 Task: For heading Use Lexend with pink colour.  font size for heading24,  'Change the font style of data to'Lexend and font size to 16,  Change the alignment of both headline & data to Align center.  In the sheet  Budget Tracking Toolbook
Action: Mouse moved to (71, 205)
Screenshot: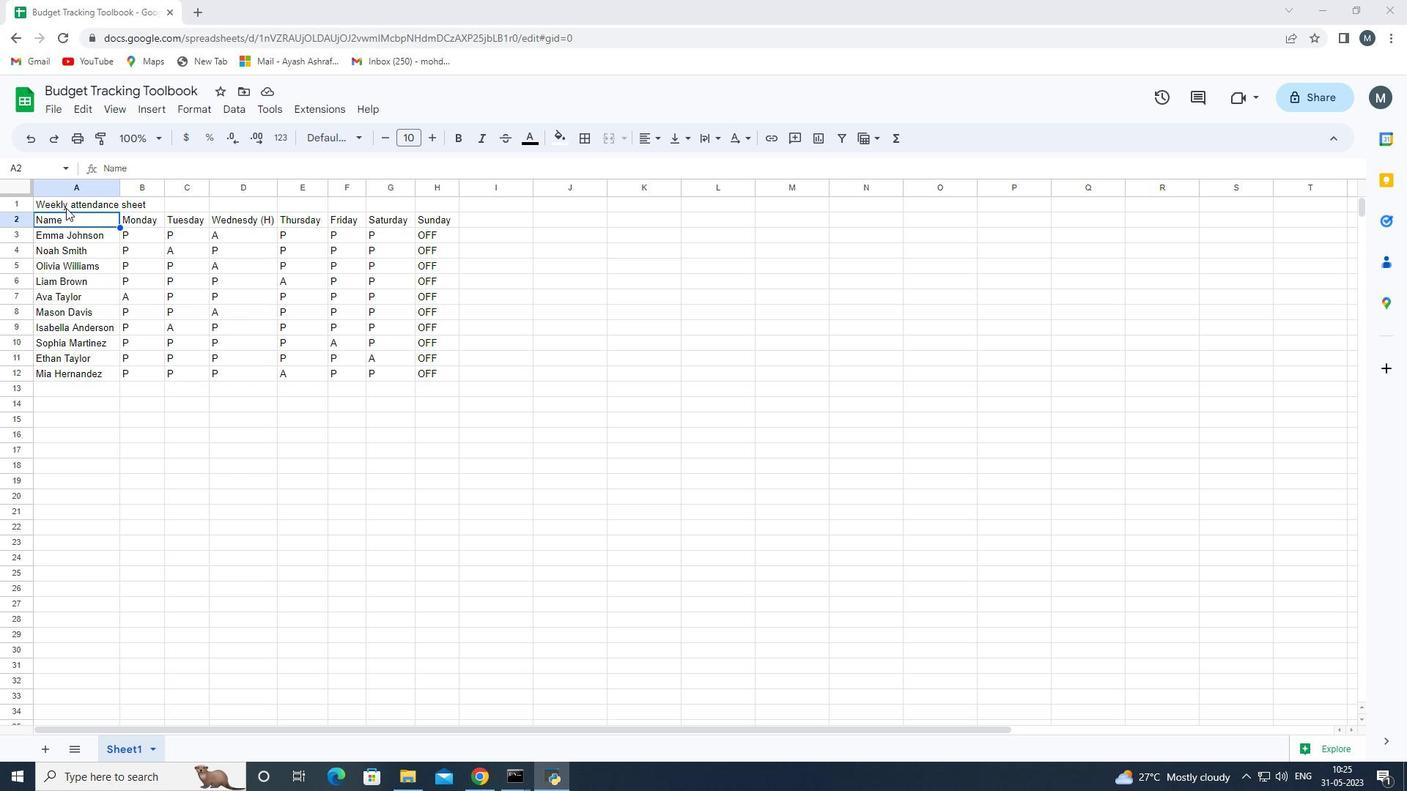 
Action: Mouse pressed left at (71, 205)
Screenshot: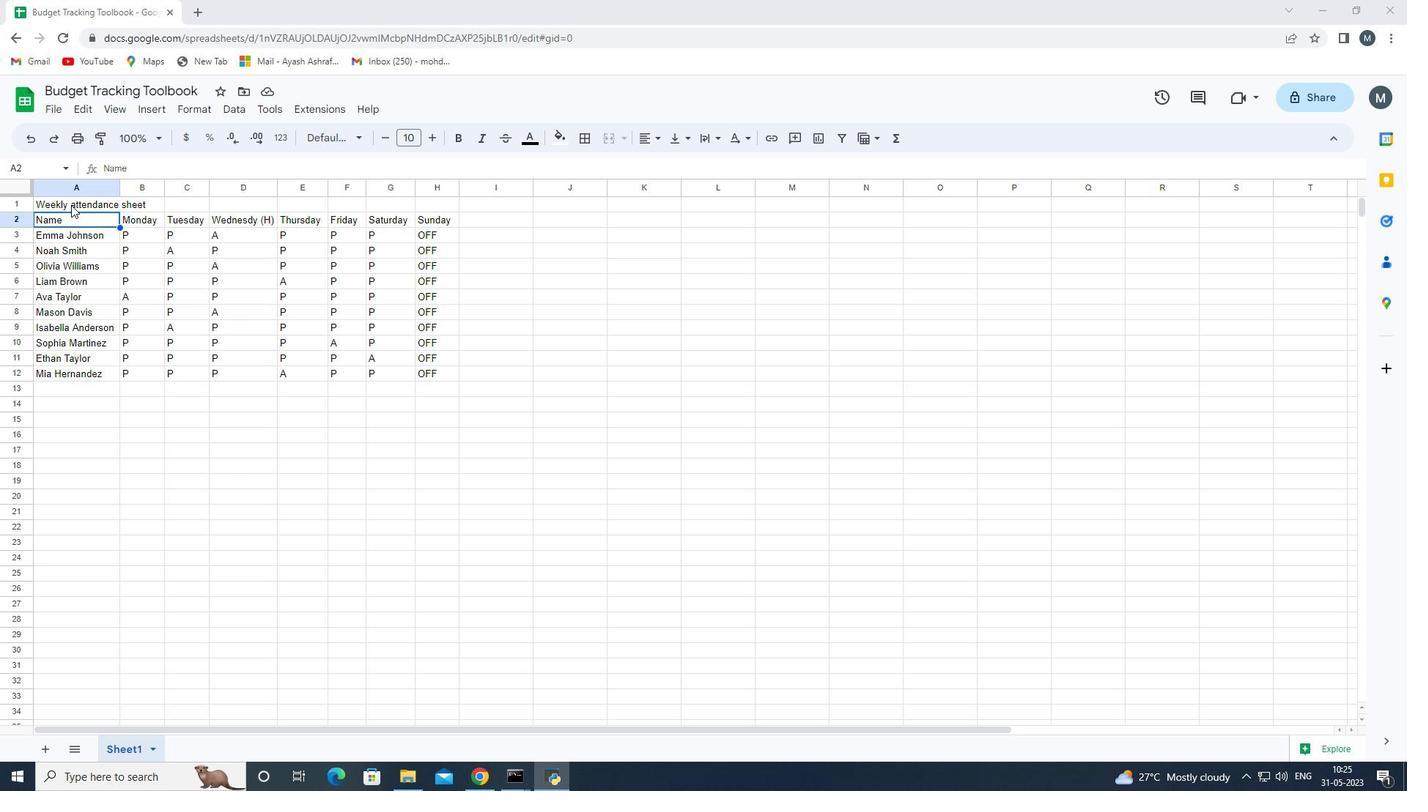 
Action: Mouse pressed left at (71, 205)
Screenshot: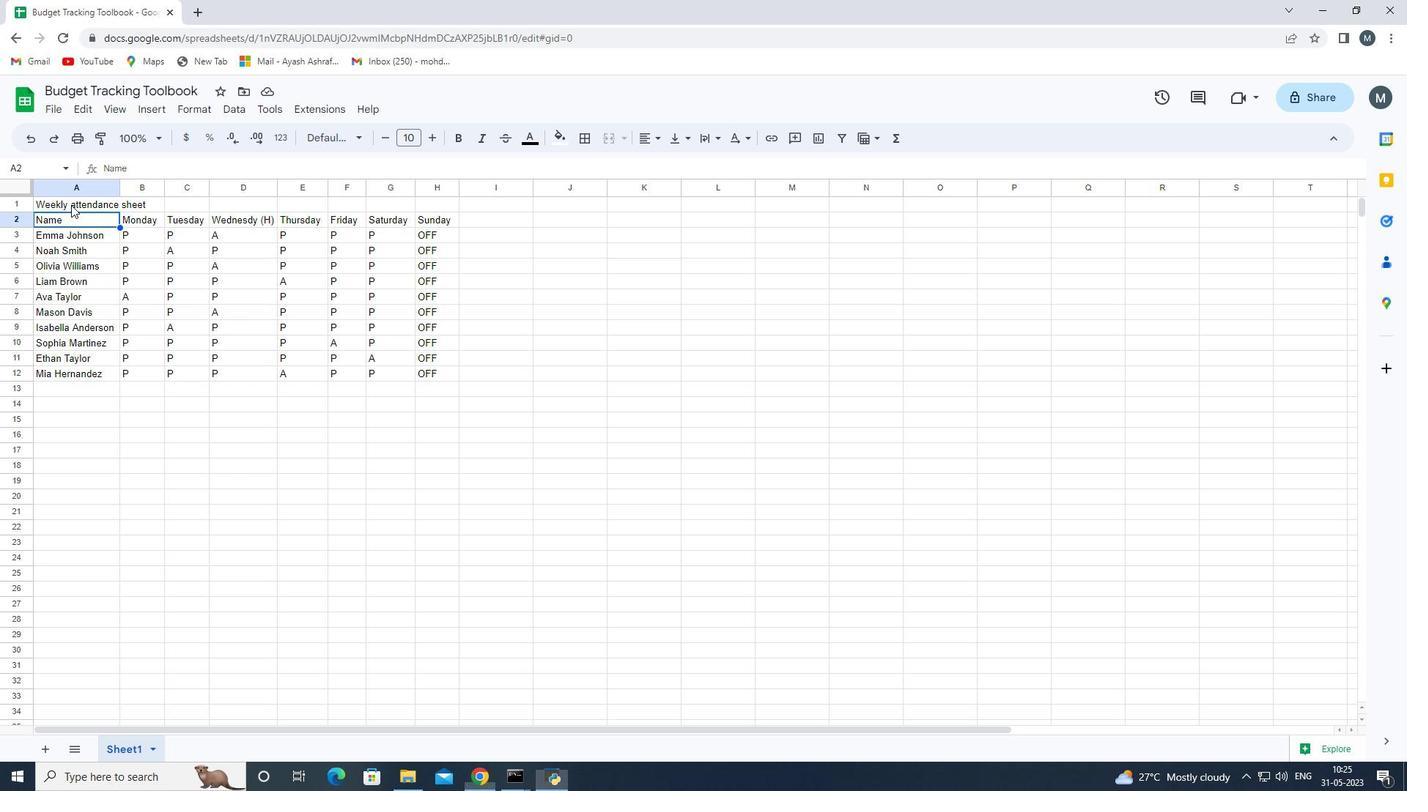 
Action: Mouse moved to (140, 211)
Screenshot: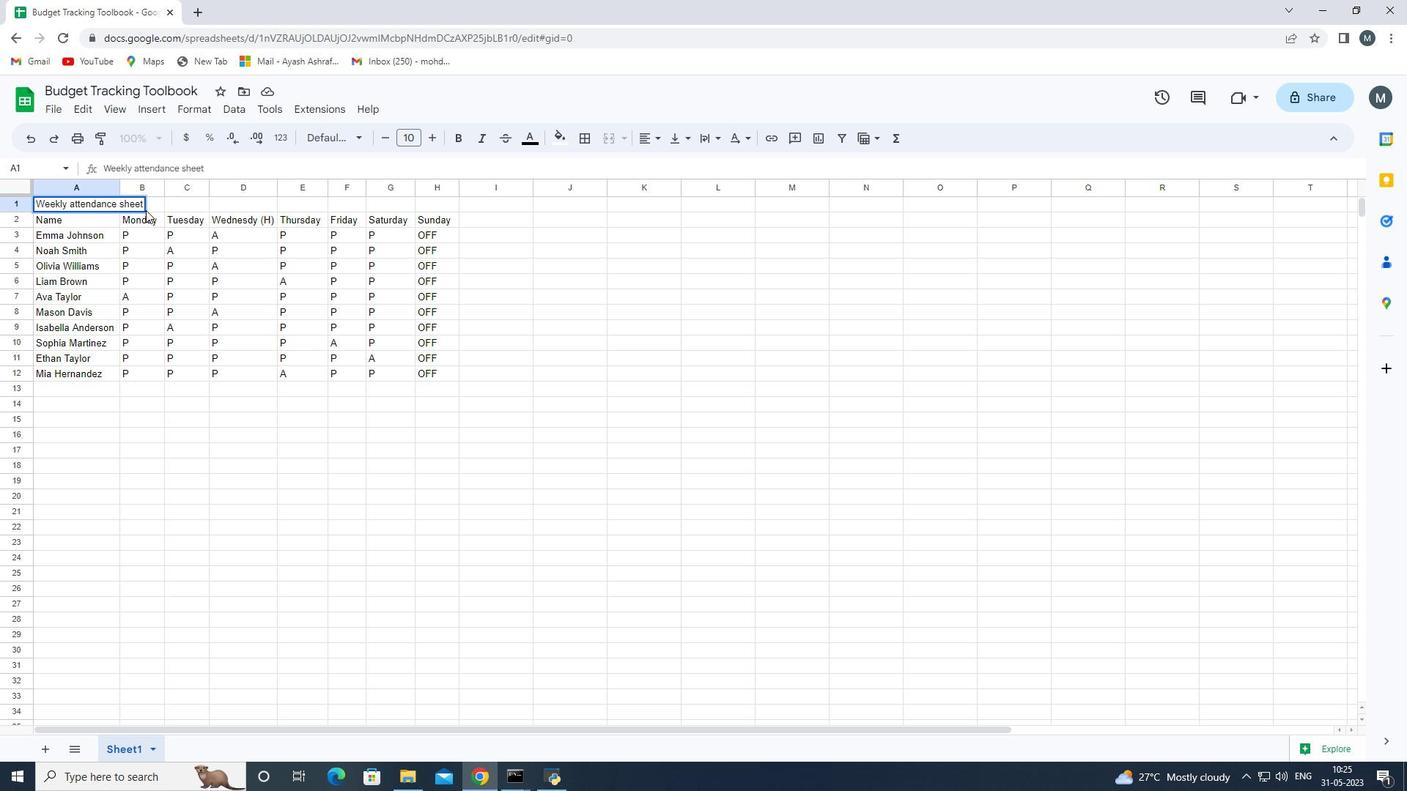 
Action: Key pressed <Key.shift_r><Key.shift_r><Key.shift_r><Key.right><Key.right>
Screenshot: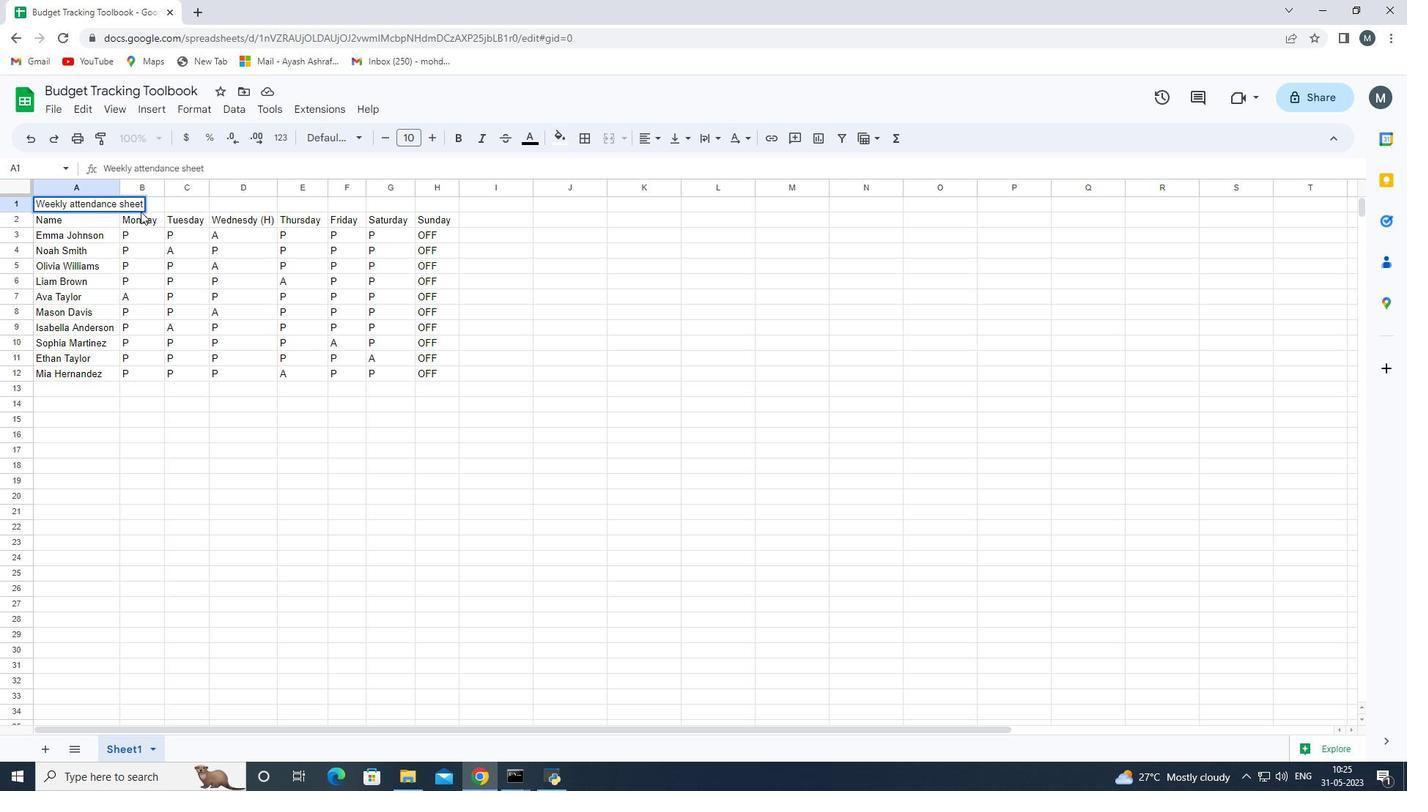 
Action: Mouse moved to (133, 202)
Screenshot: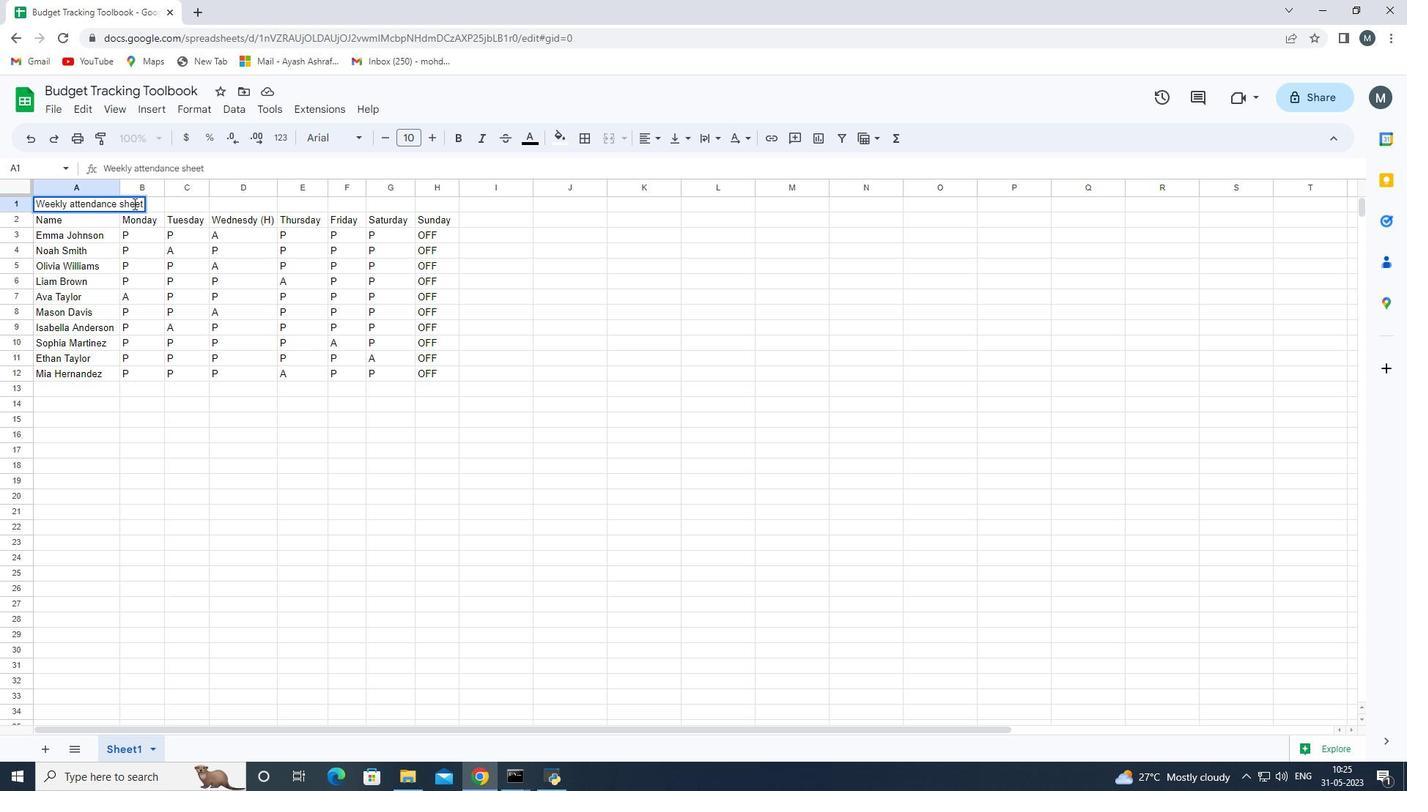 
Action: Mouse pressed left at (133, 202)
Screenshot: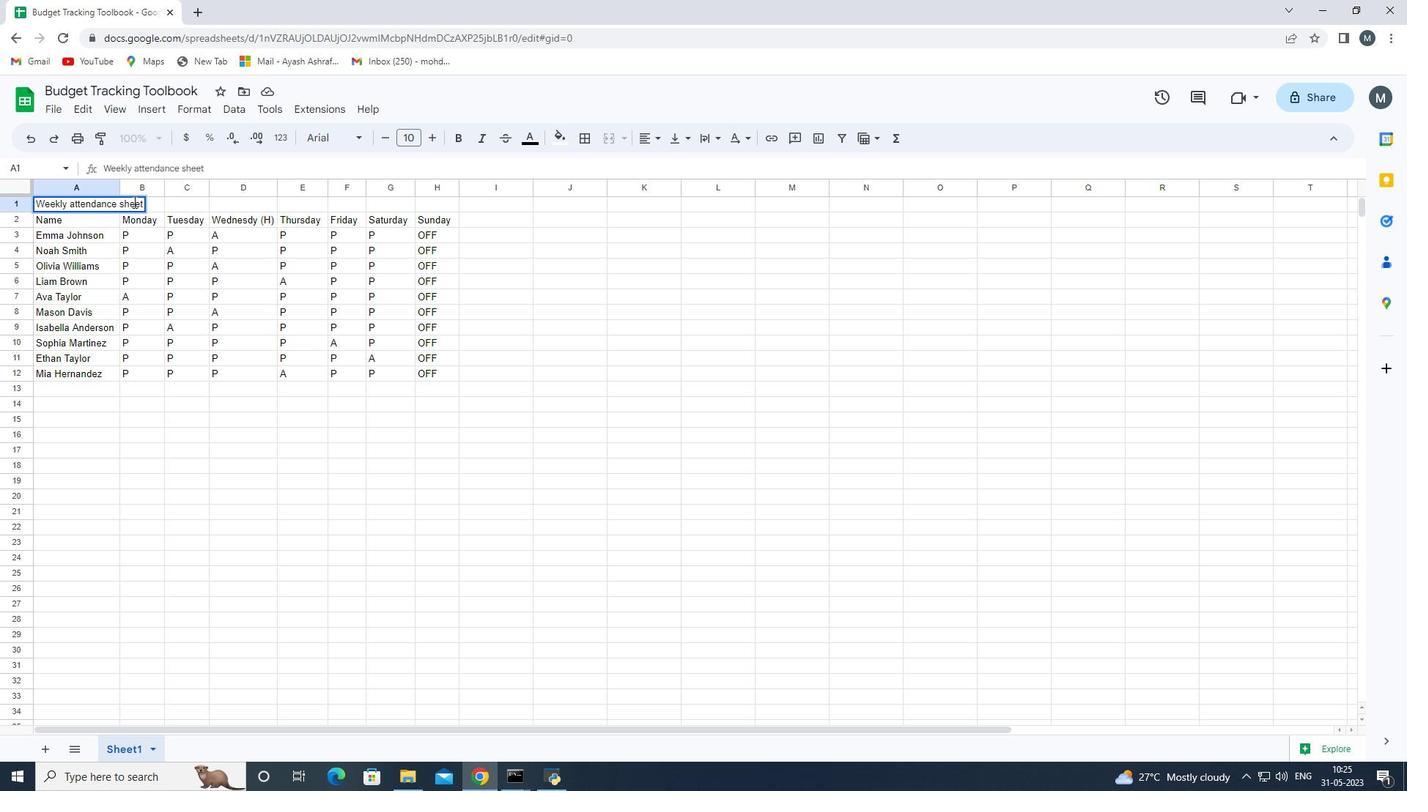 
Action: Mouse pressed left at (133, 202)
Screenshot: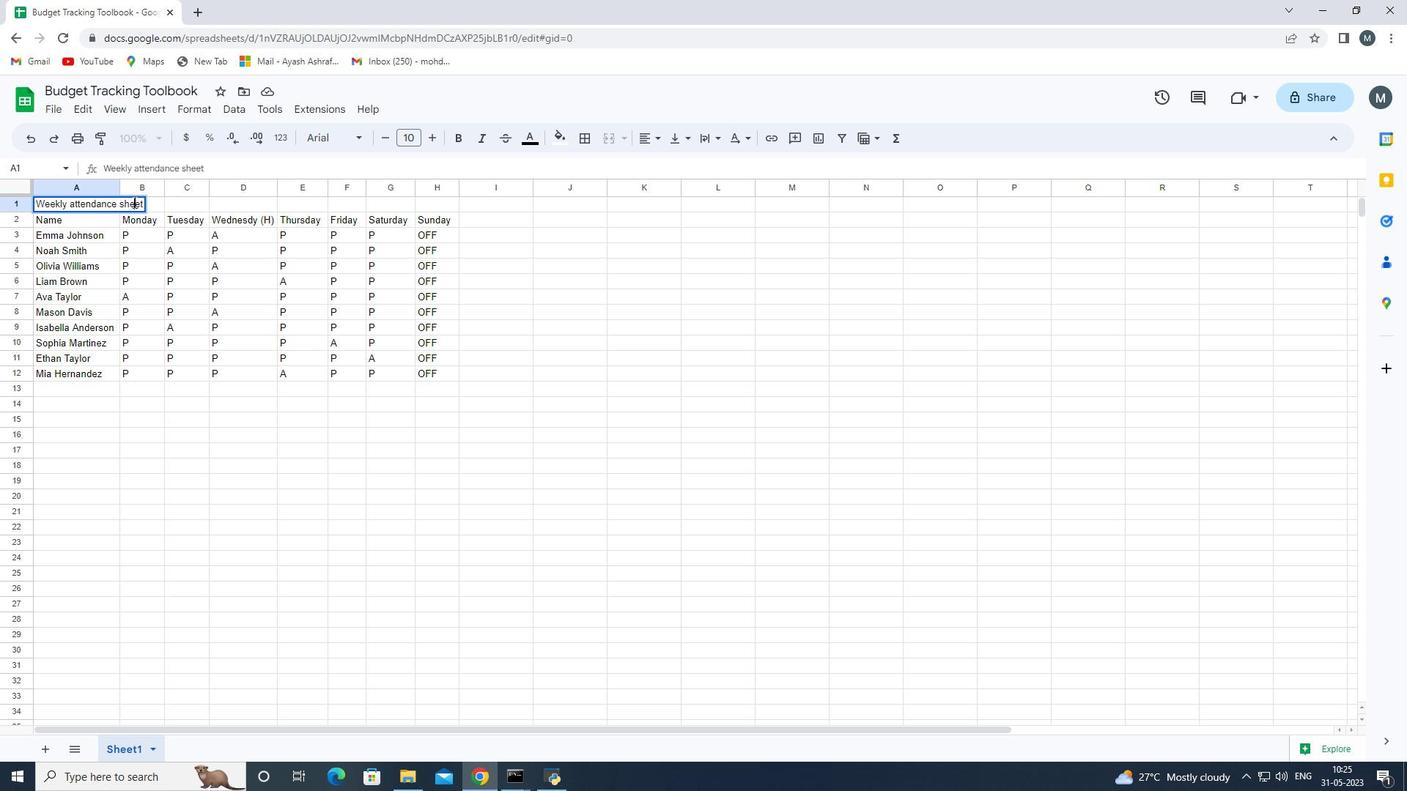 
Action: Mouse pressed left at (133, 202)
Screenshot: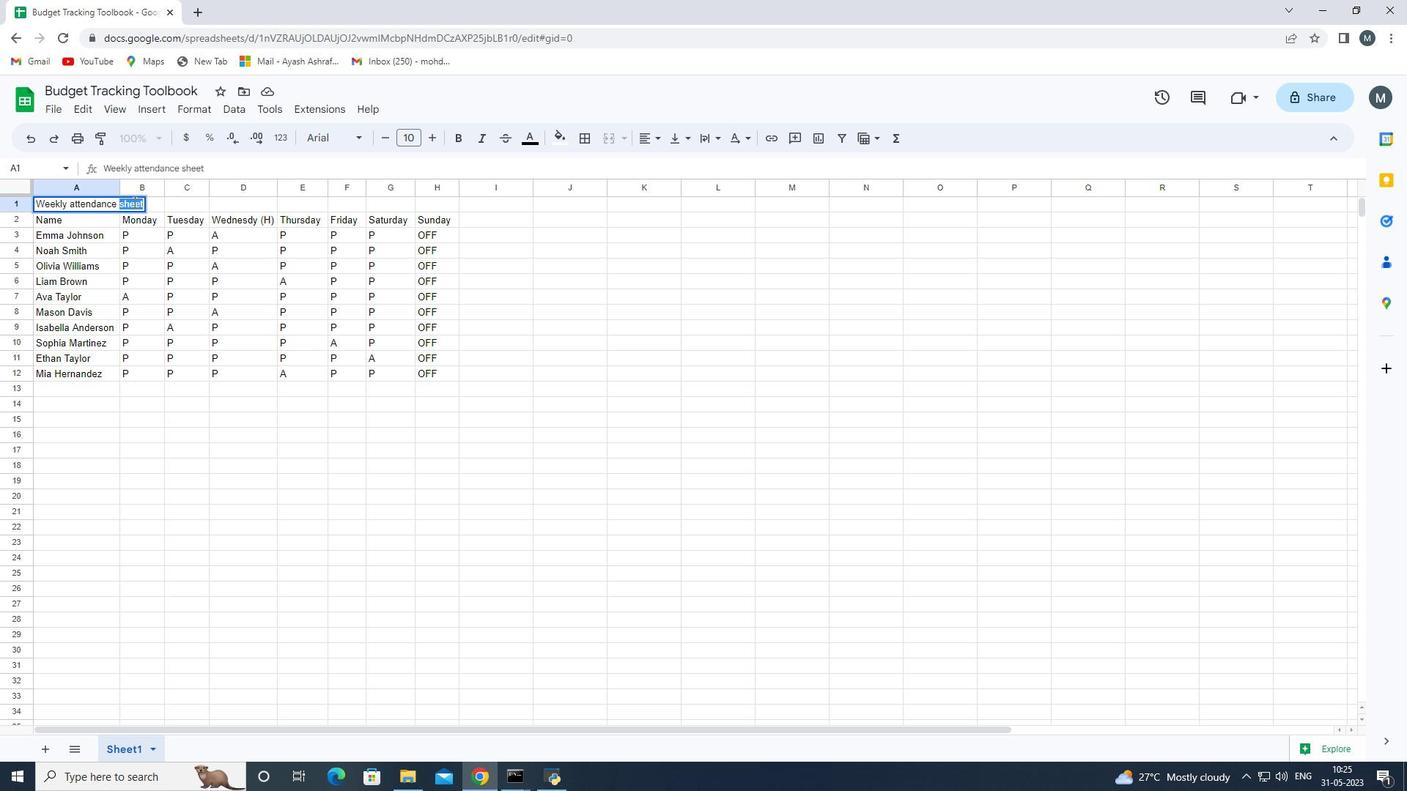 
Action: Key pressed <Key.shift_r><Key.right><Key.right>
Screenshot: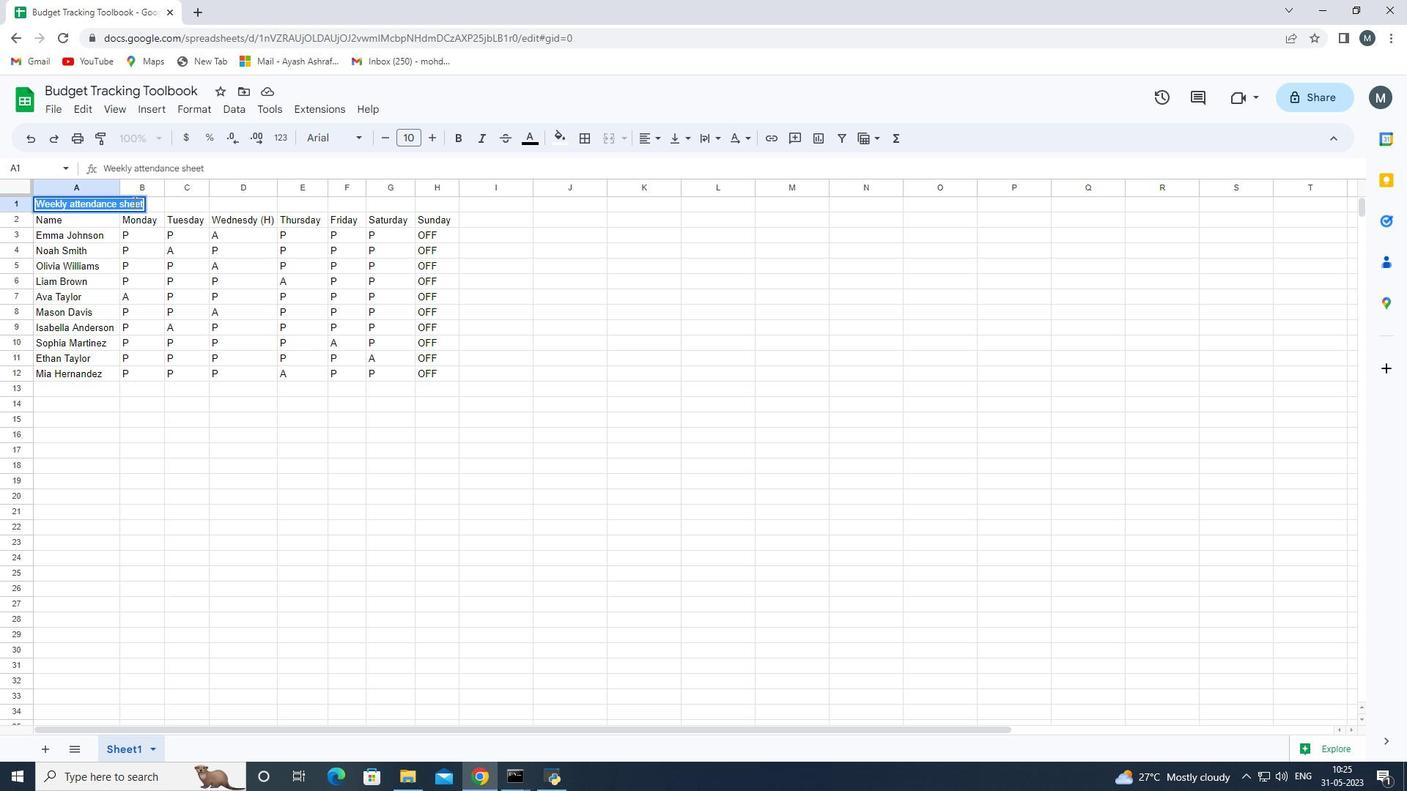 
Action: Mouse moved to (162, 211)
Screenshot: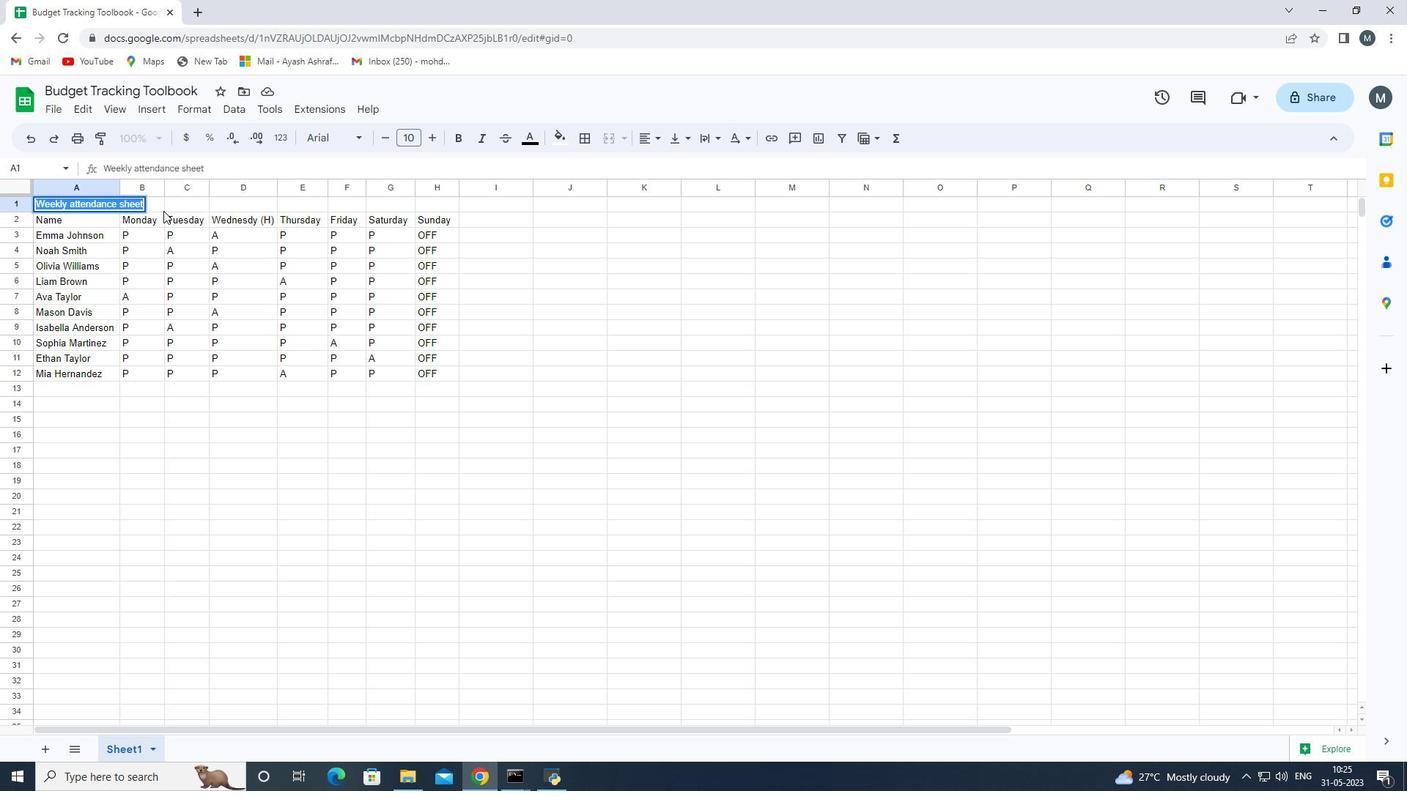 
Action: Mouse pressed left at (162, 211)
Screenshot: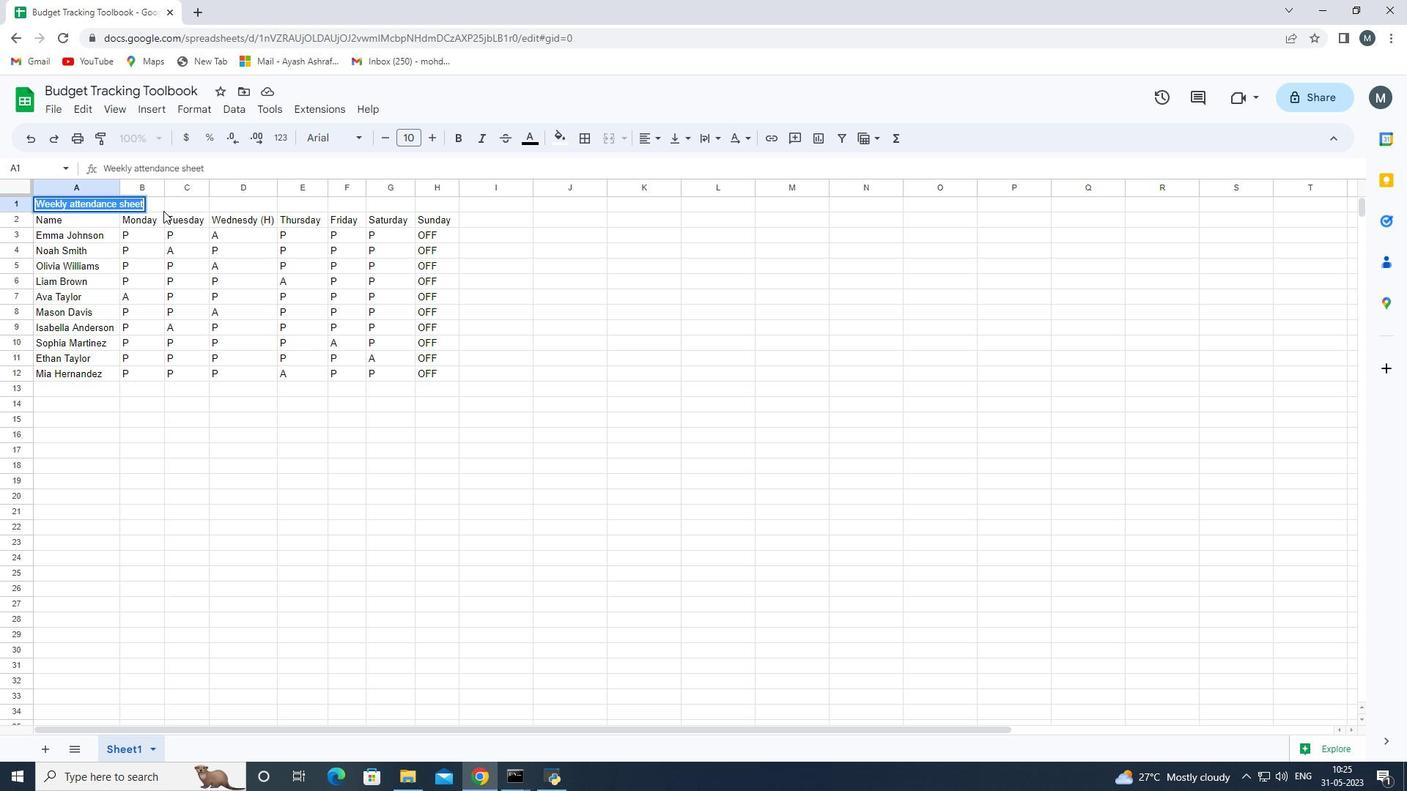 
Action: Mouse moved to (19, 203)
Screenshot: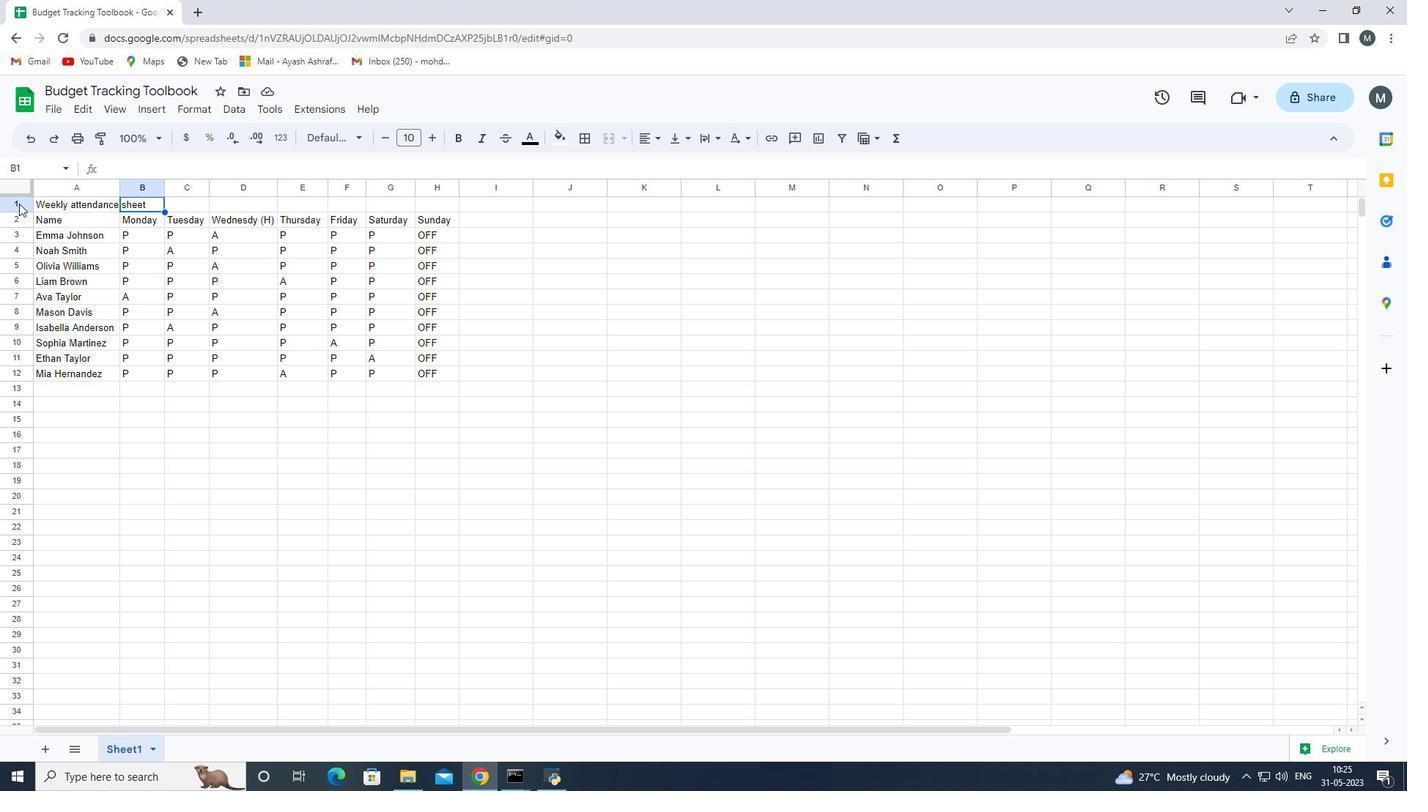 
Action: Mouse pressed left at (19, 203)
Screenshot: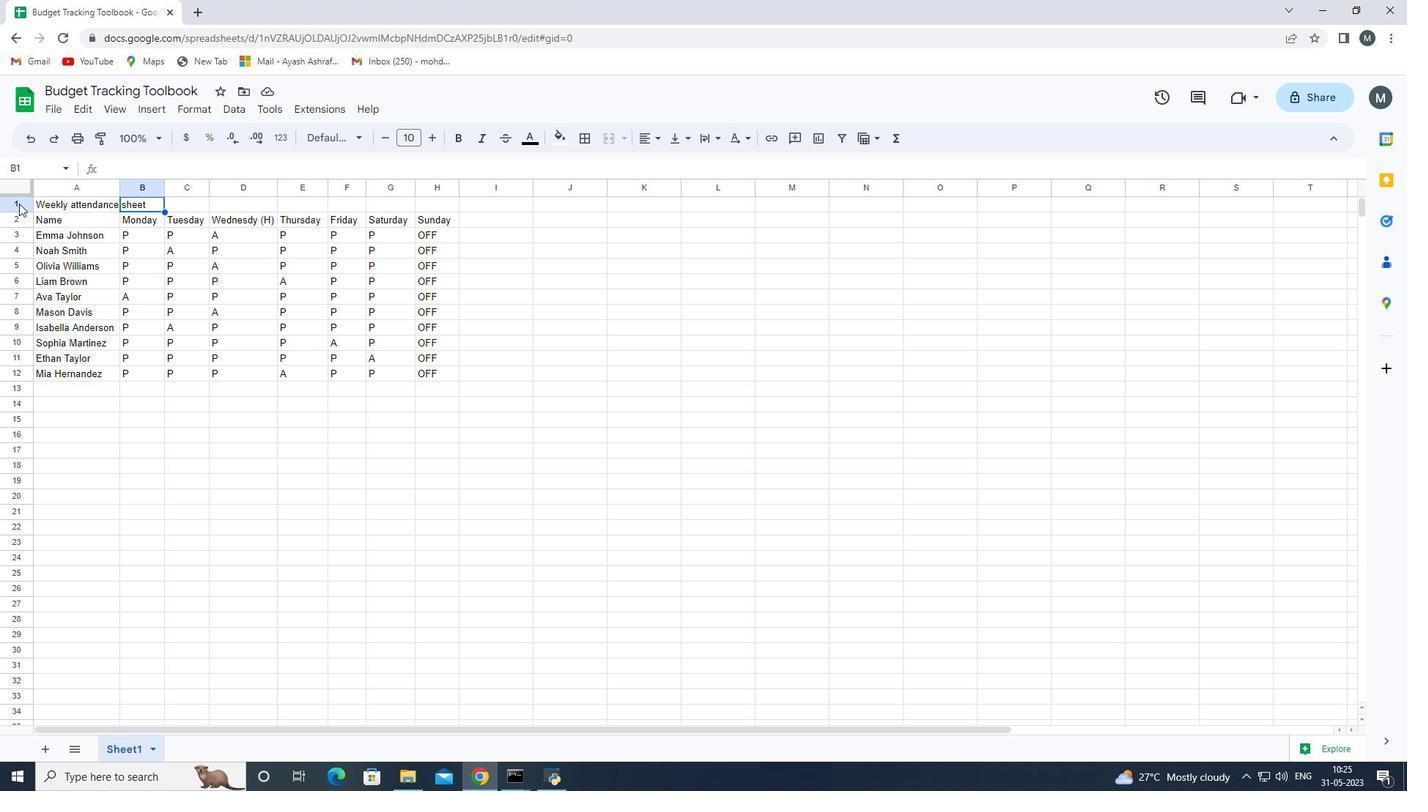 
Action: Mouse moved to (465, 208)
Screenshot: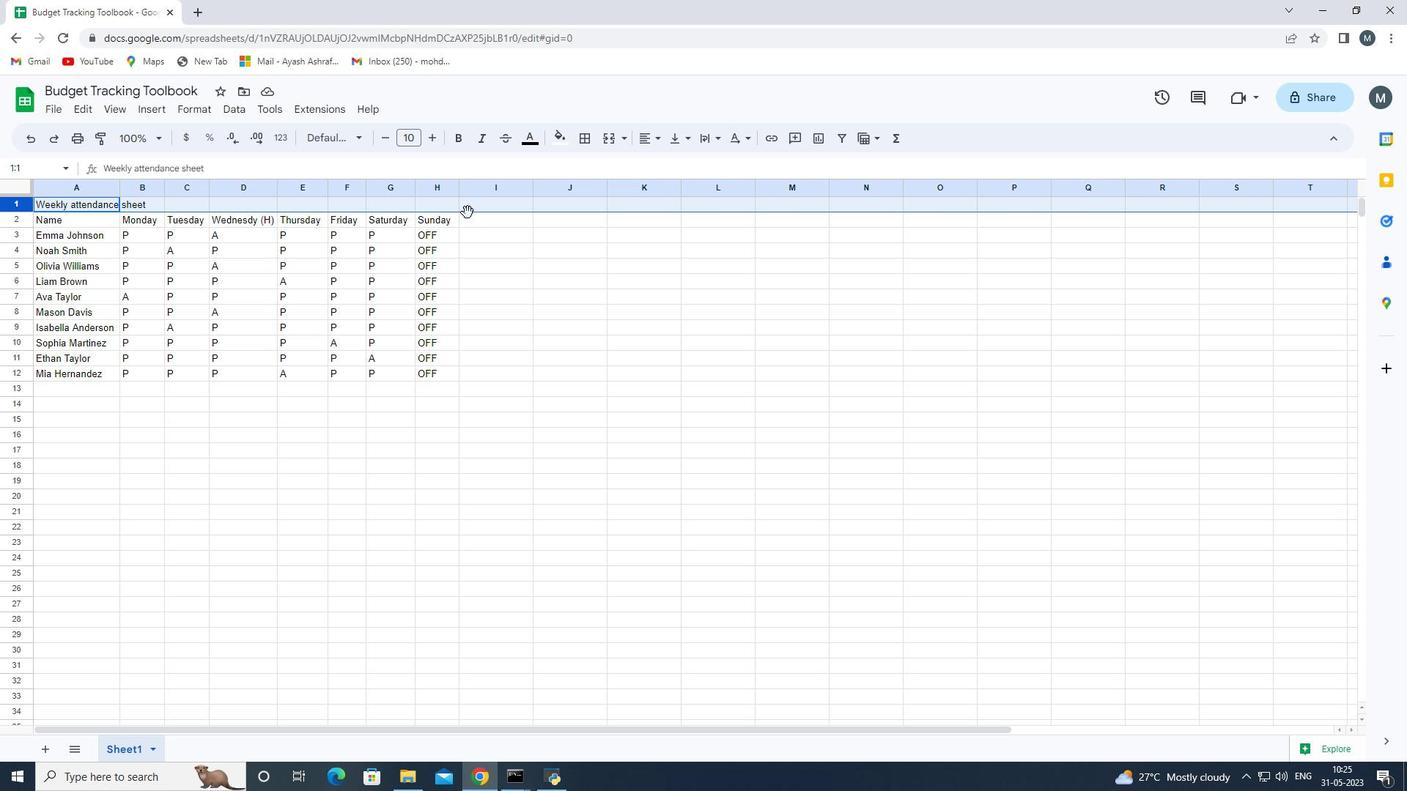 
Action: Mouse pressed left at (465, 208)
Screenshot: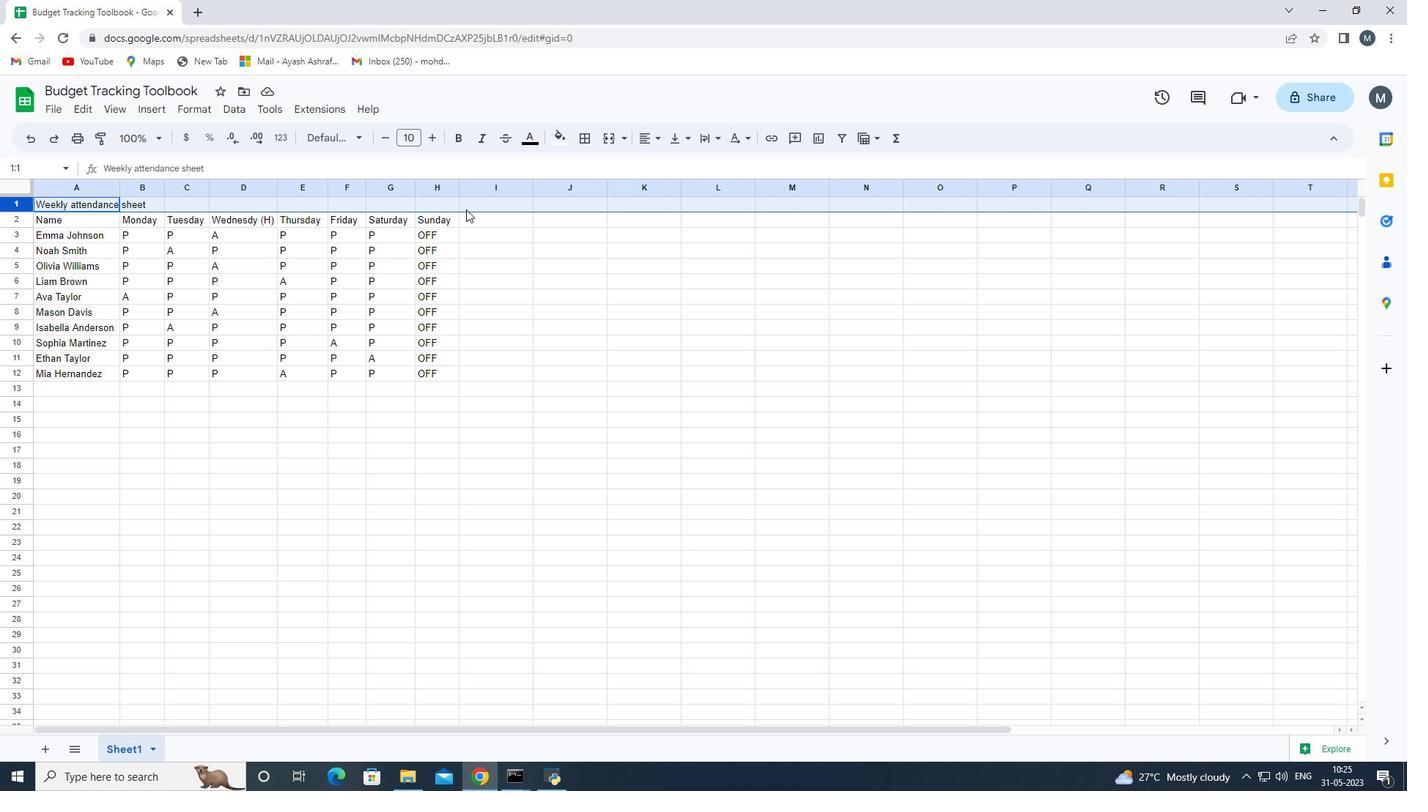 
Action: Mouse moved to (52, 204)
Screenshot: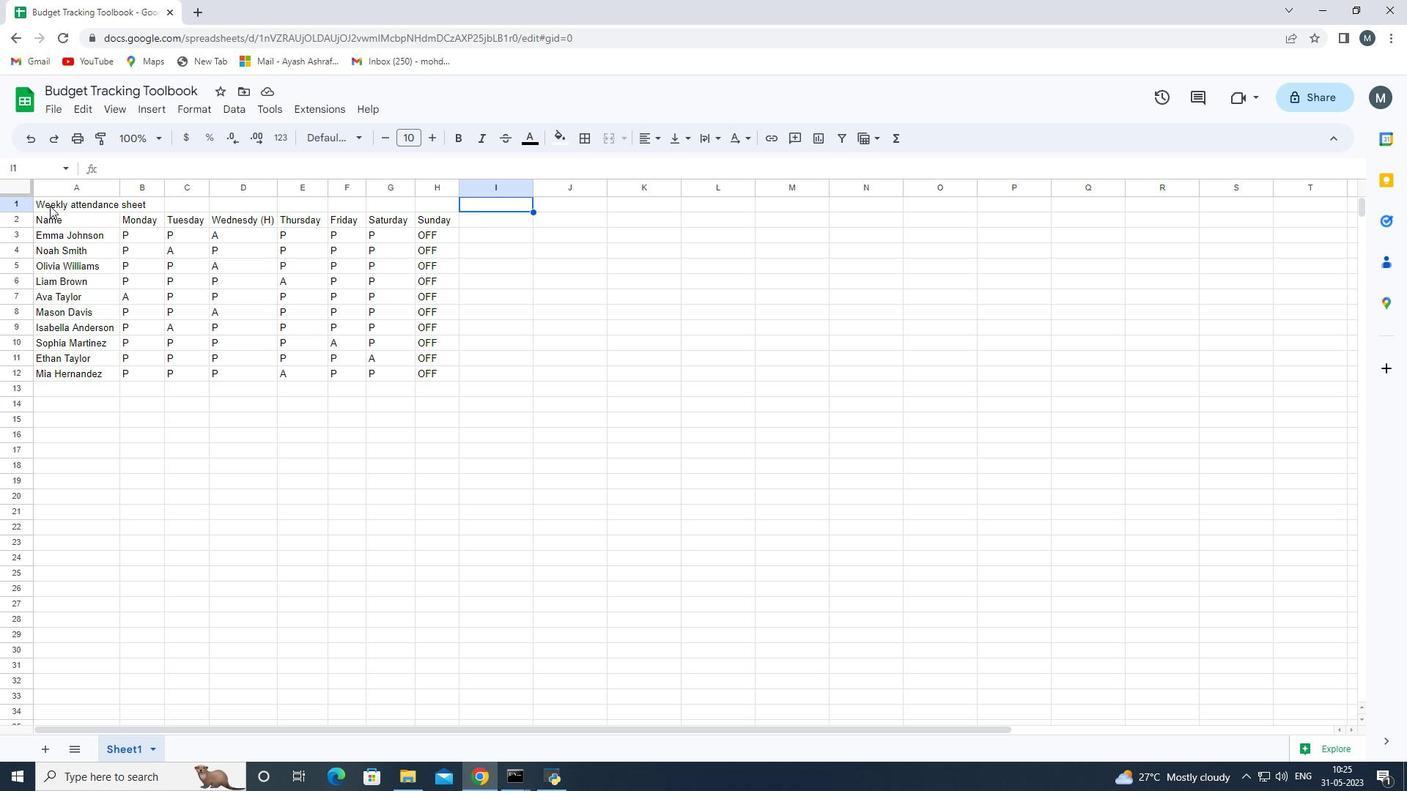 
Action: Mouse pressed left at (52, 204)
Screenshot: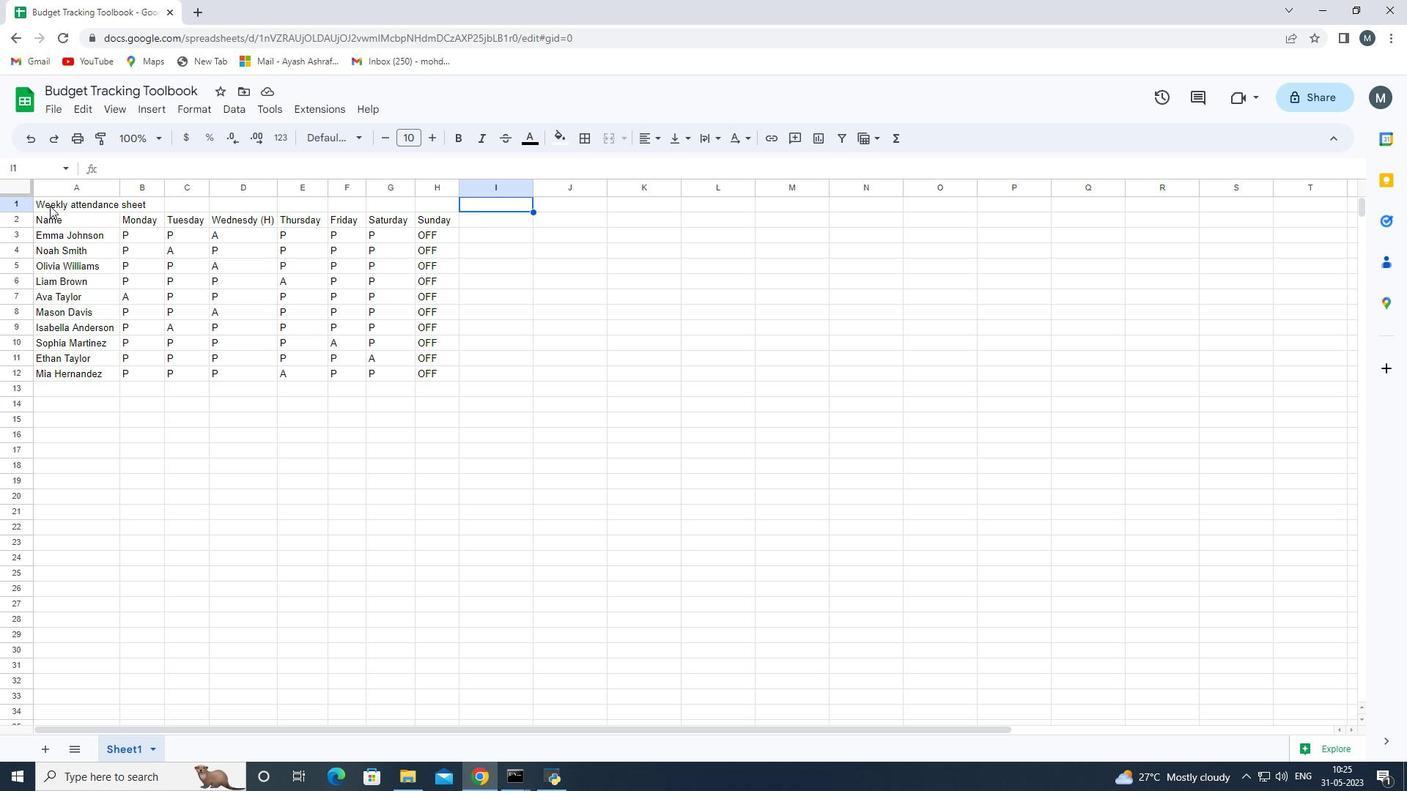 
Action: Mouse moved to (53, 203)
Screenshot: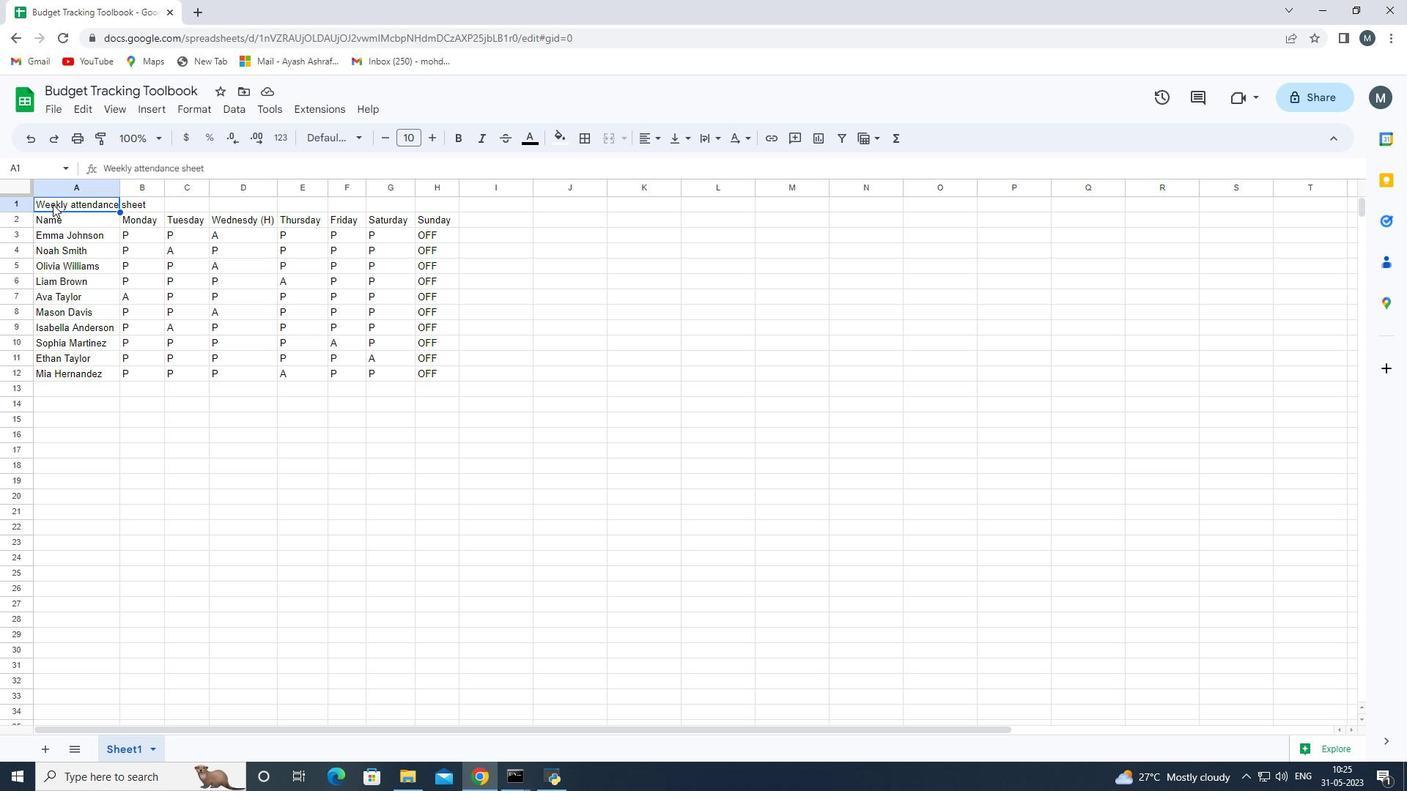 
Action: Key pressed <Key.shift_r>
Screenshot: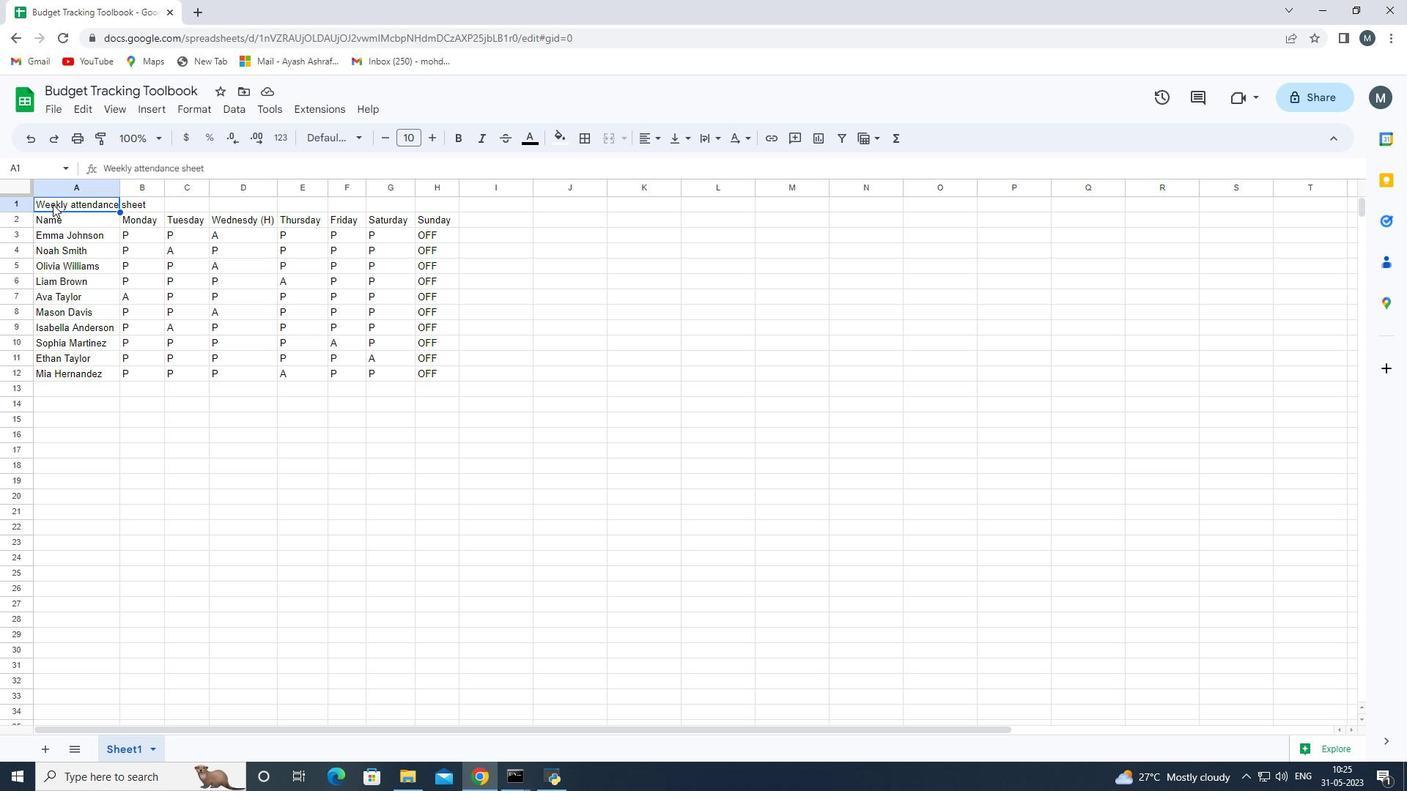 
Action: Mouse moved to (54, 203)
Screenshot: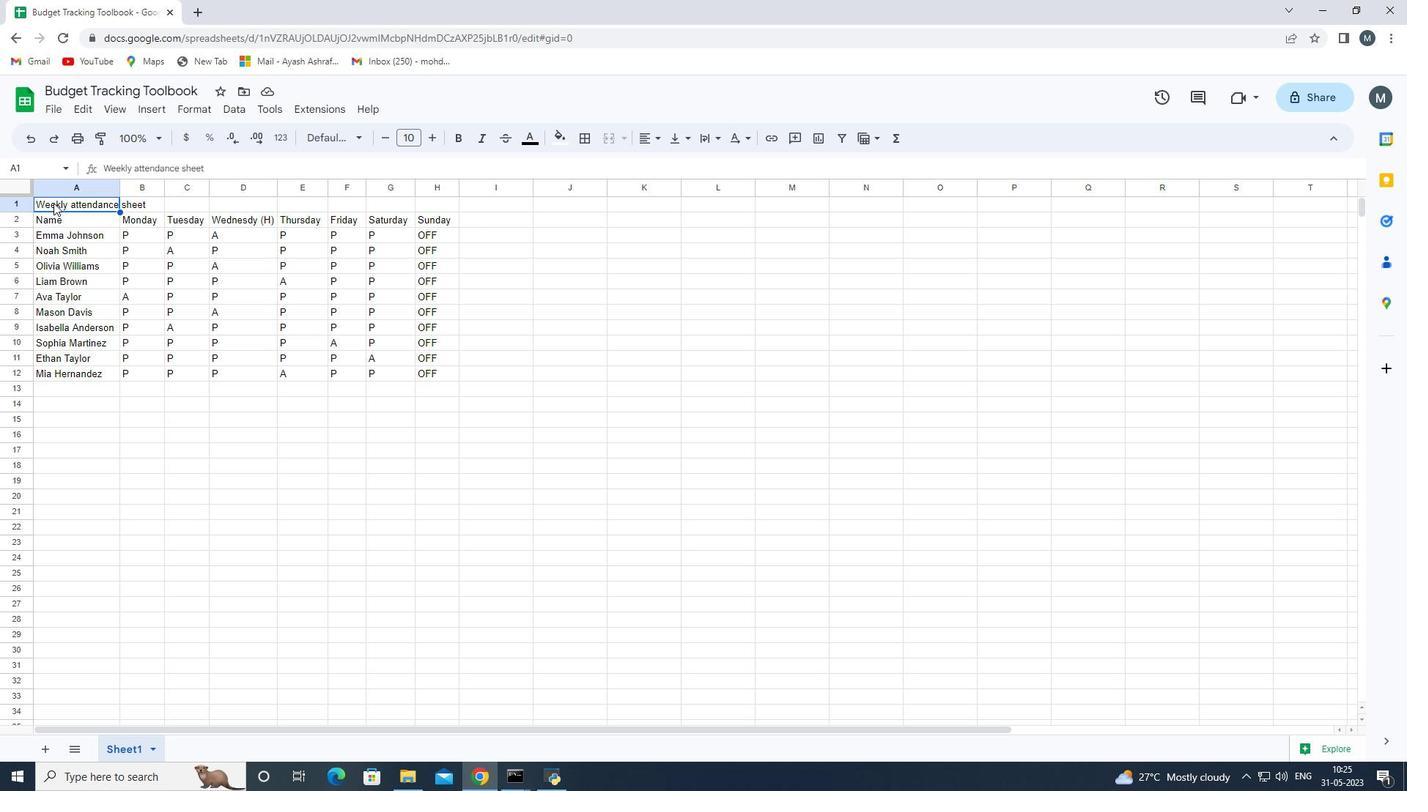 
Action: Key pressed <Key.shift_r><Key.shift_r><Key.shift_r><Key.shift_r><Key.shift_r><Key.shift_r><Key.right>
Screenshot: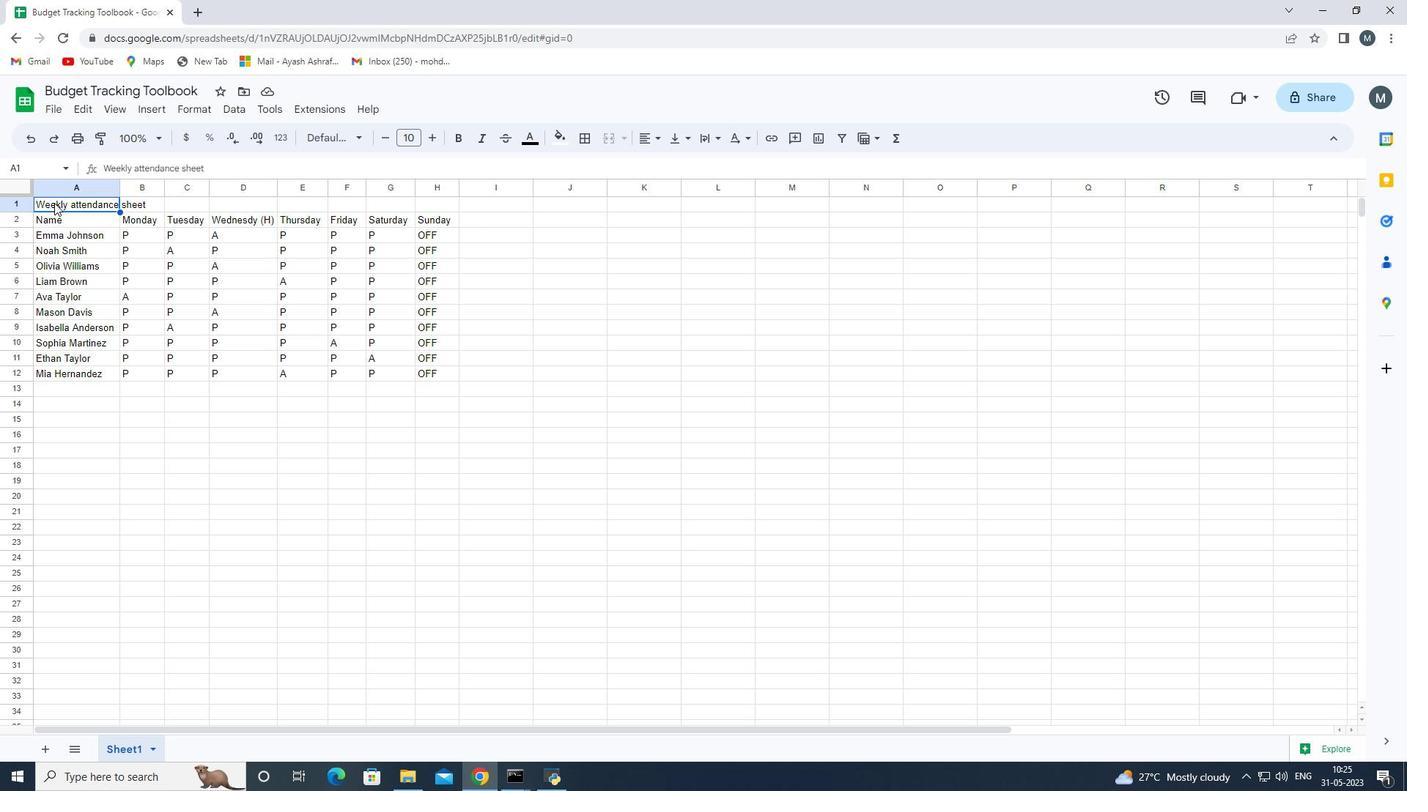 
Action: Mouse moved to (54, 202)
Screenshot: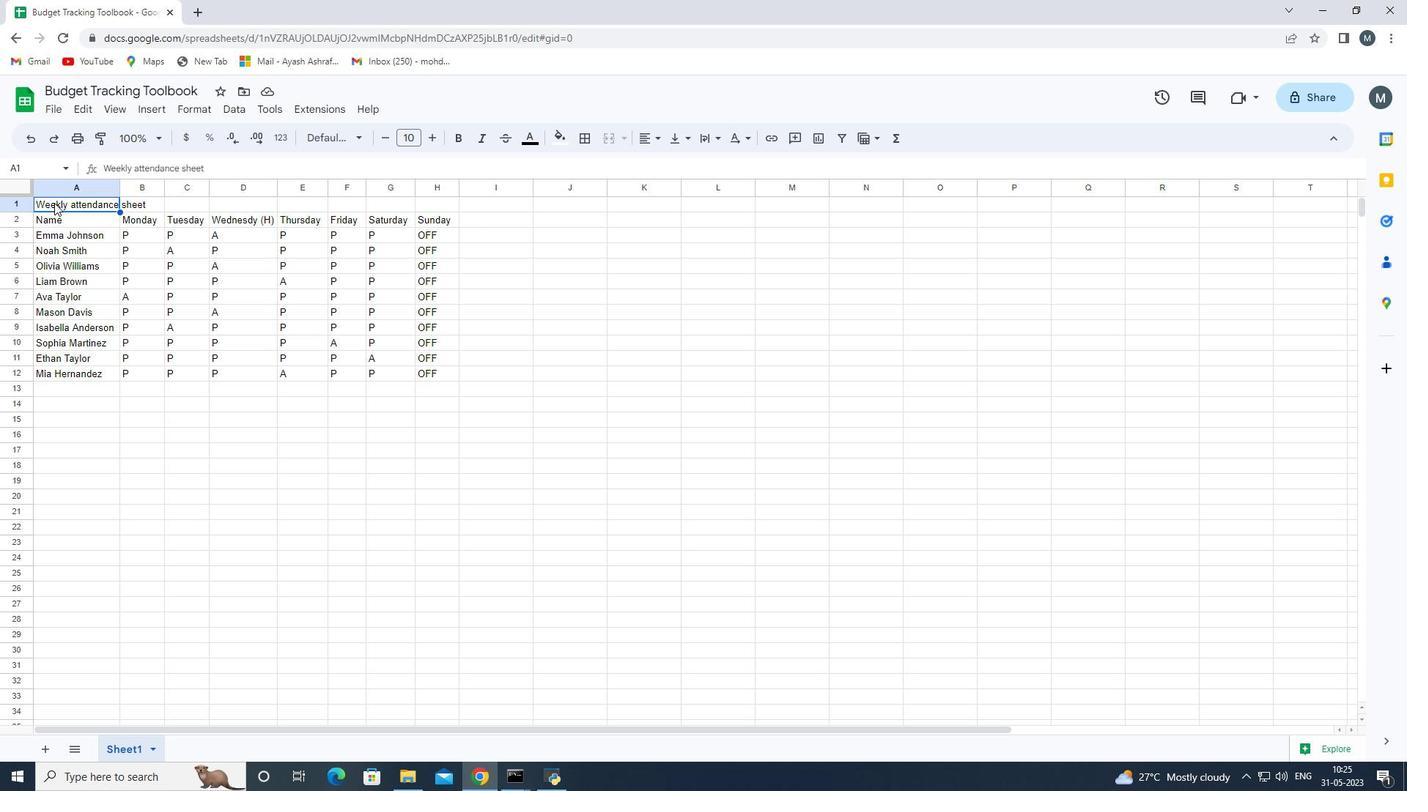 
Action: Key pressed <Key.right><Key.right>
Screenshot: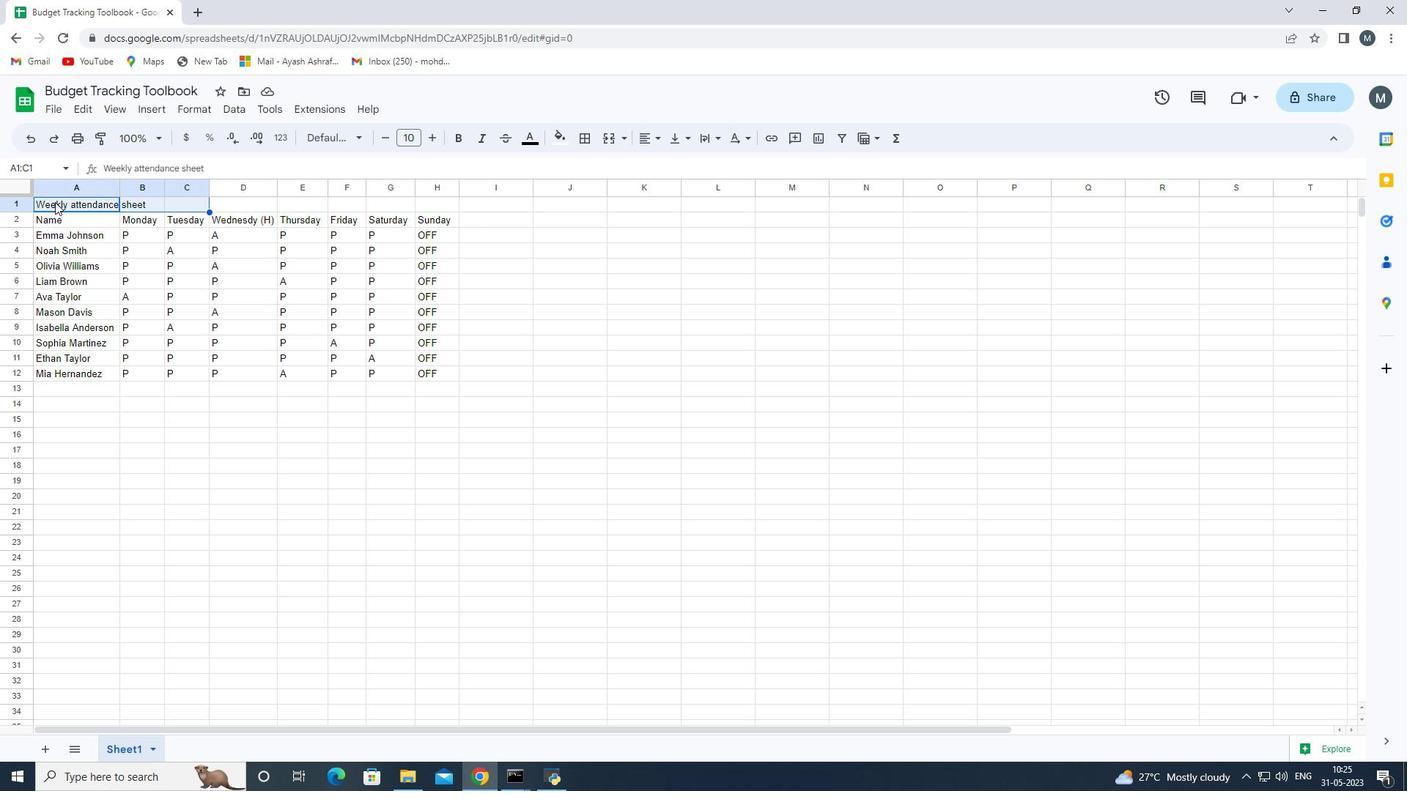 
Action: Mouse moved to (68, 203)
Screenshot: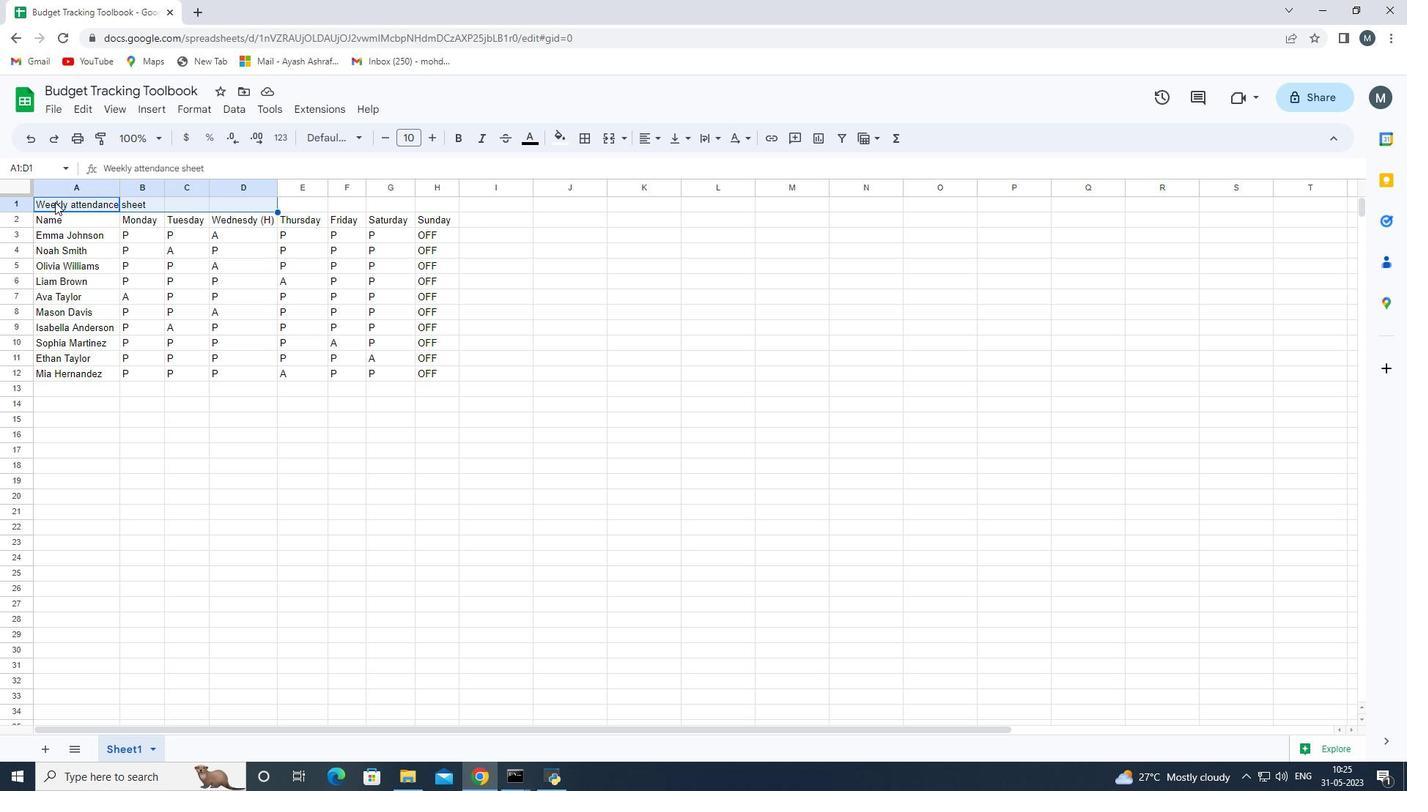 
Action: Key pressed <Key.right><Key.right><Key.right><Key.right>
Screenshot: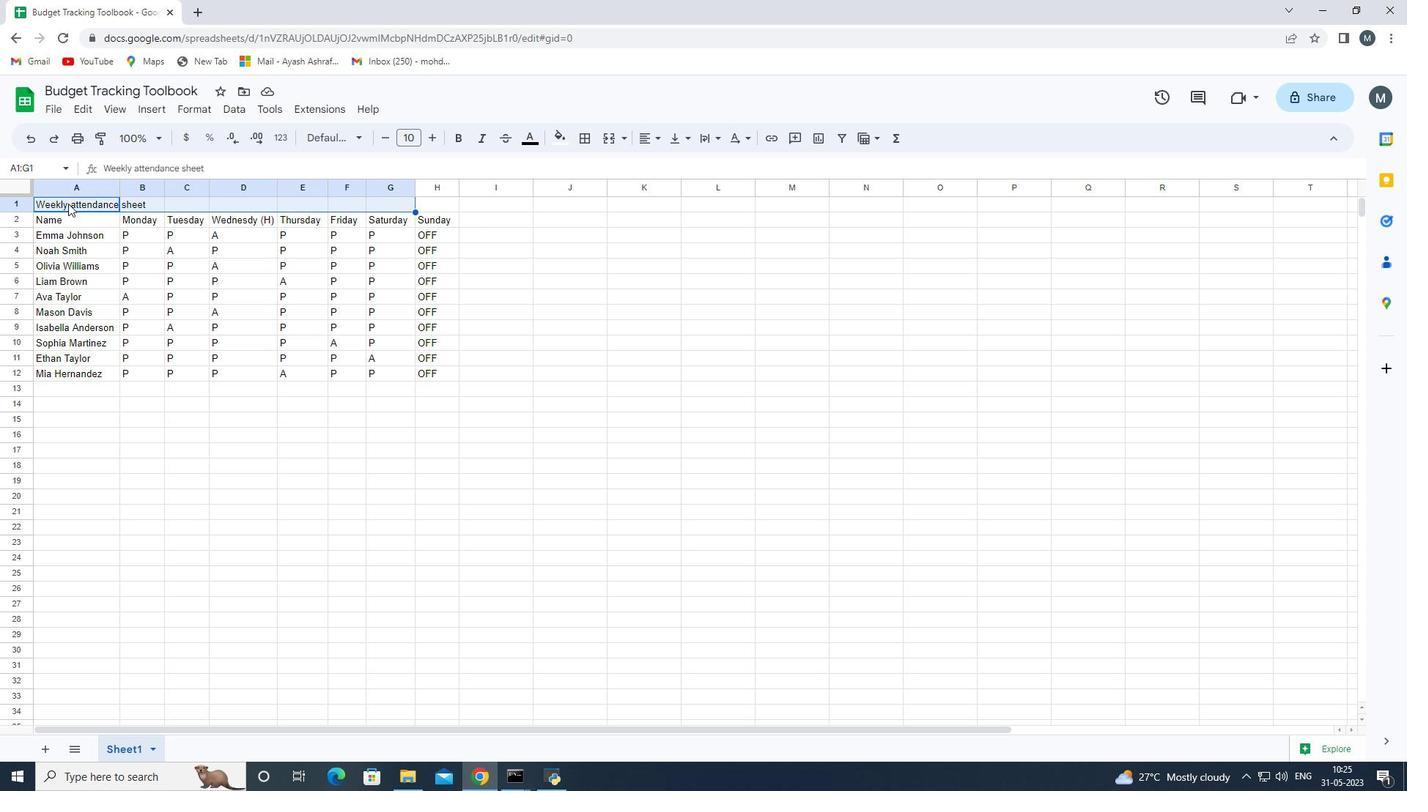 
Action: Mouse moved to (612, 143)
Screenshot: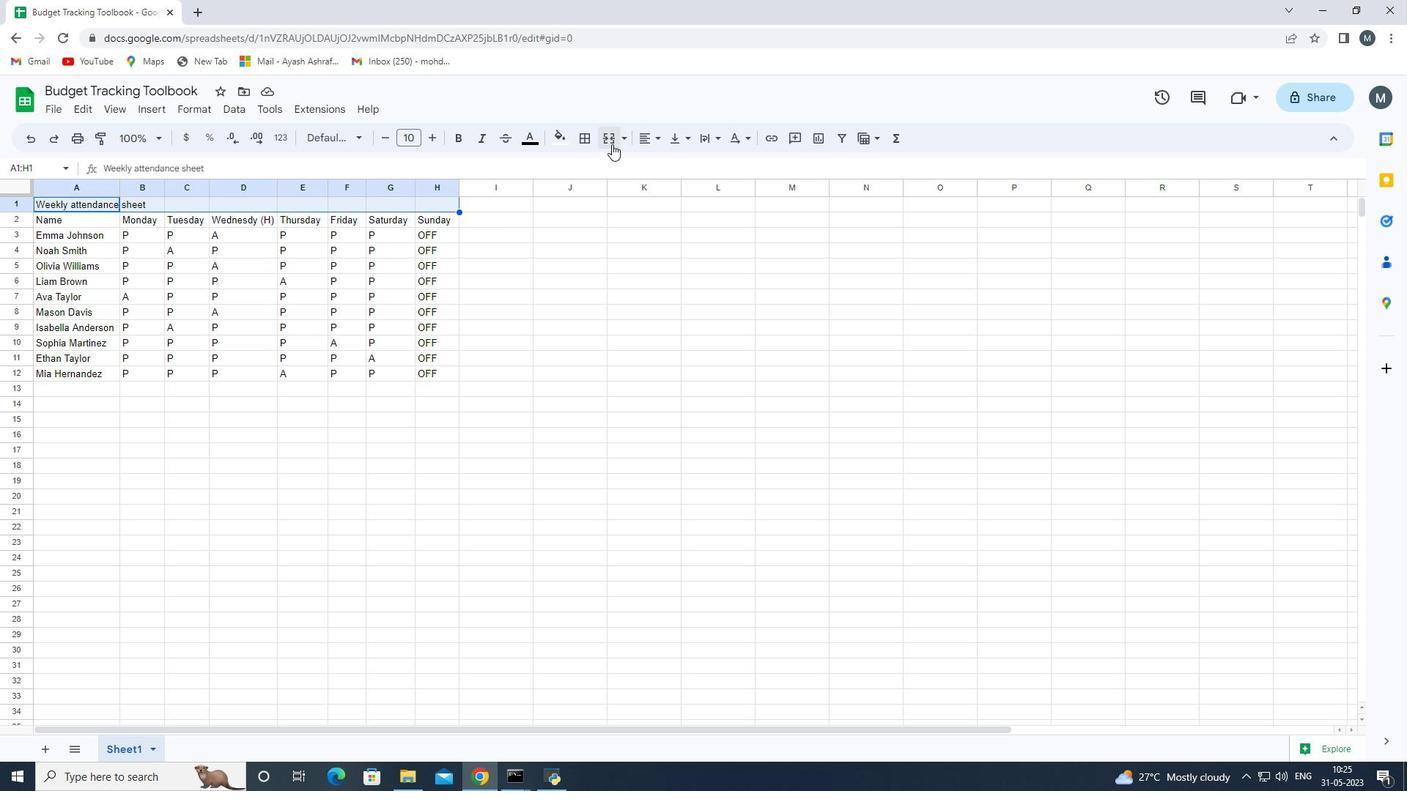 
Action: Mouse pressed left at (612, 143)
Screenshot: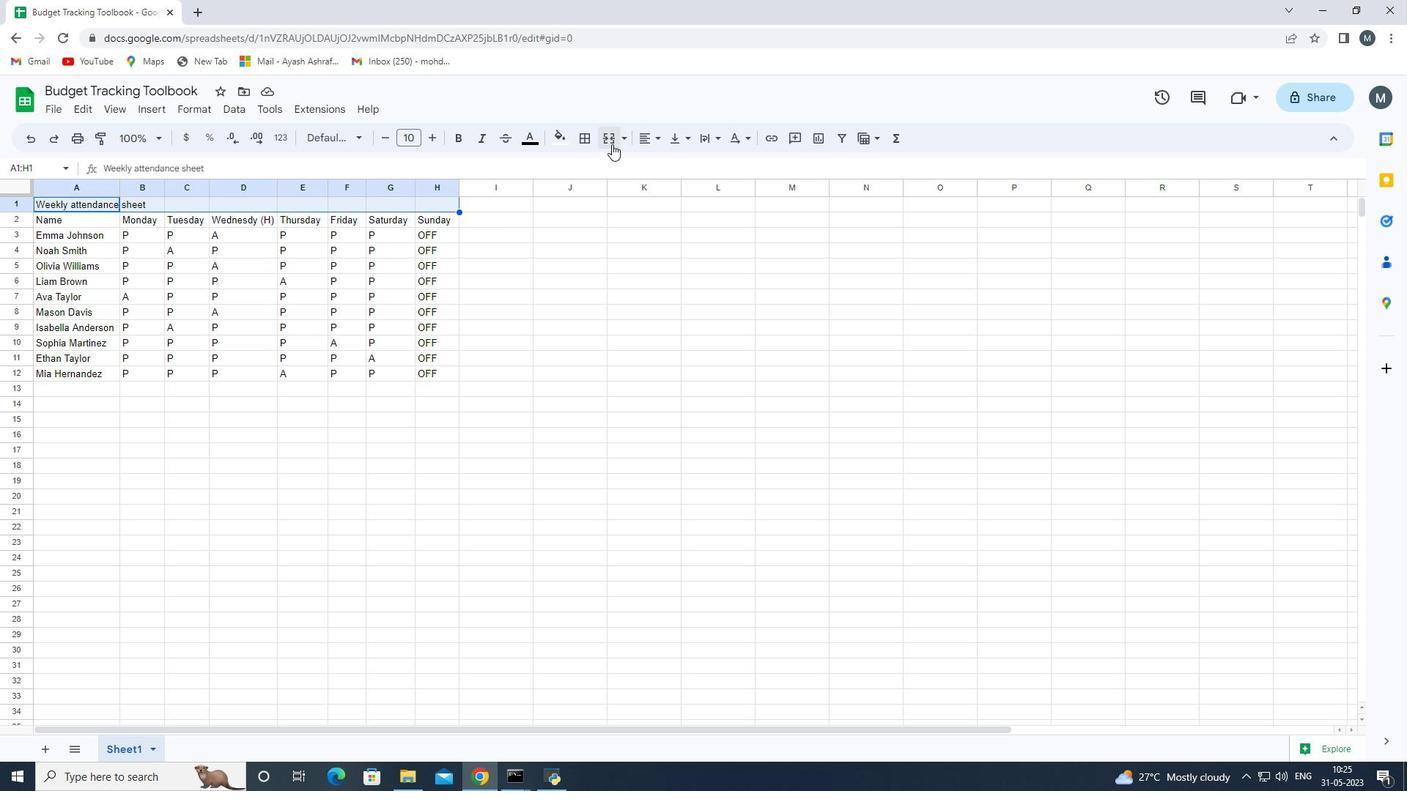 
Action: Mouse moved to (232, 479)
Screenshot: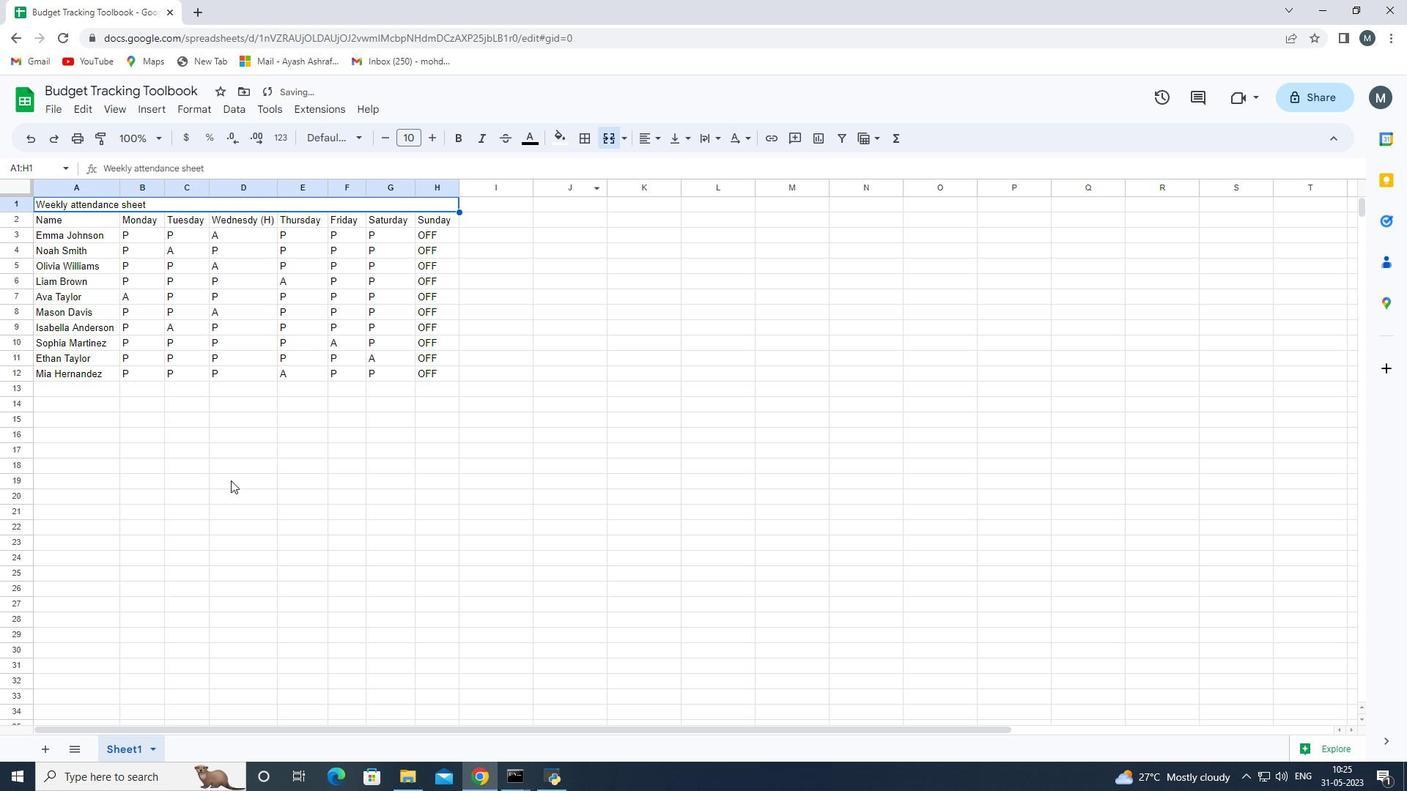 
Action: Mouse pressed left at (232, 479)
Screenshot: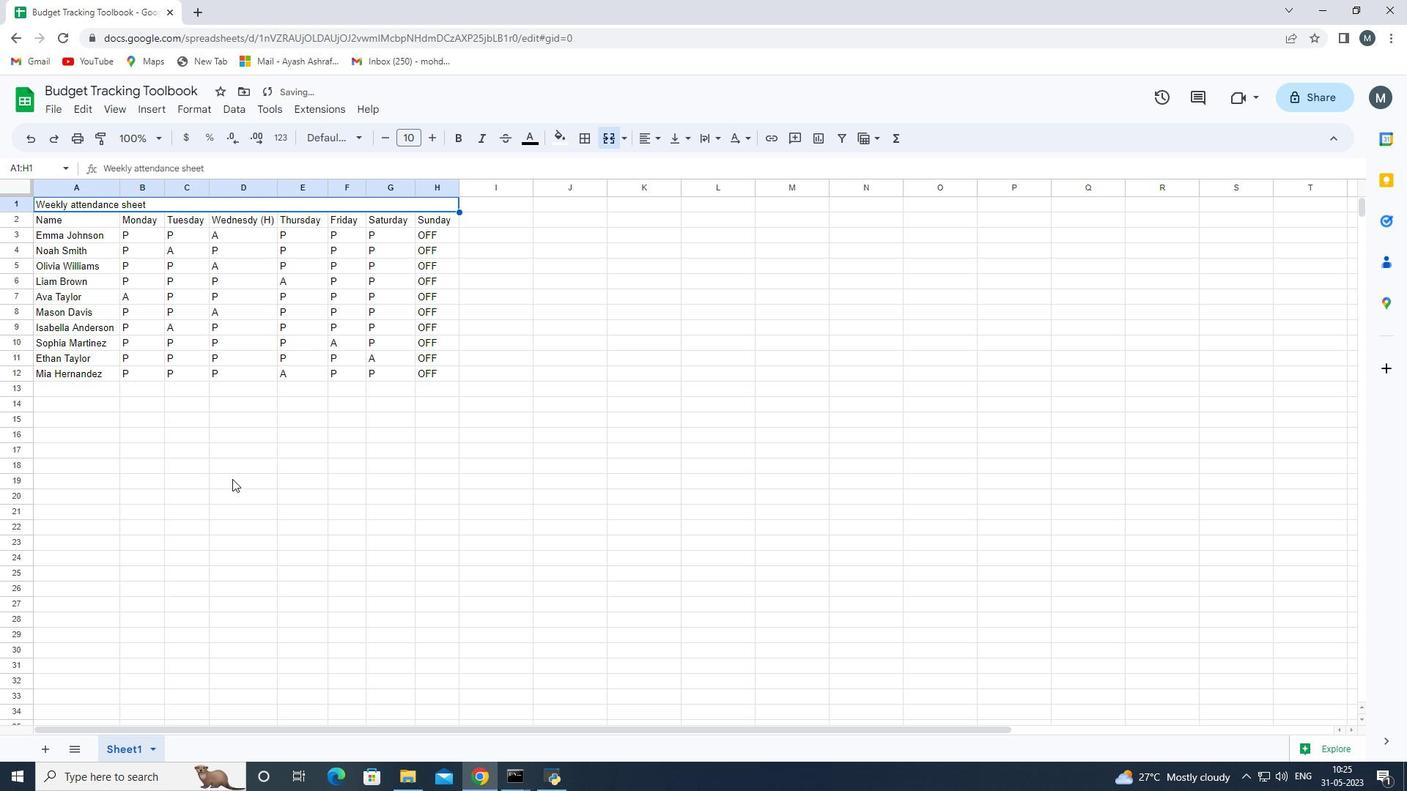 
Action: Mouse moved to (92, 205)
Screenshot: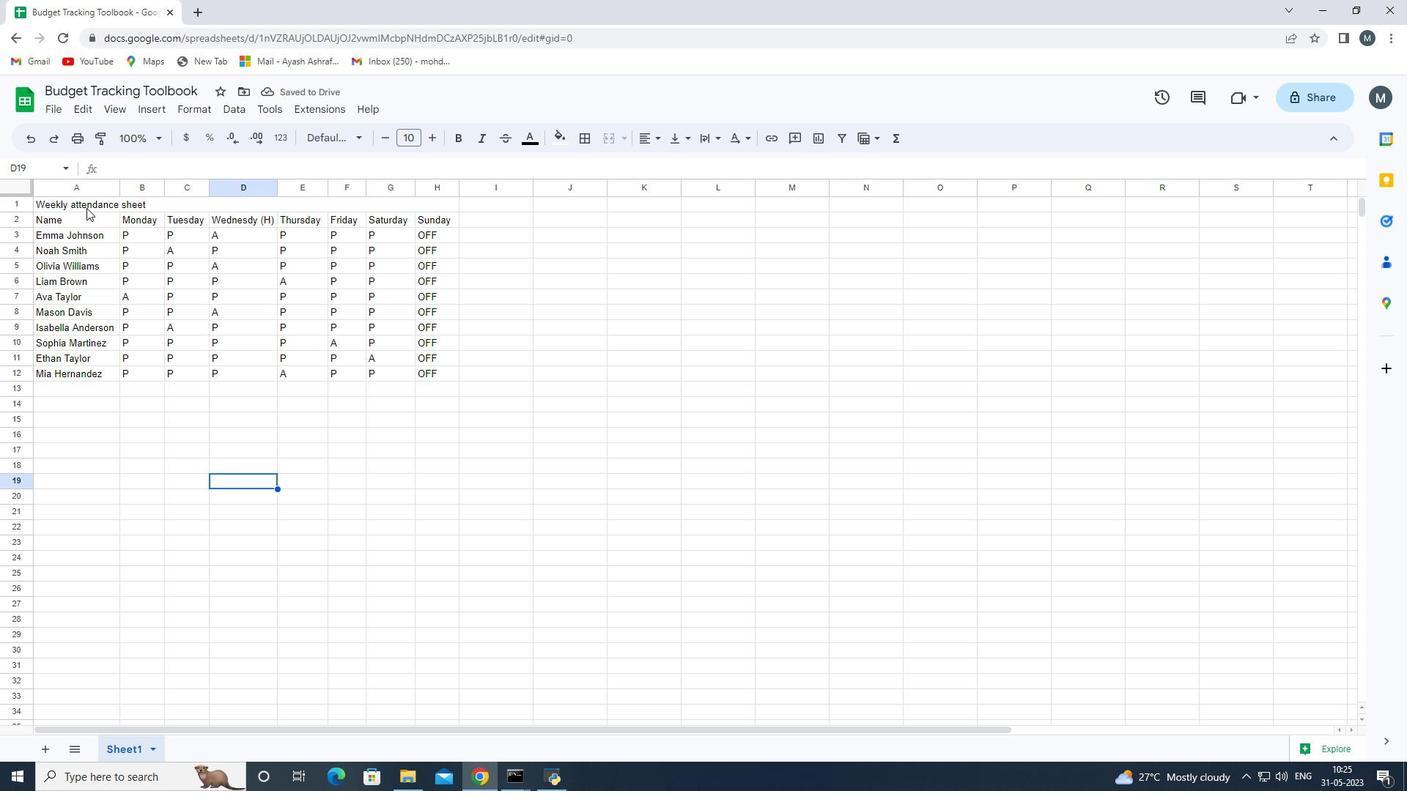 
Action: Mouse pressed left at (92, 205)
Screenshot: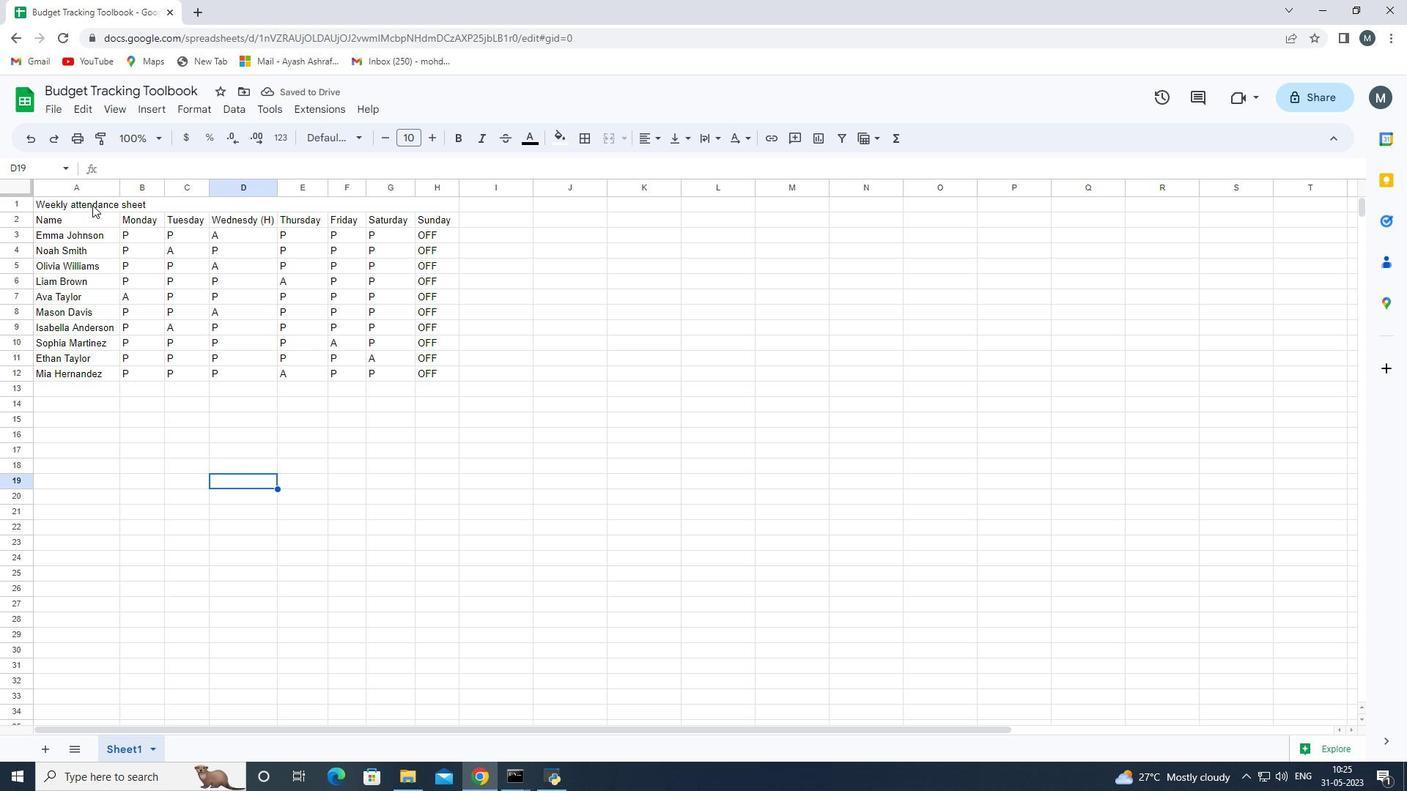 
Action: Mouse pressed left at (92, 205)
Screenshot: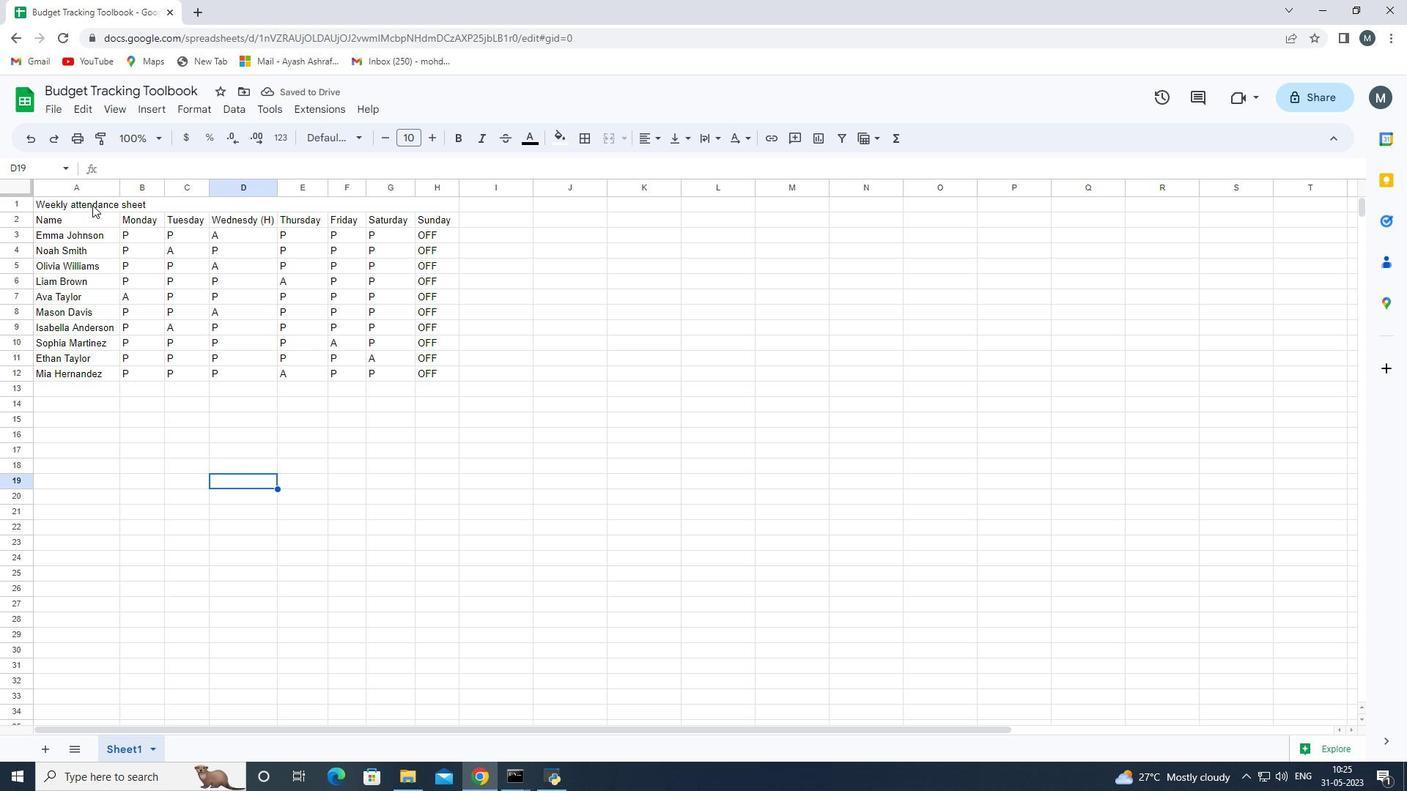 
Action: Mouse moved to (356, 138)
Screenshot: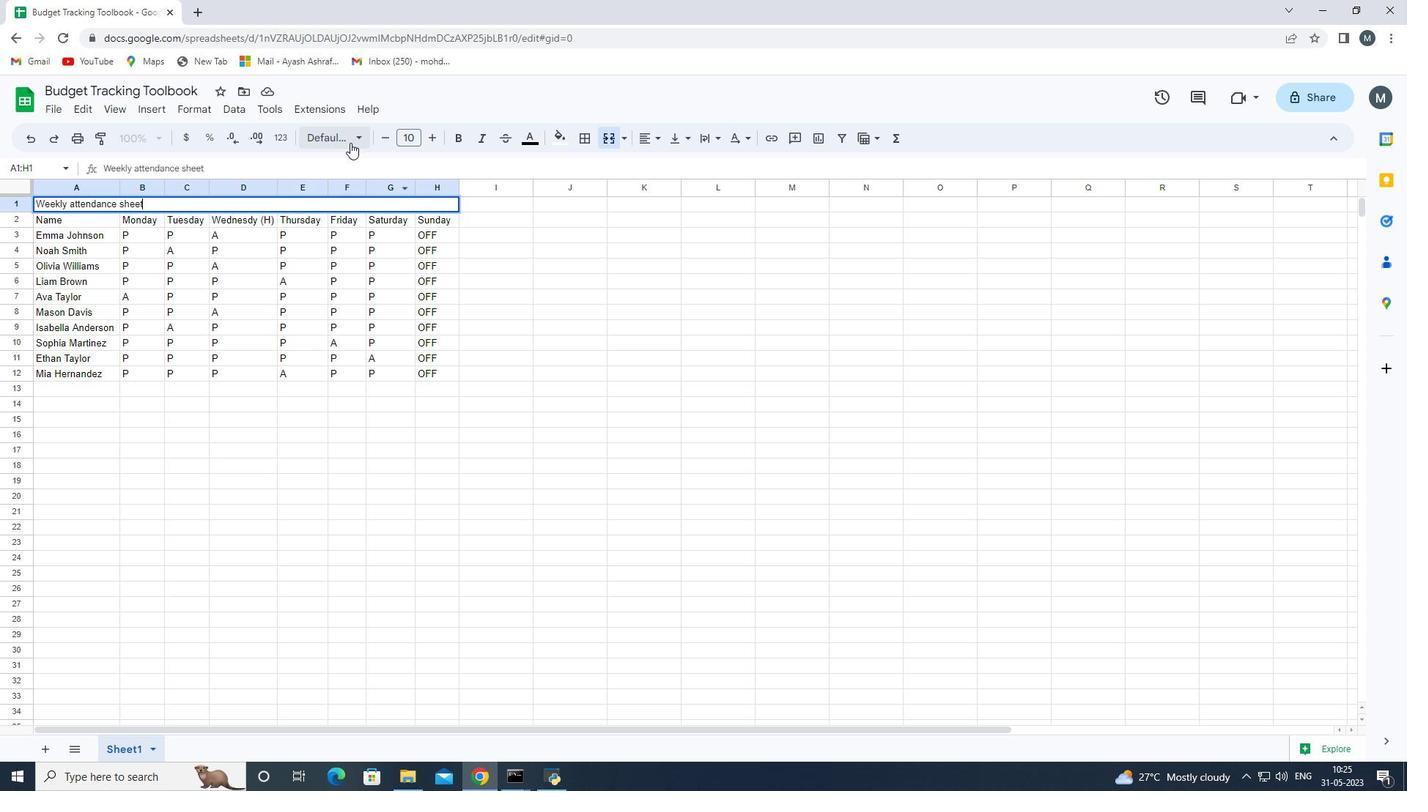 
Action: Mouse pressed left at (356, 138)
Screenshot: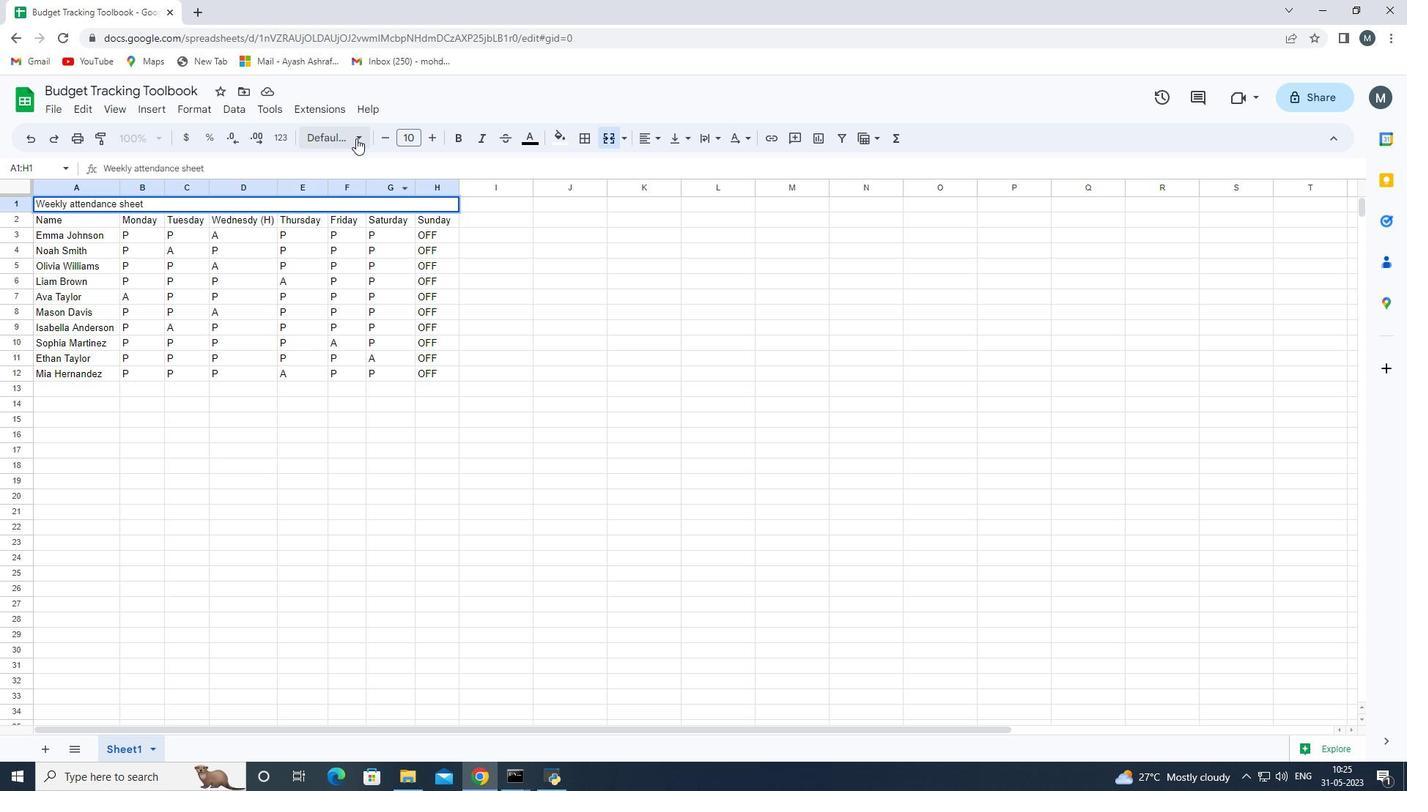
Action: Mouse moved to (383, 401)
Screenshot: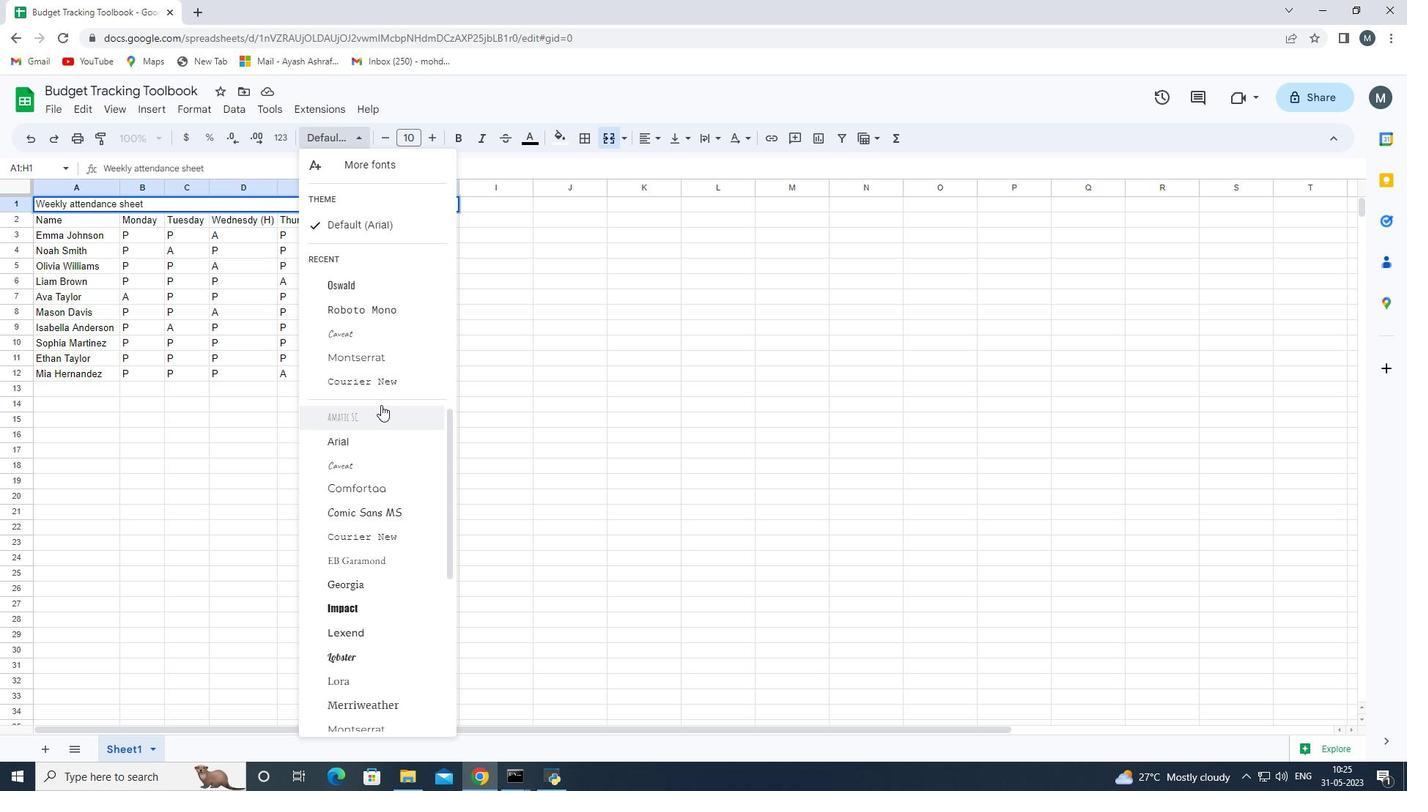 
Action: Mouse scrolled (383, 400) with delta (0, 0)
Screenshot: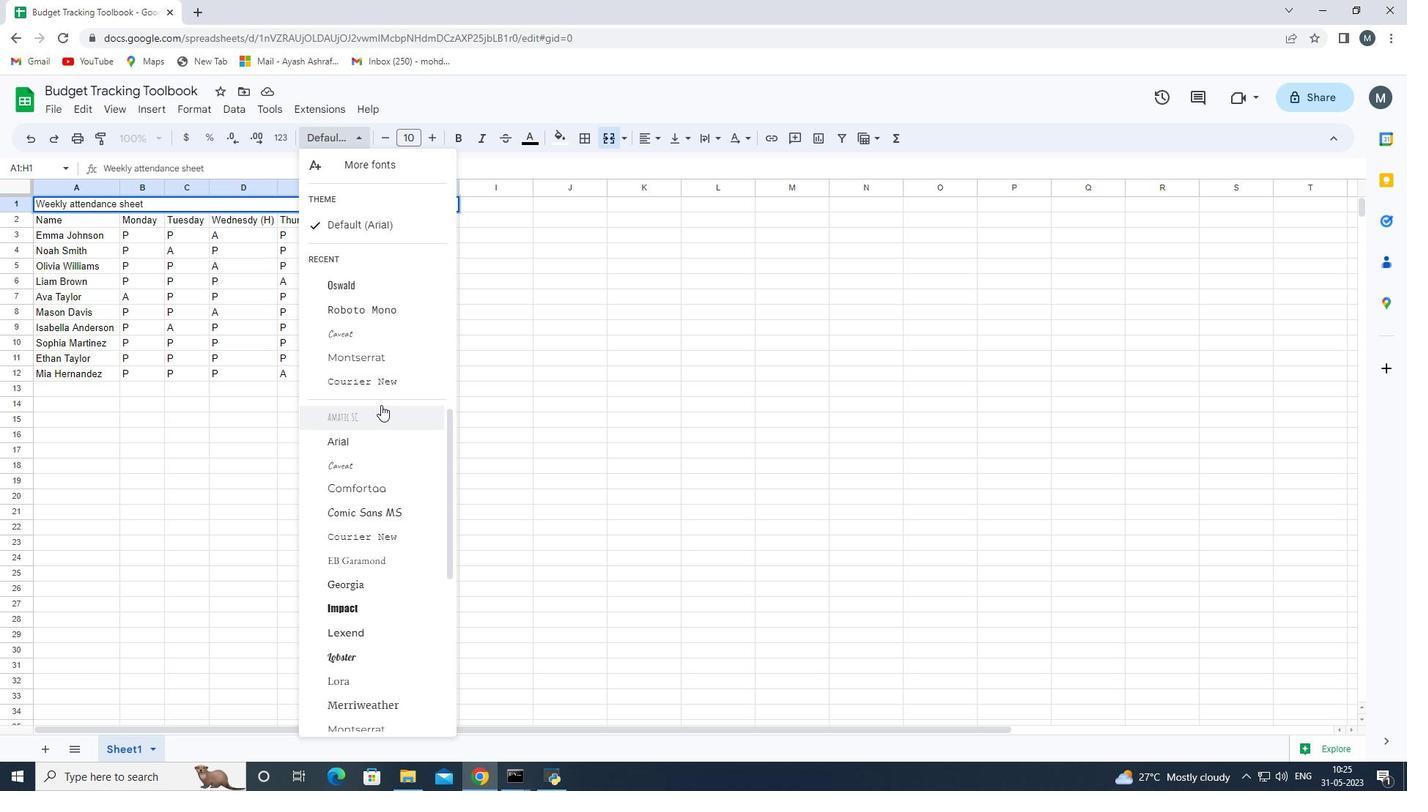
Action: Mouse scrolled (383, 400) with delta (0, 0)
Screenshot: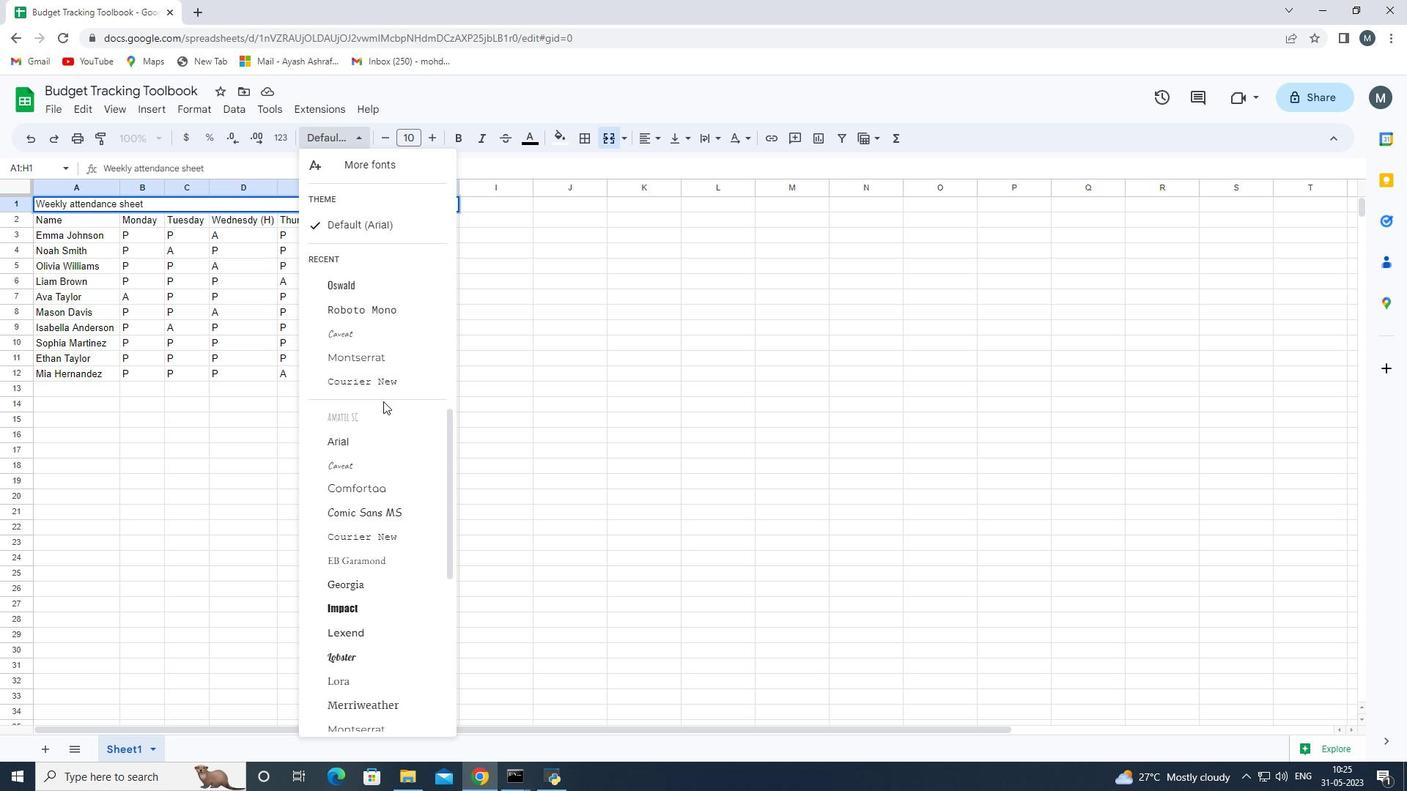 
Action: Mouse moved to (381, 477)
Screenshot: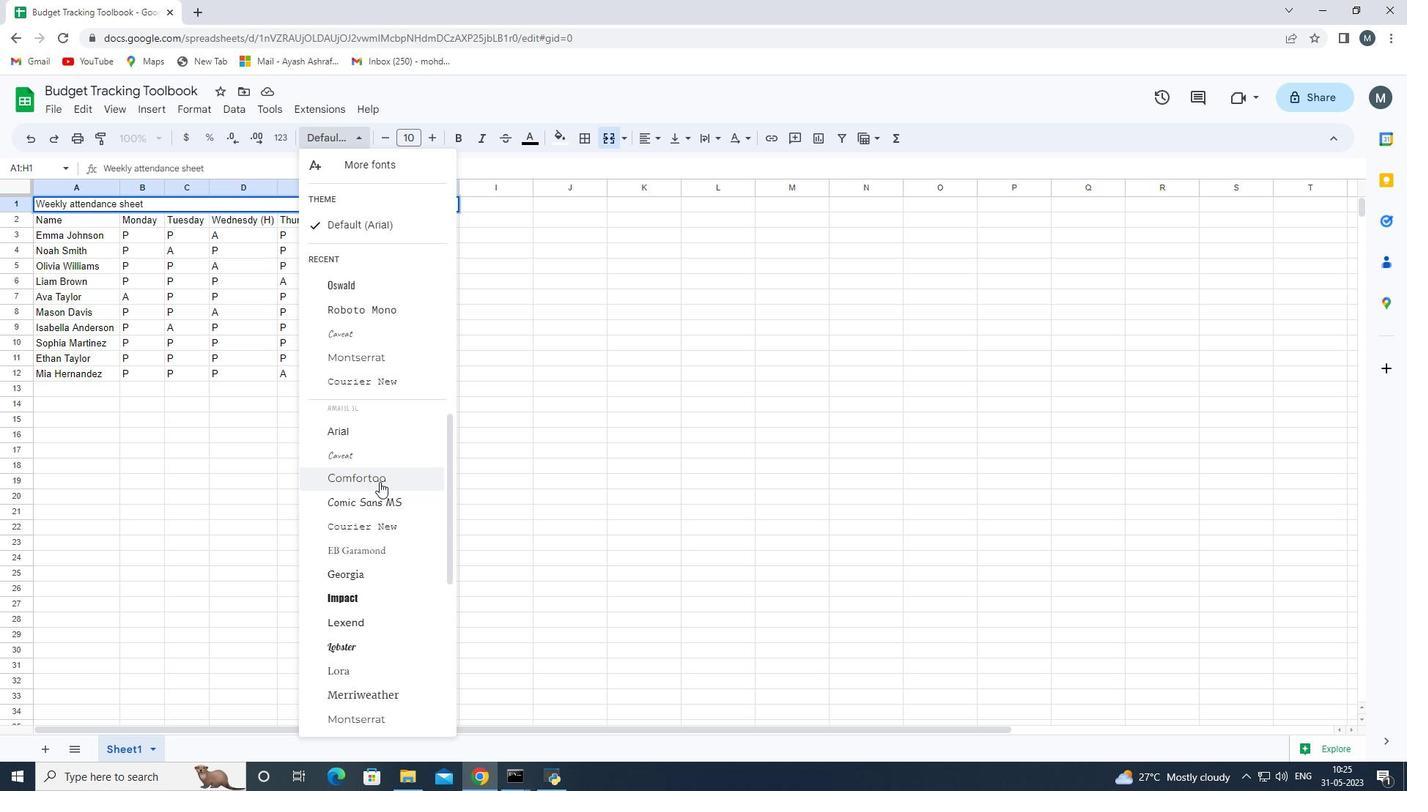 
Action: Mouse scrolled (381, 476) with delta (0, 0)
Screenshot: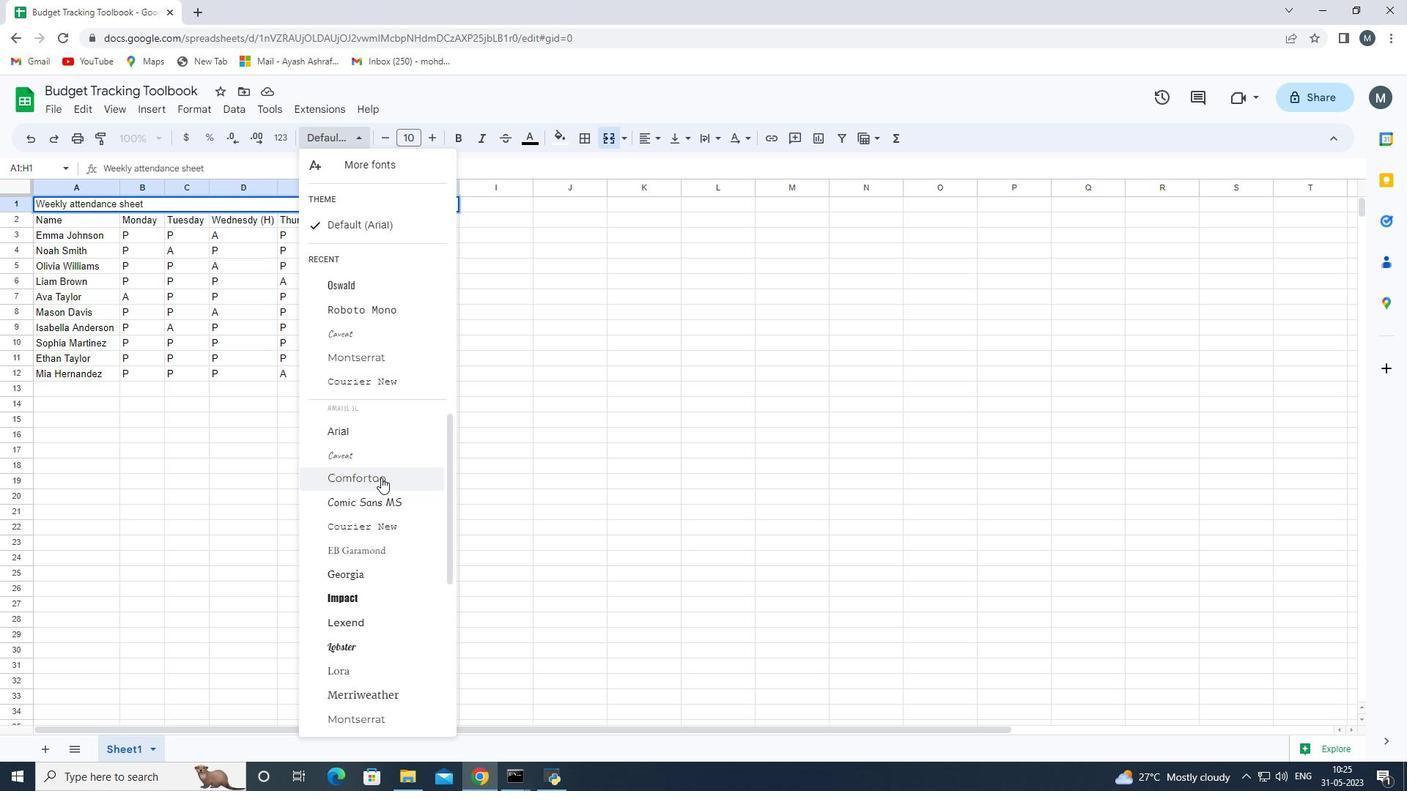 
Action: Mouse moved to (378, 482)
Screenshot: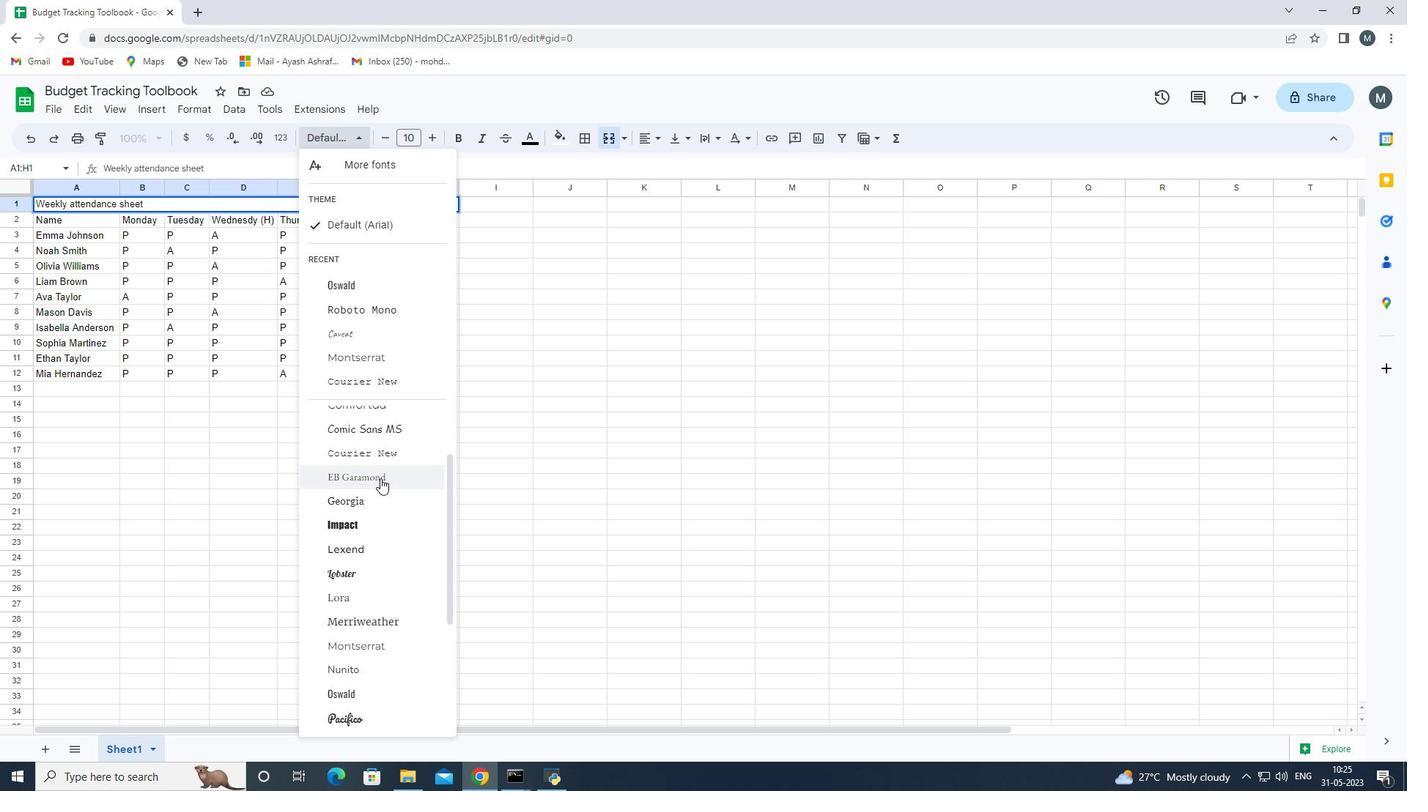 
Action: Mouse scrolled (378, 481) with delta (0, 0)
Screenshot: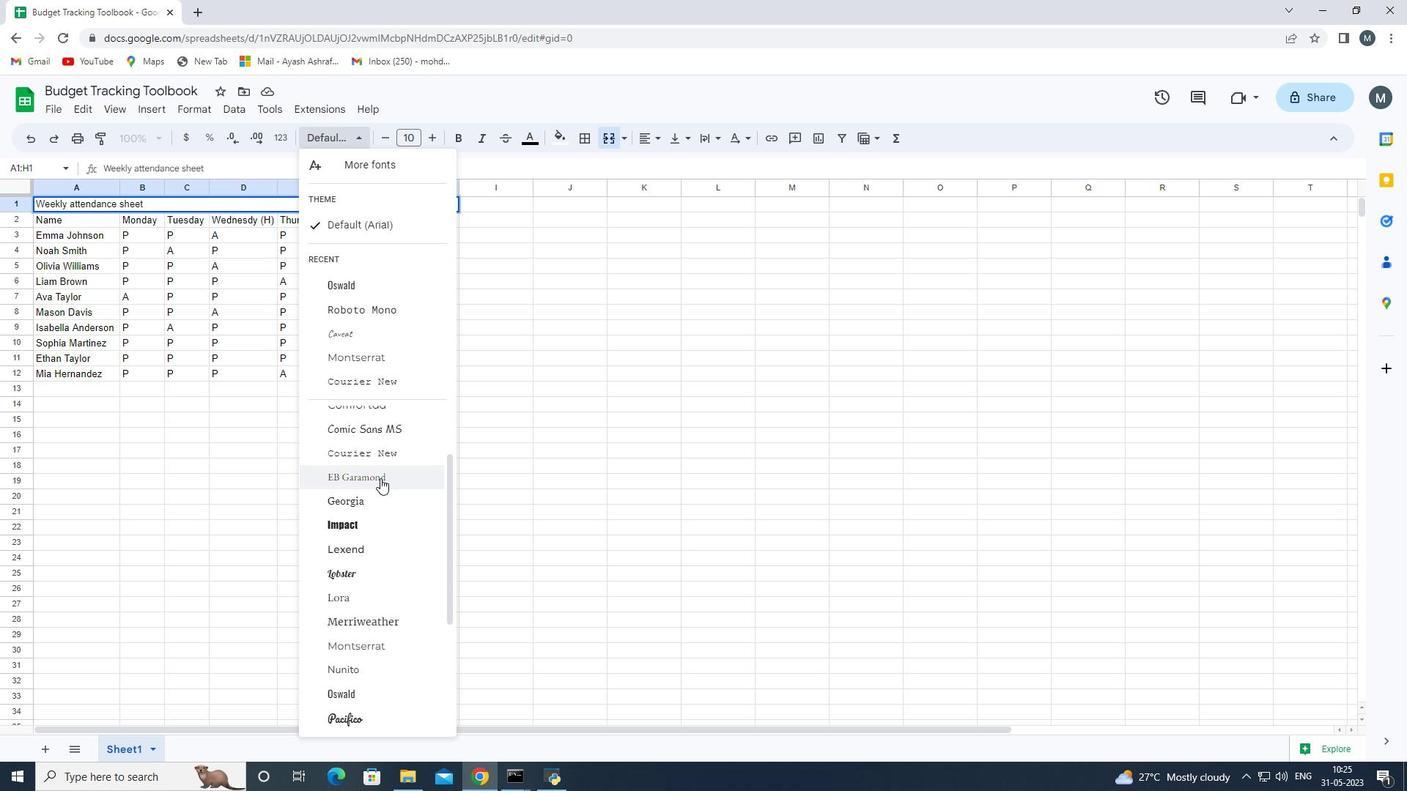 
Action: Mouse moved to (376, 488)
Screenshot: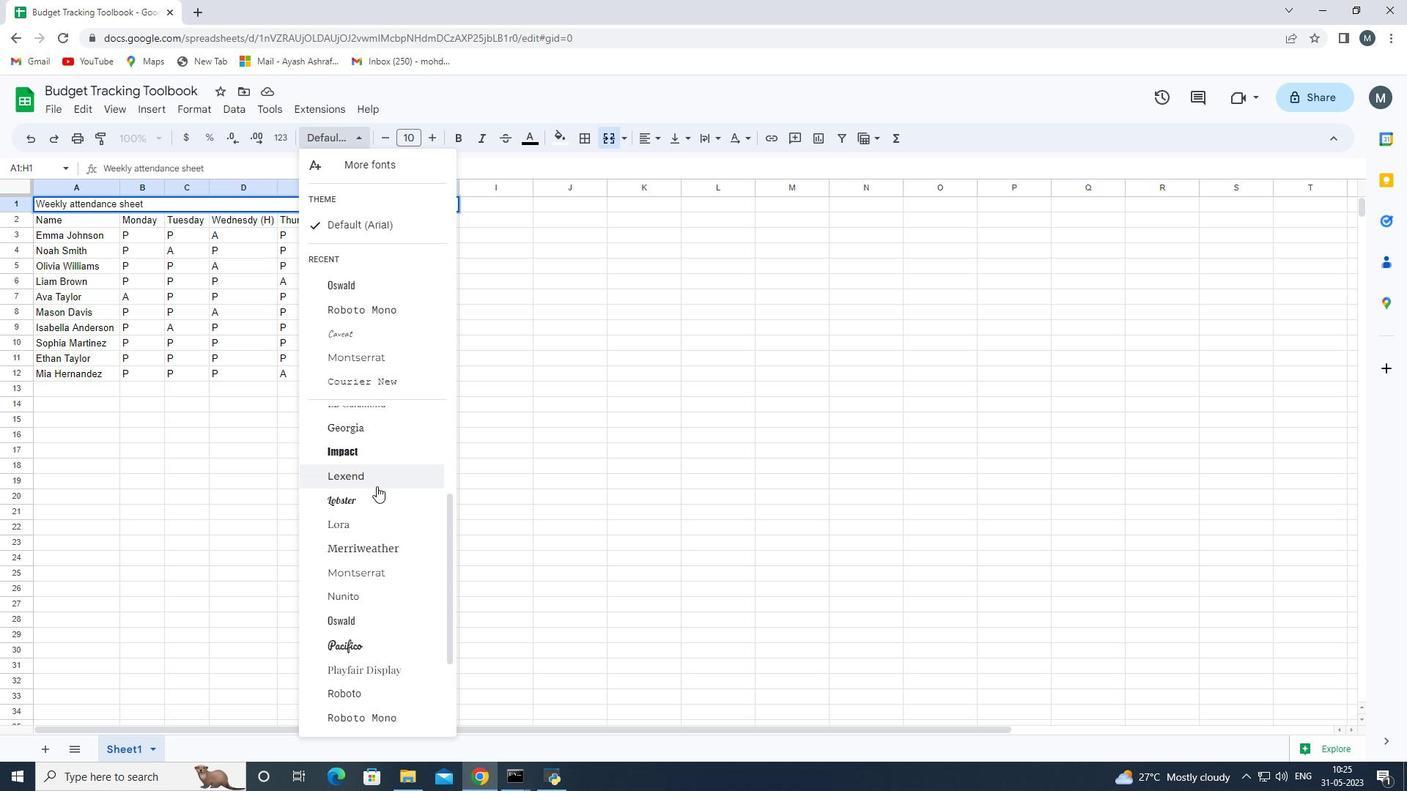 
Action: Mouse scrolled (376, 487) with delta (0, 0)
Screenshot: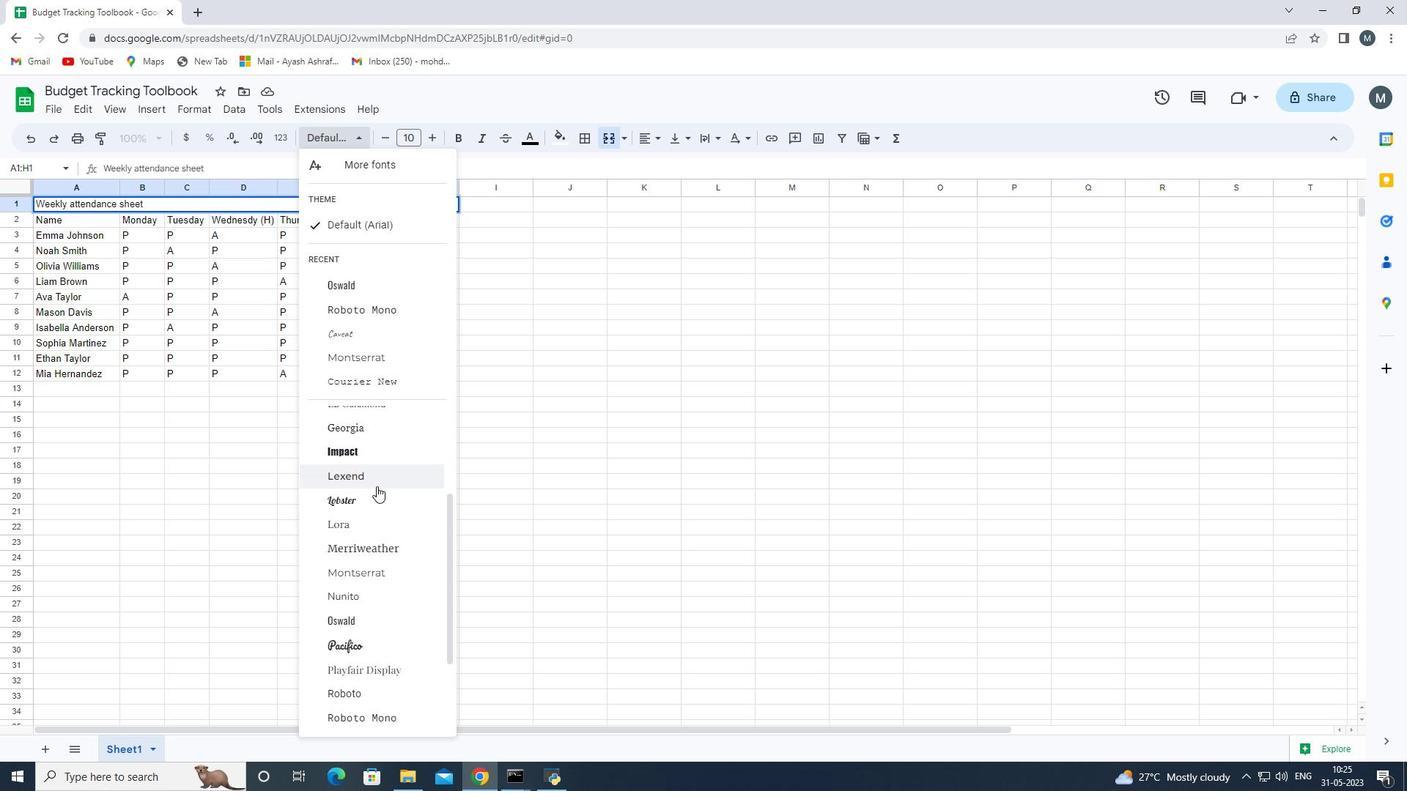 
Action: Mouse moved to (376, 491)
Screenshot: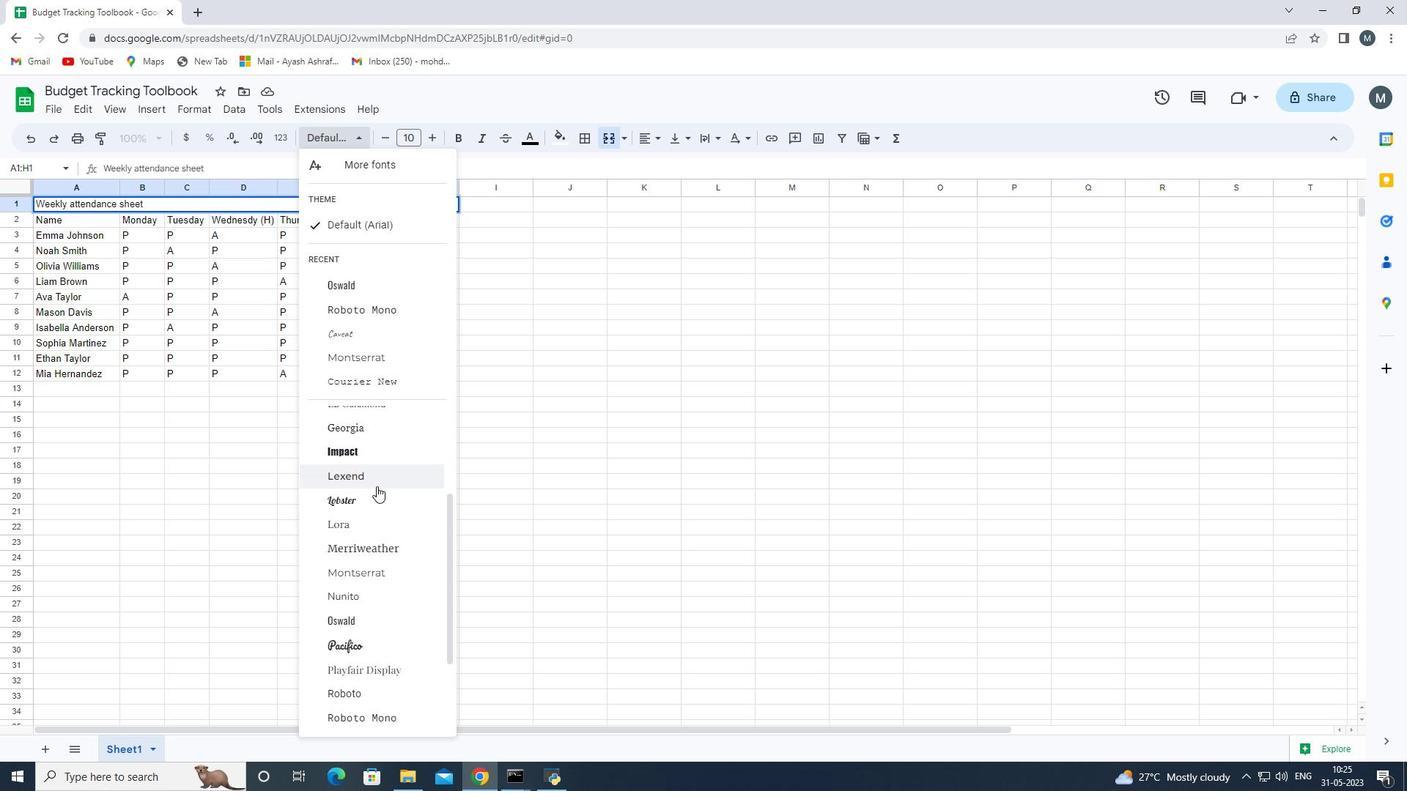 
Action: Mouse scrolled (376, 491) with delta (0, 0)
Screenshot: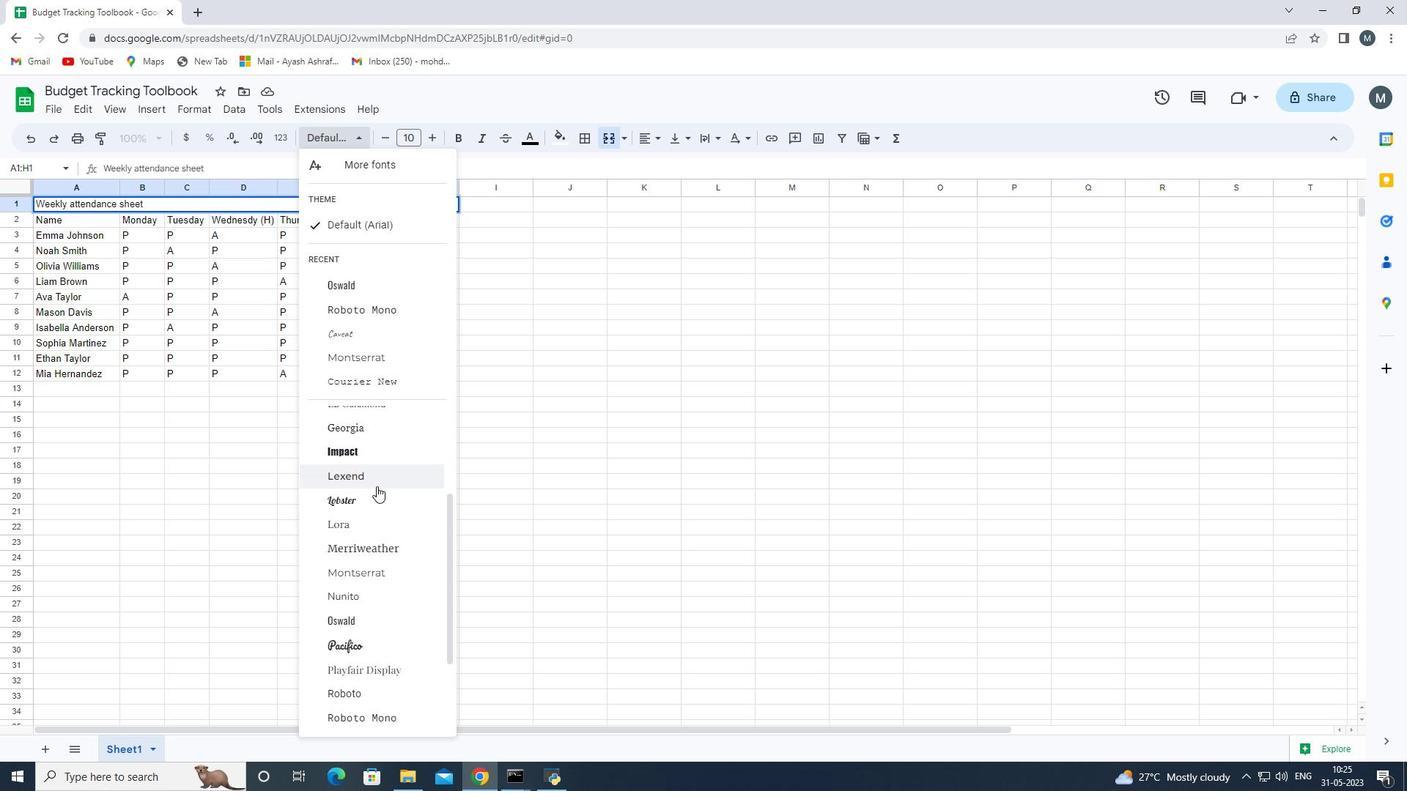 
Action: Mouse moved to (376, 497)
Screenshot: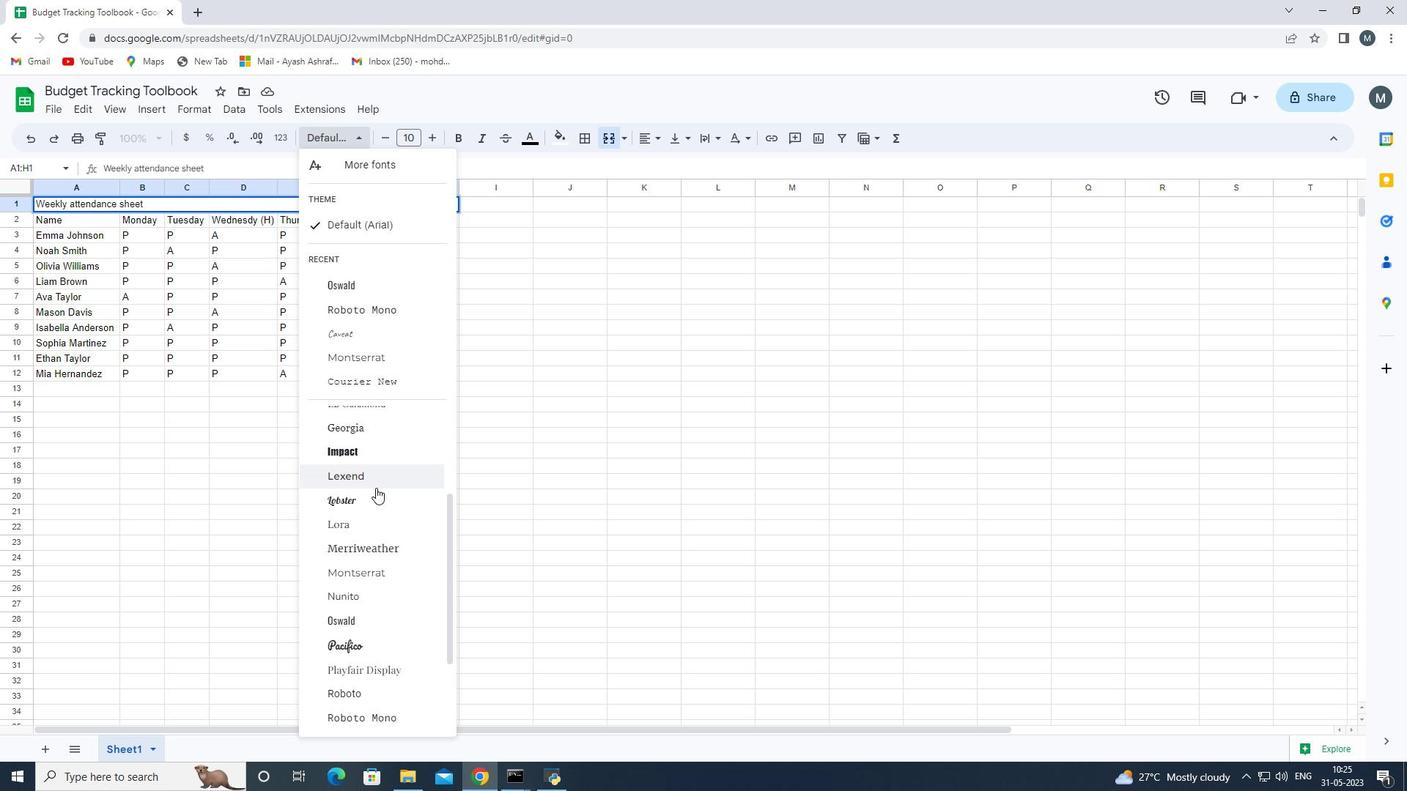 
Action: Mouse scrolled (376, 497) with delta (0, 0)
Screenshot: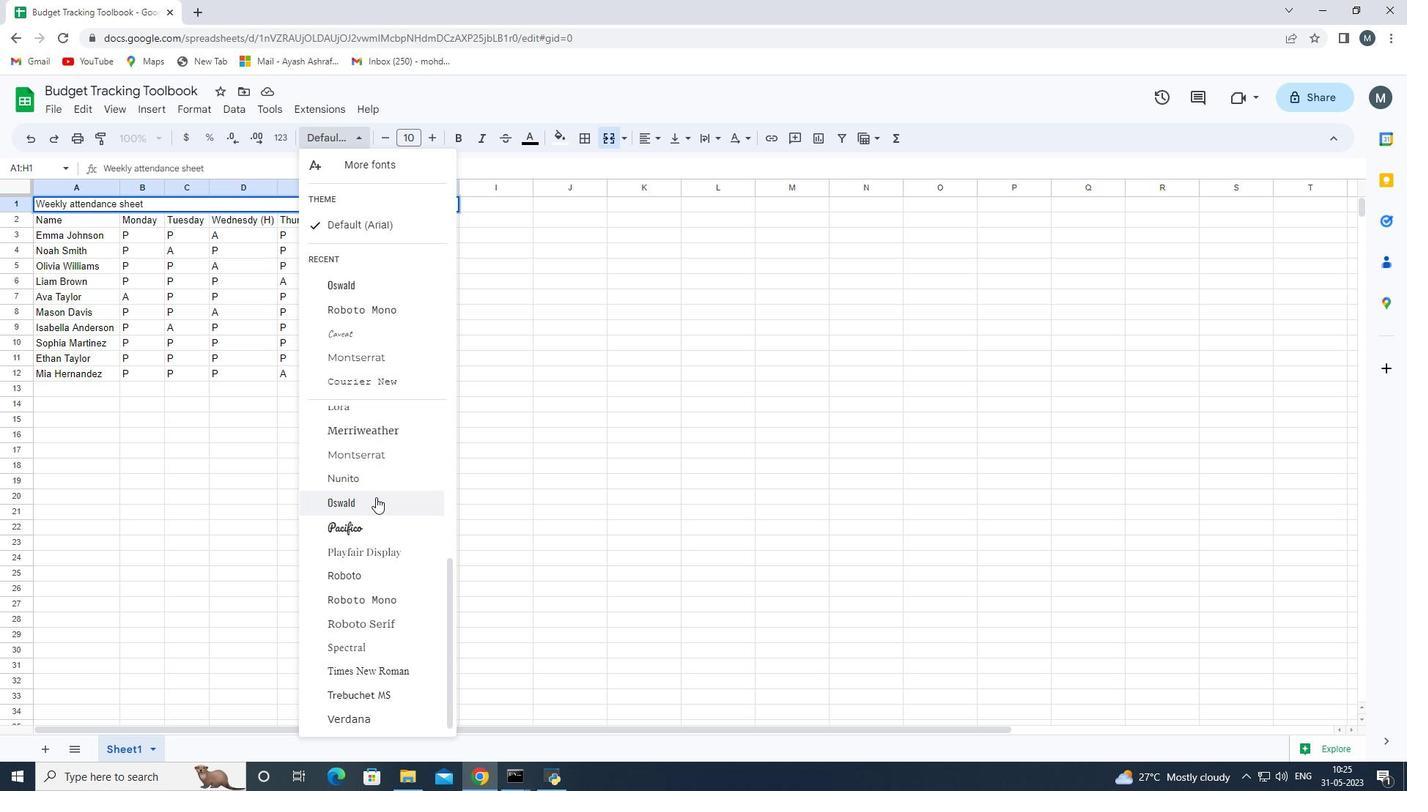 
Action: Mouse moved to (387, 497)
Screenshot: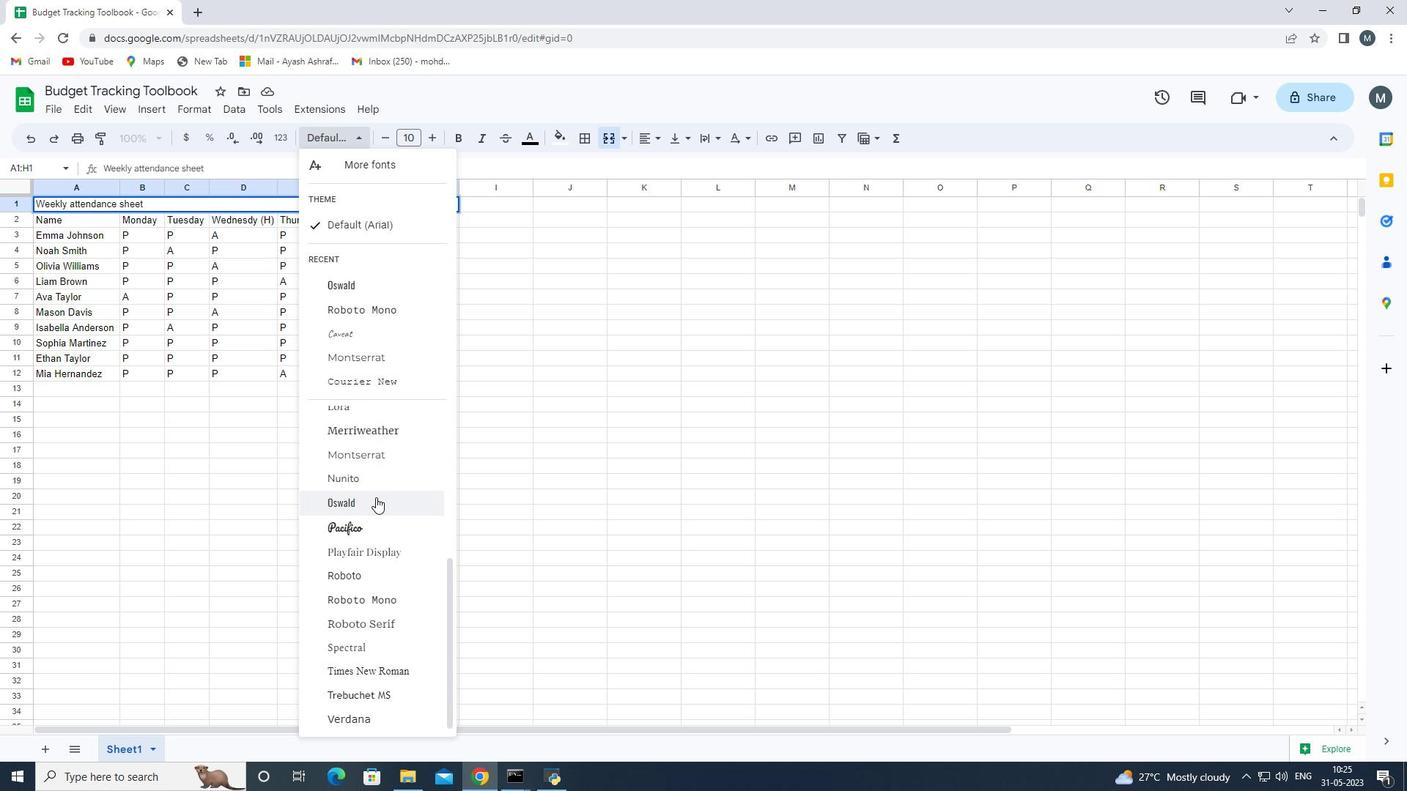
Action: Mouse scrolled (387, 496) with delta (0, 0)
Screenshot: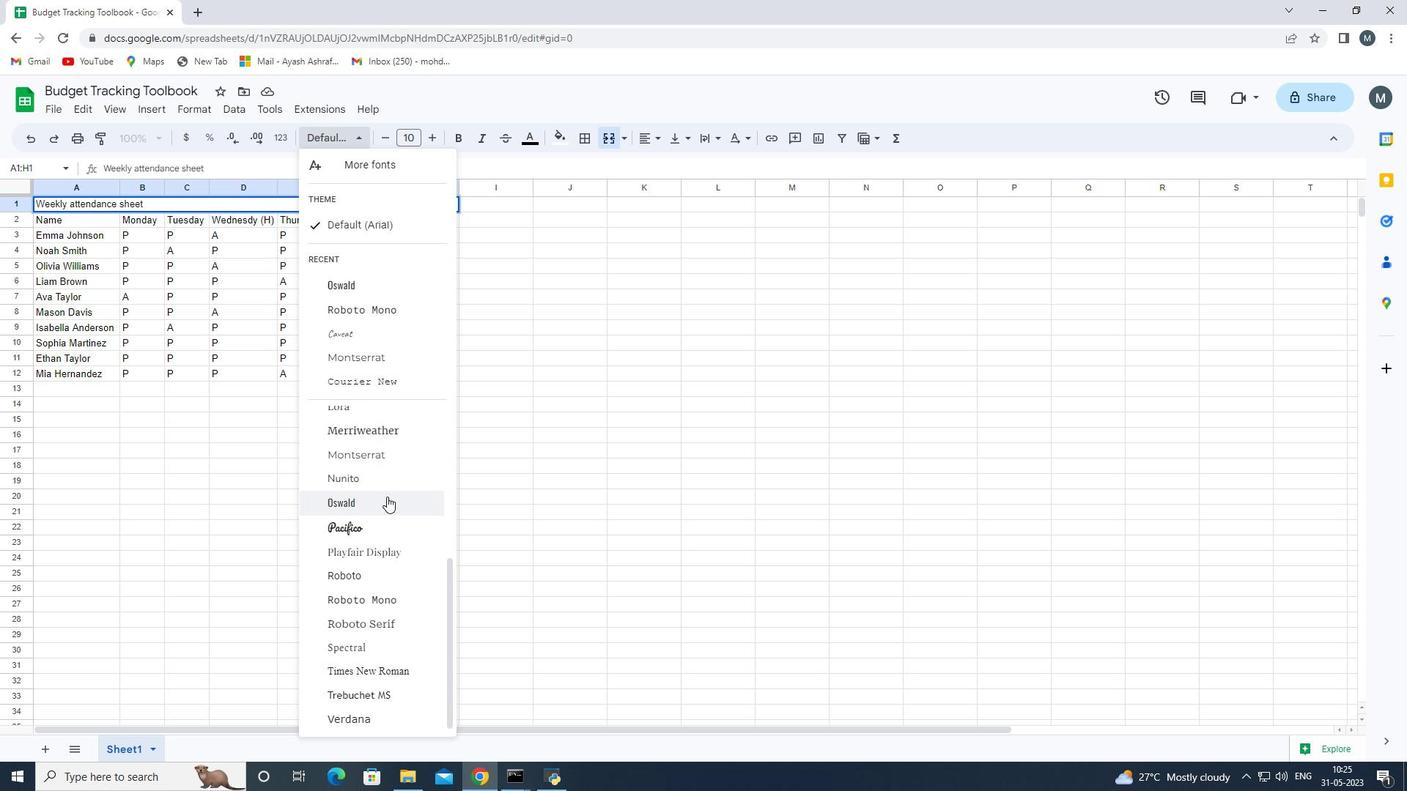 
Action: Mouse scrolled (387, 496) with delta (0, 0)
Screenshot: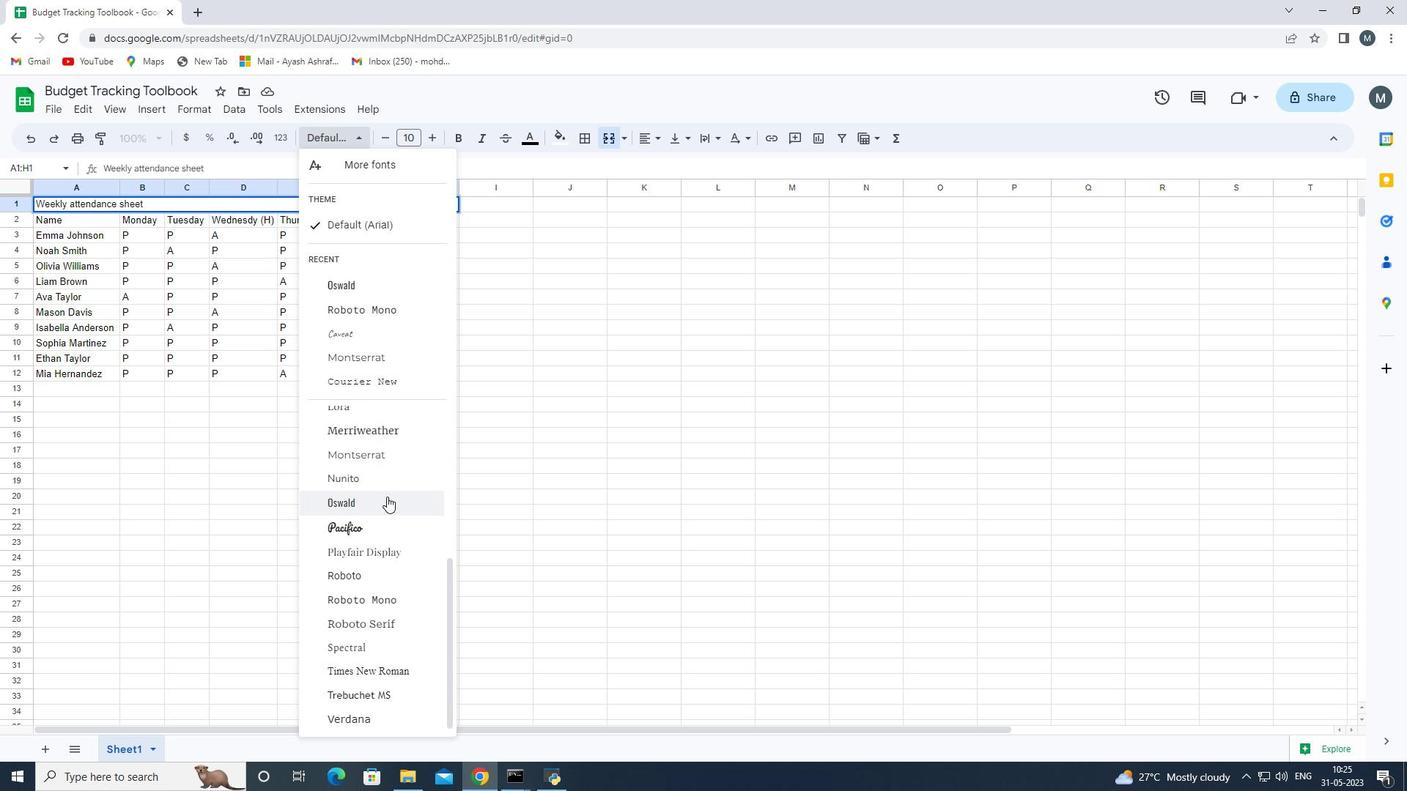 
Action: Mouse scrolled (387, 496) with delta (0, 0)
Screenshot: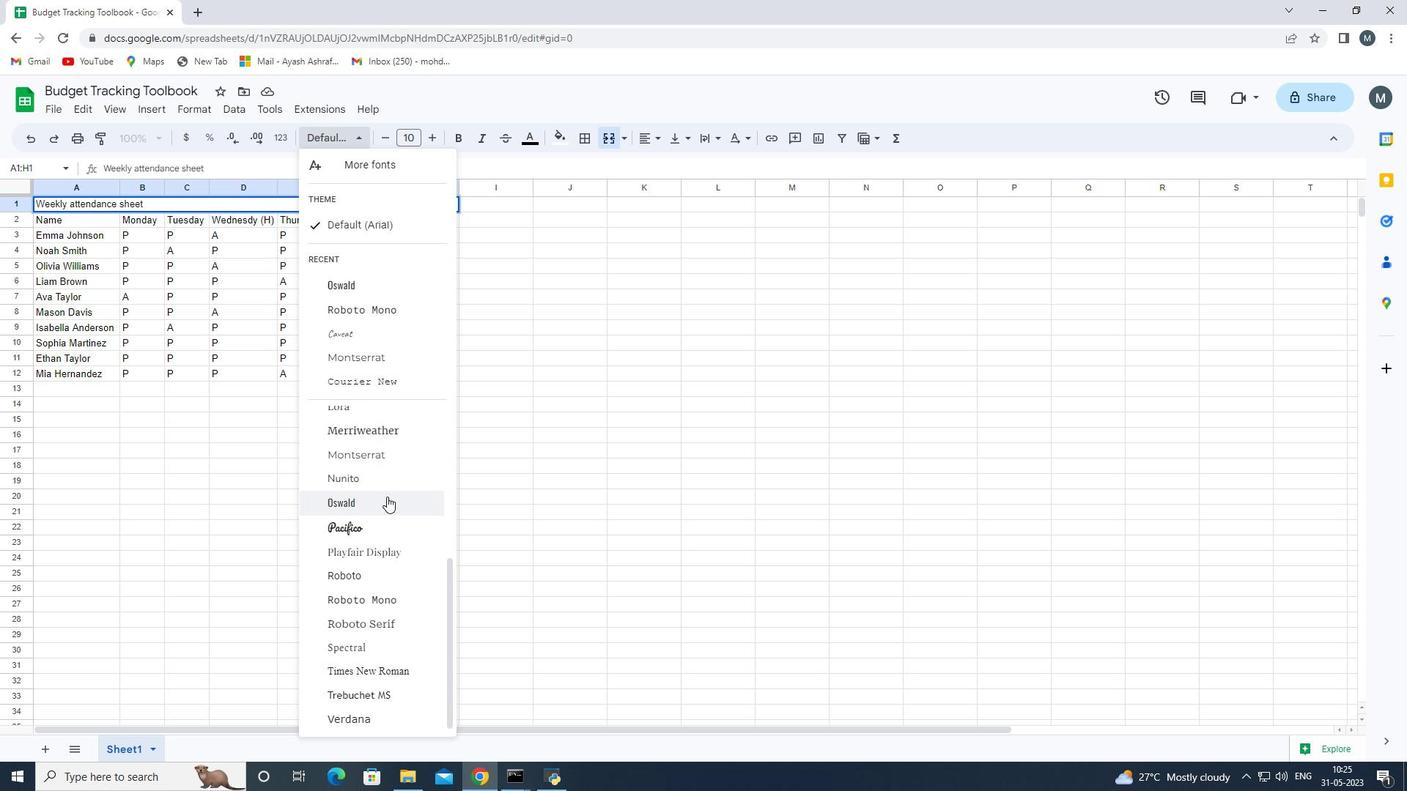 
Action: Mouse moved to (387, 544)
Screenshot: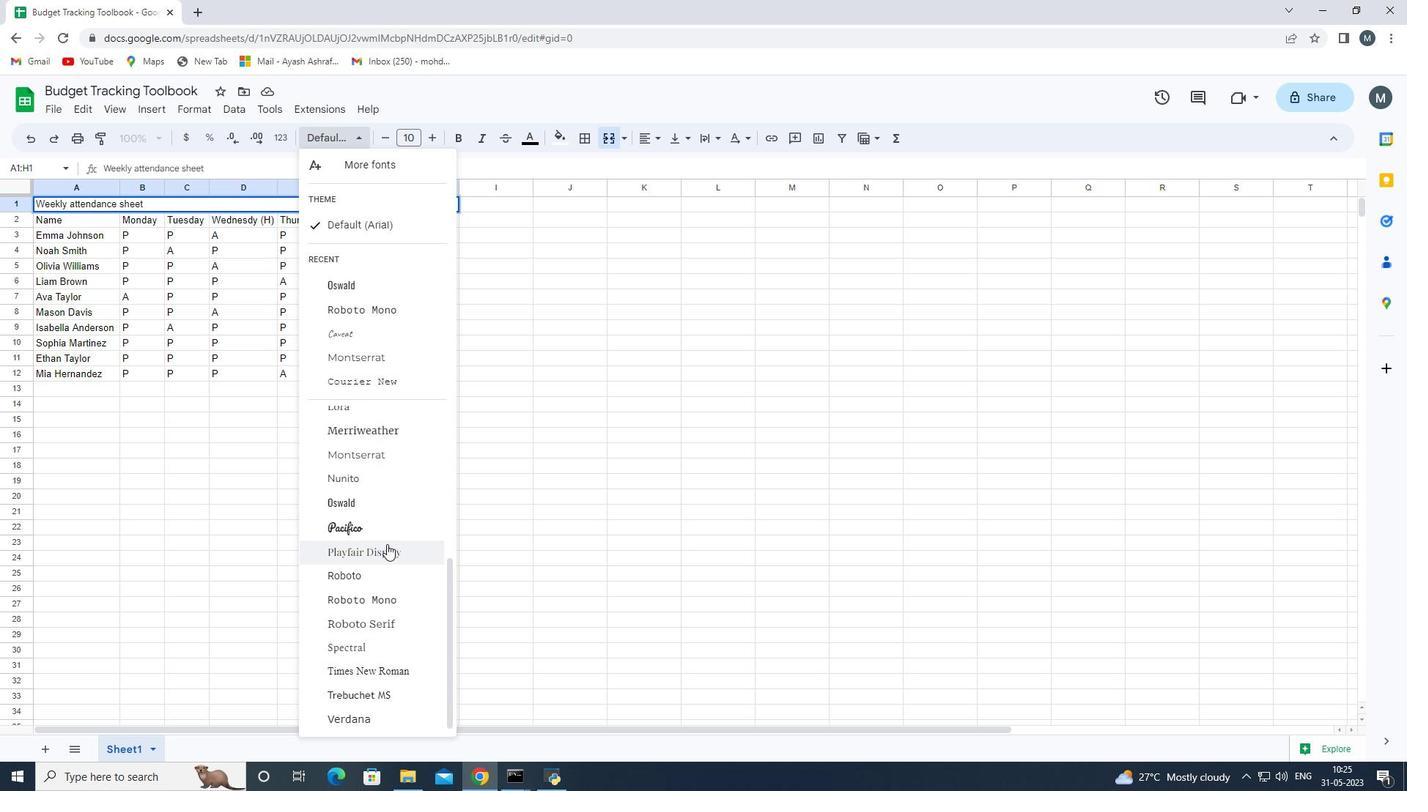 
Action: Mouse scrolled (387, 545) with delta (0, 0)
Screenshot: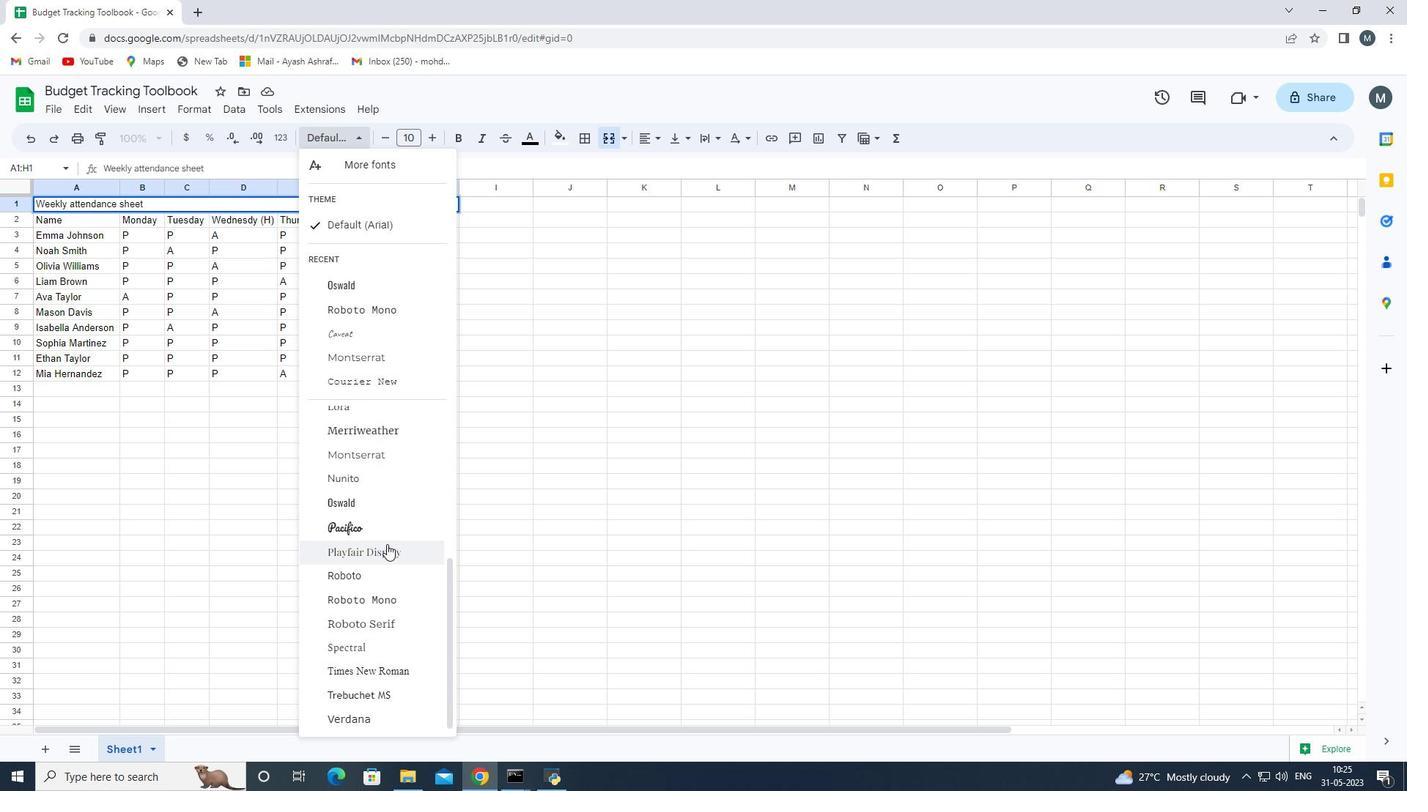 
Action: Mouse scrolled (387, 545) with delta (0, 0)
Screenshot: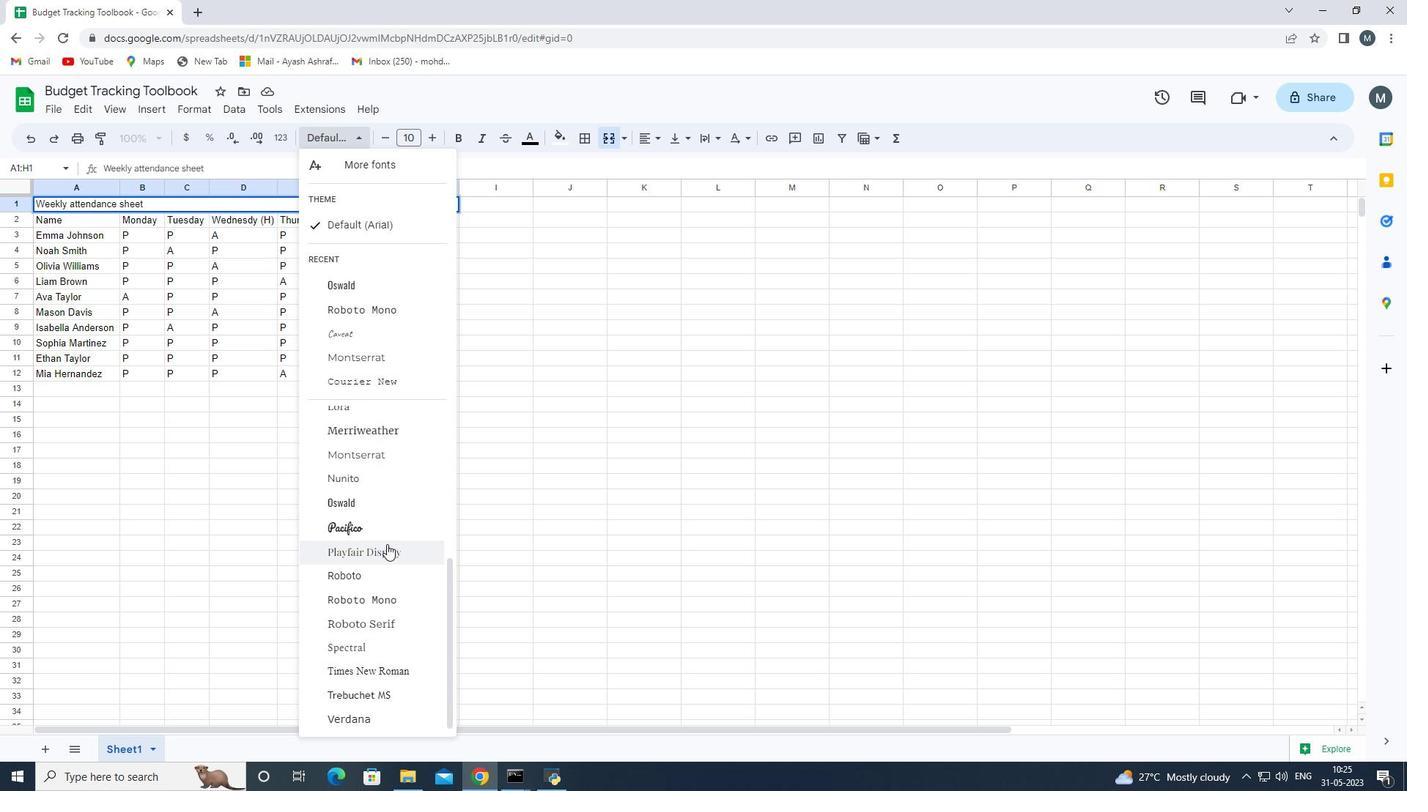 
Action: Mouse moved to (383, 508)
Screenshot: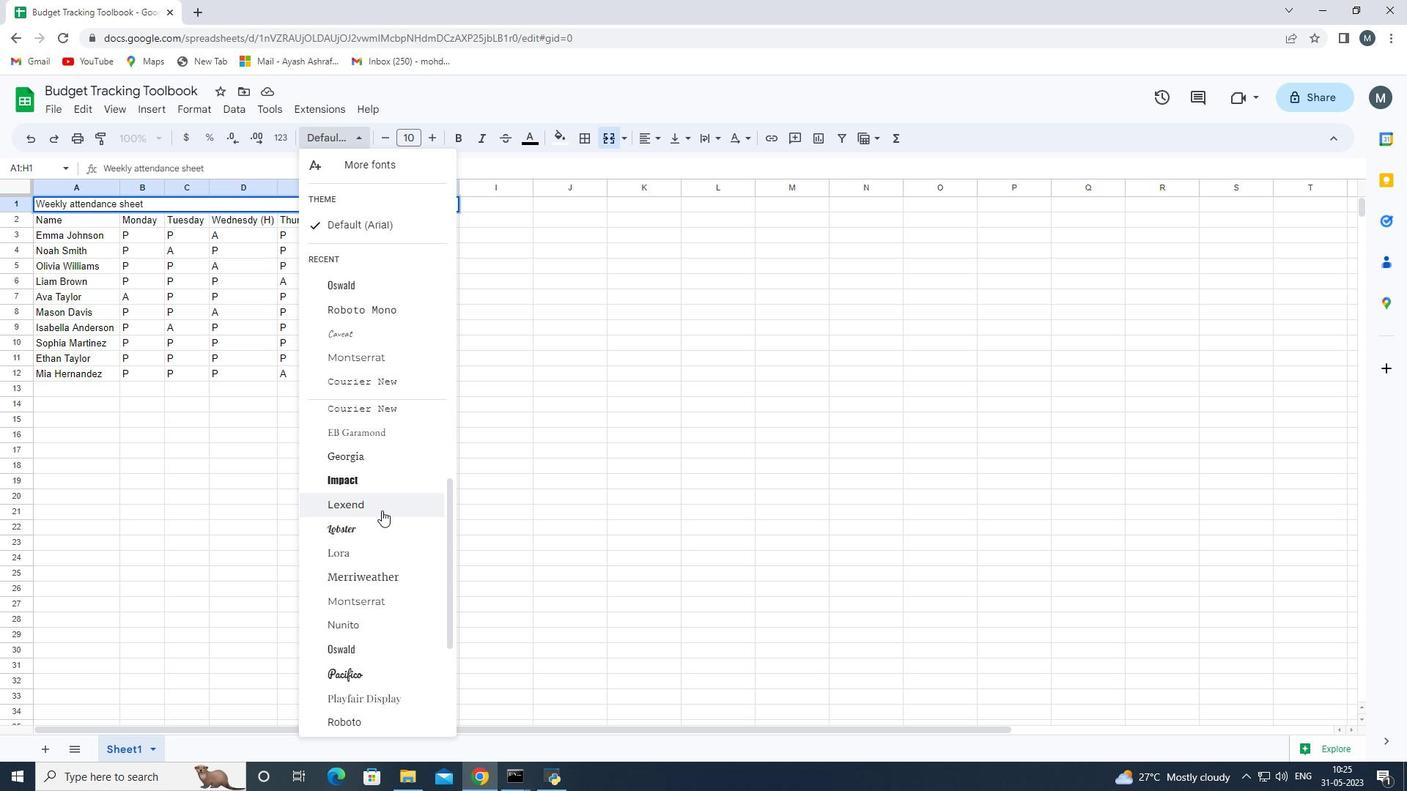 
Action: Mouse pressed left at (383, 508)
Screenshot: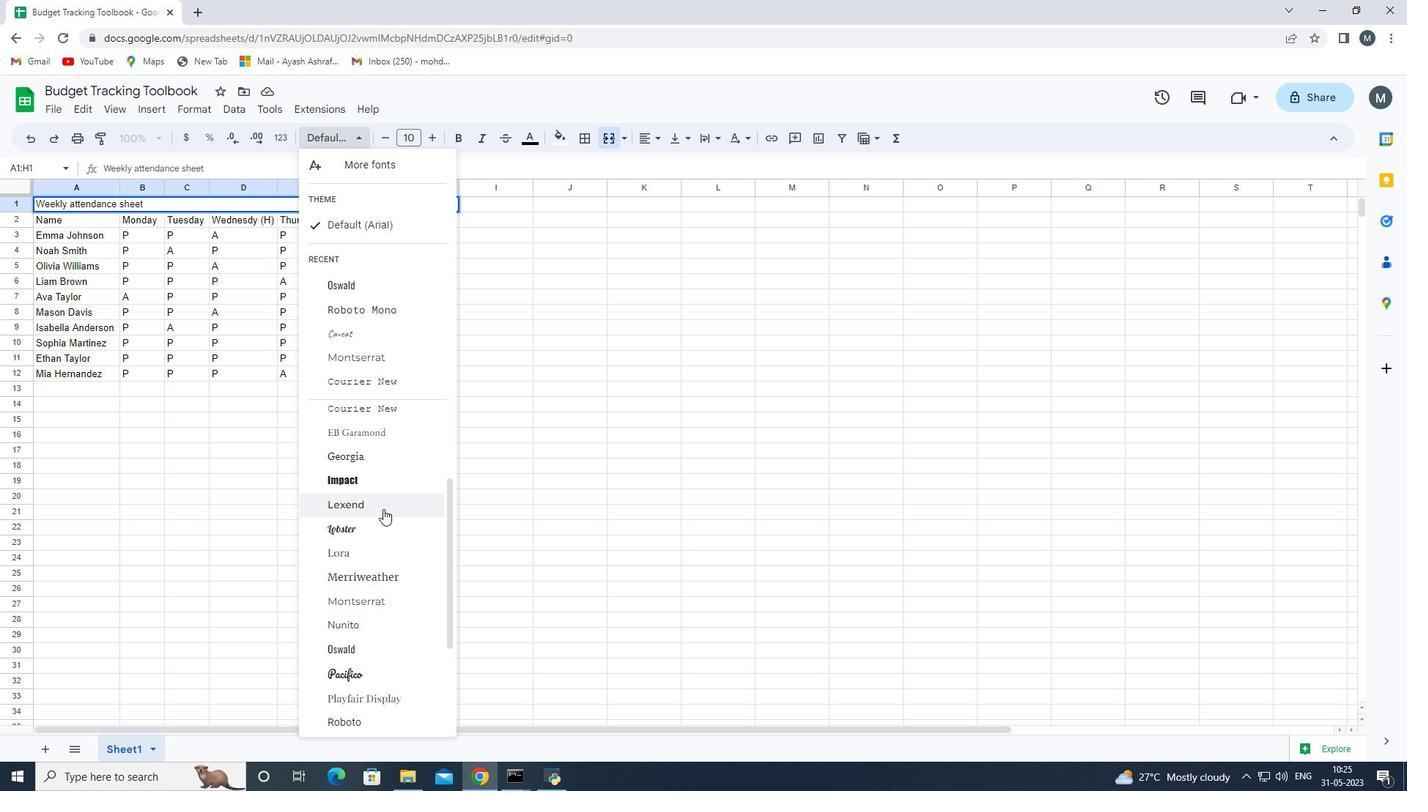 
Action: Mouse moved to (562, 142)
Screenshot: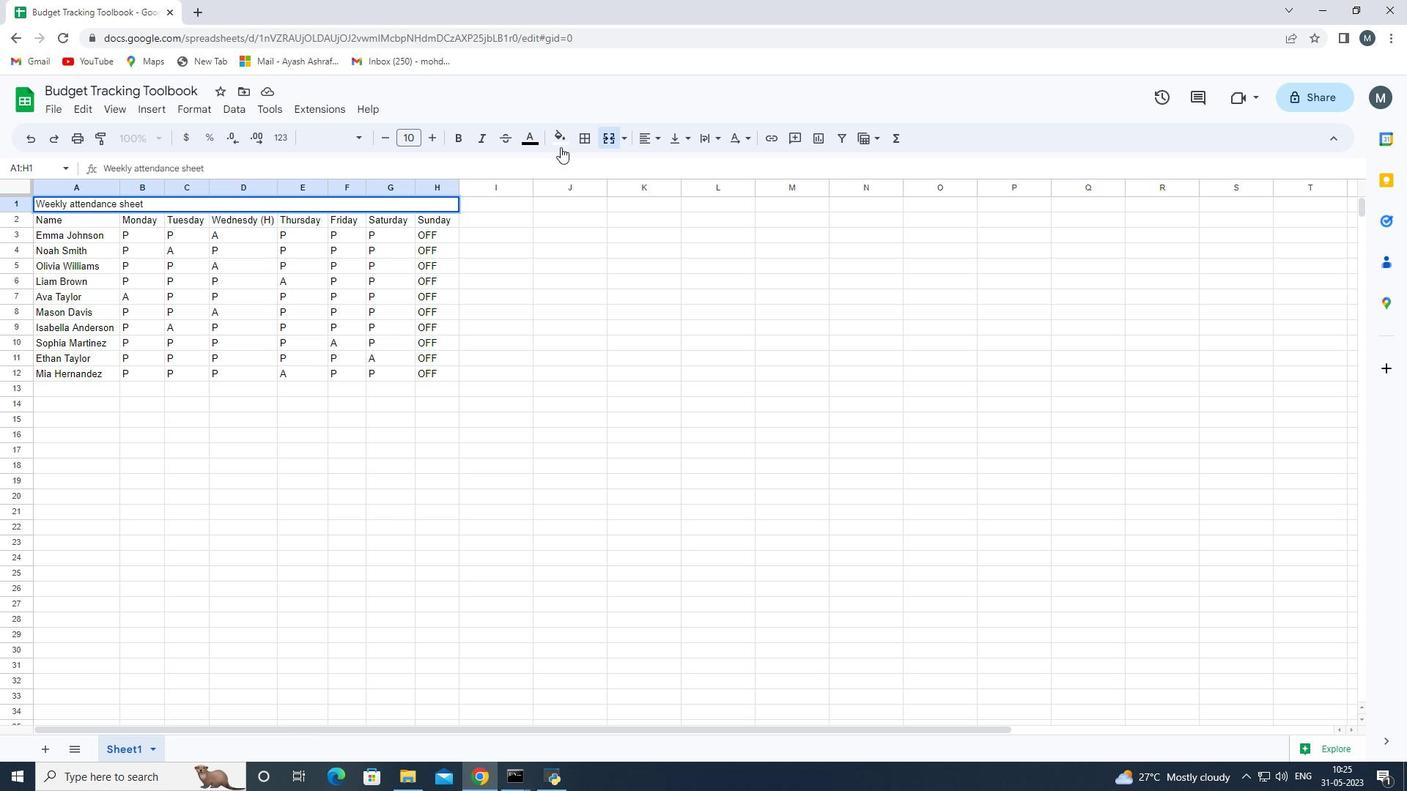 
Action: Mouse pressed left at (562, 142)
Screenshot: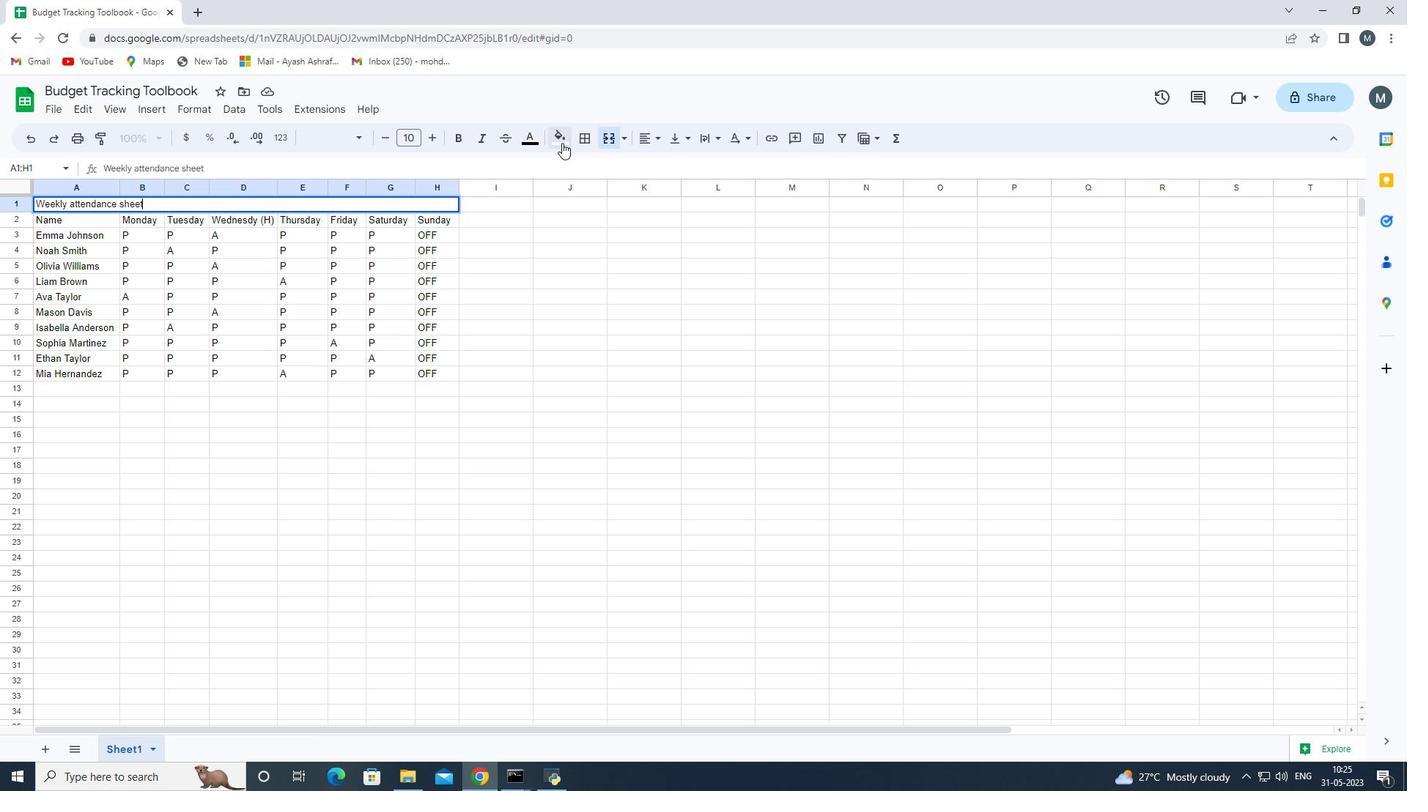 
Action: Mouse moved to (569, 381)
Screenshot: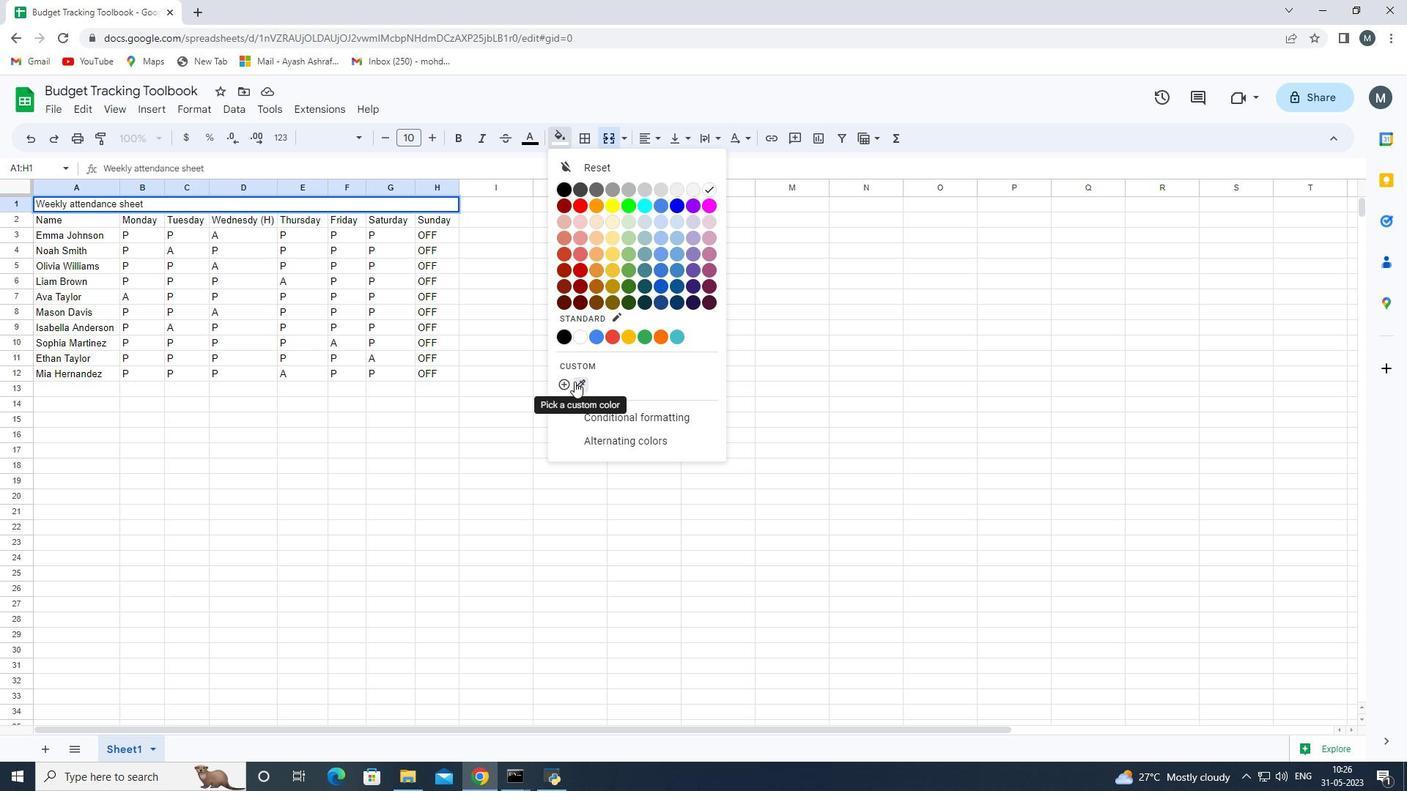 
Action: Mouse pressed left at (569, 381)
Screenshot: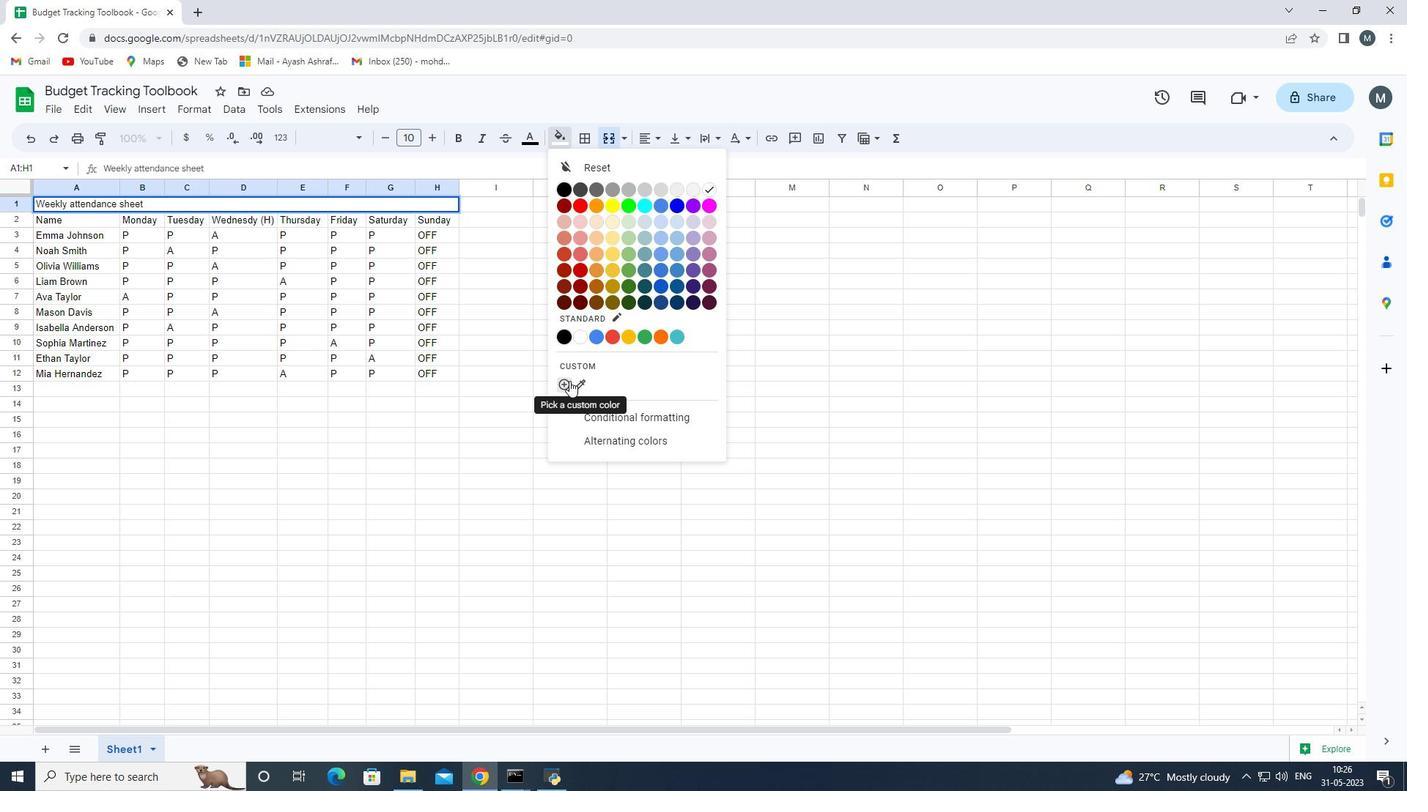 
Action: Mouse moved to (644, 486)
Screenshot: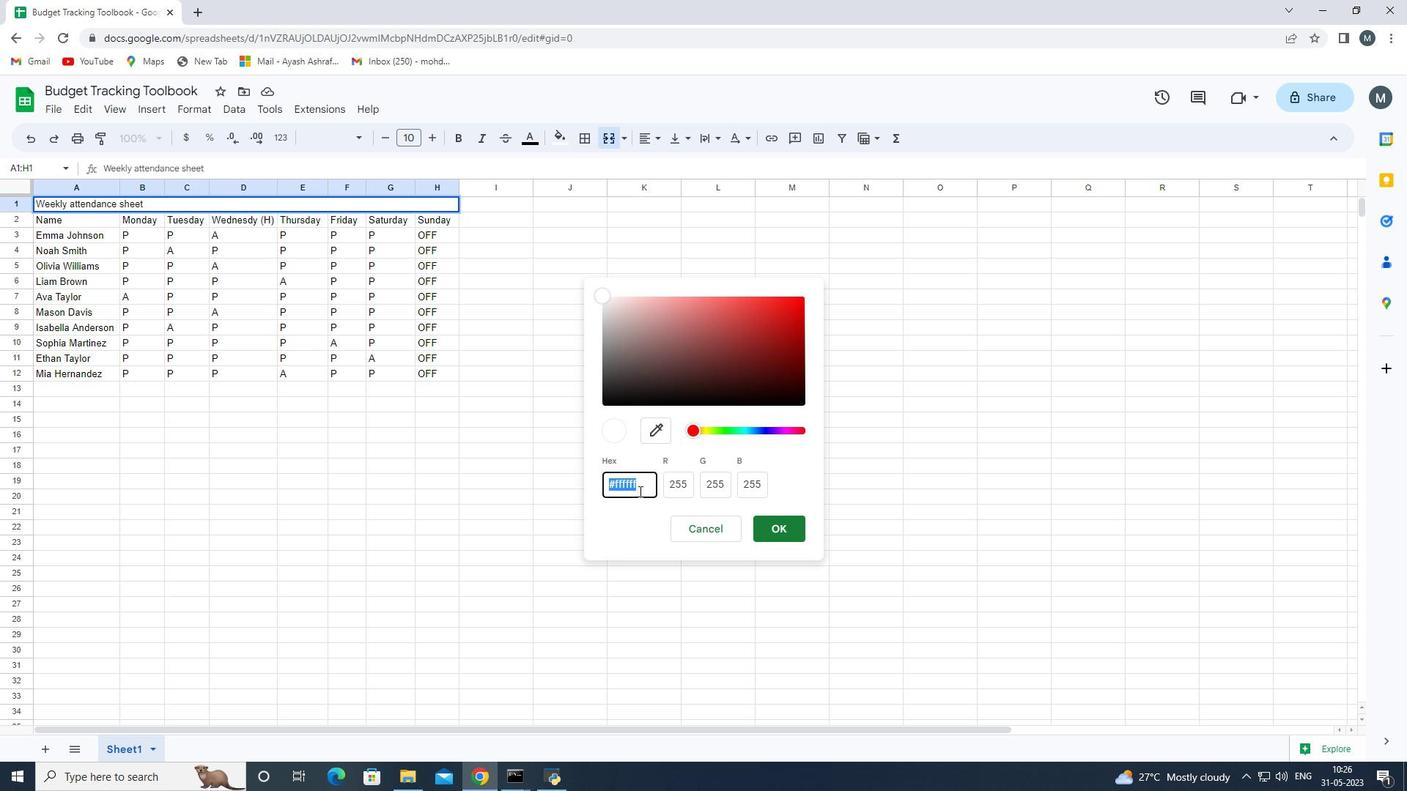 
Action: Mouse pressed left at (644, 486)
Screenshot: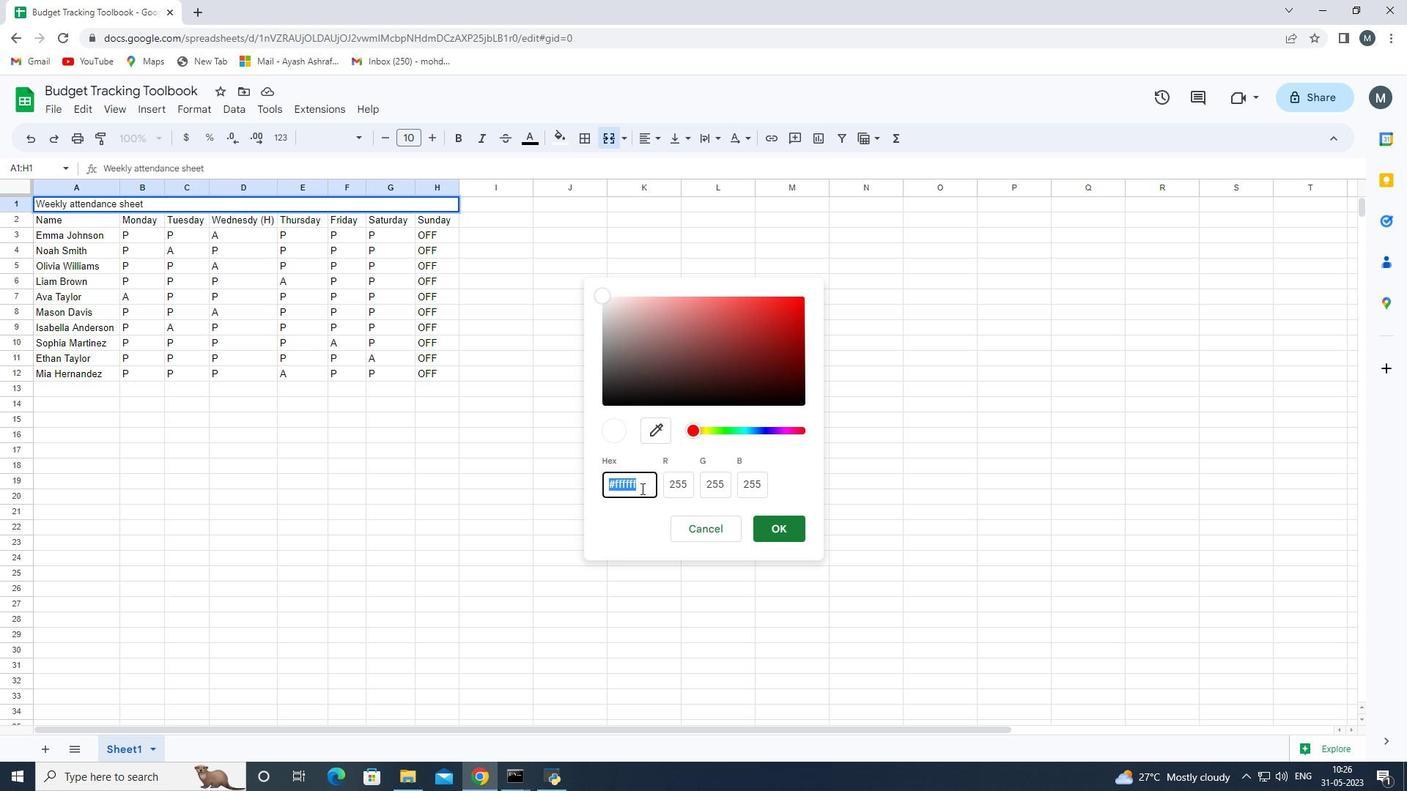 
Action: Mouse moved to (640, 485)
Screenshot: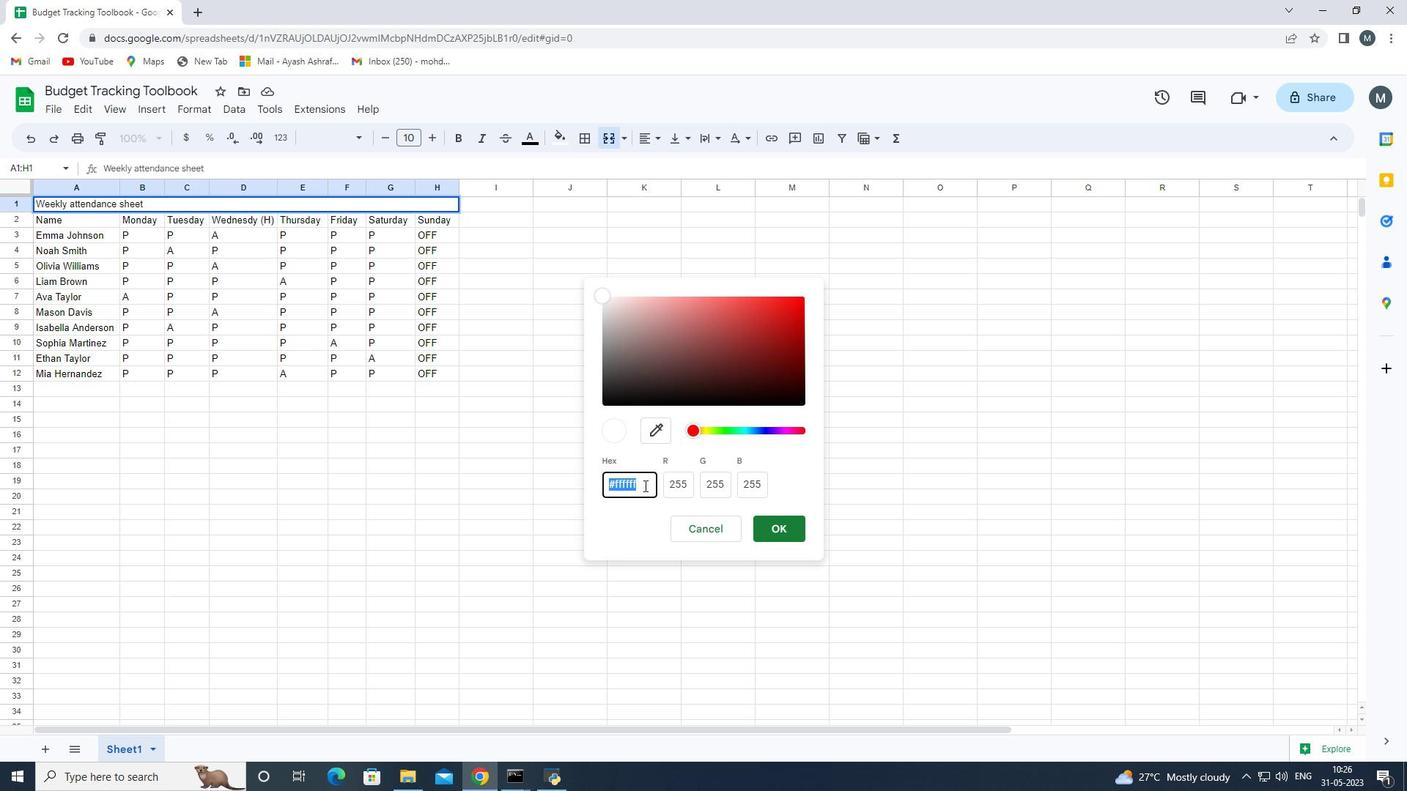 
Action: Mouse pressed left at (640, 485)
Screenshot: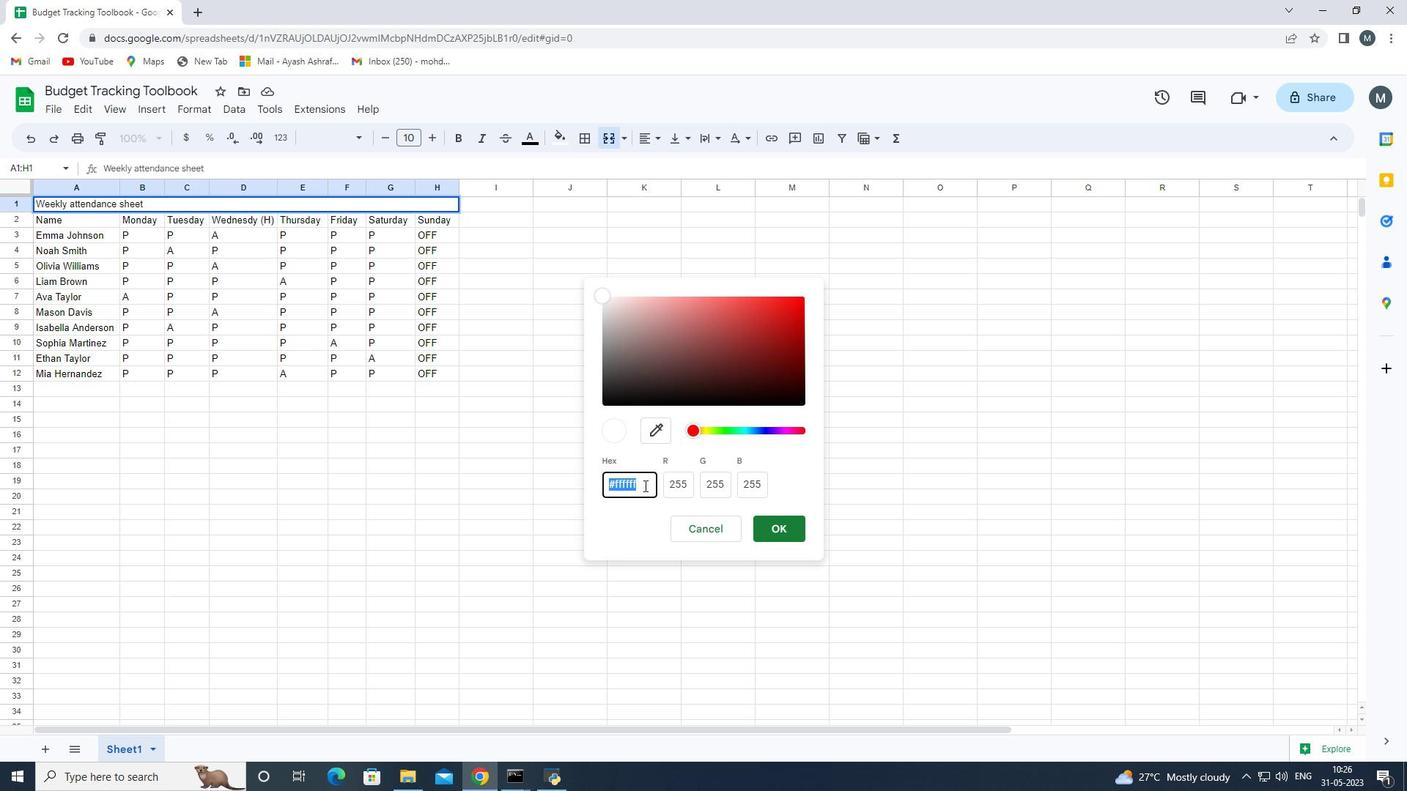 
Action: Mouse moved to (626, 481)
Screenshot: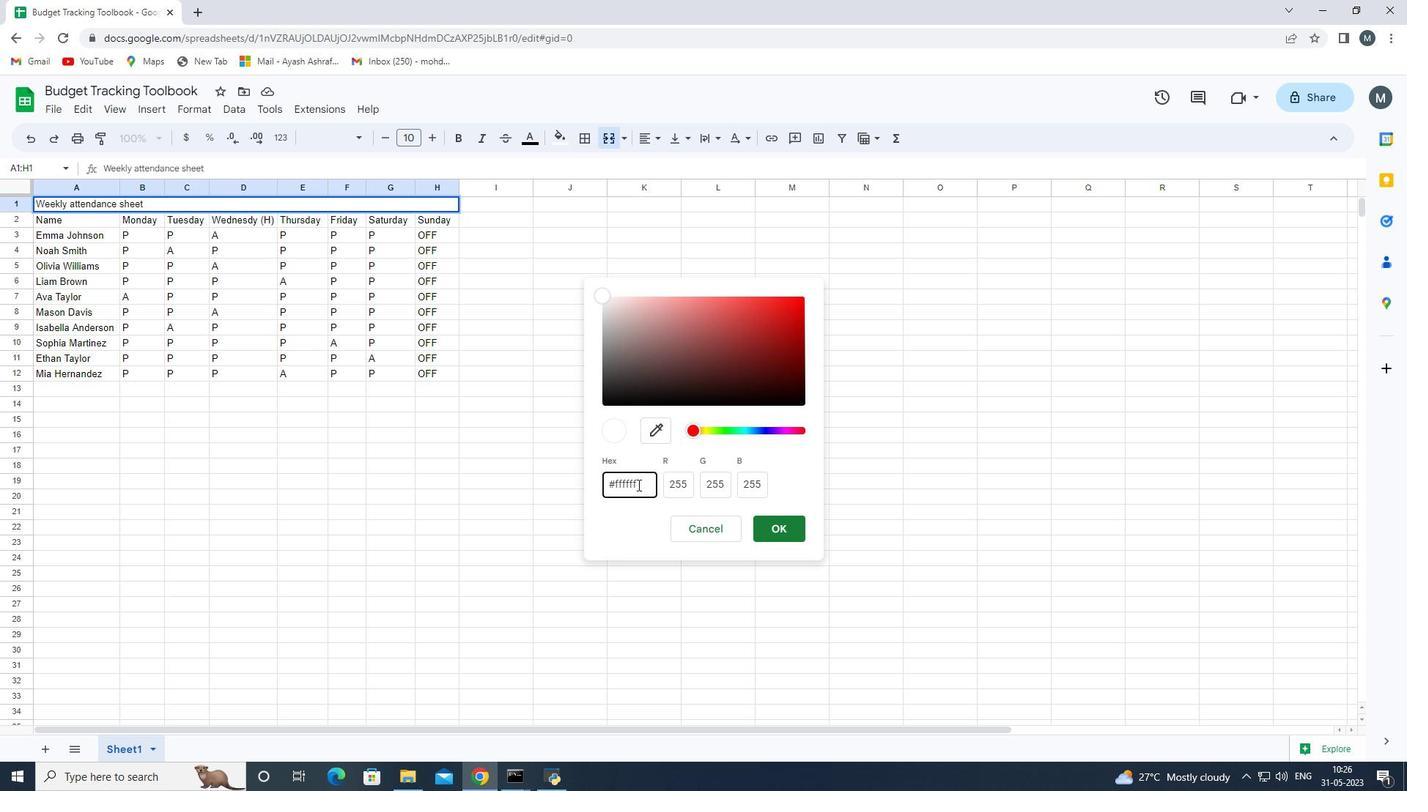 
Action: Key pressed <Key.backspace><Key.backspace><Key.backspace><Key.backspace><Key.backspace><Key.backspace>pink<Key.enter>
Screenshot: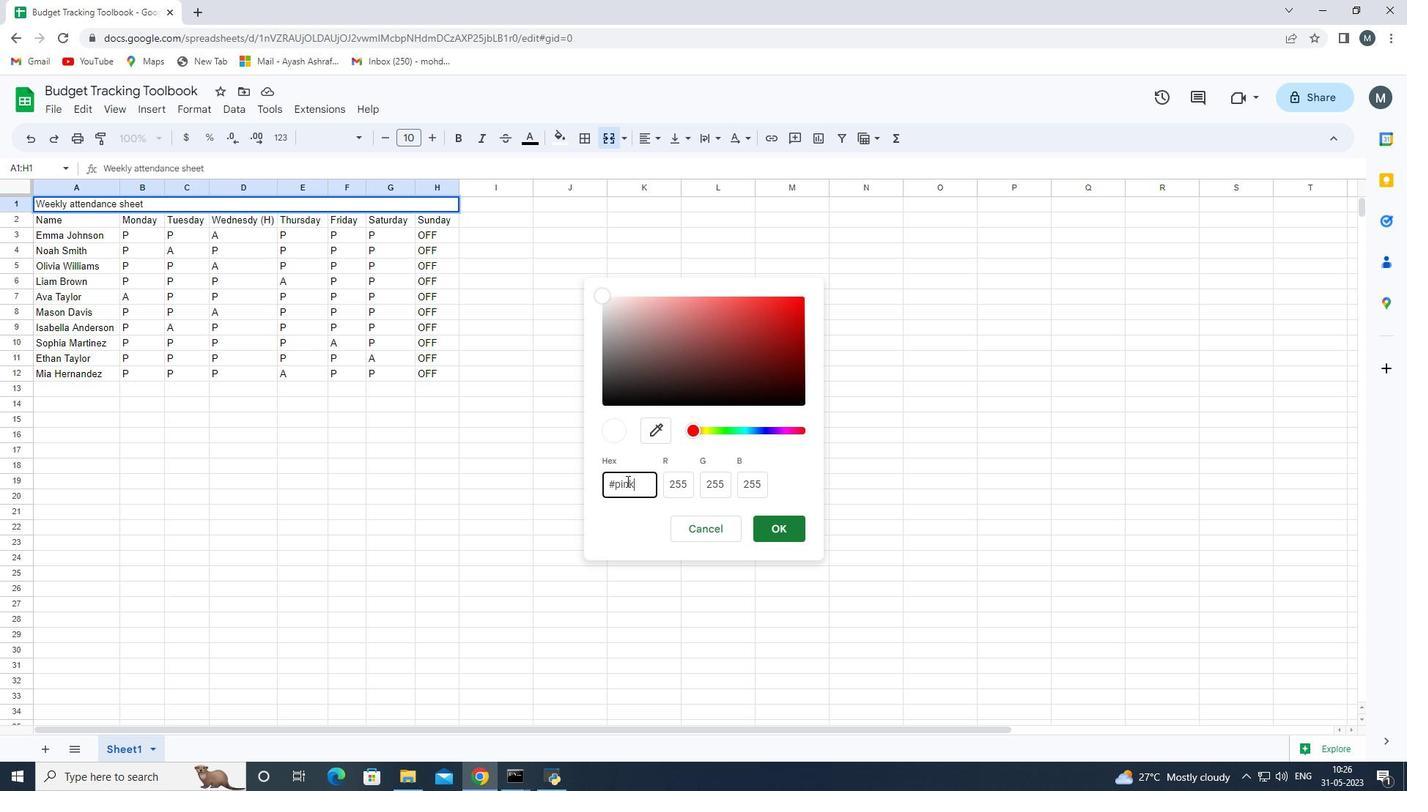 
Action: Mouse moved to (556, 142)
Screenshot: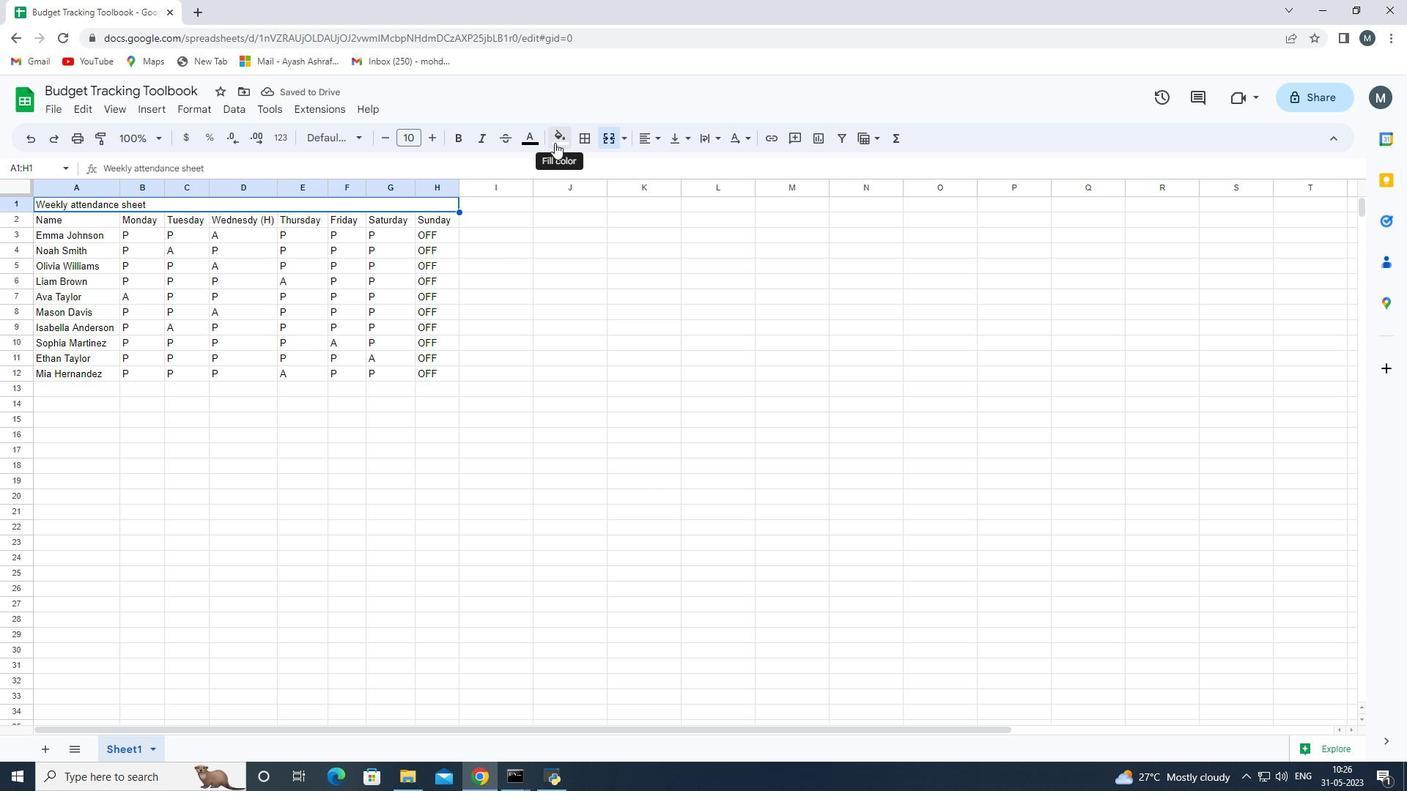 
Action: Mouse pressed left at (556, 142)
Screenshot: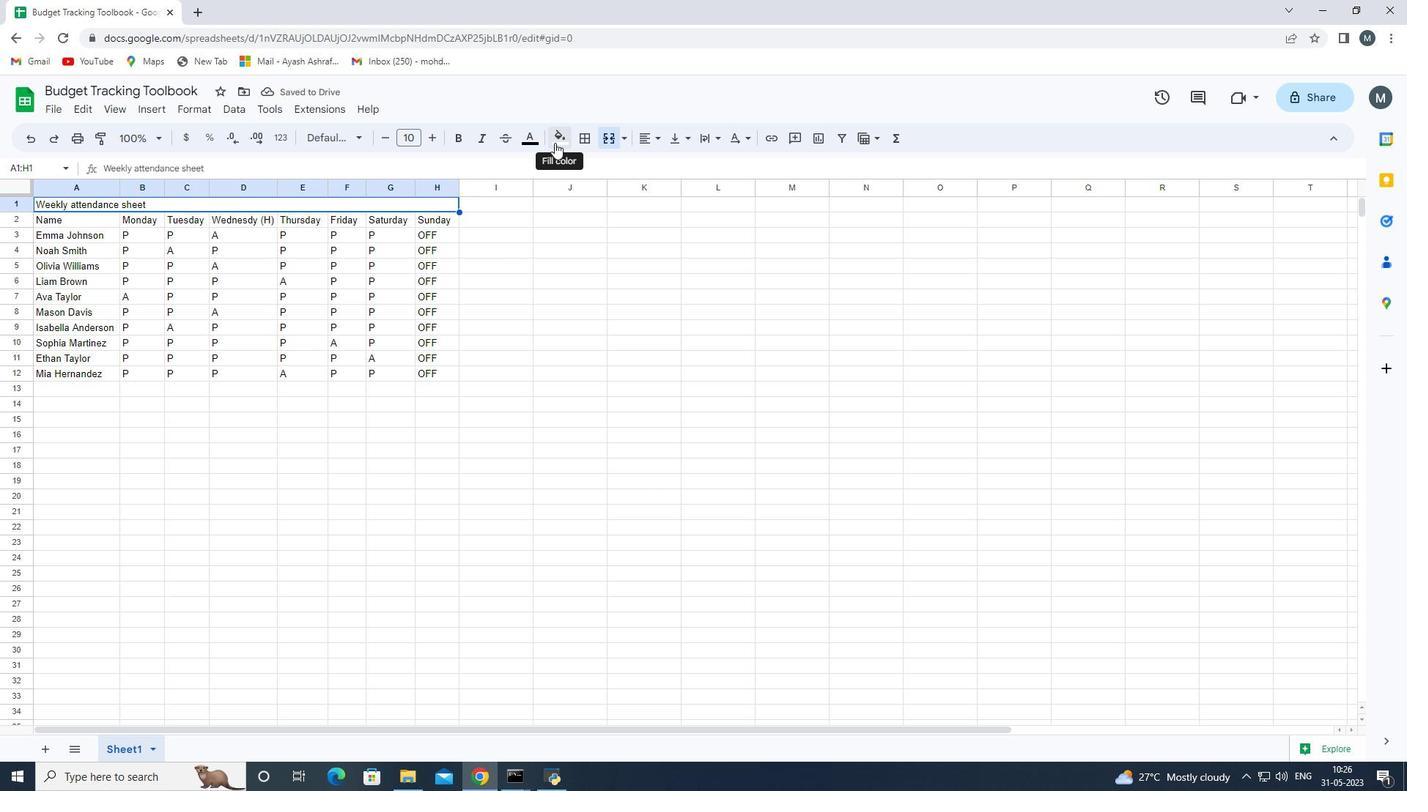 
Action: Mouse moved to (708, 203)
Screenshot: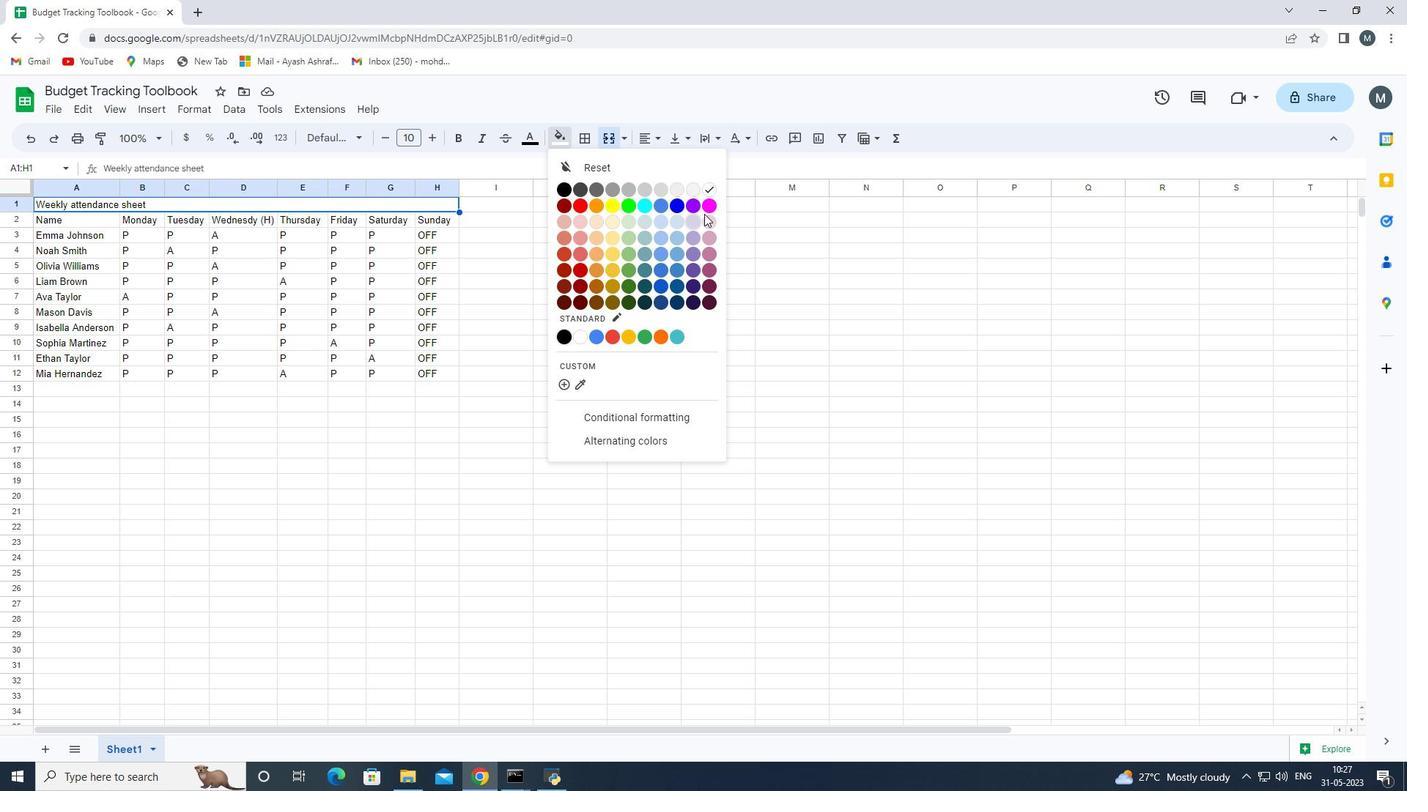 
Action: Mouse pressed left at (708, 203)
Screenshot: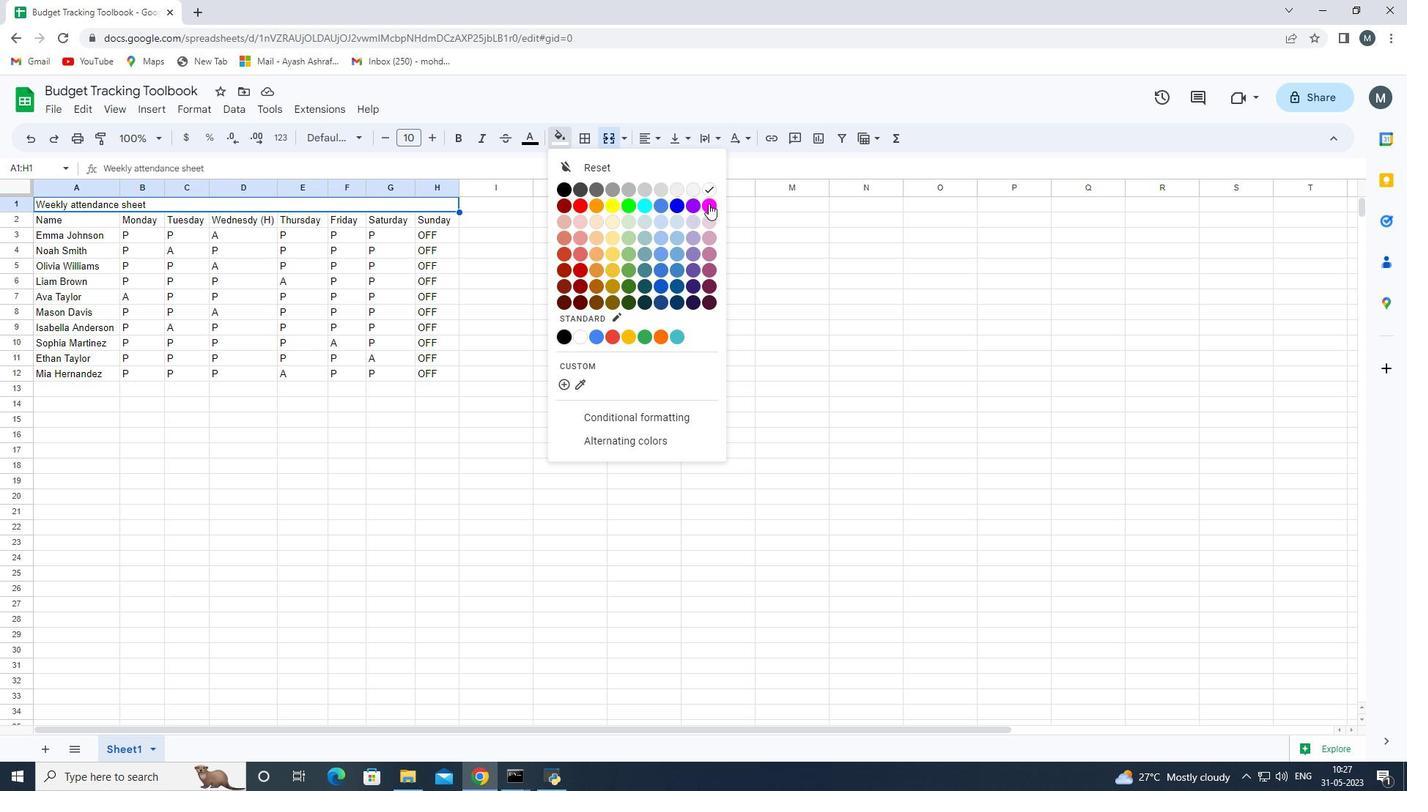 
Action: Mouse moved to (428, 141)
Screenshot: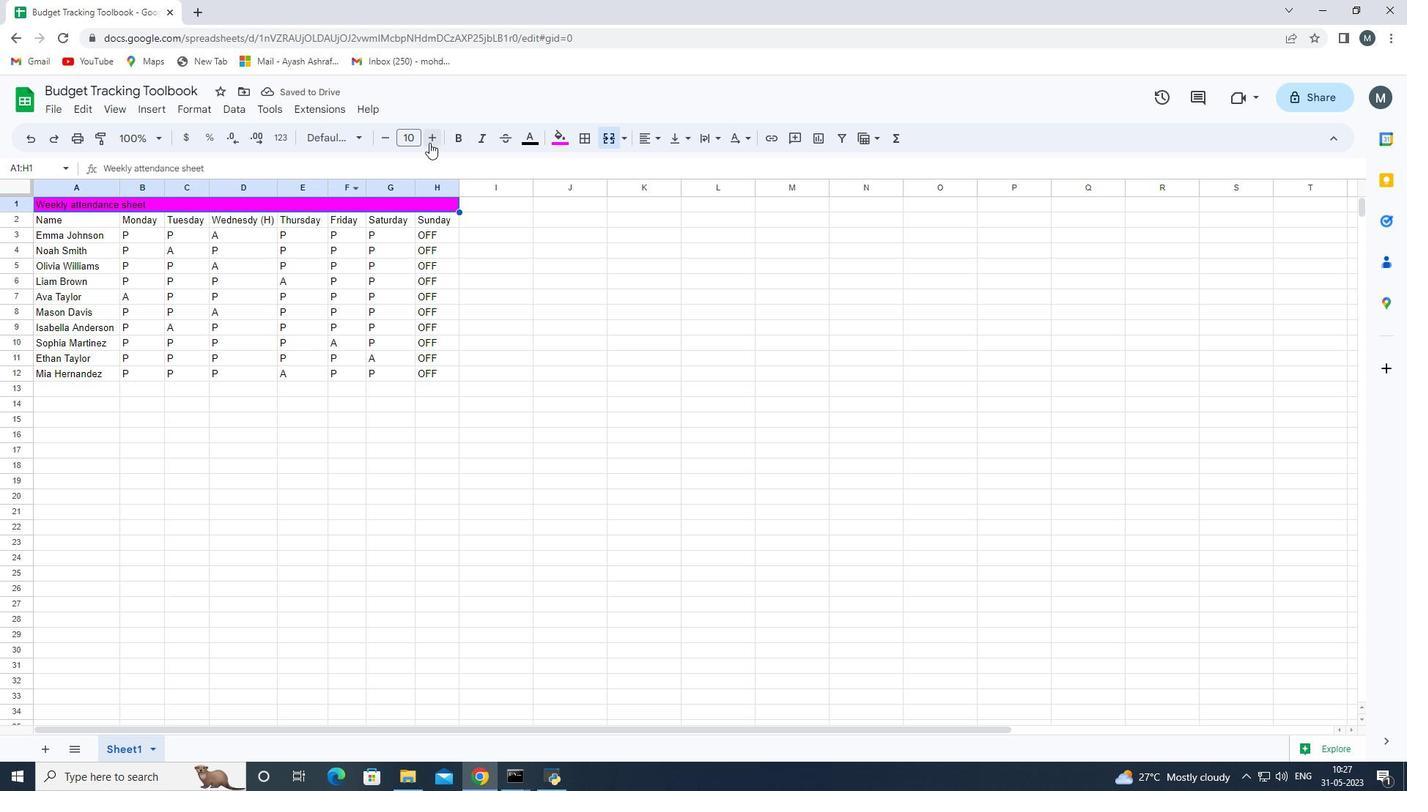 
Action: Mouse pressed left at (428, 141)
Screenshot: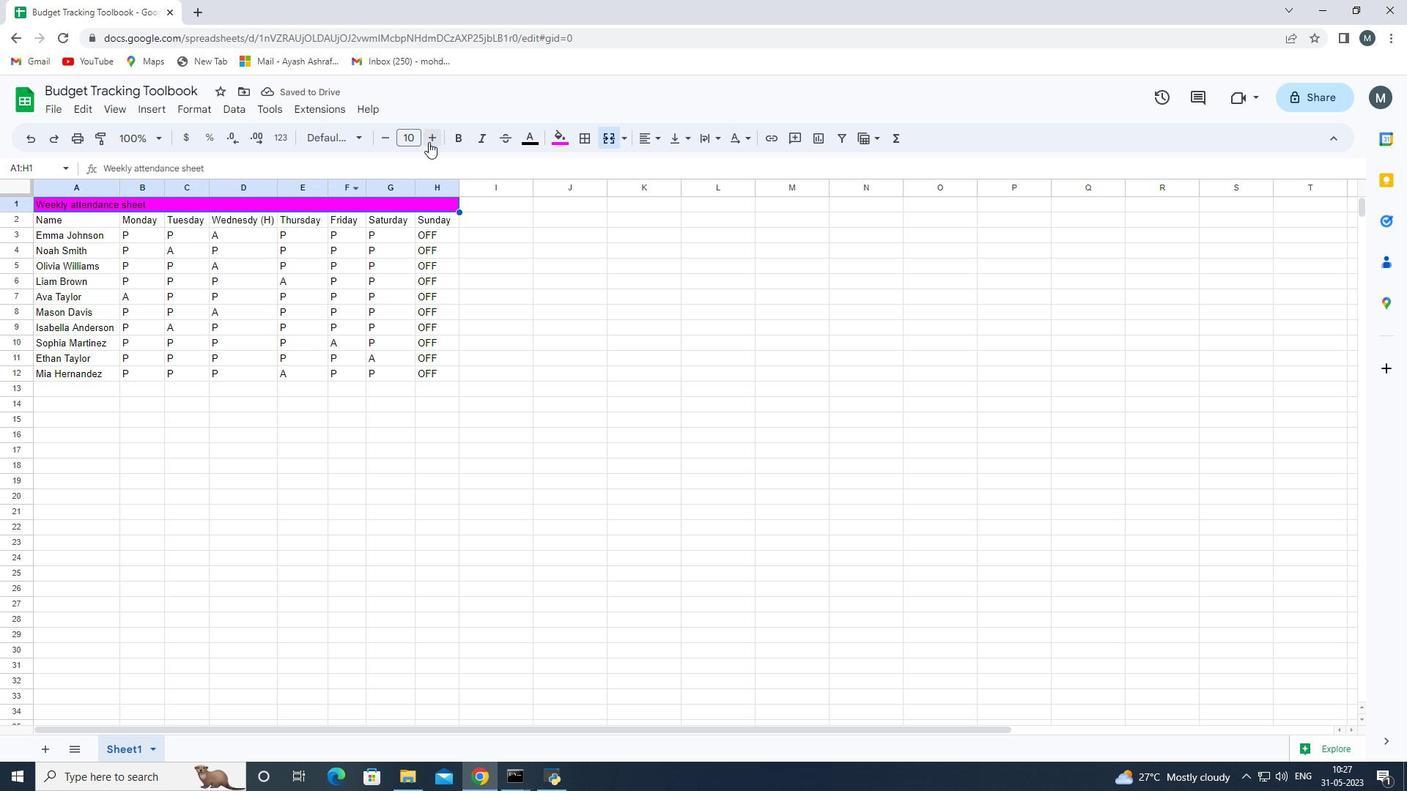 
Action: Mouse pressed left at (428, 141)
Screenshot: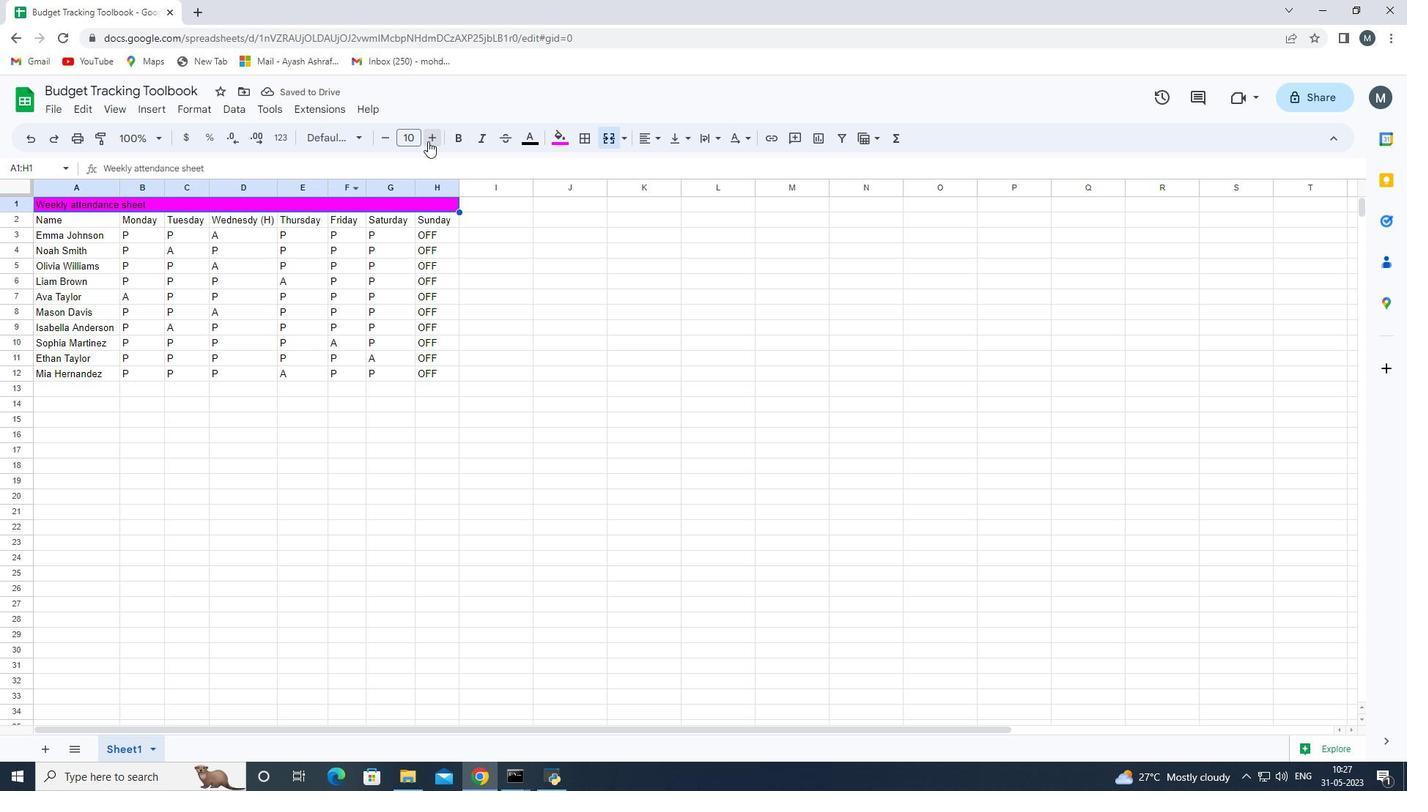 
Action: Mouse pressed left at (428, 141)
Screenshot: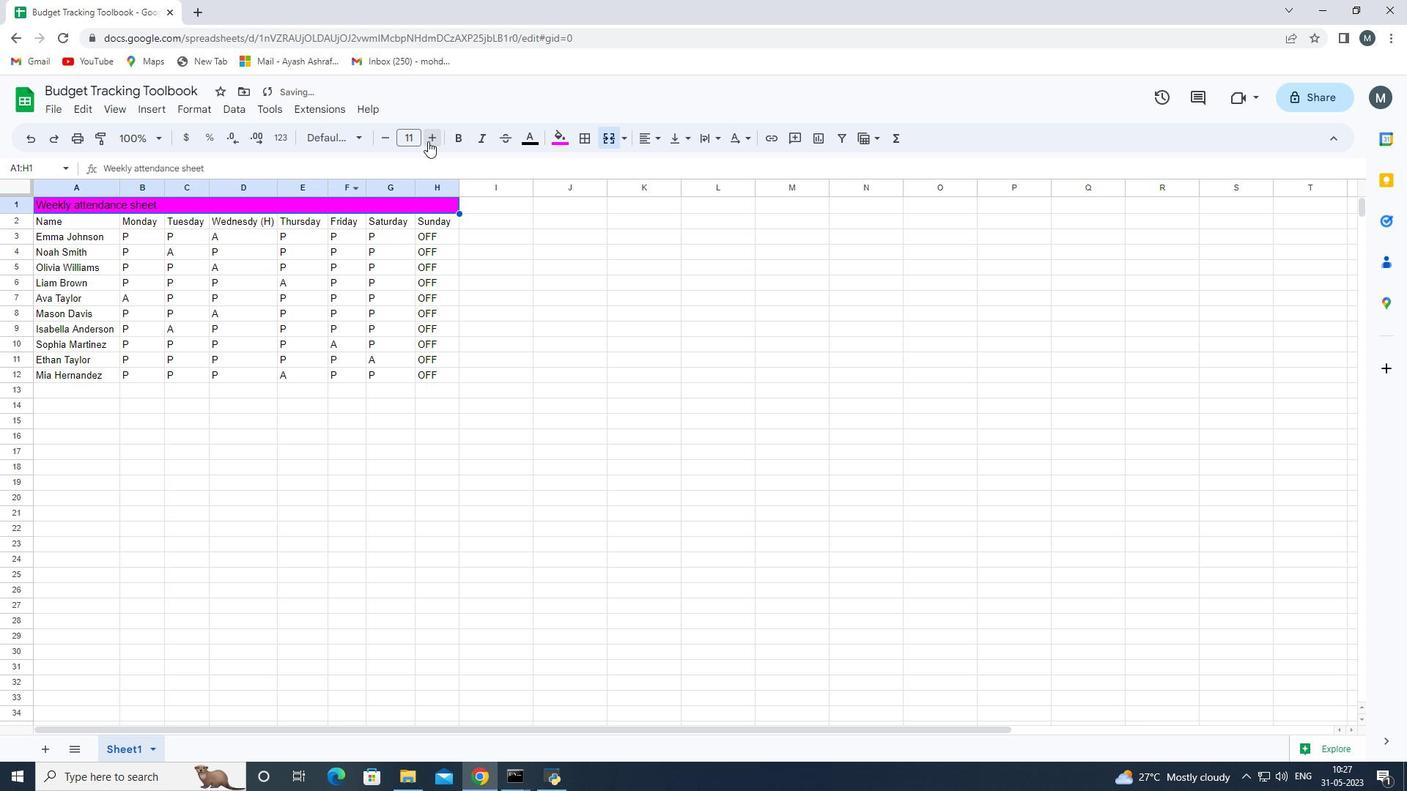 
Action: Mouse pressed left at (428, 141)
Screenshot: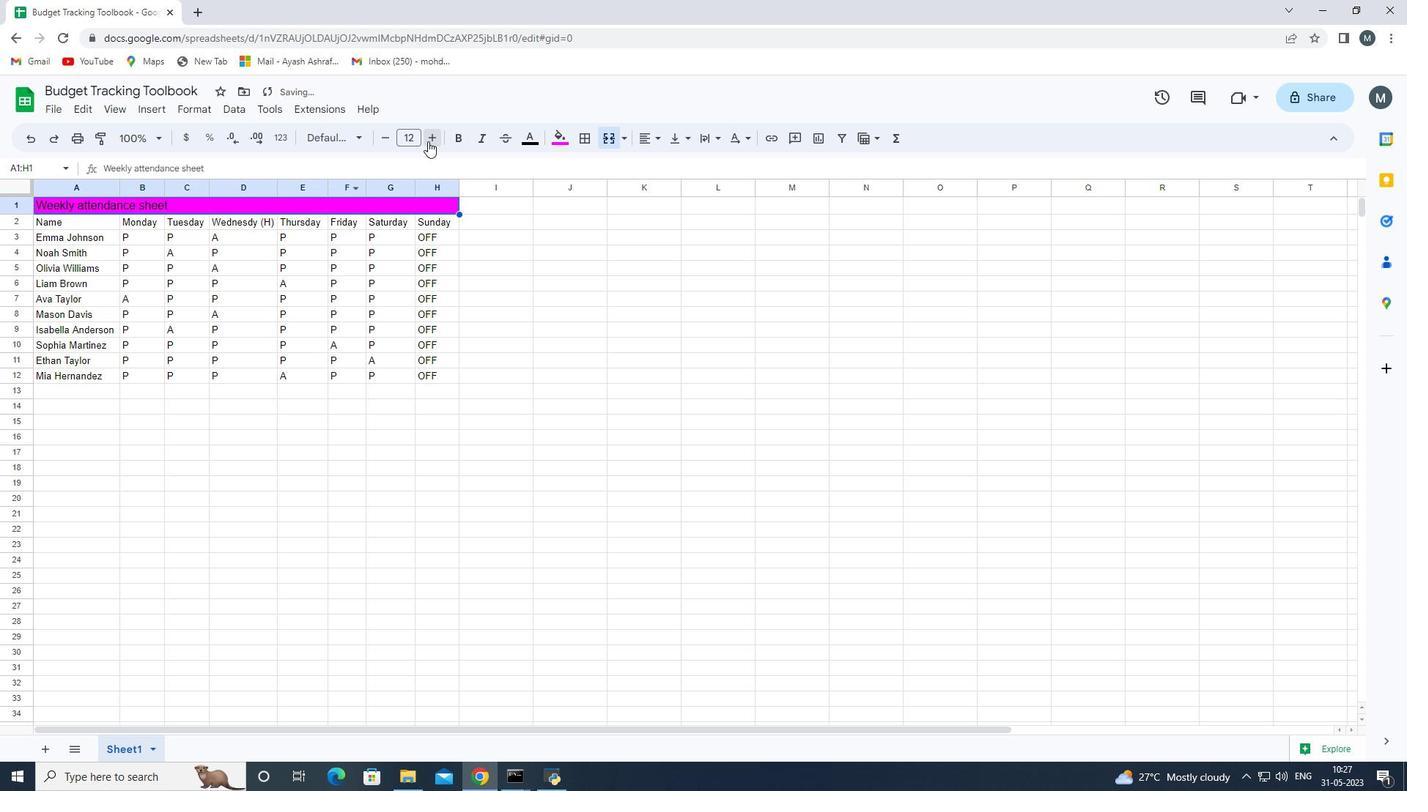 
Action: Mouse pressed left at (428, 141)
Screenshot: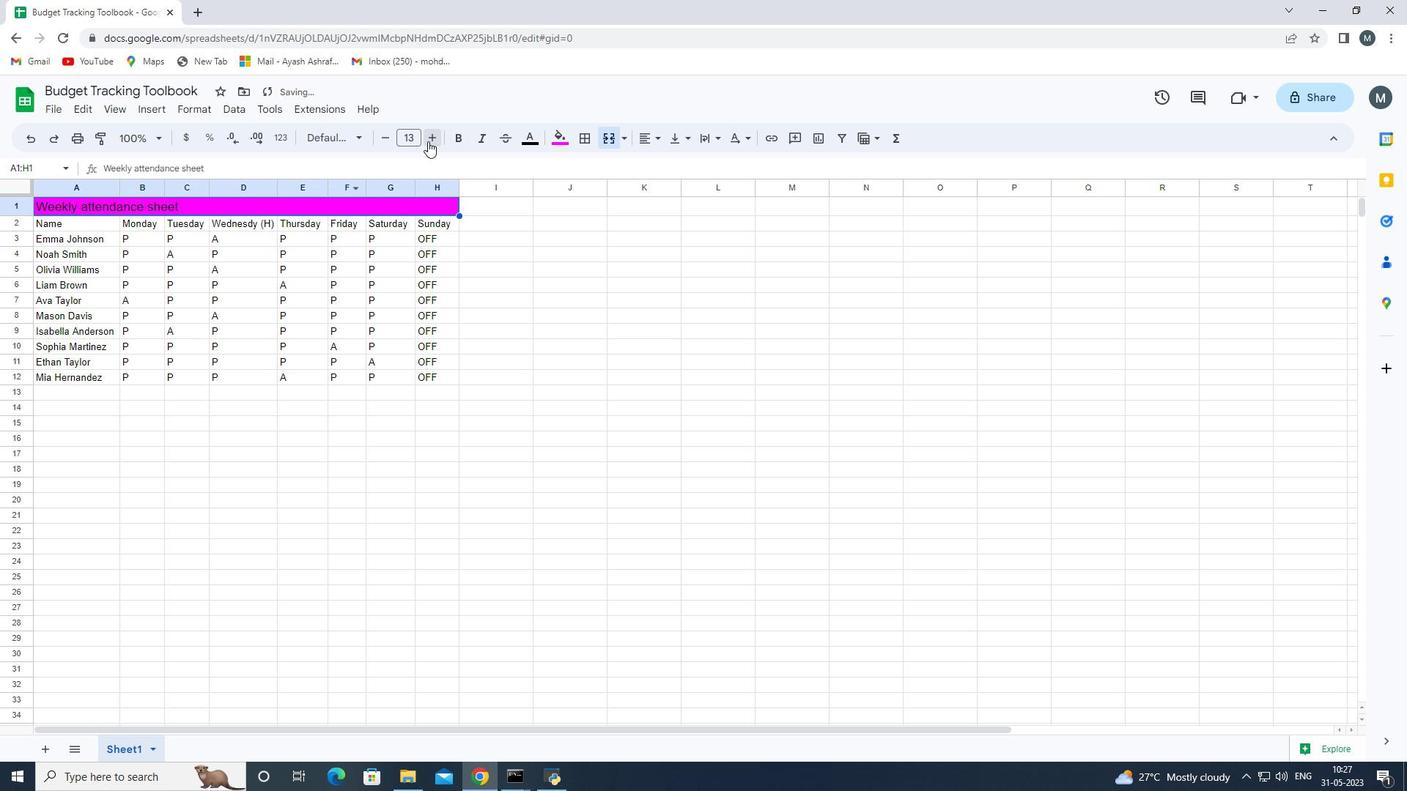 
Action: Mouse pressed left at (428, 141)
Screenshot: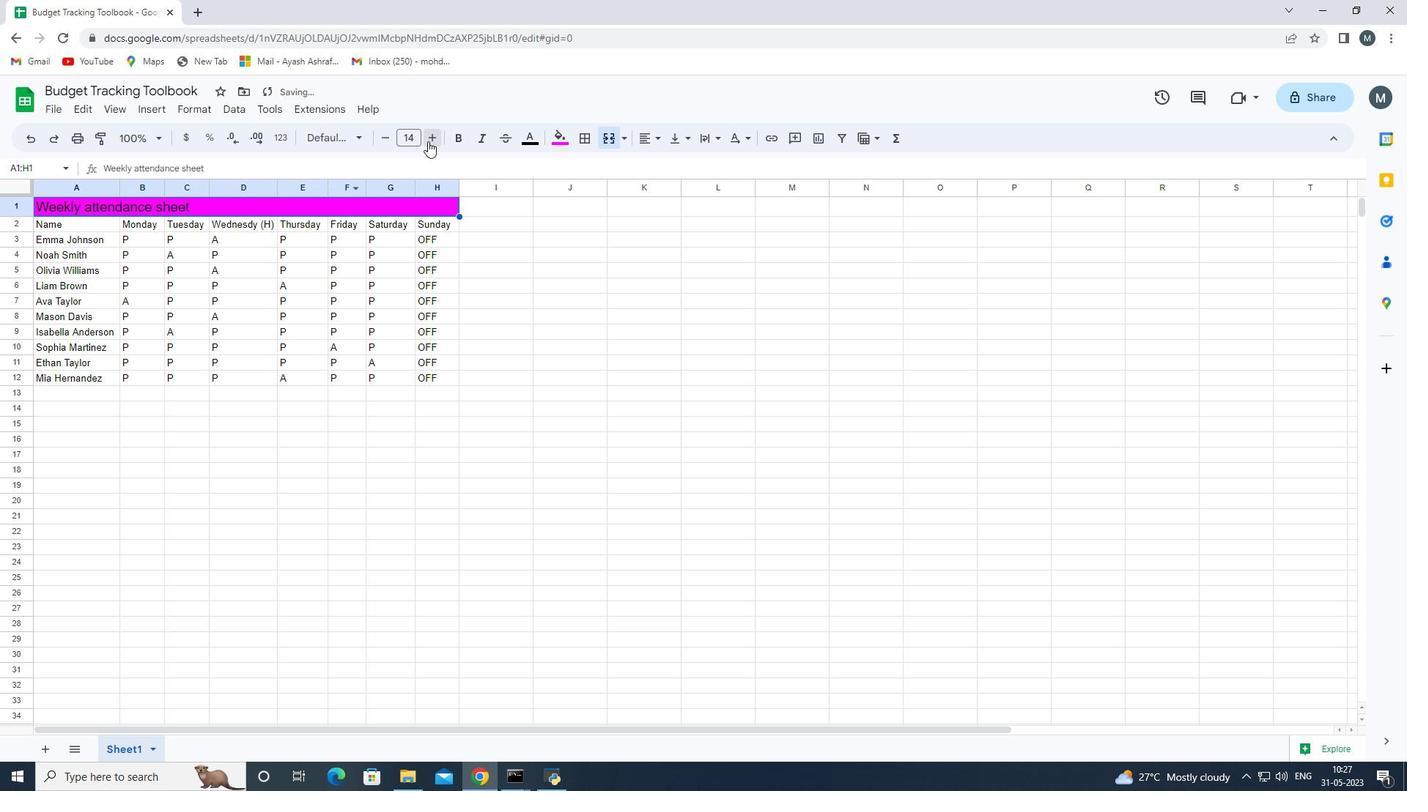 
Action: Mouse pressed left at (428, 141)
Screenshot: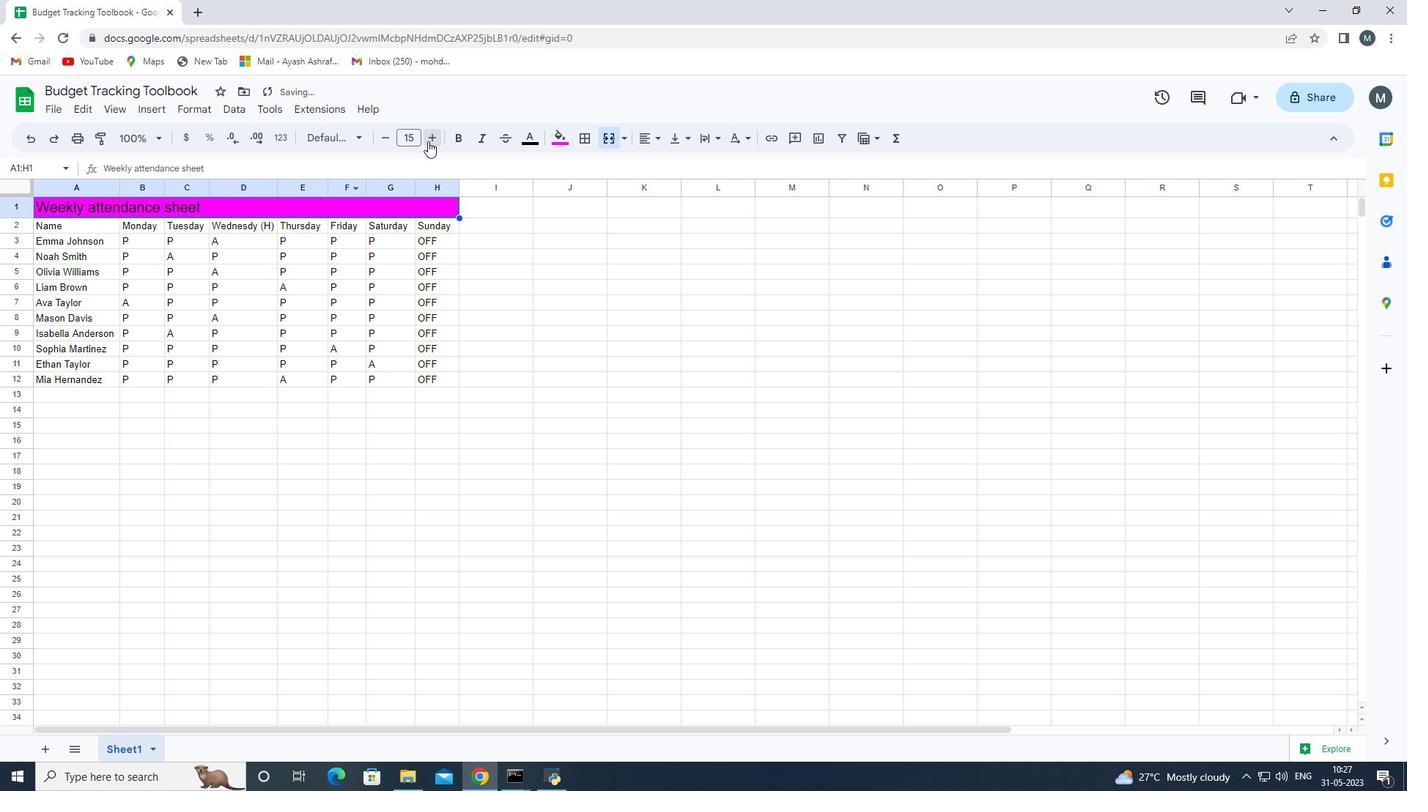 
Action: Mouse pressed left at (428, 141)
Screenshot: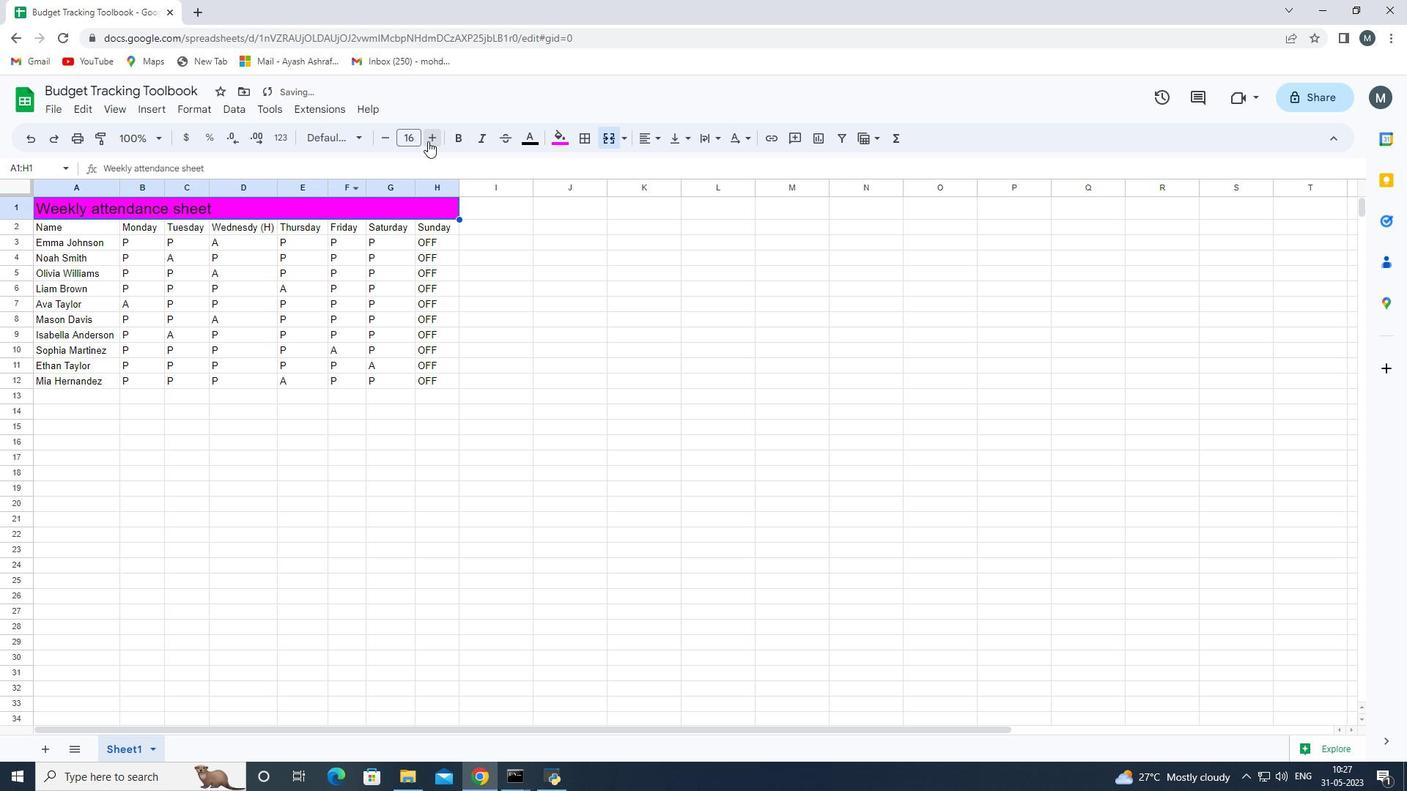 
Action: Mouse pressed left at (428, 141)
Screenshot: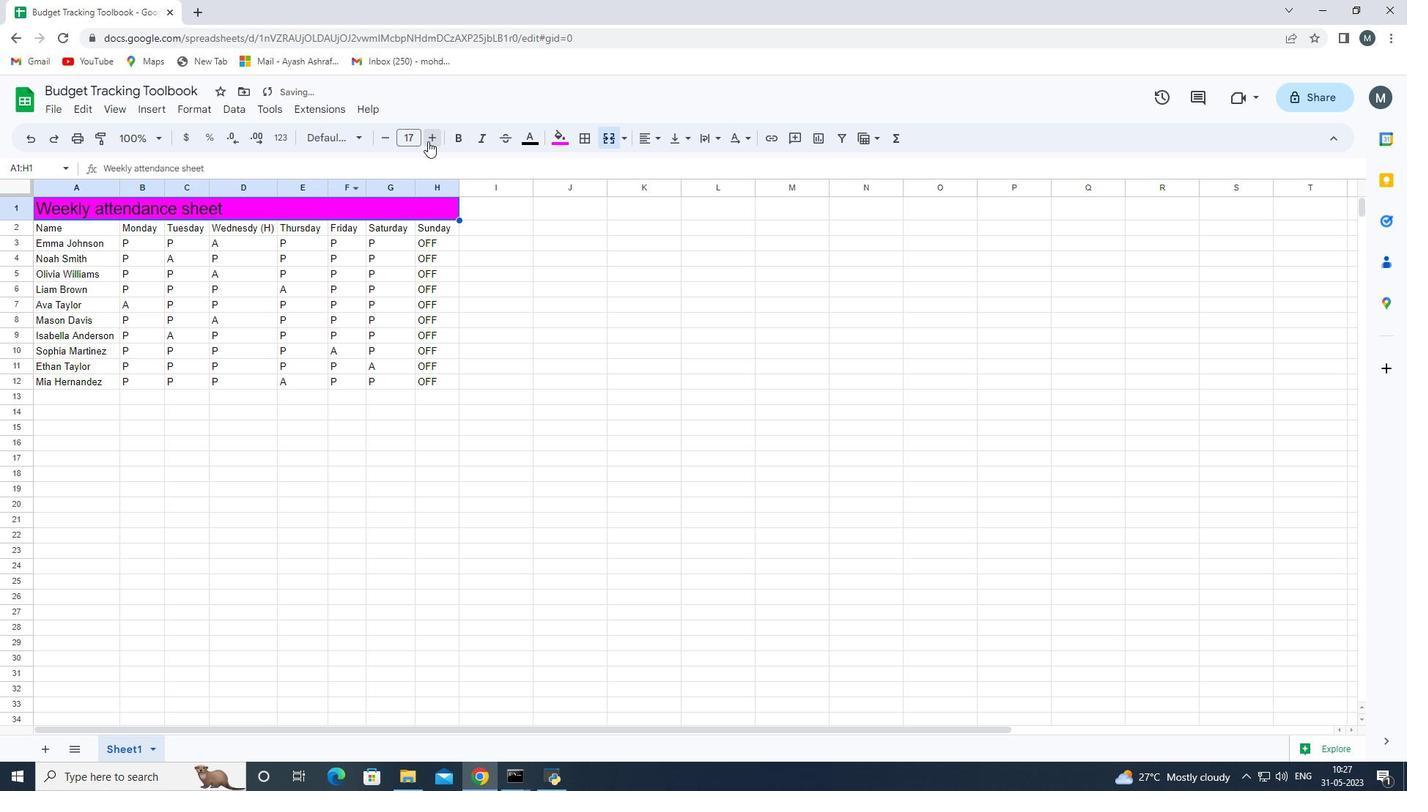 
Action: Mouse pressed left at (428, 141)
Screenshot: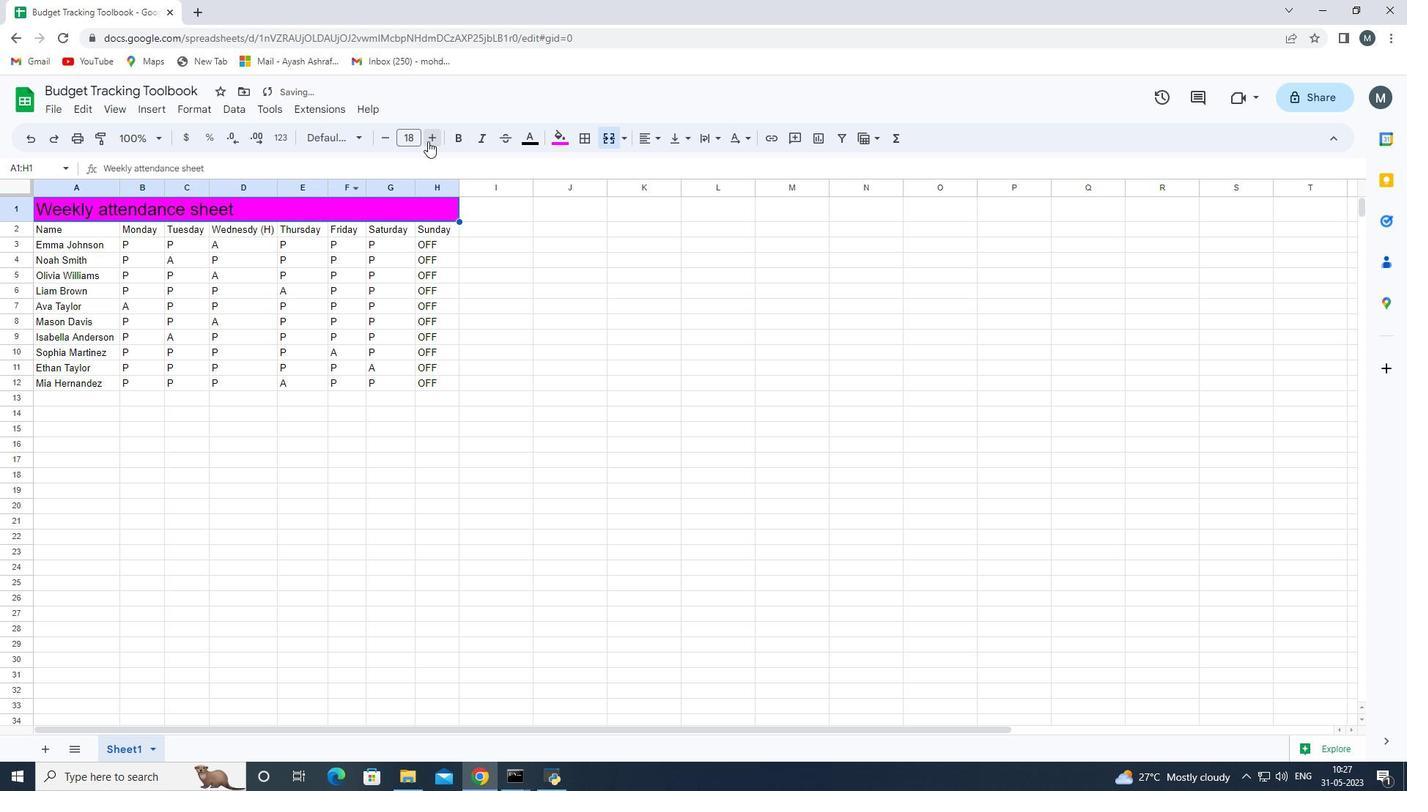 
Action: Mouse pressed left at (428, 141)
Screenshot: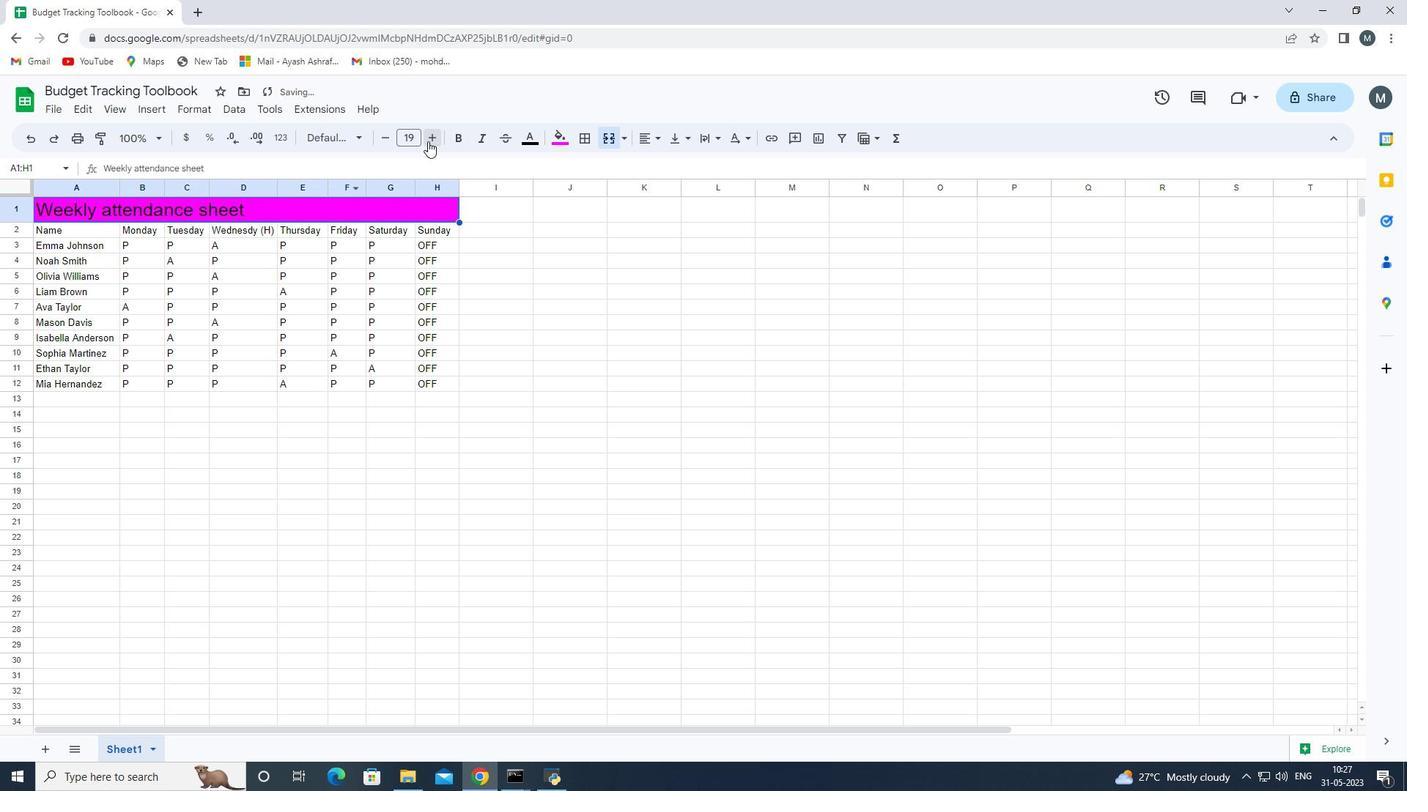 
Action: Mouse pressed left at (428, 141)
Screenshot: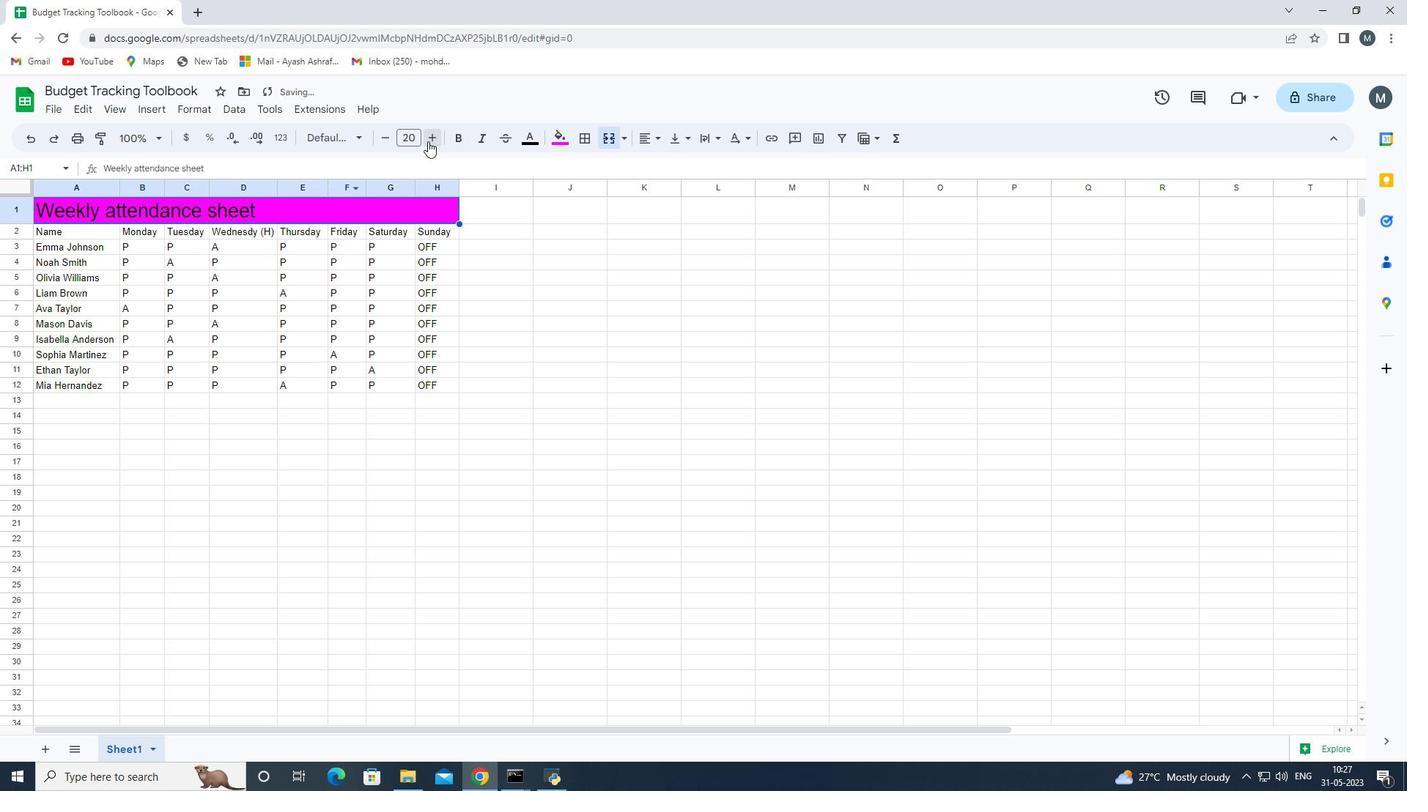 
Action: Mouse pressed left at (428, 141)
Screenshot: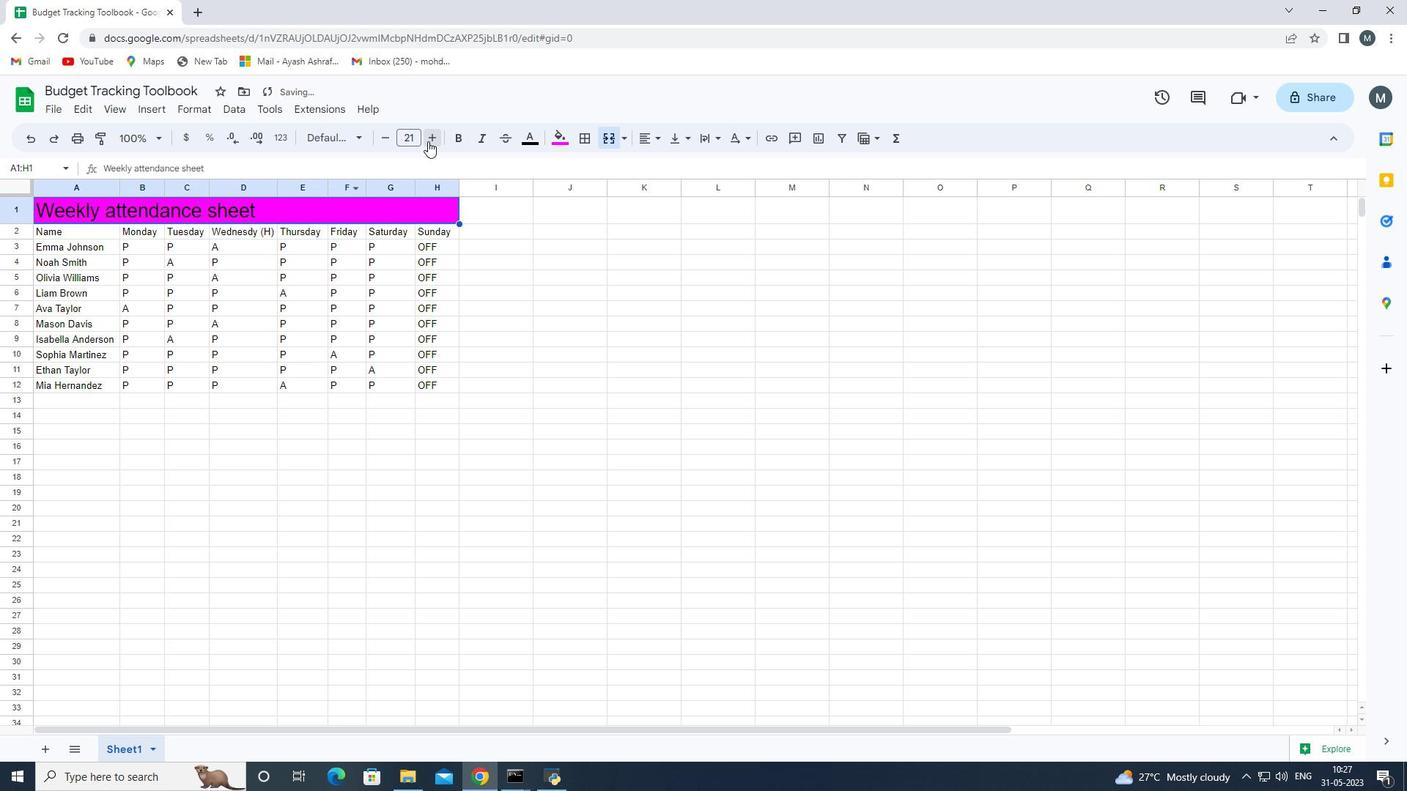 
Action: Mouse pressed left at (428, 141)
Screenshot: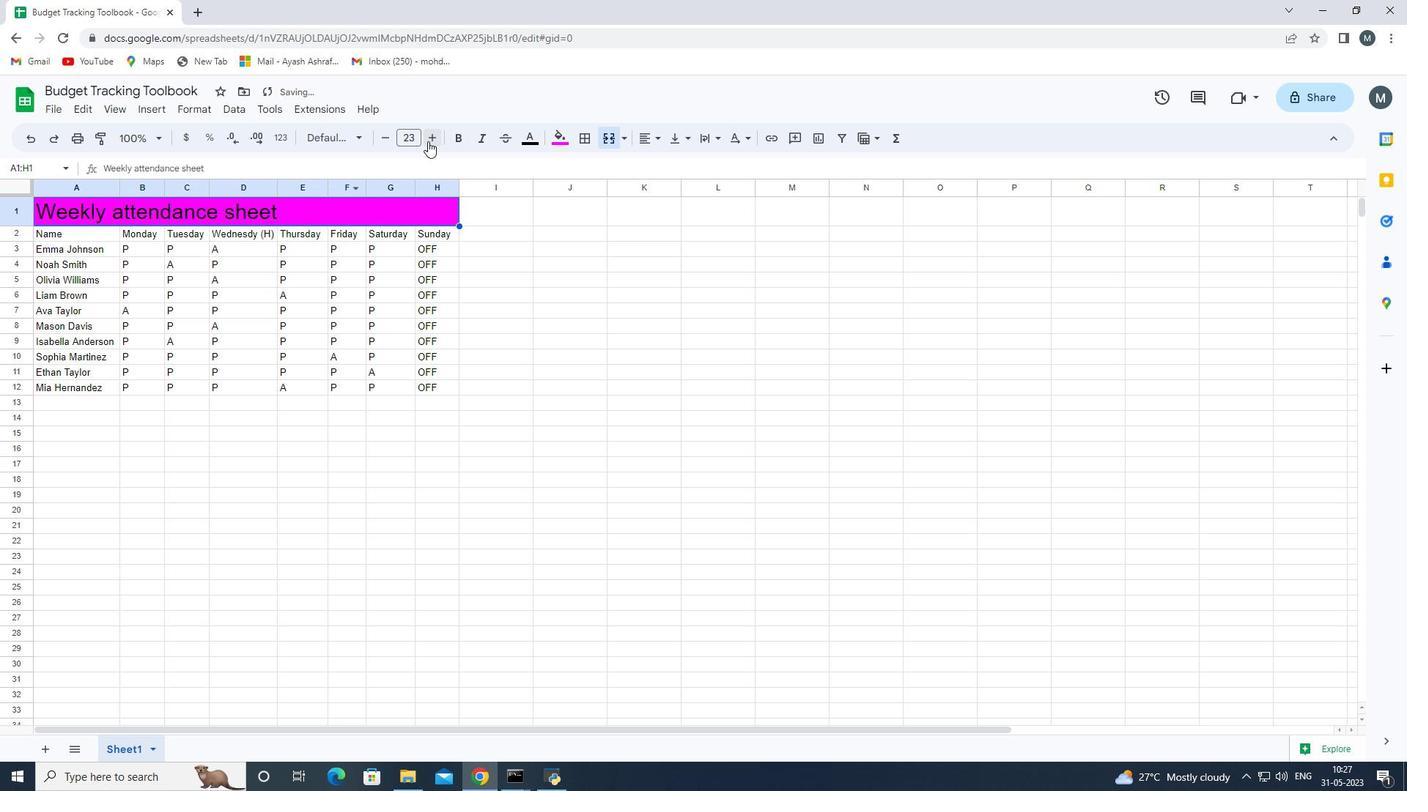 
Action: Mouse moved to (68, 248)
Screenshot: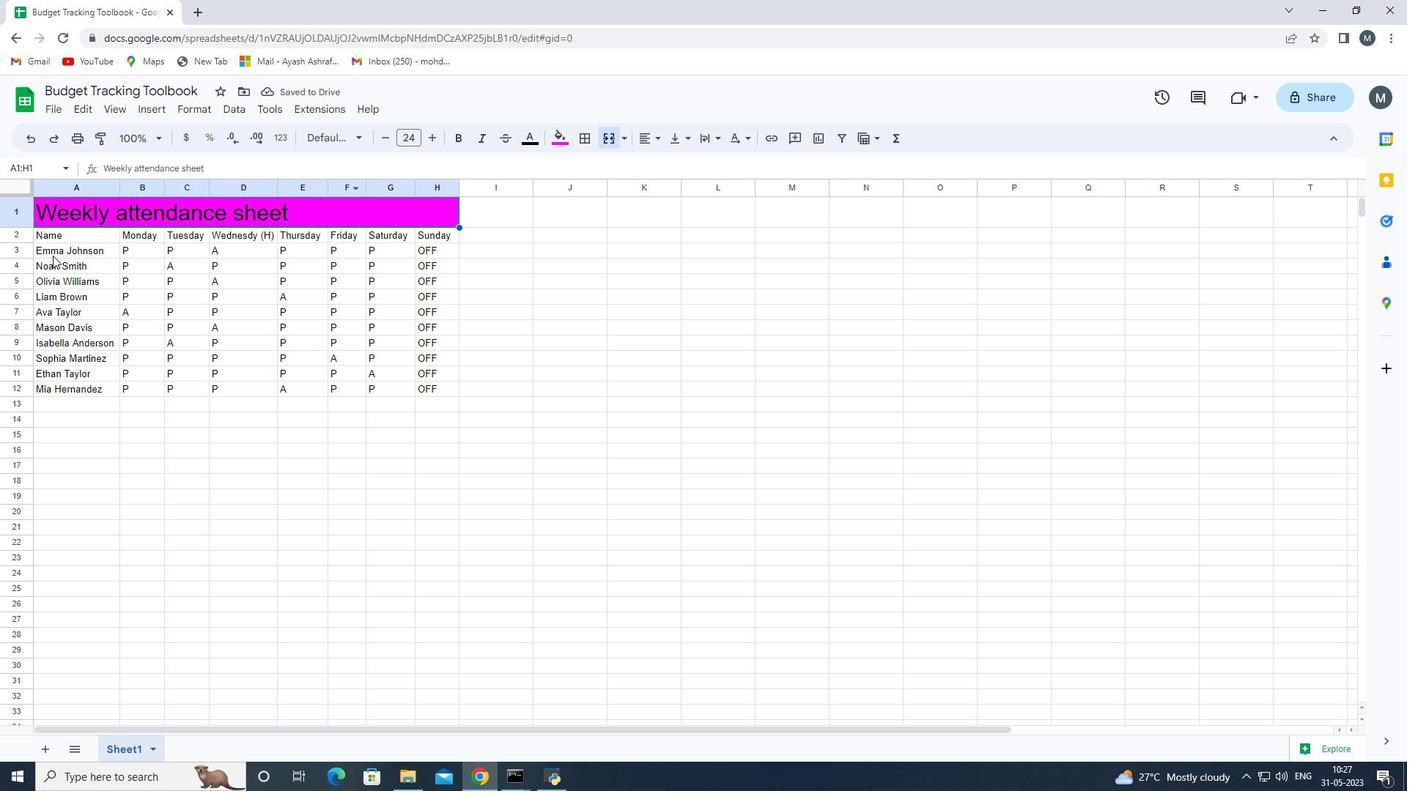 
Action: Mouse pressed left at (68, 248)
Screenshot: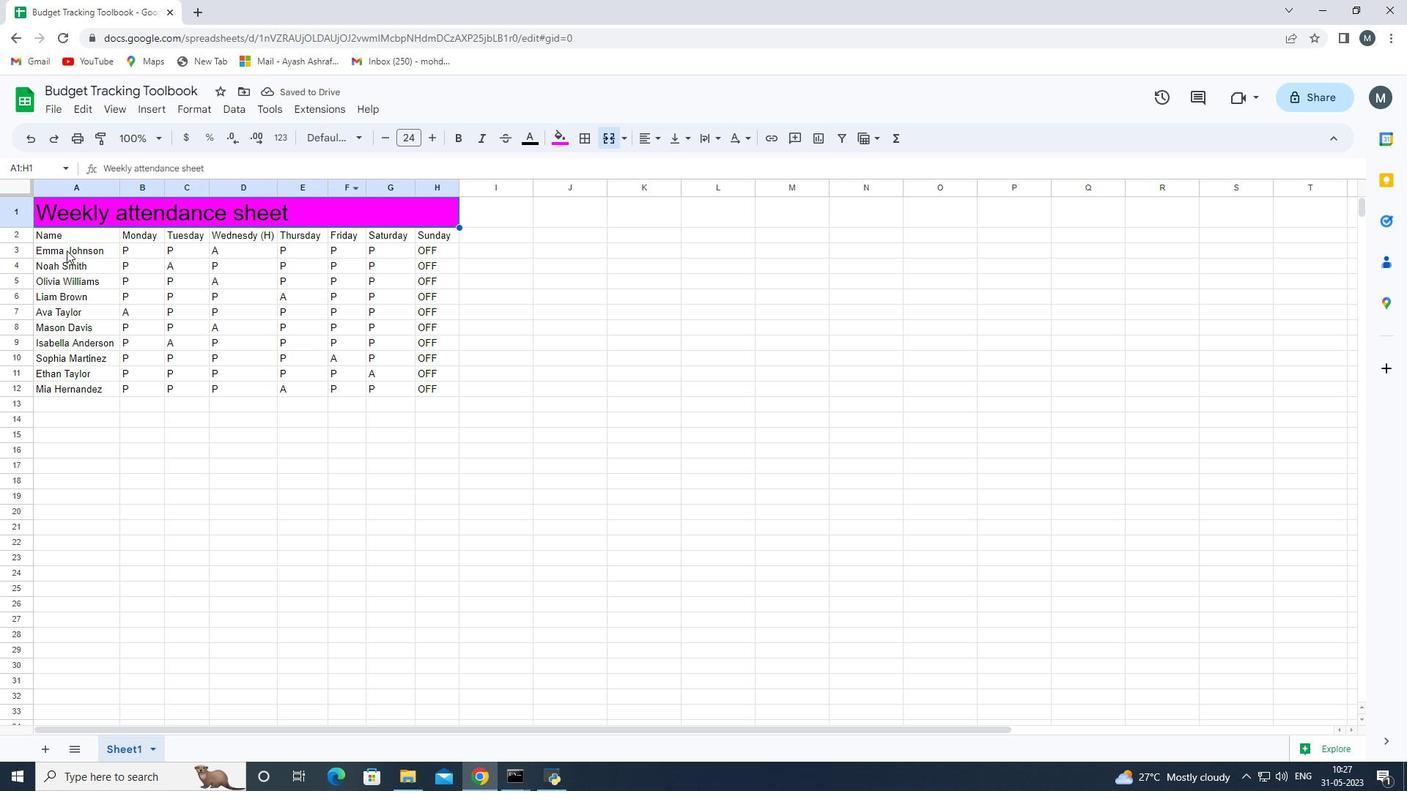 
Action: Mouse moved to (40, 236)
Screenshot: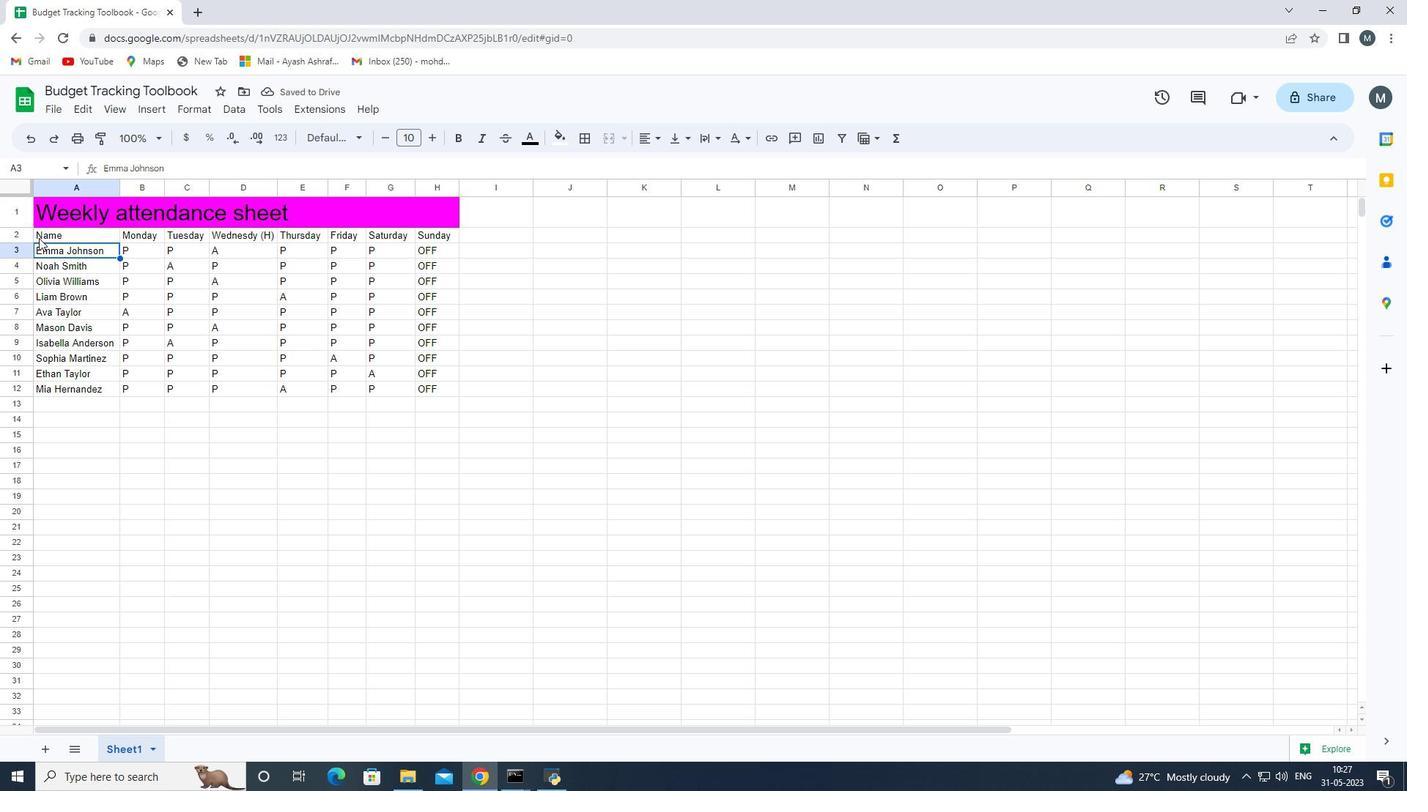 
Action: Mouse pressed left at (40, 236)
Screenshot: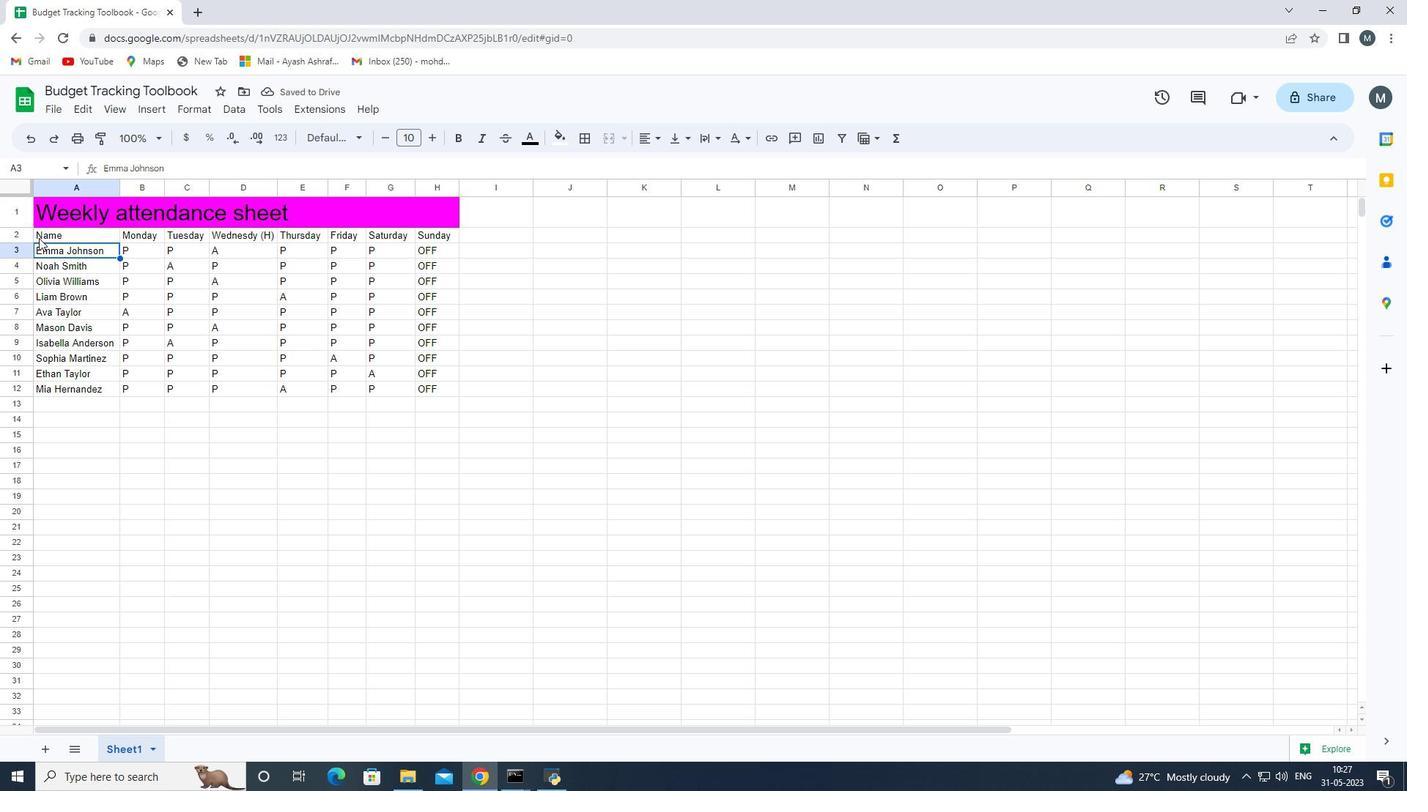 
Action: Mouse moved to (428, 137)
Screenshot: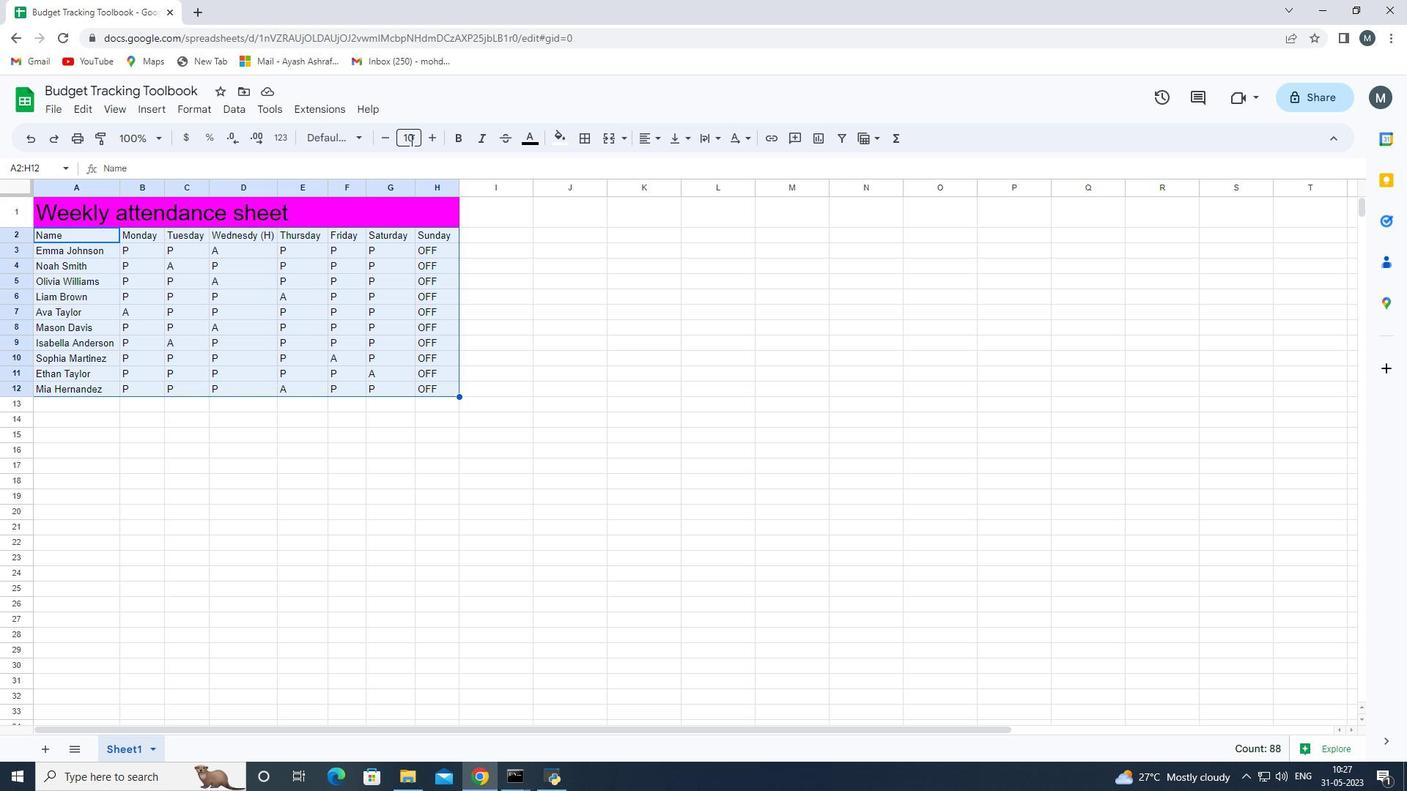 
Action: Mouse pressed left at (428, 137)
Screenshot: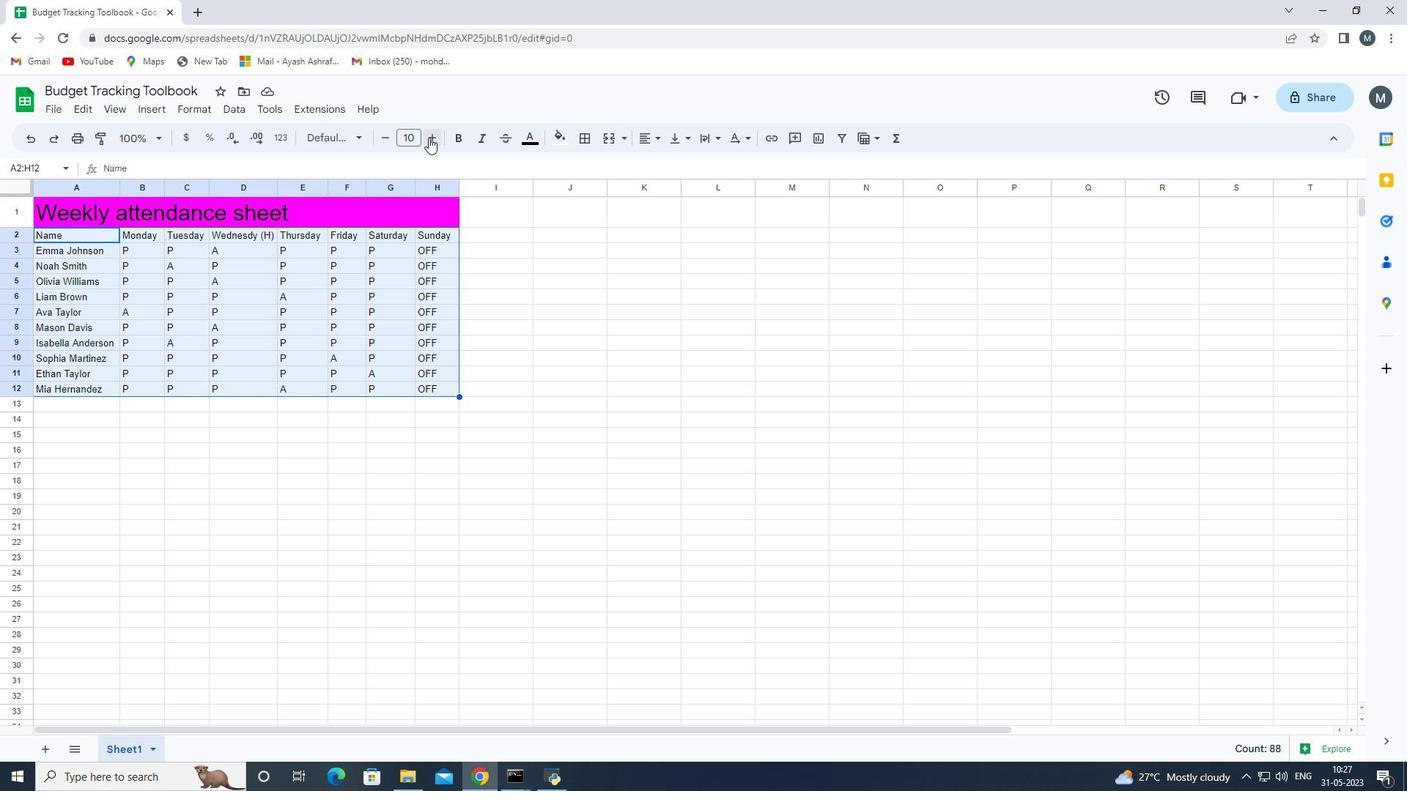 
Action: Mouse pressed left at (428, 137)
Screenshot: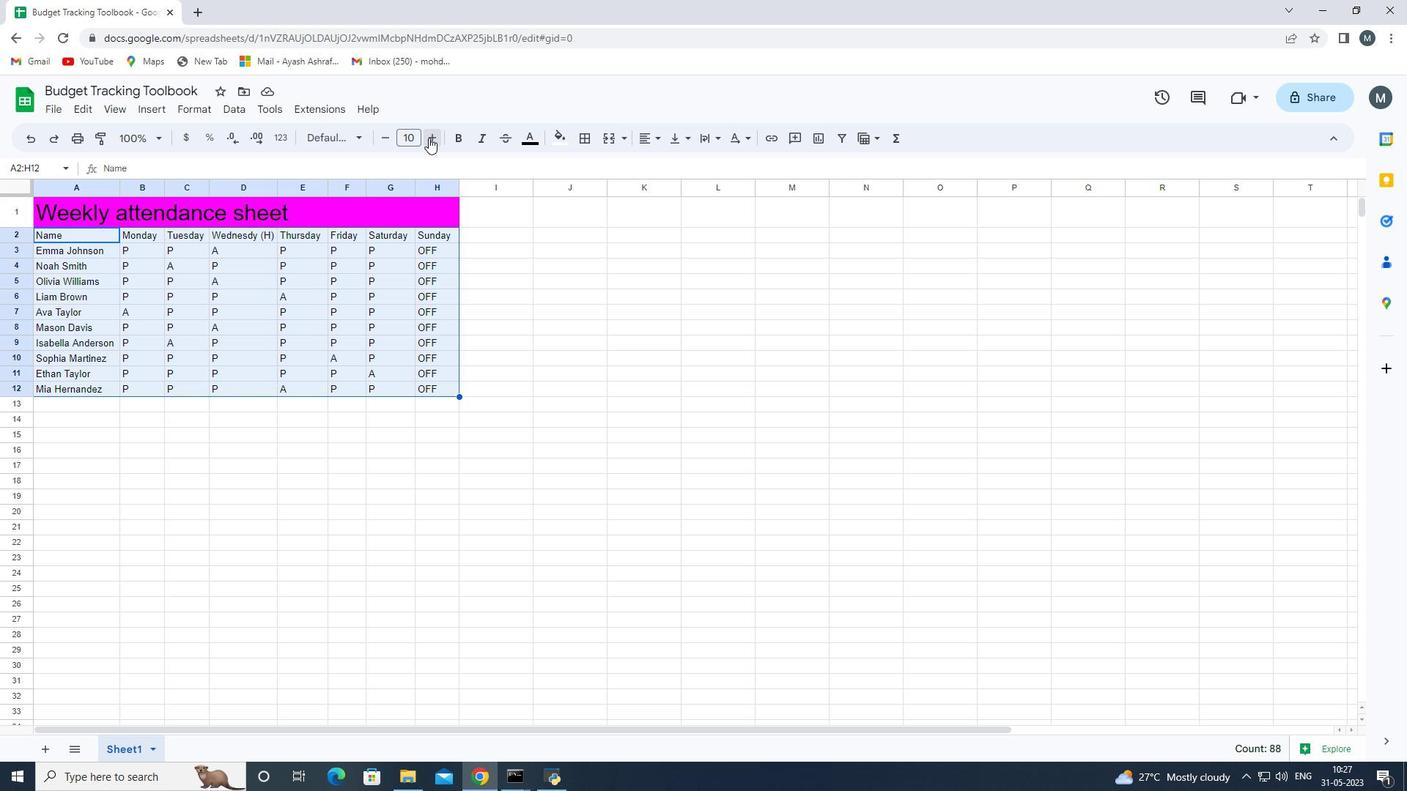 
Action: Mouse pressed left at (428, 137)
Screenshot: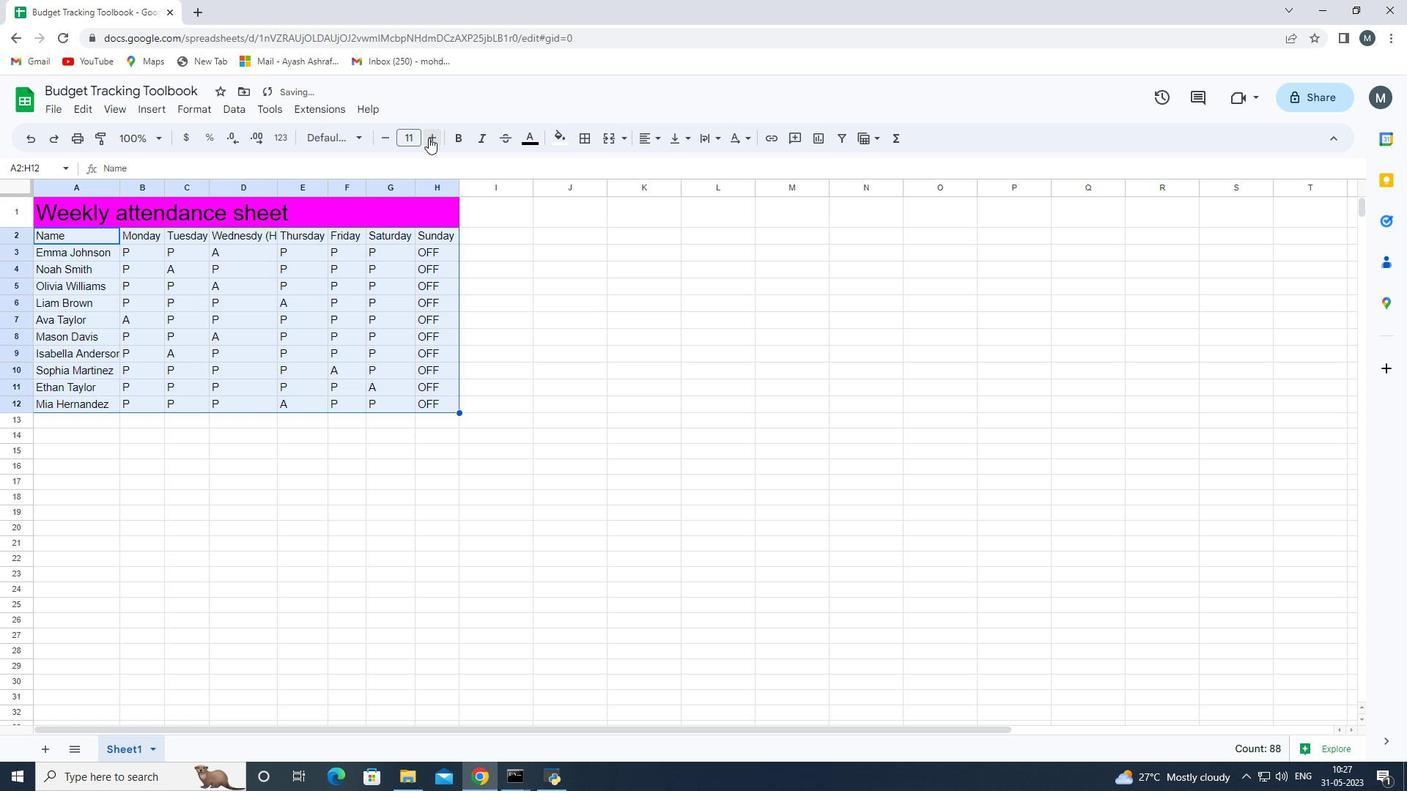 
Action: Mouse pressed left at (428, 137)
Screenshot: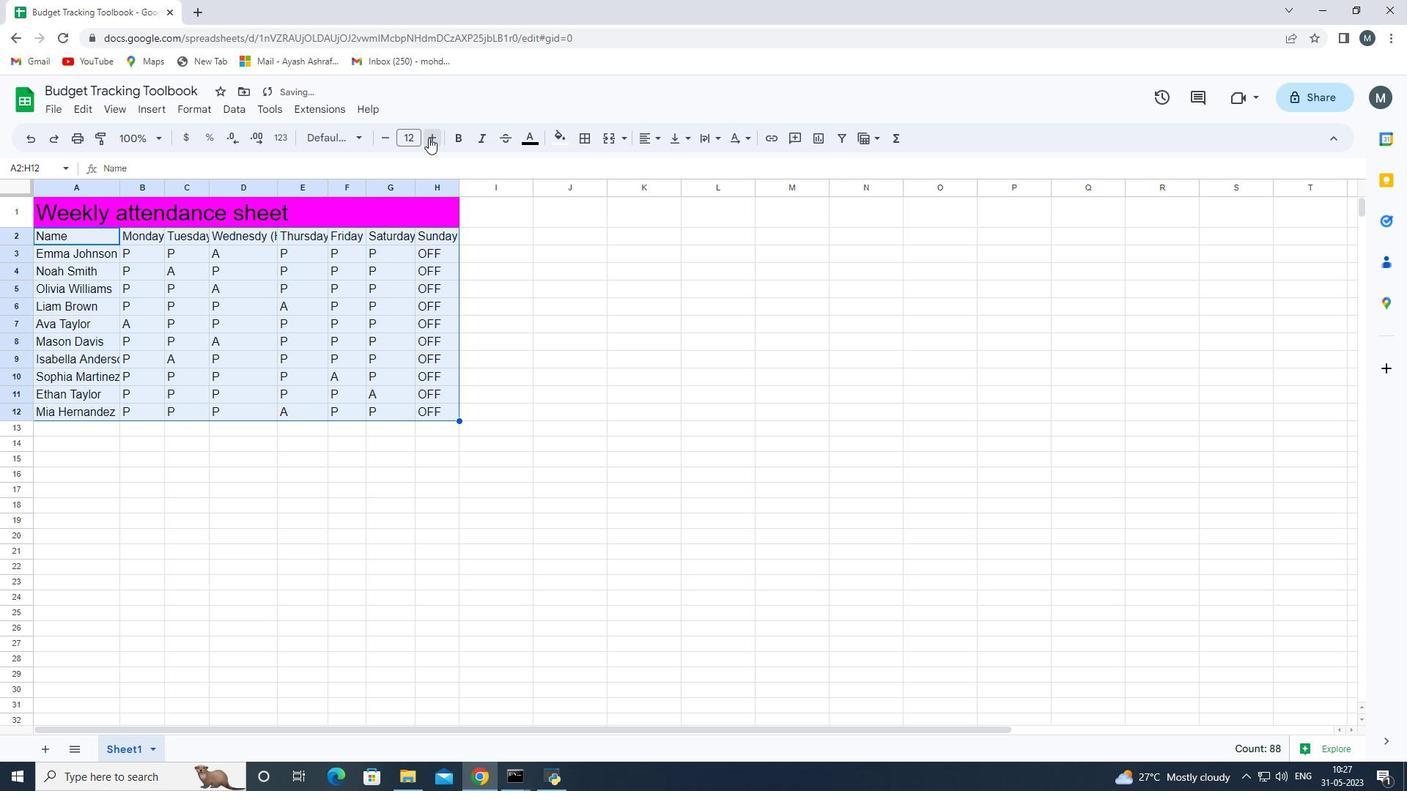 
Action: Mouse pressed left at (428, 137)
Screenshot: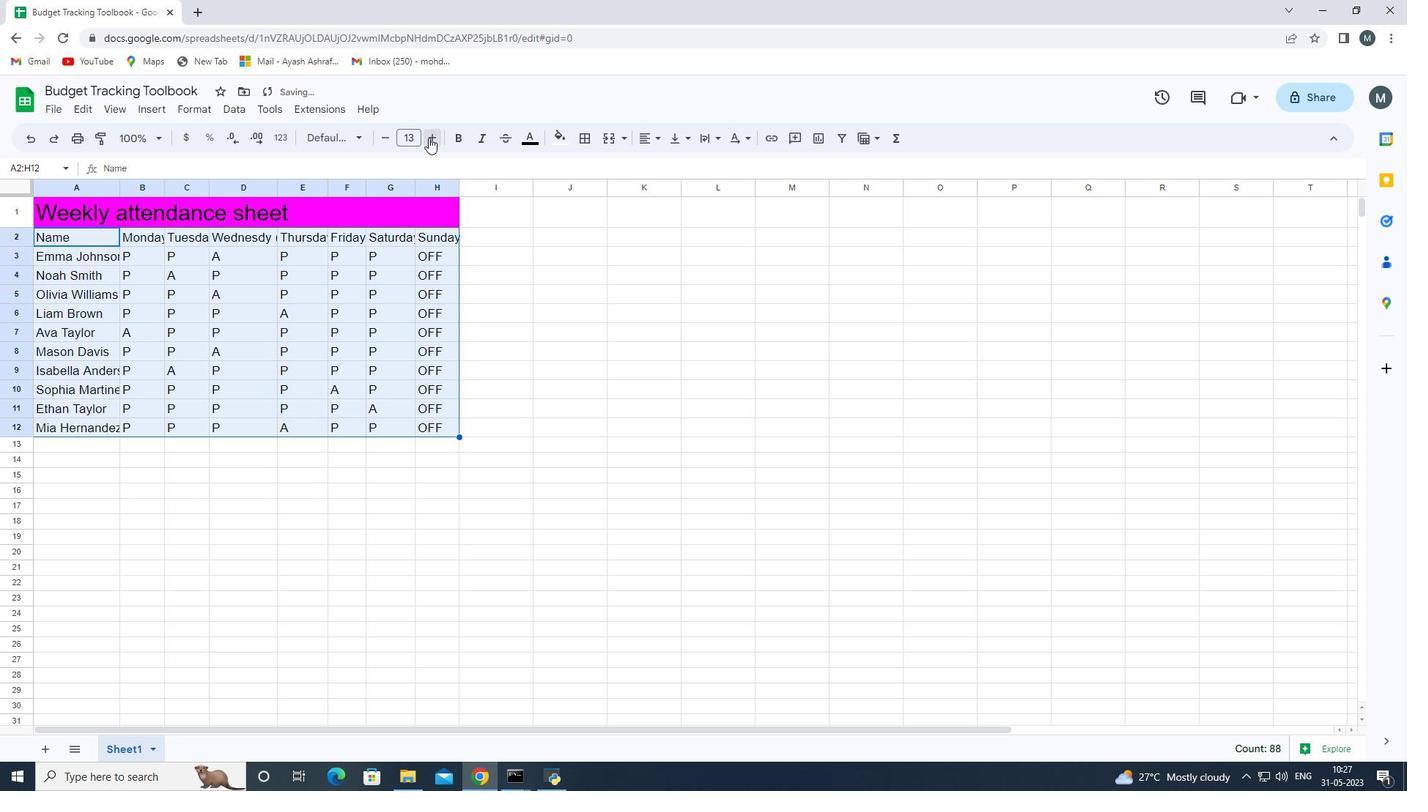 
Action: Mouse pressed left at (428, 137)
Screenshot: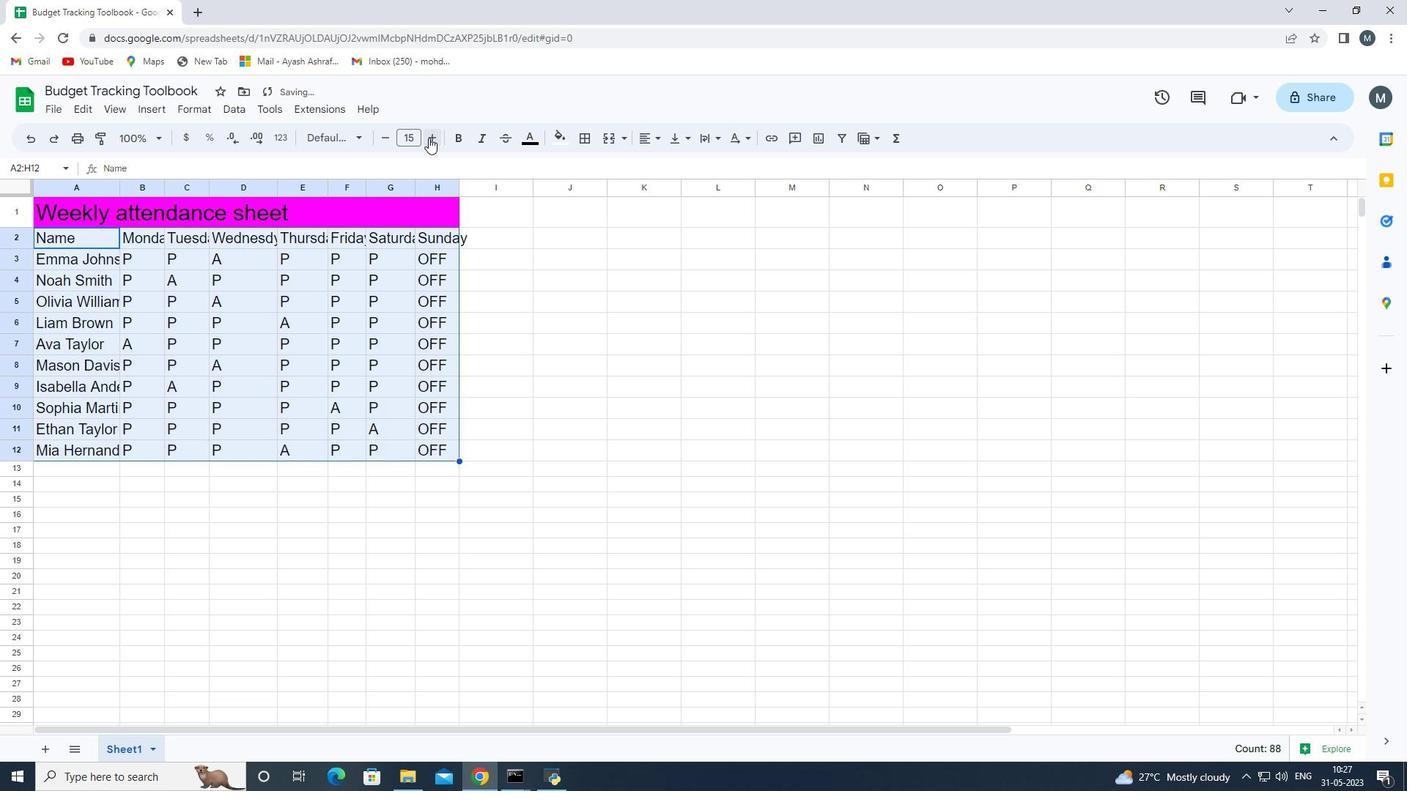 
Action: Mouse moved to (359, 138)
Screenshot: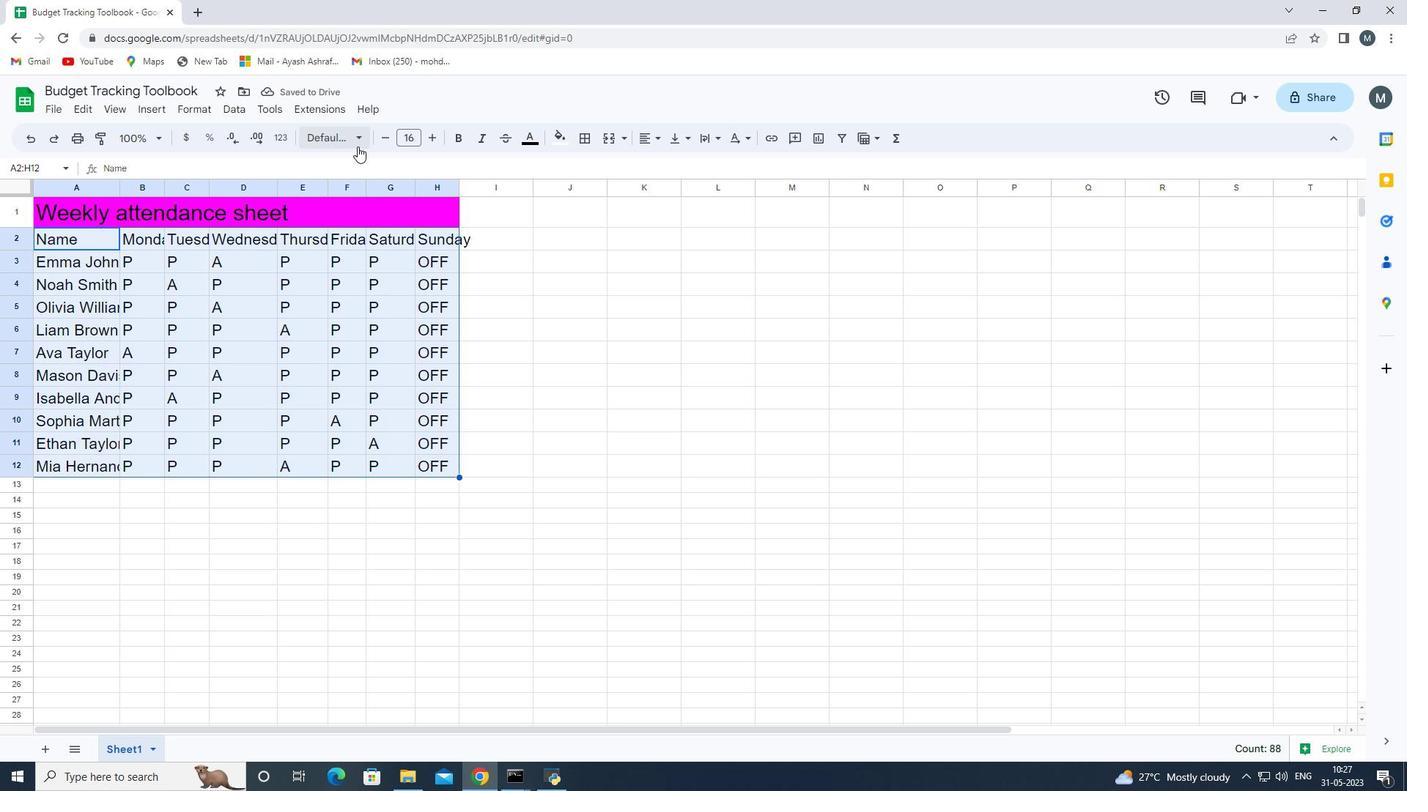 
Action: Mouse pressed left at (359, 138)
Screenshot: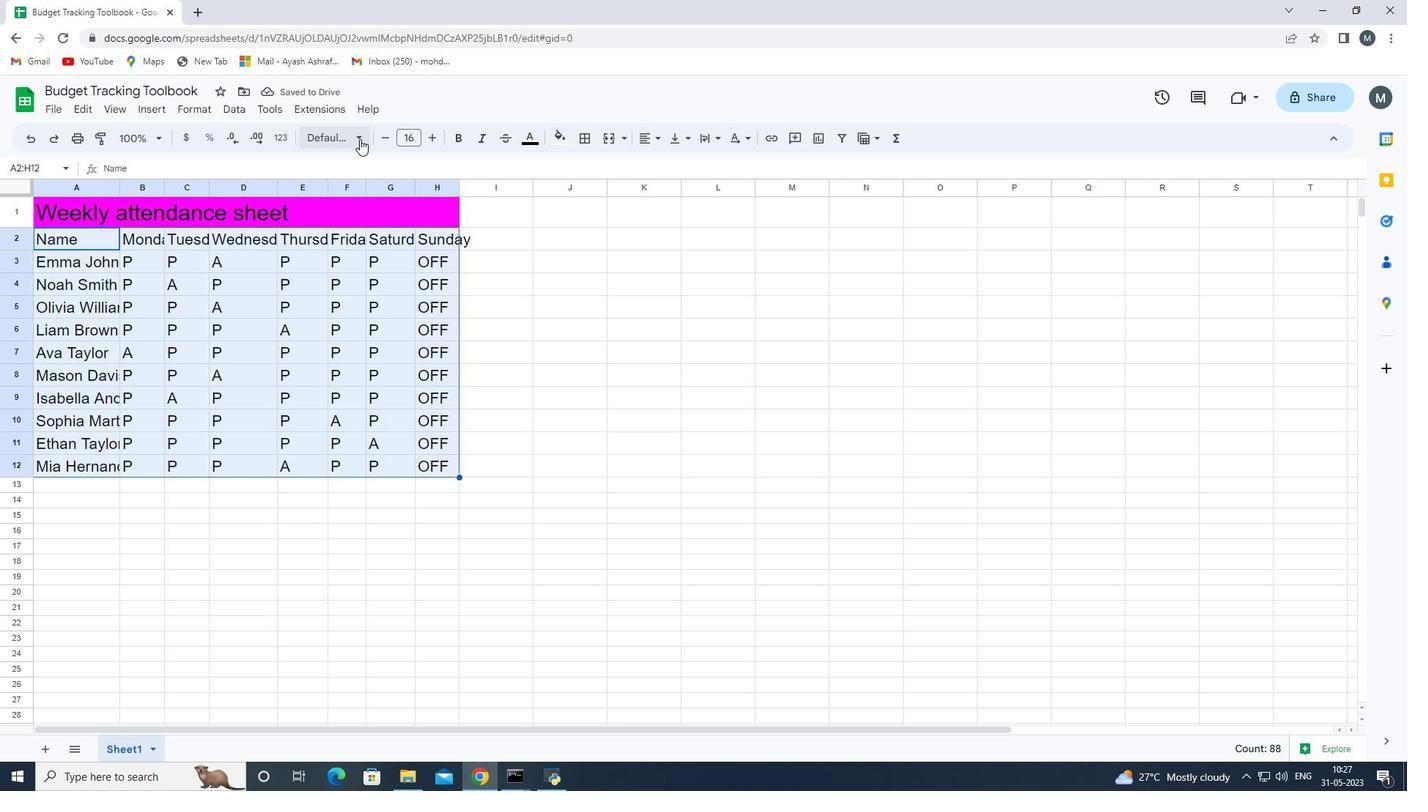 
Action: Mouse moved to (376, 280)
Screenshot: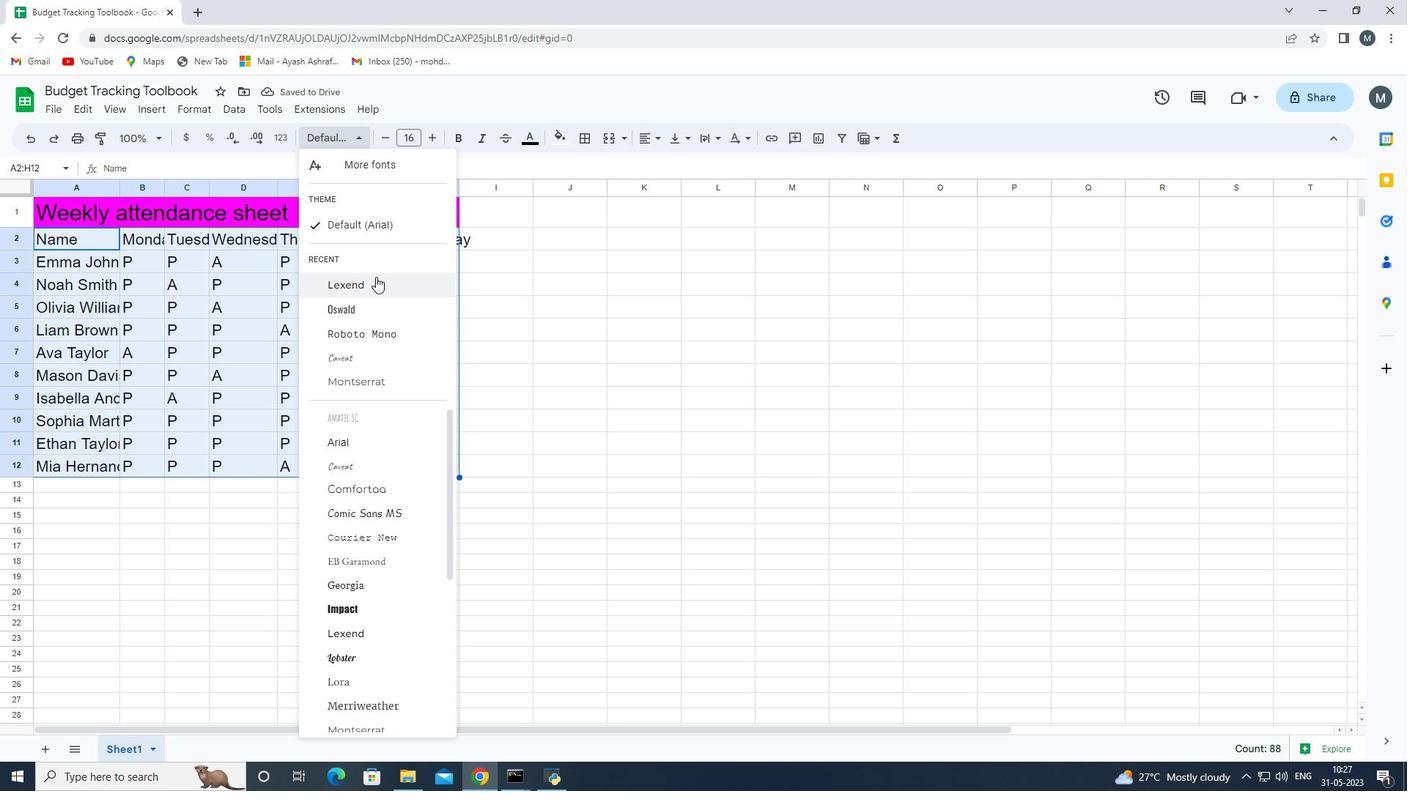 
Action: Mouse pressed left at (376, 280)
Screenshot: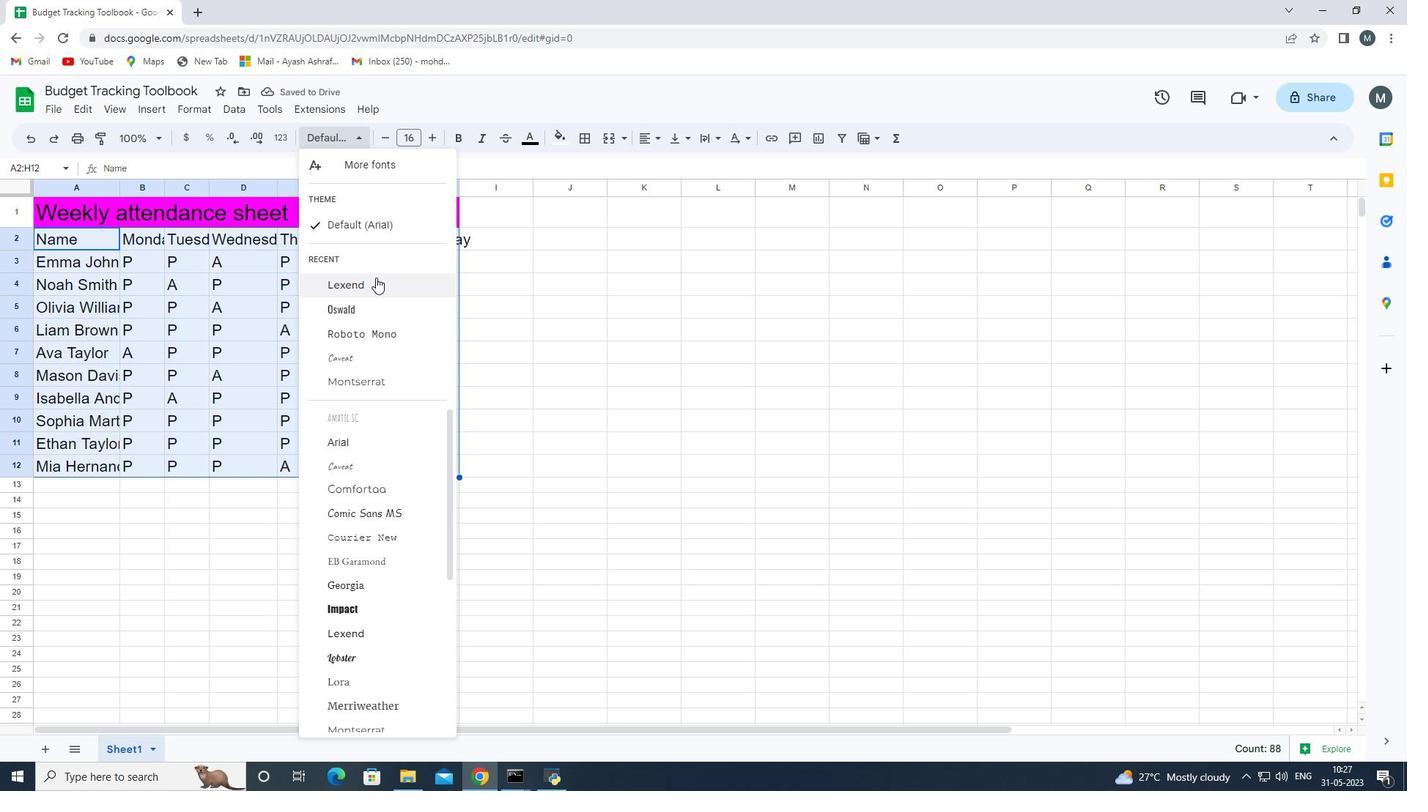 
Action: Mouse moved to (639, 138)
Screenshot: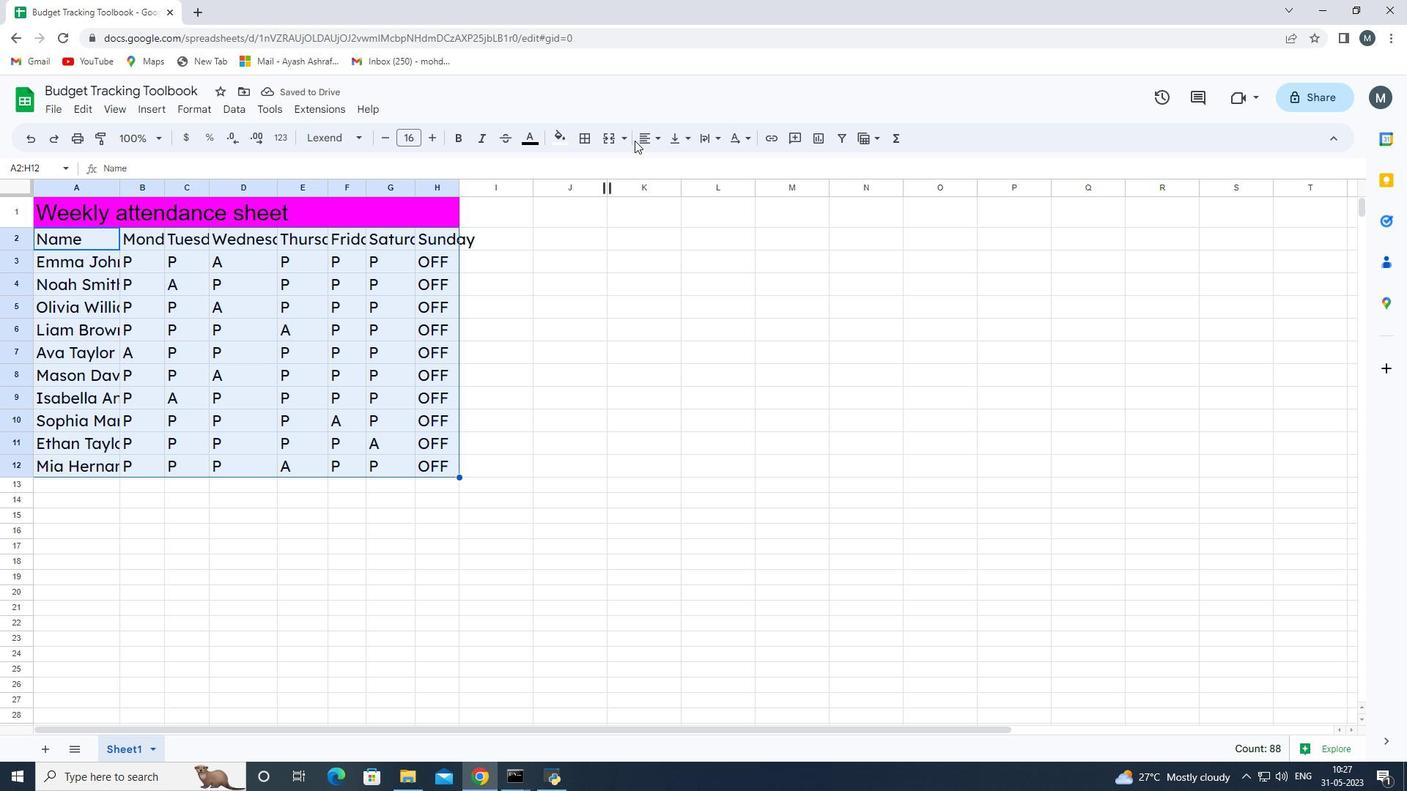 
Action: Mouse pressed left at (639, 138)
Screenshot: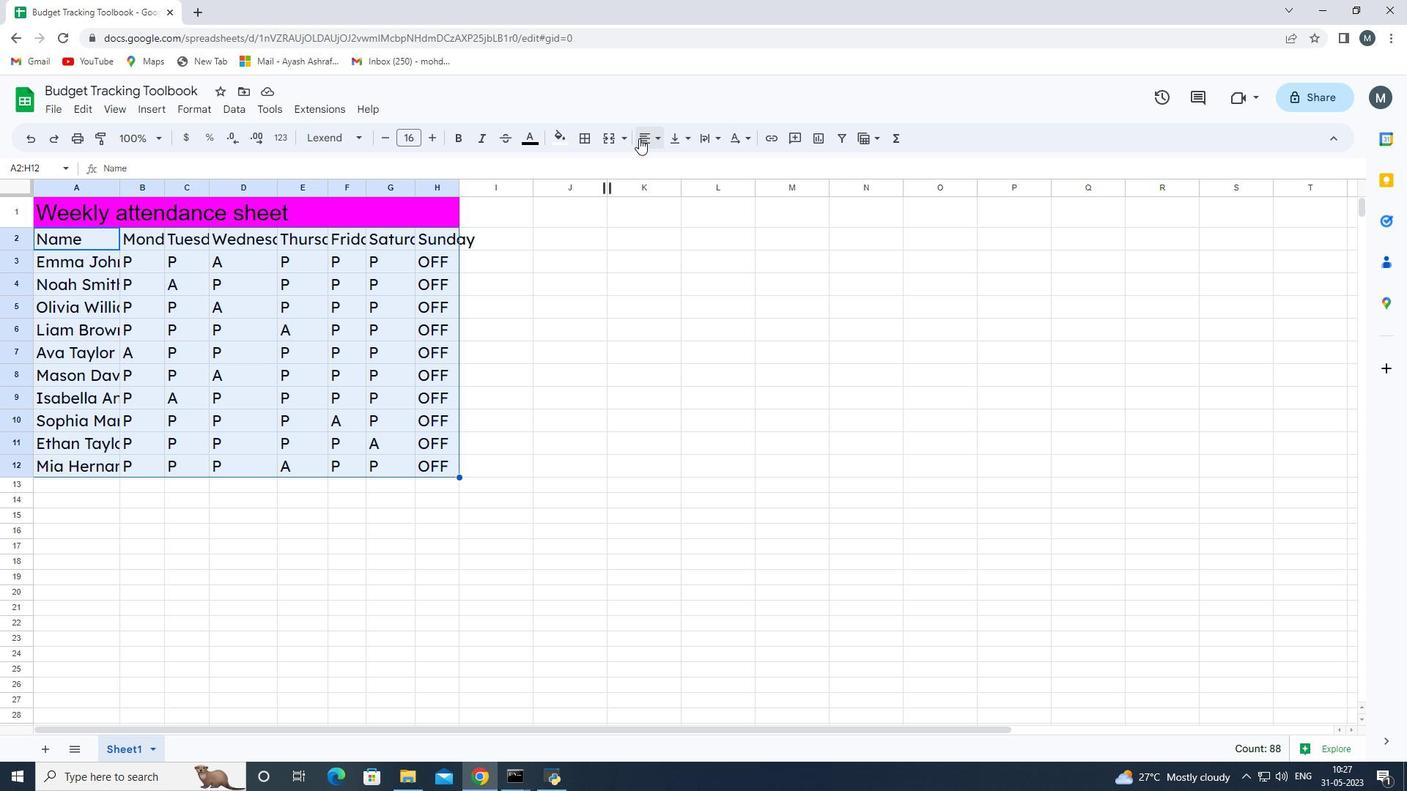 
Action: Mouse moved to (671, 165)
Screenshot: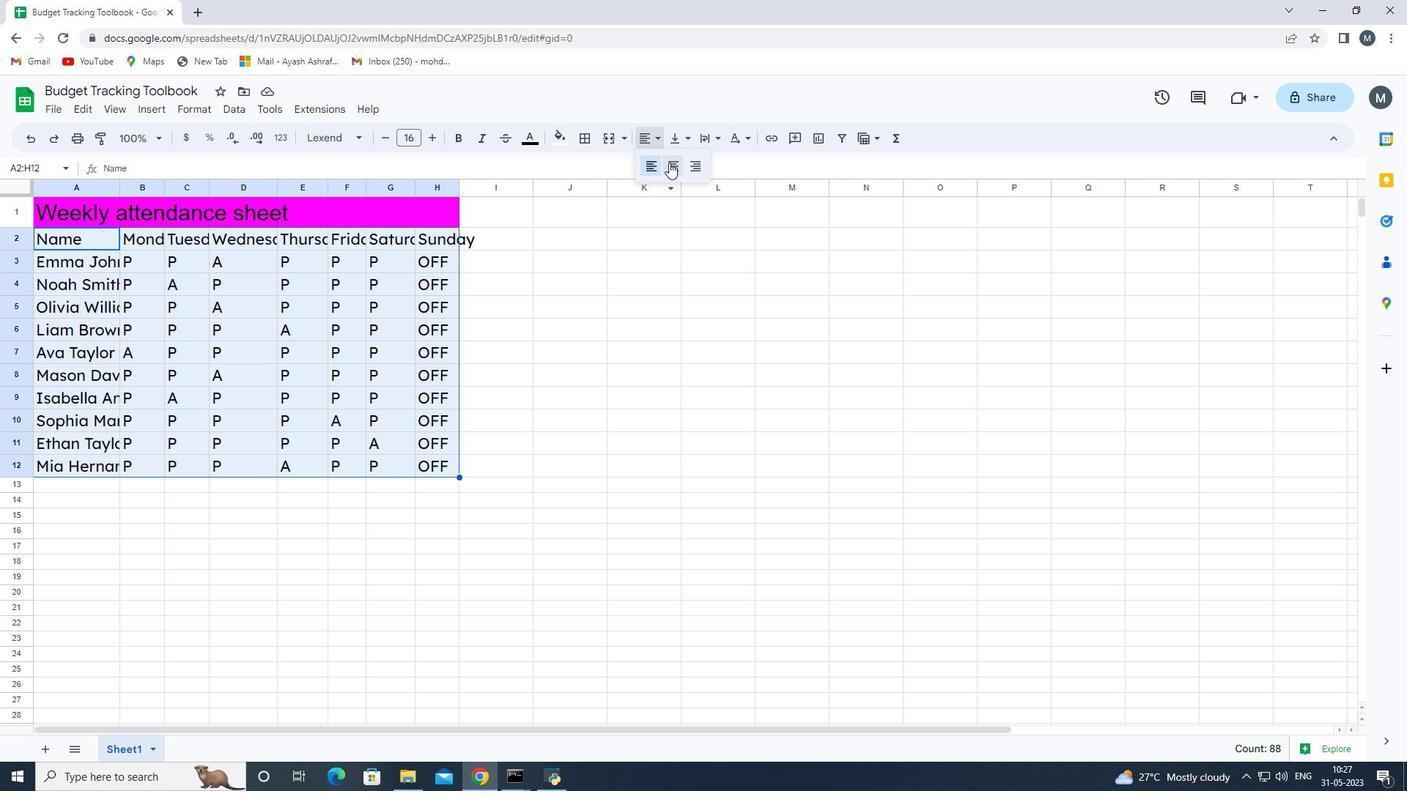 
Action: Mouse pressed left at (671, 165)
Screenshot: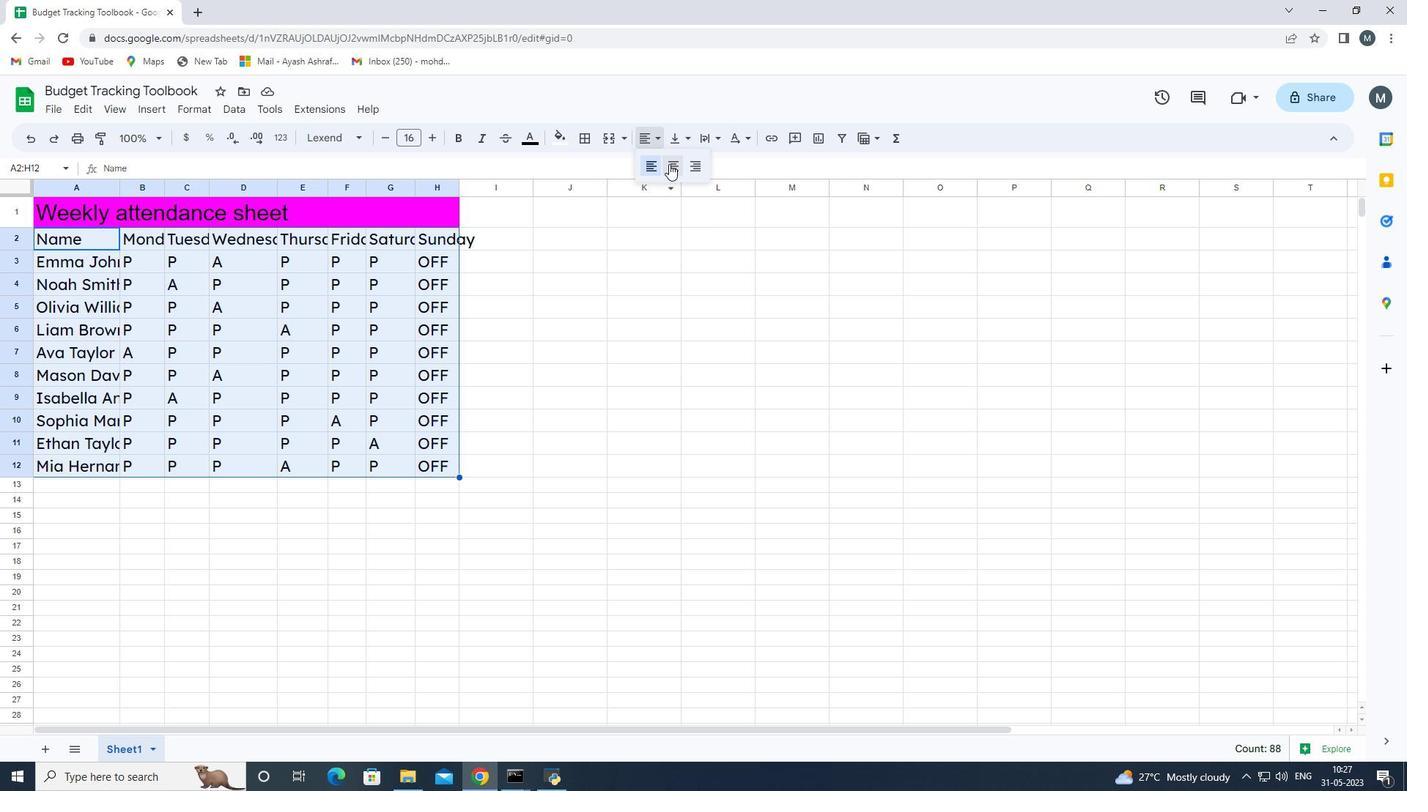 
Action: Mouse moved to (114, 211)
Screenshot: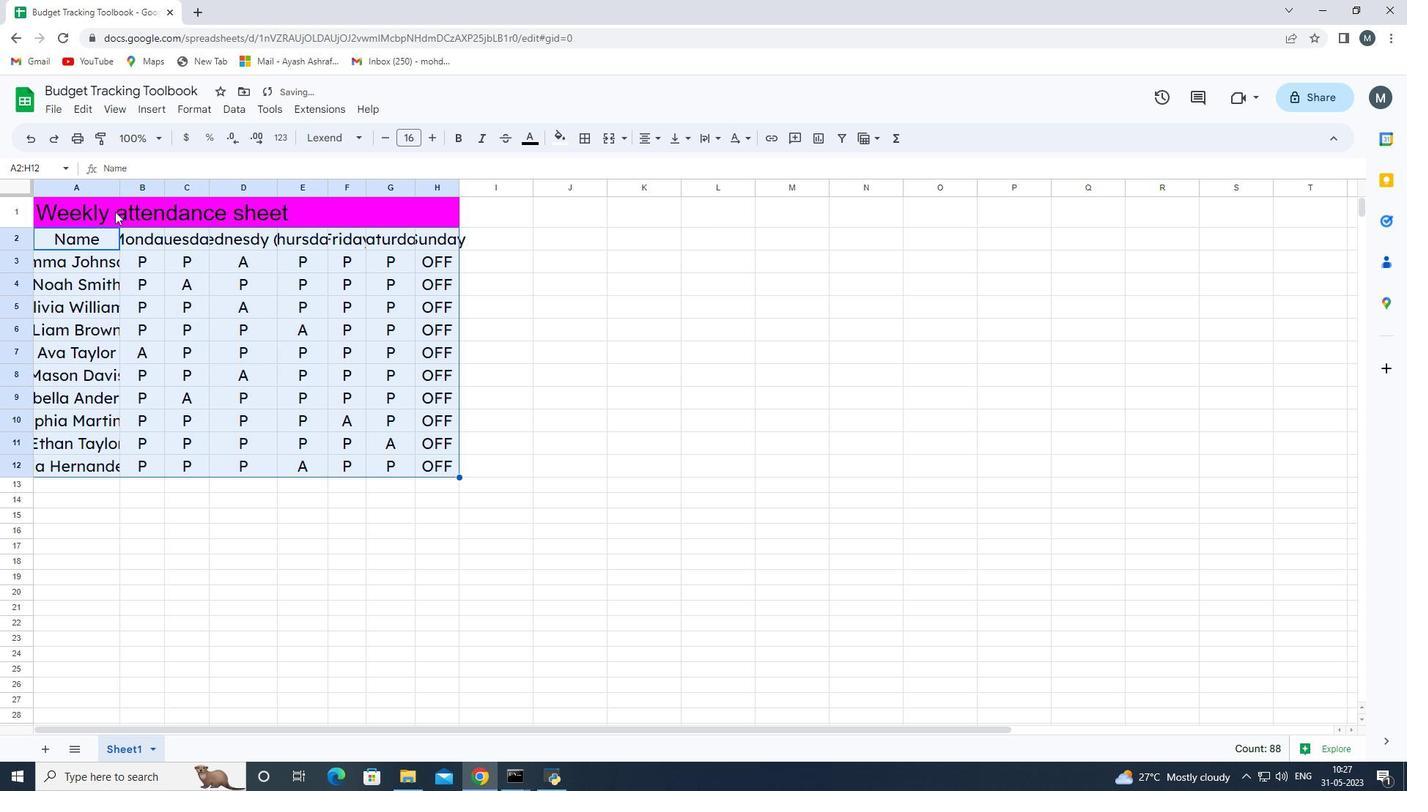 
Action: Mouse pressed left at (114, 211)
Screenshot: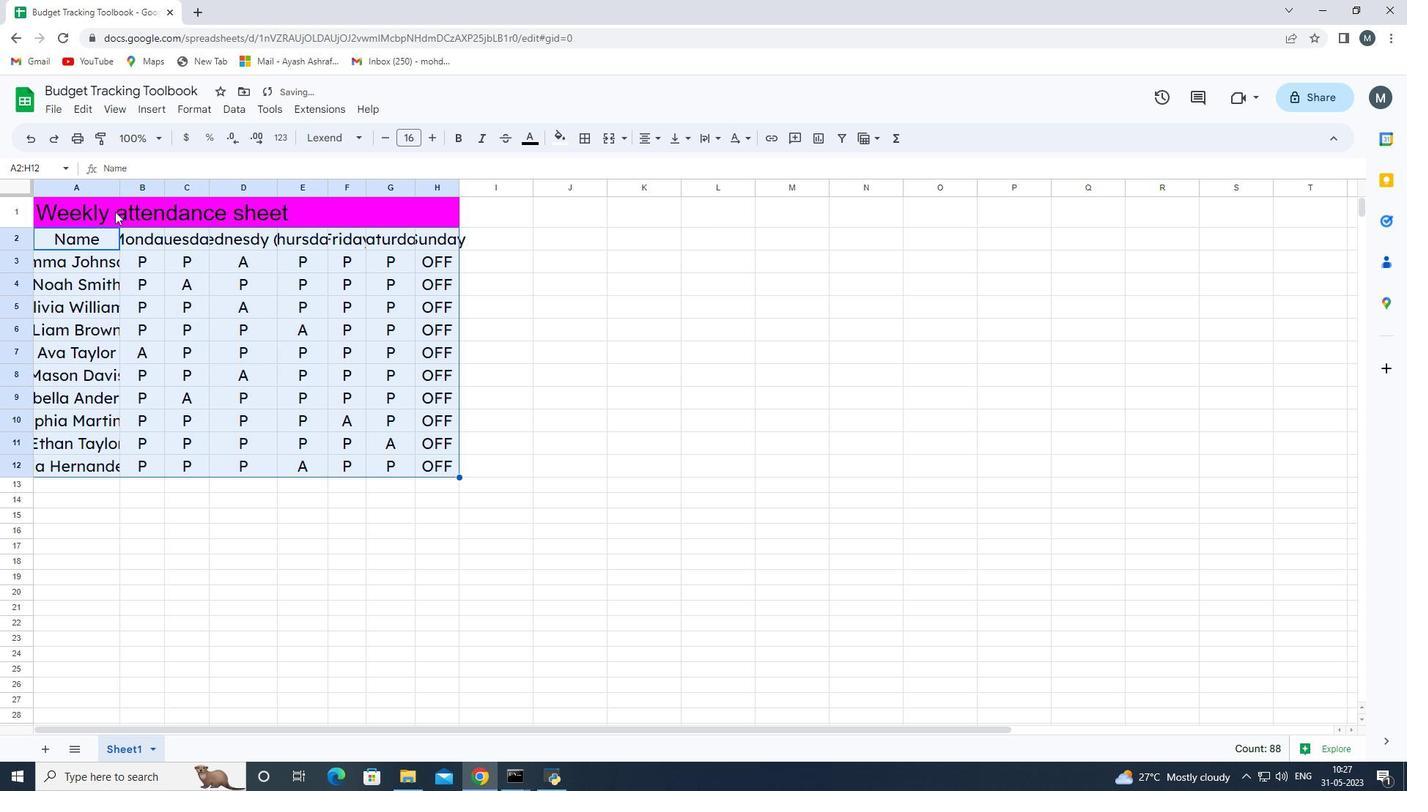 
Action: Mouse moved to (648, 142)
Screenshot: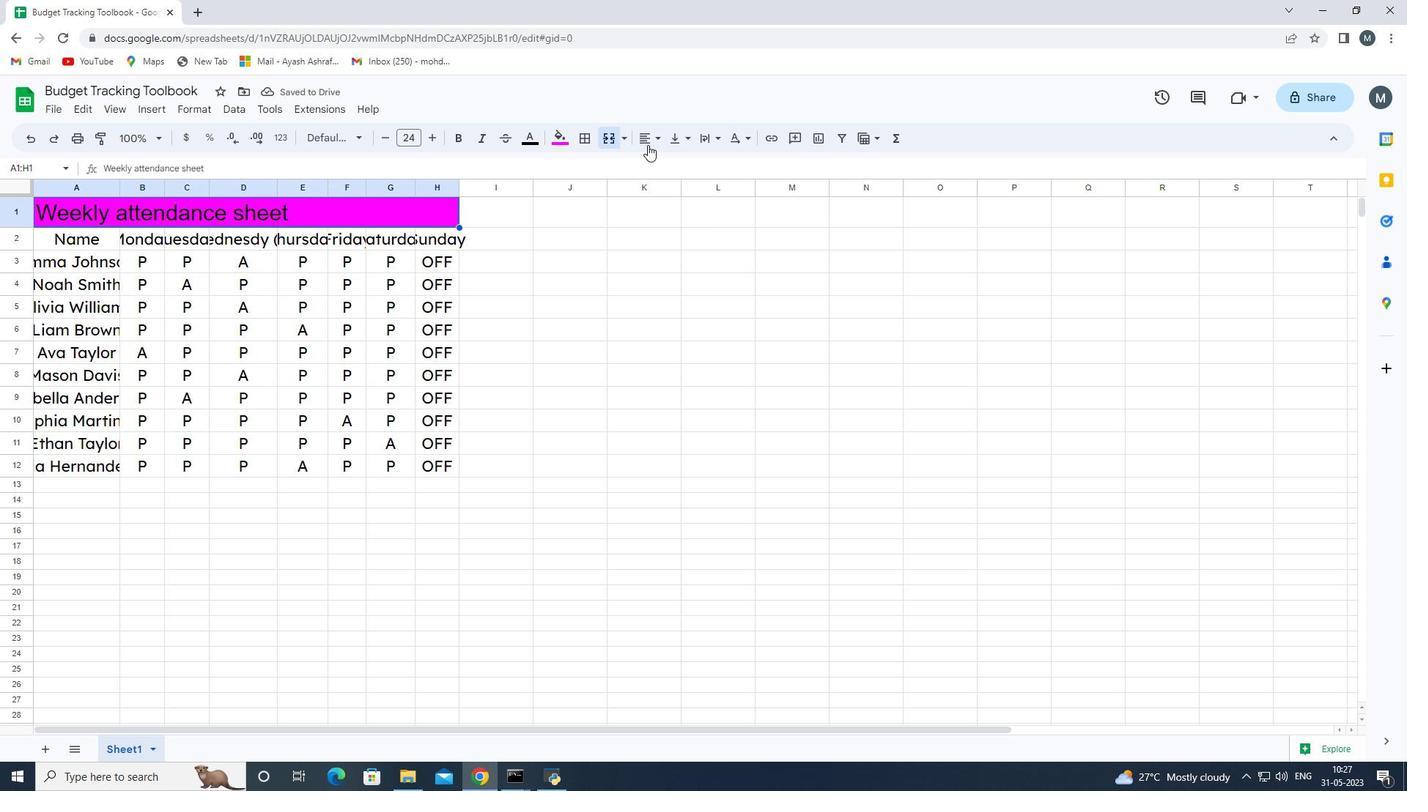 
Action: Mouse pressed left at (648, 142)
Screenshot: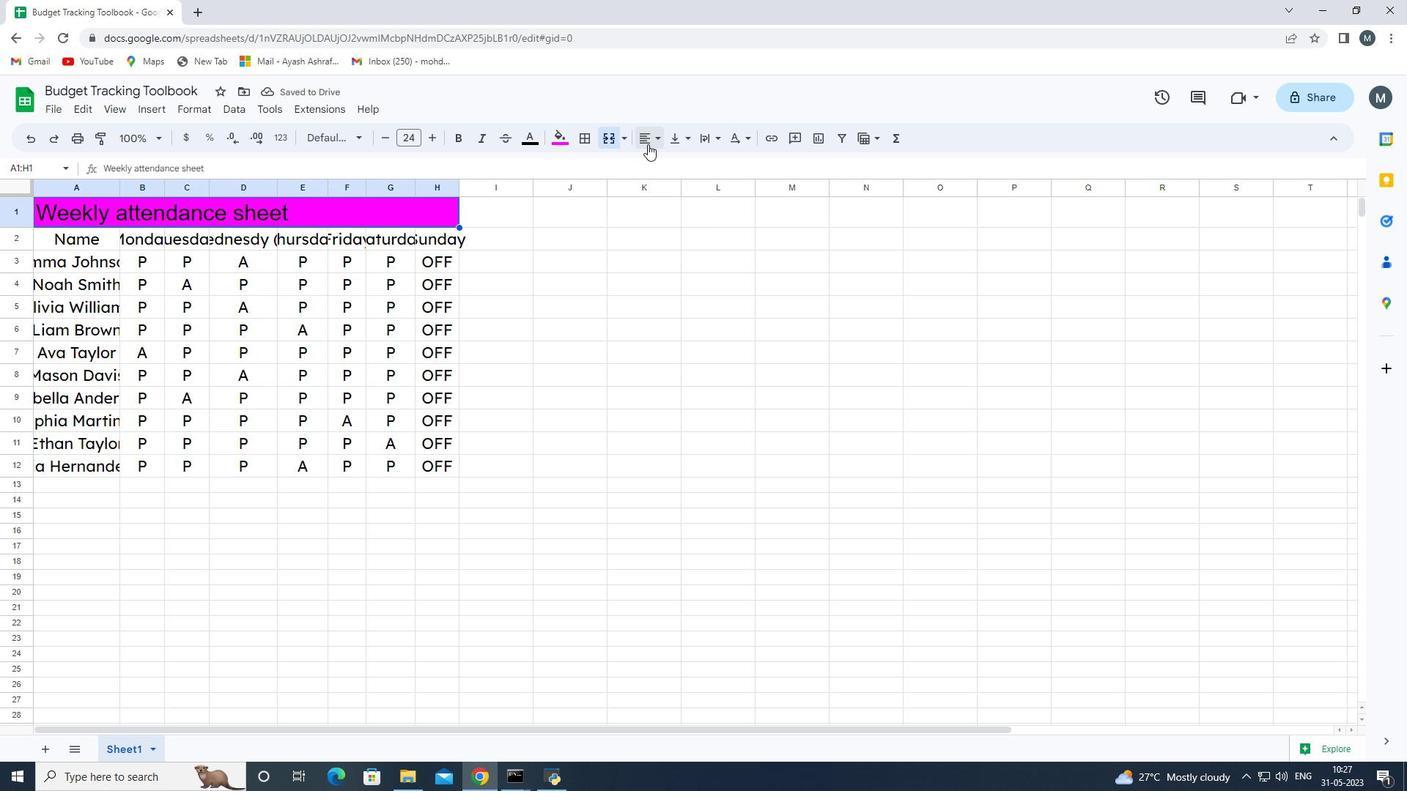 
Action: Mouse moved to (672, 165)
Screenshot: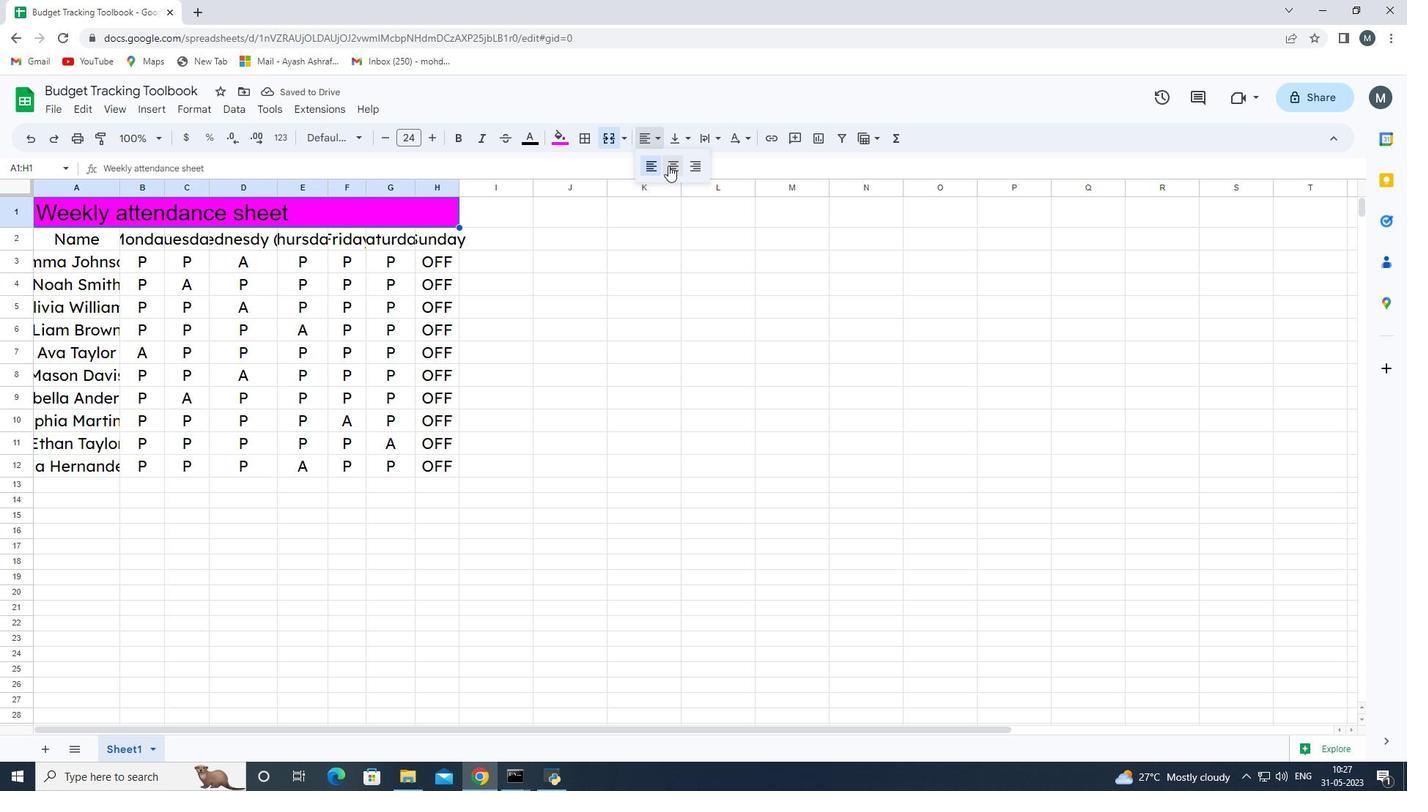 
Action: Mouse pressed left at (672, 165)
Screenshot: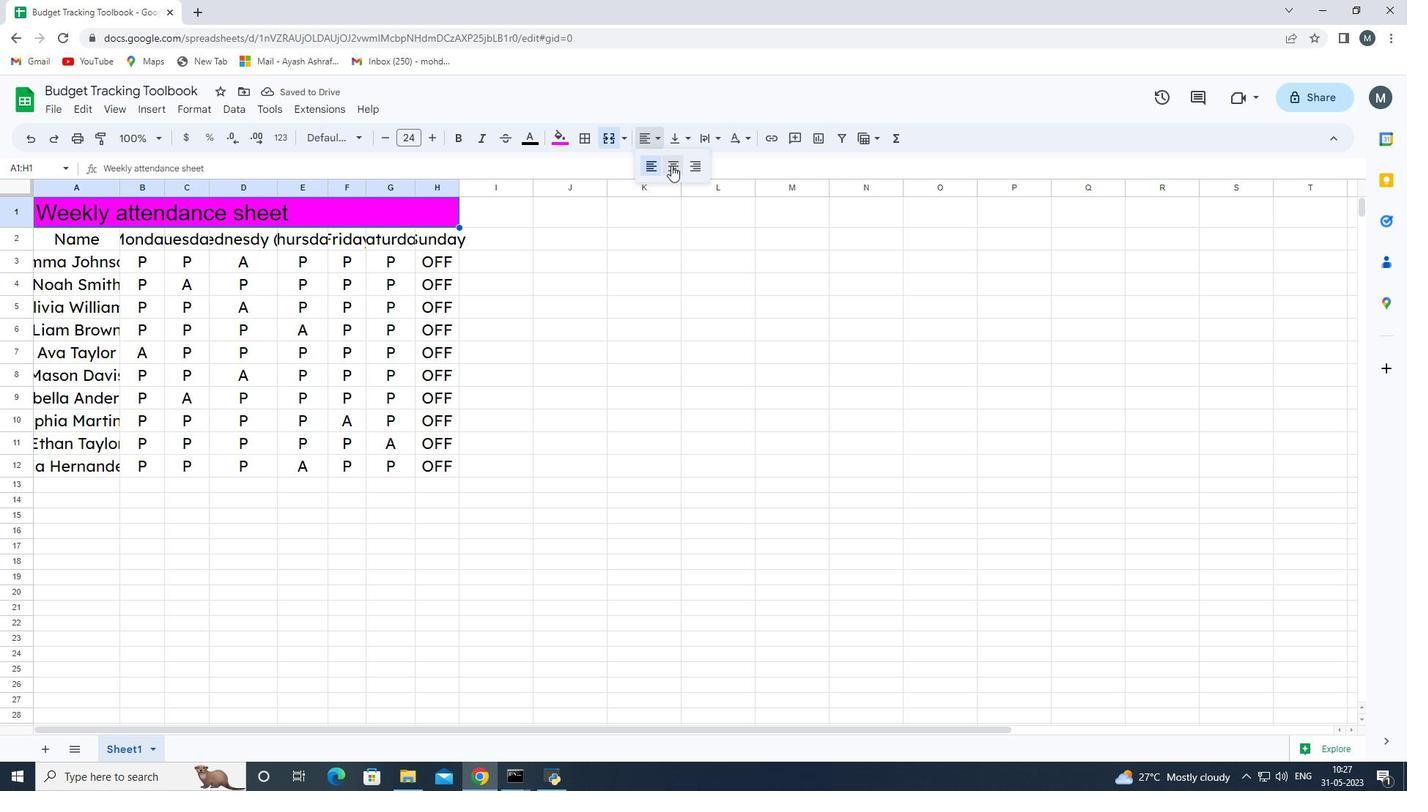 
Action: Mouse moved to (121, 183)
Screenshot: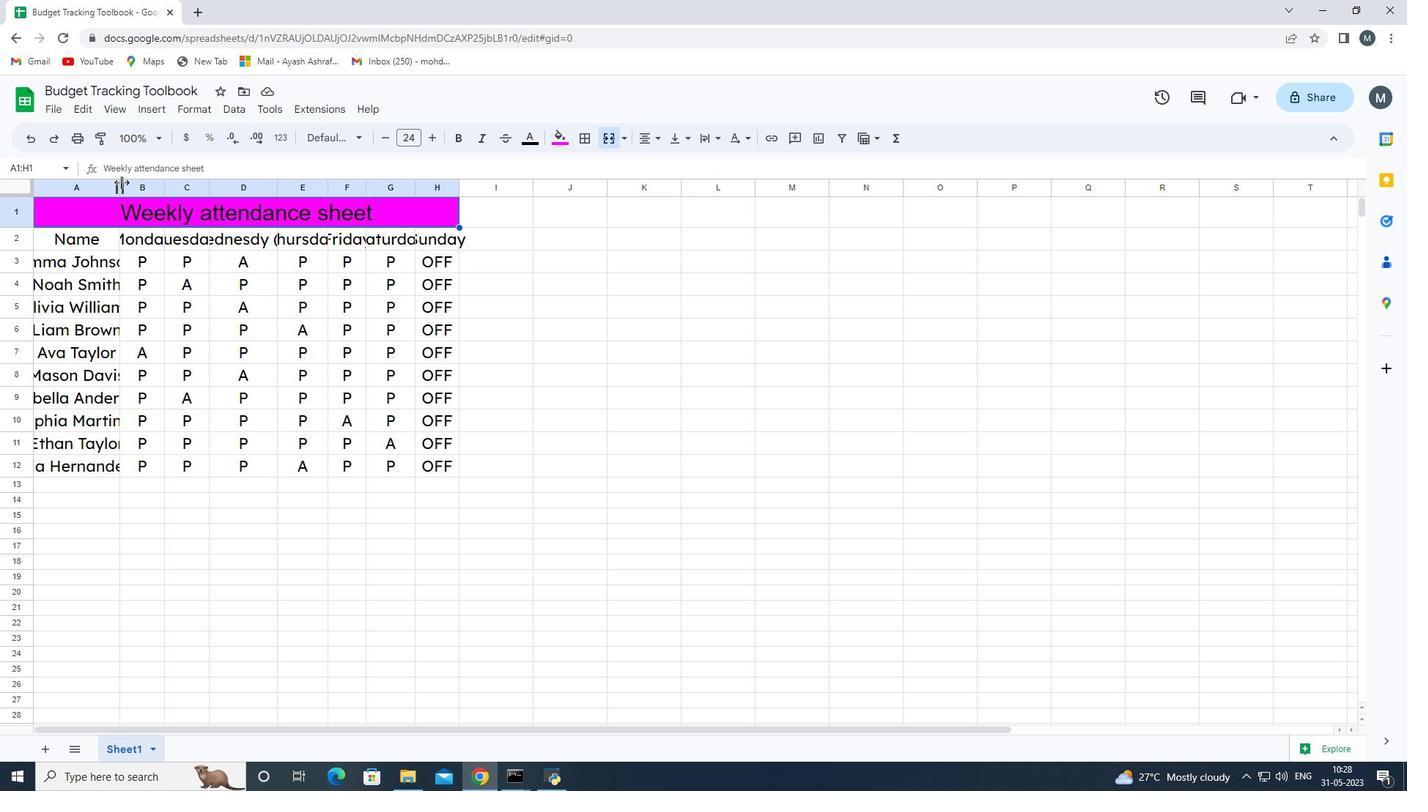 
Action: Mouse pressed left at (121, 183)
Screenshot: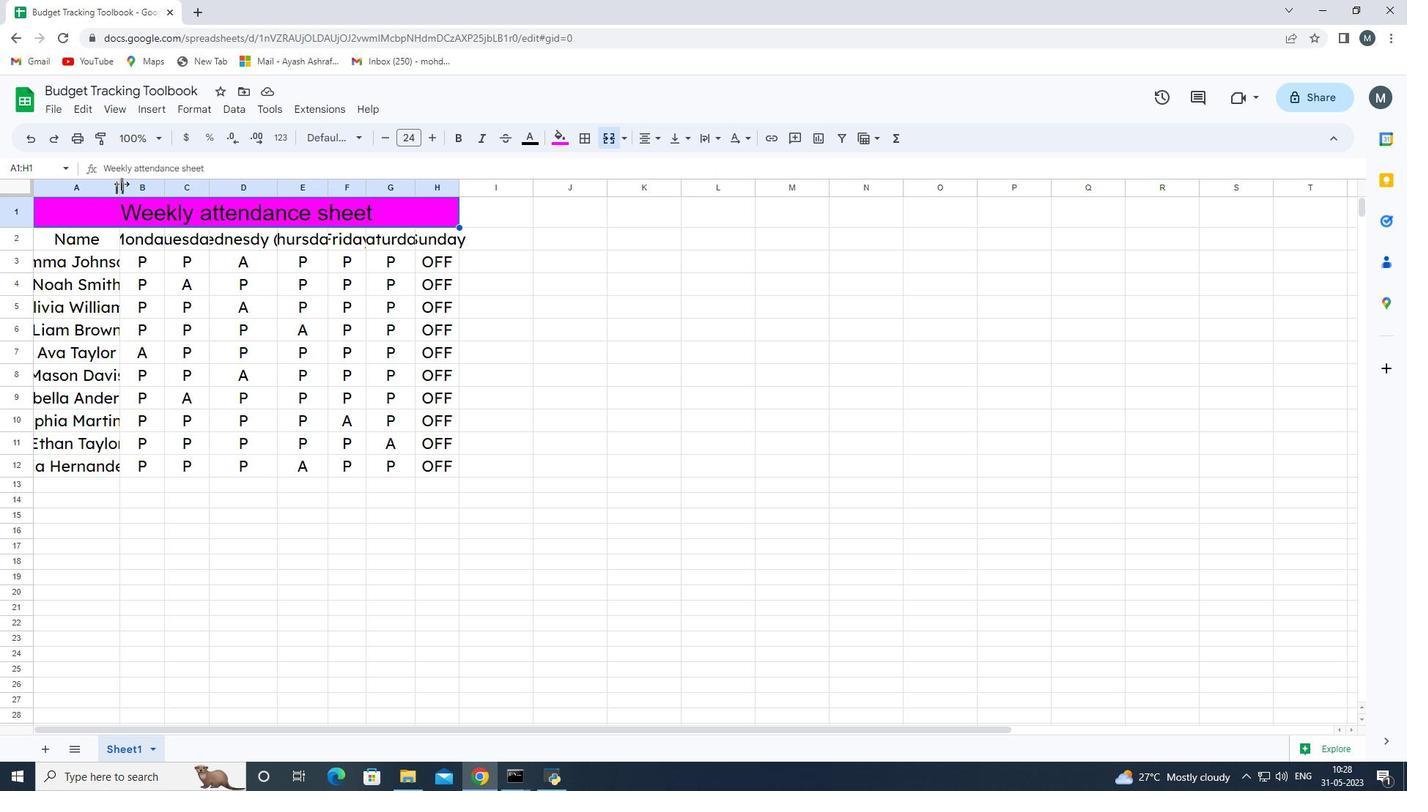 
Action: Mouse moved to (222, 182)
Screenshot: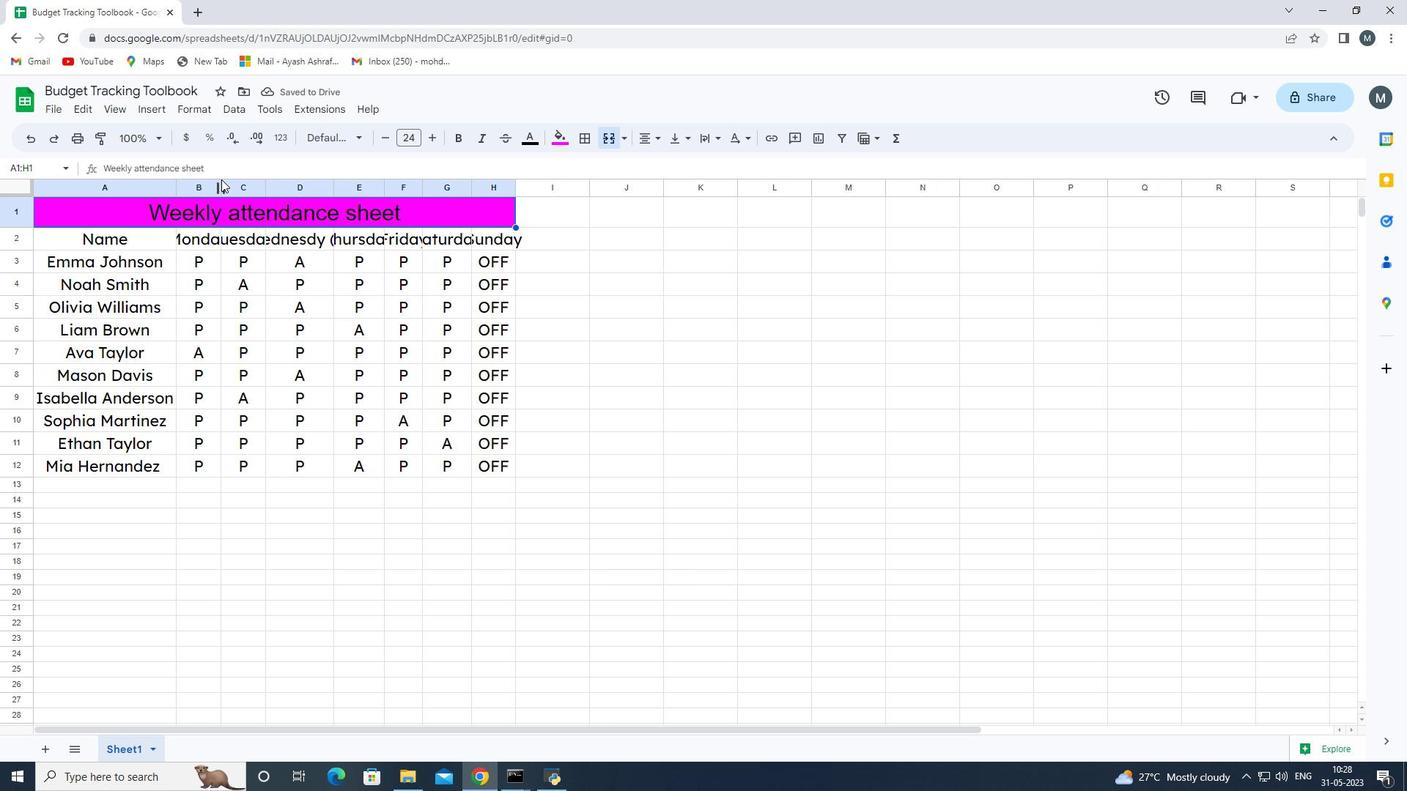 
Action: Mouse pressed left at (222, 182)
Screenshot: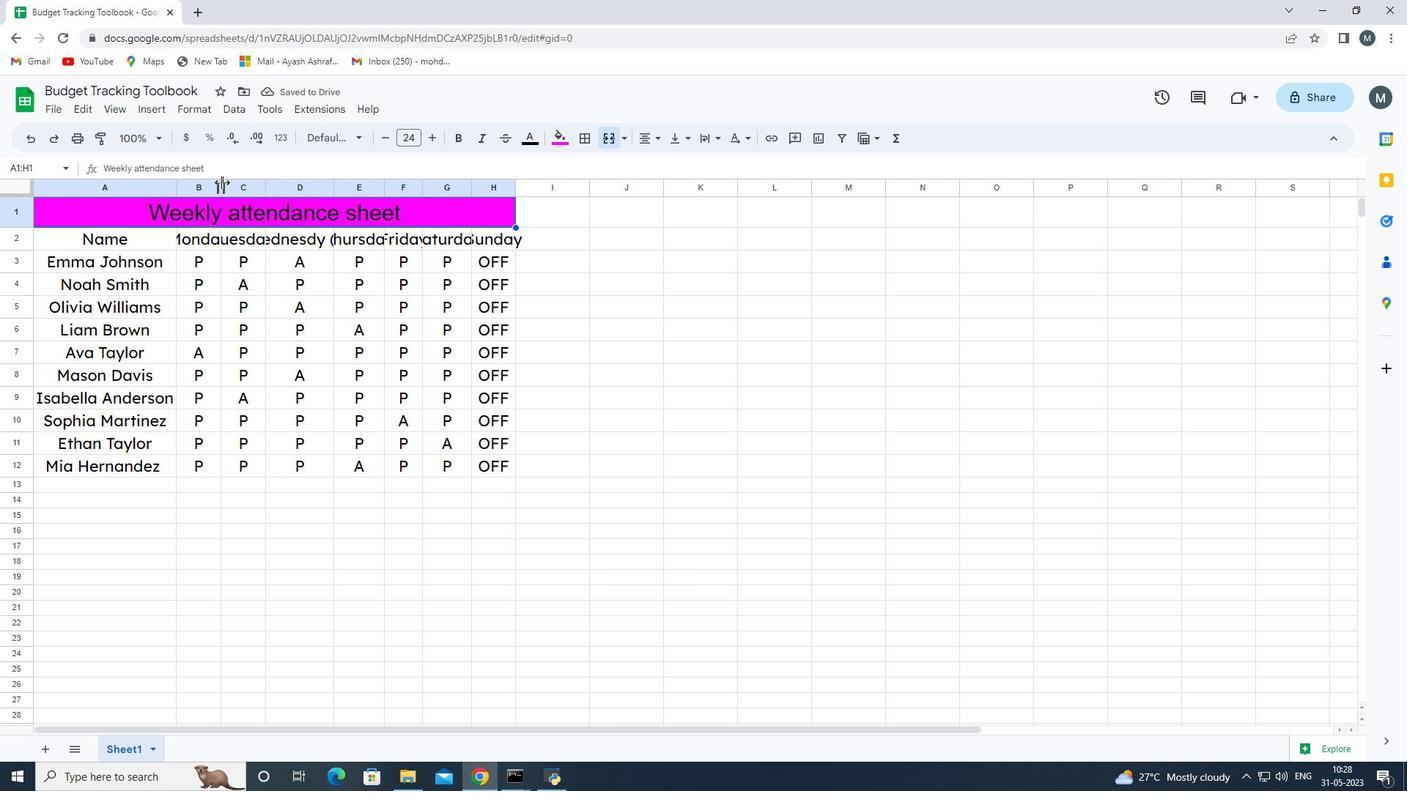 
Action: Mouse moved to (315, 183)
Screenshot: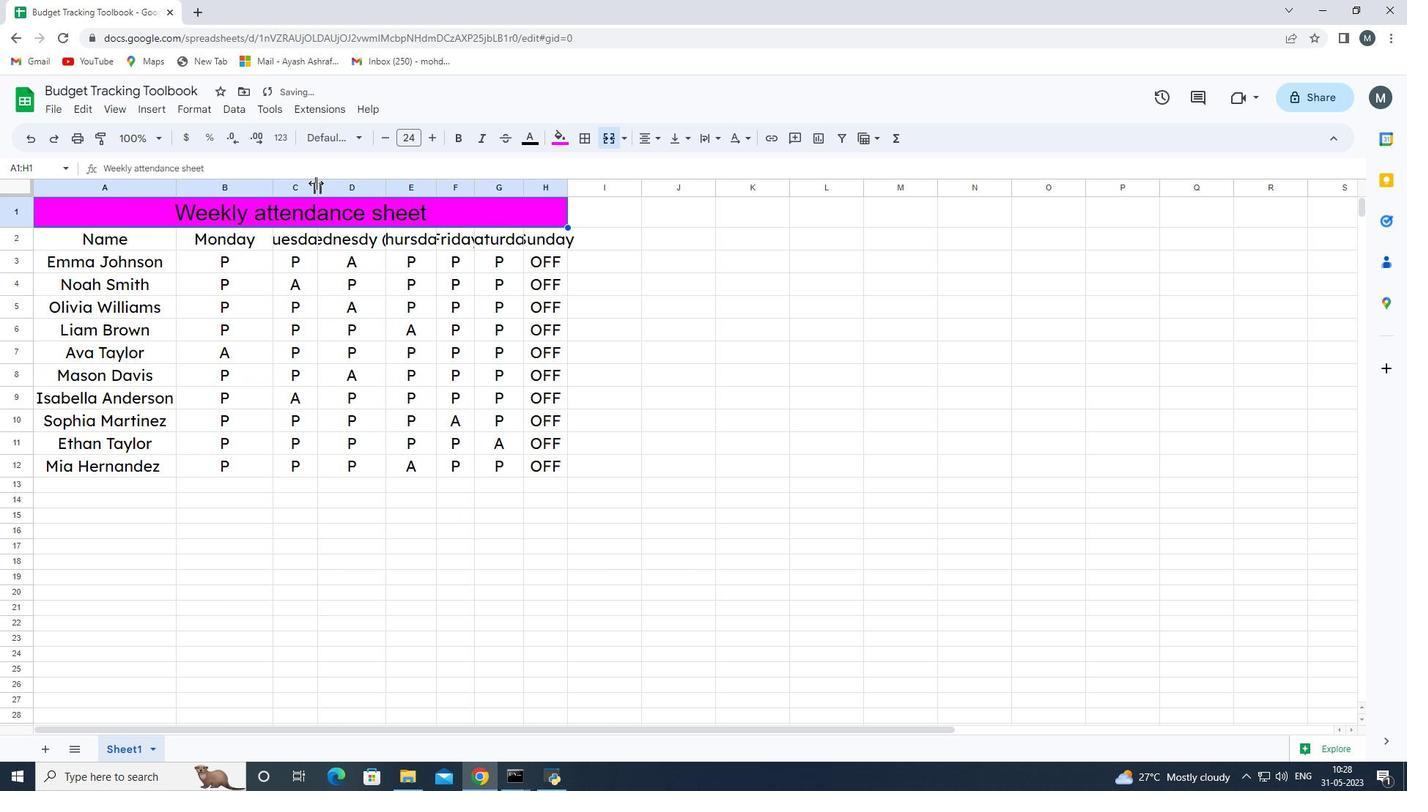 
Action: Mouse pressed left at (315, 183)
Screenshot: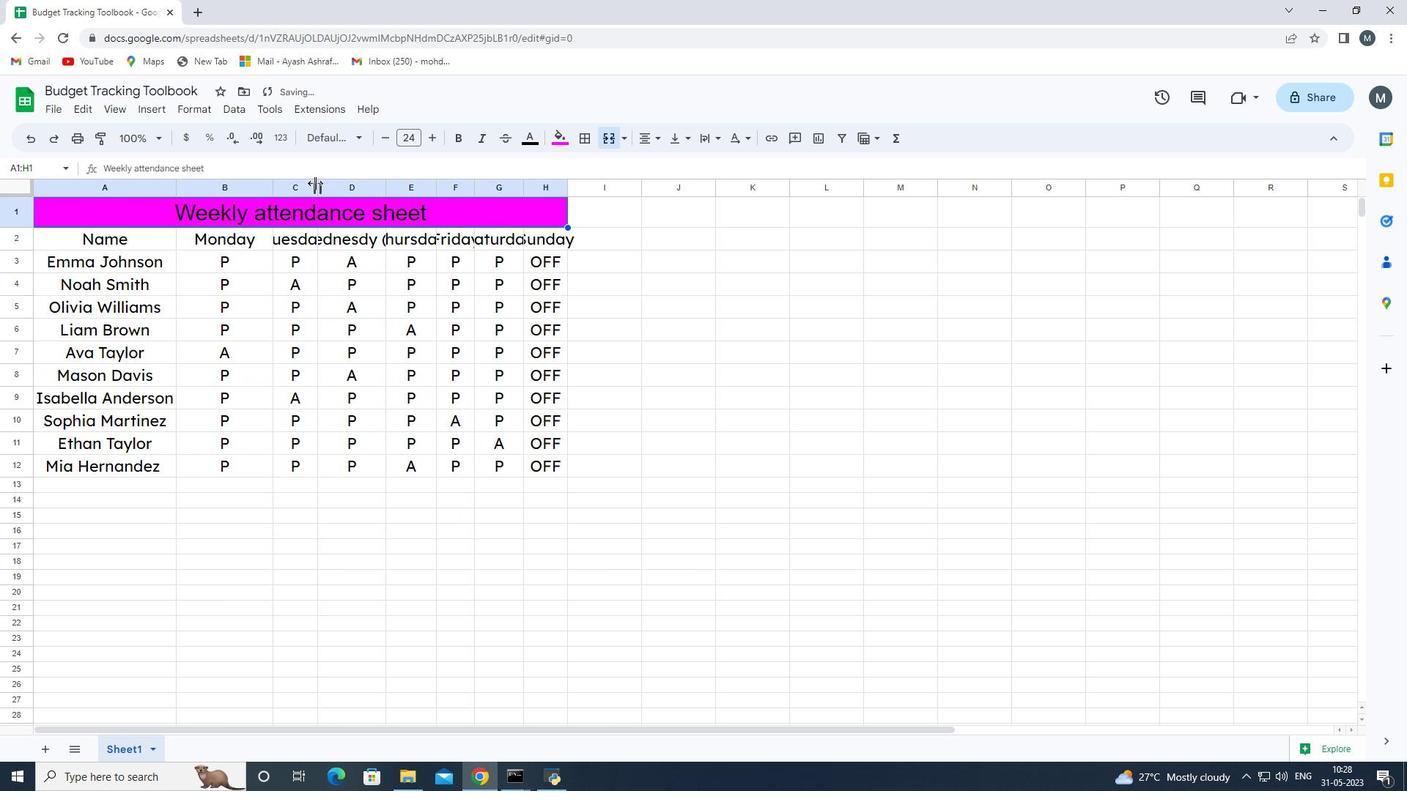 
Action: Mouse moved to (420, 192)
Screenshot: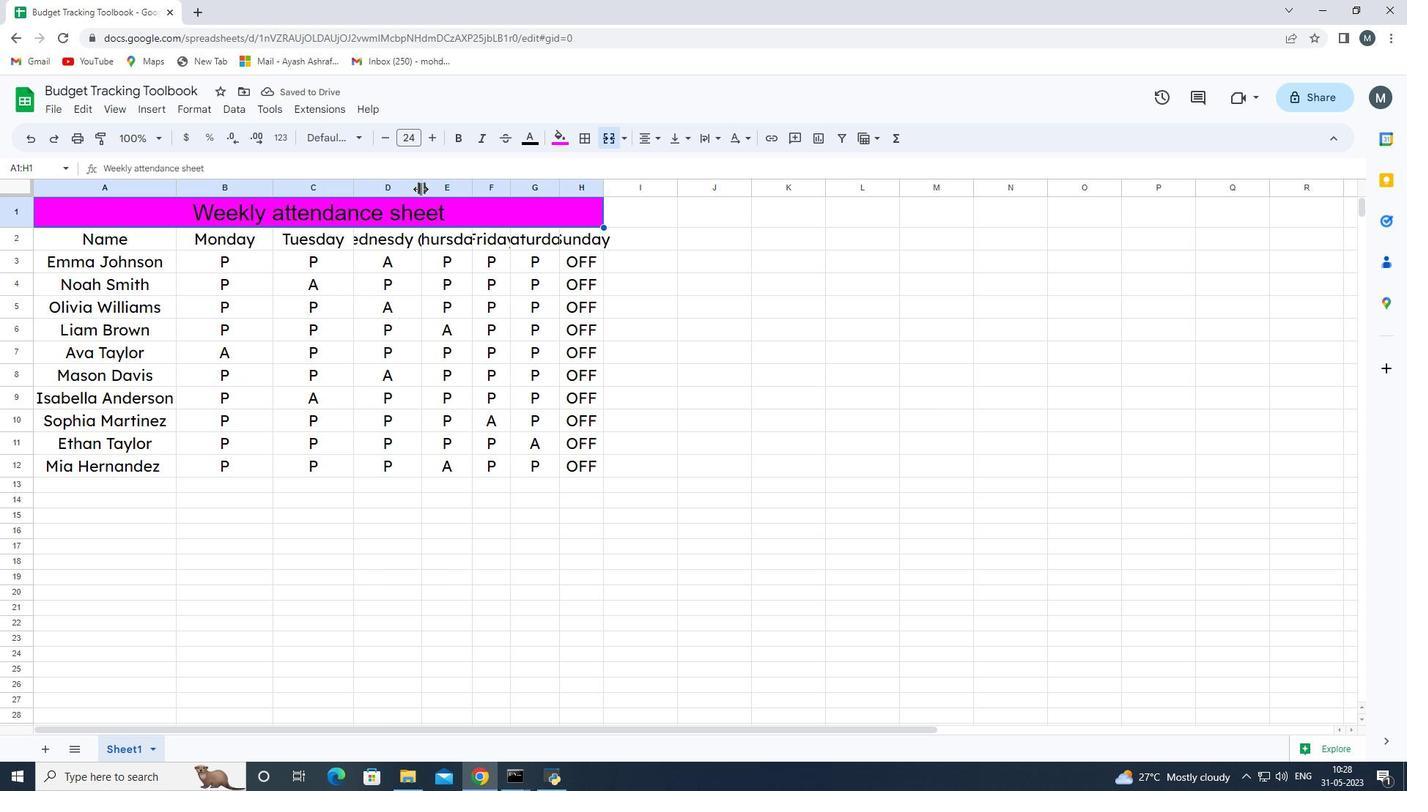 
Action: Mouse pressed left at (420, 192)
Screenshot: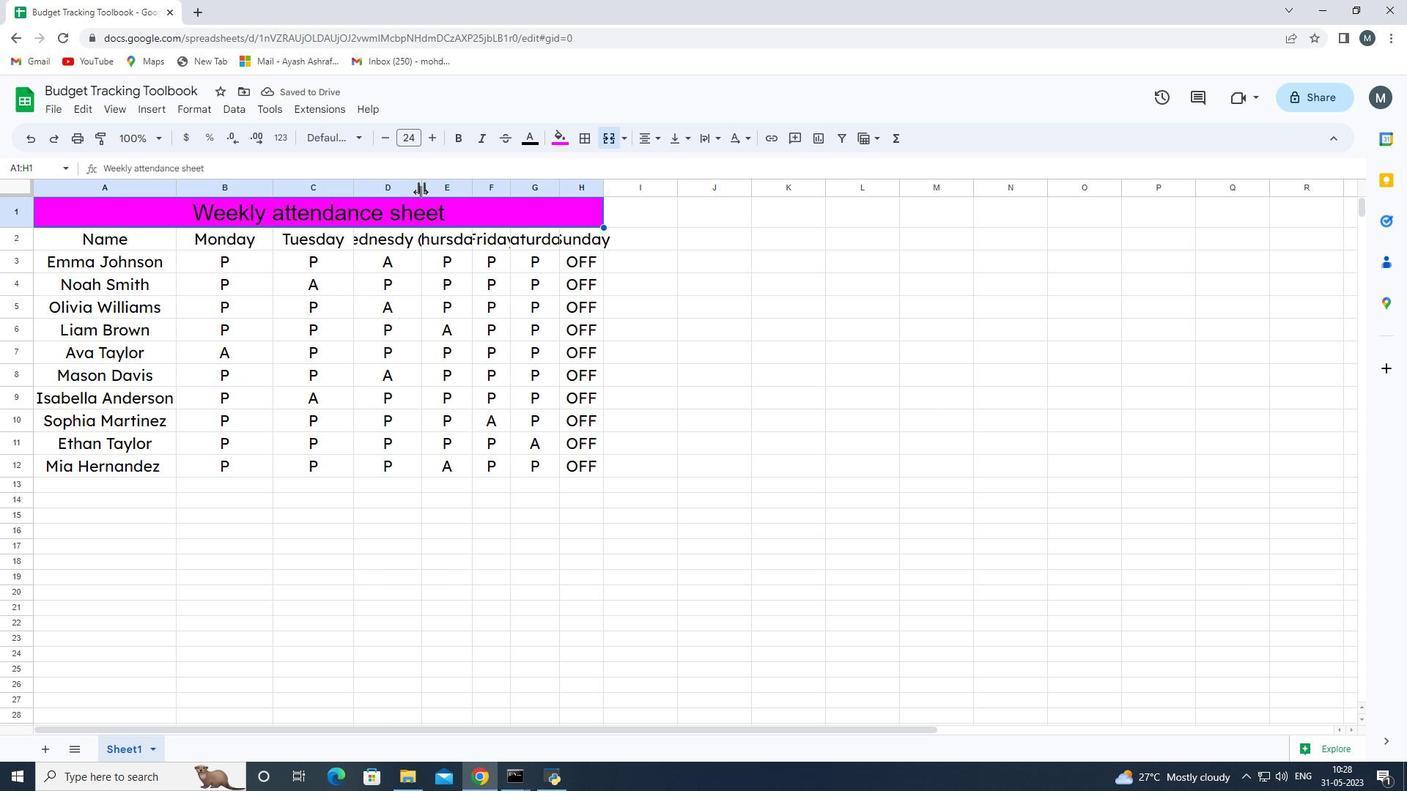 
Action: Mouse moved to (516, 189)
Screenshot: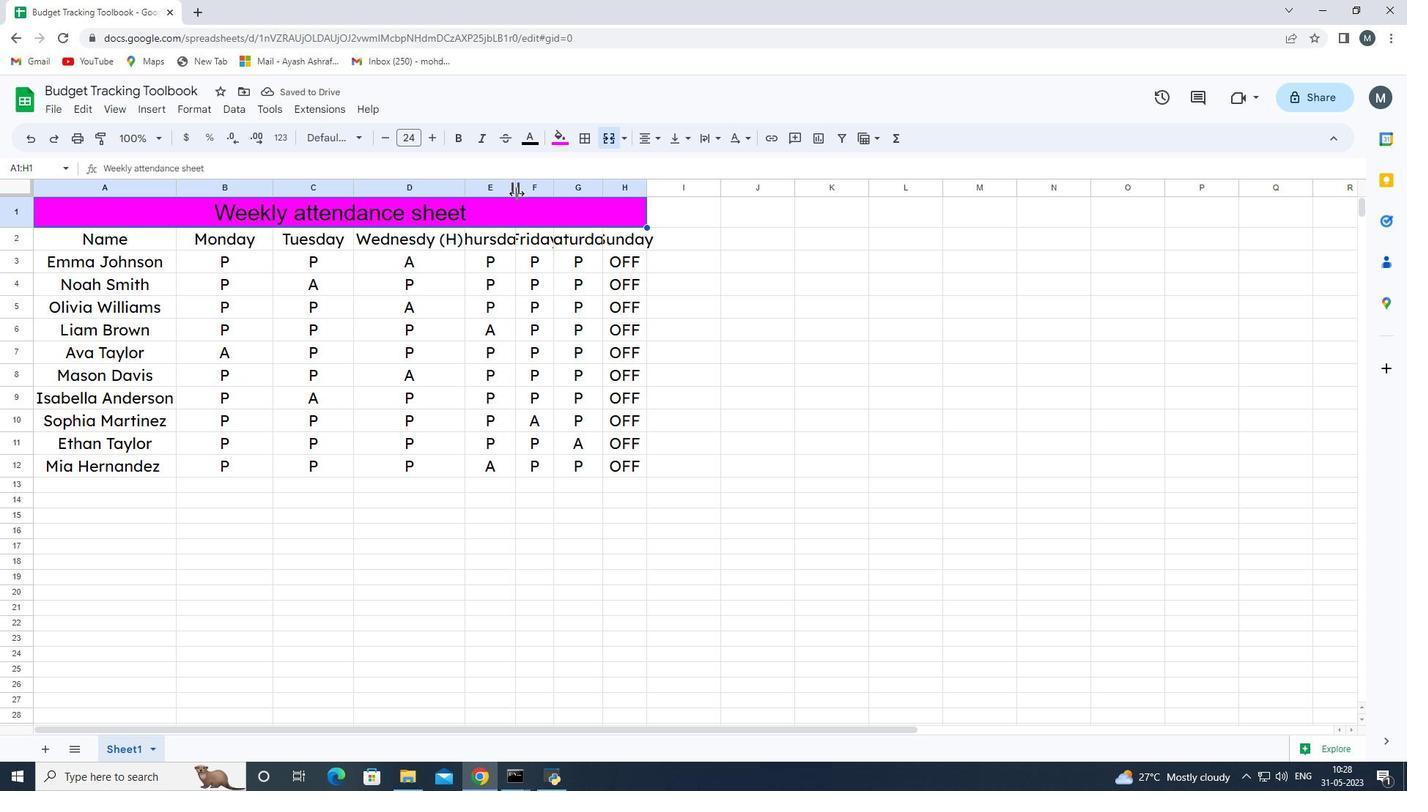 
Action: Mouse pressed left at (516, 189)
Screenshot: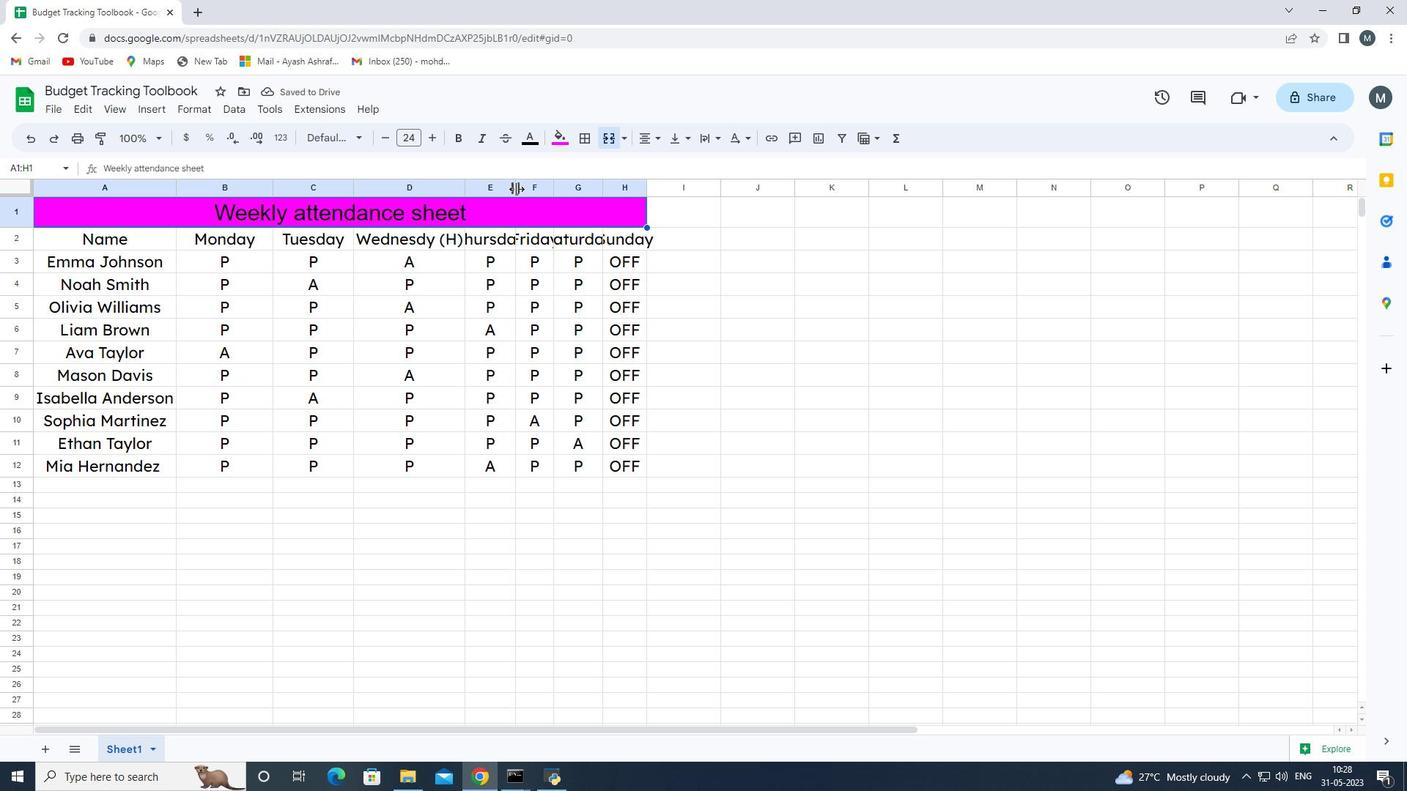 
Action: Mouse moved to (605, 185)
Screenshot: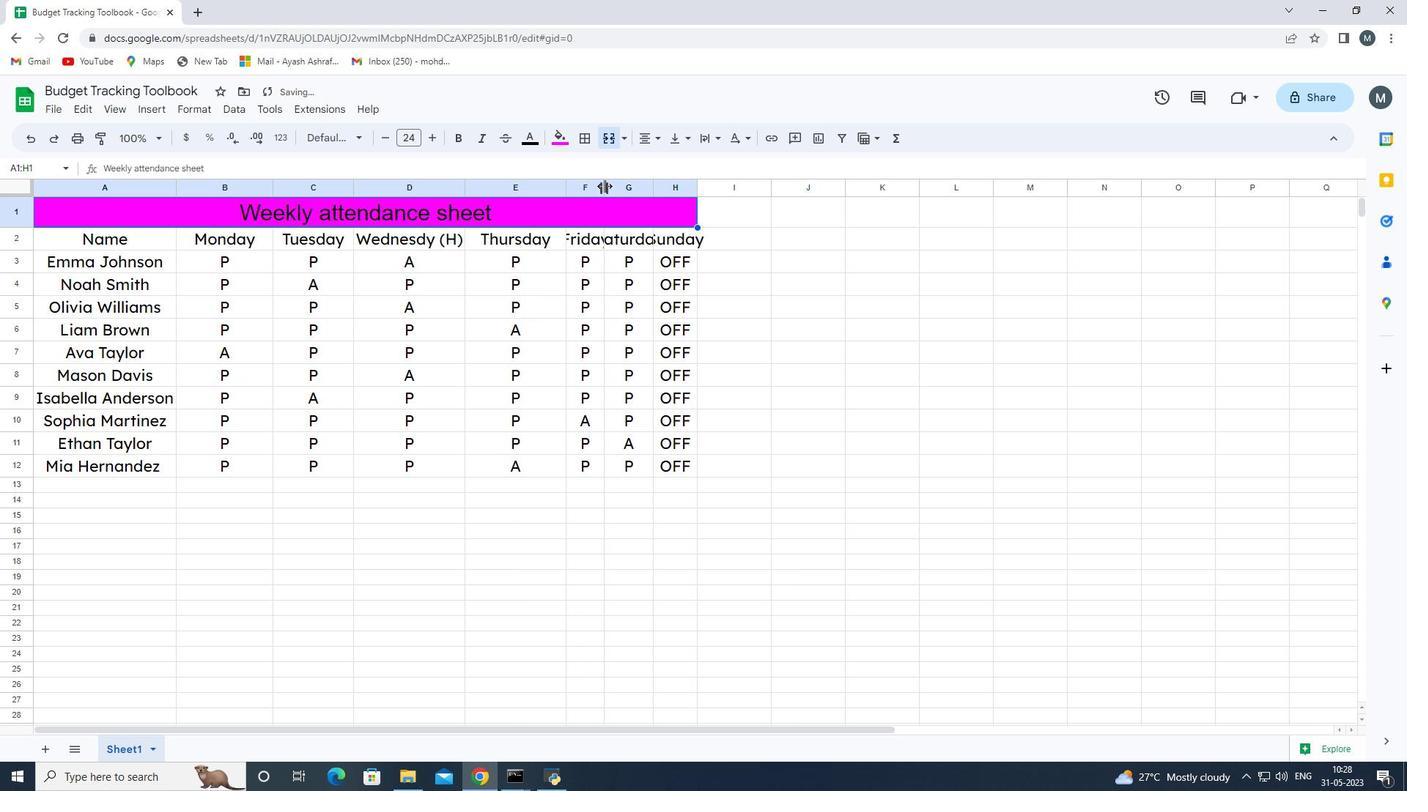 
Action: Mouse pressed left at (605, 185)
Screenshot: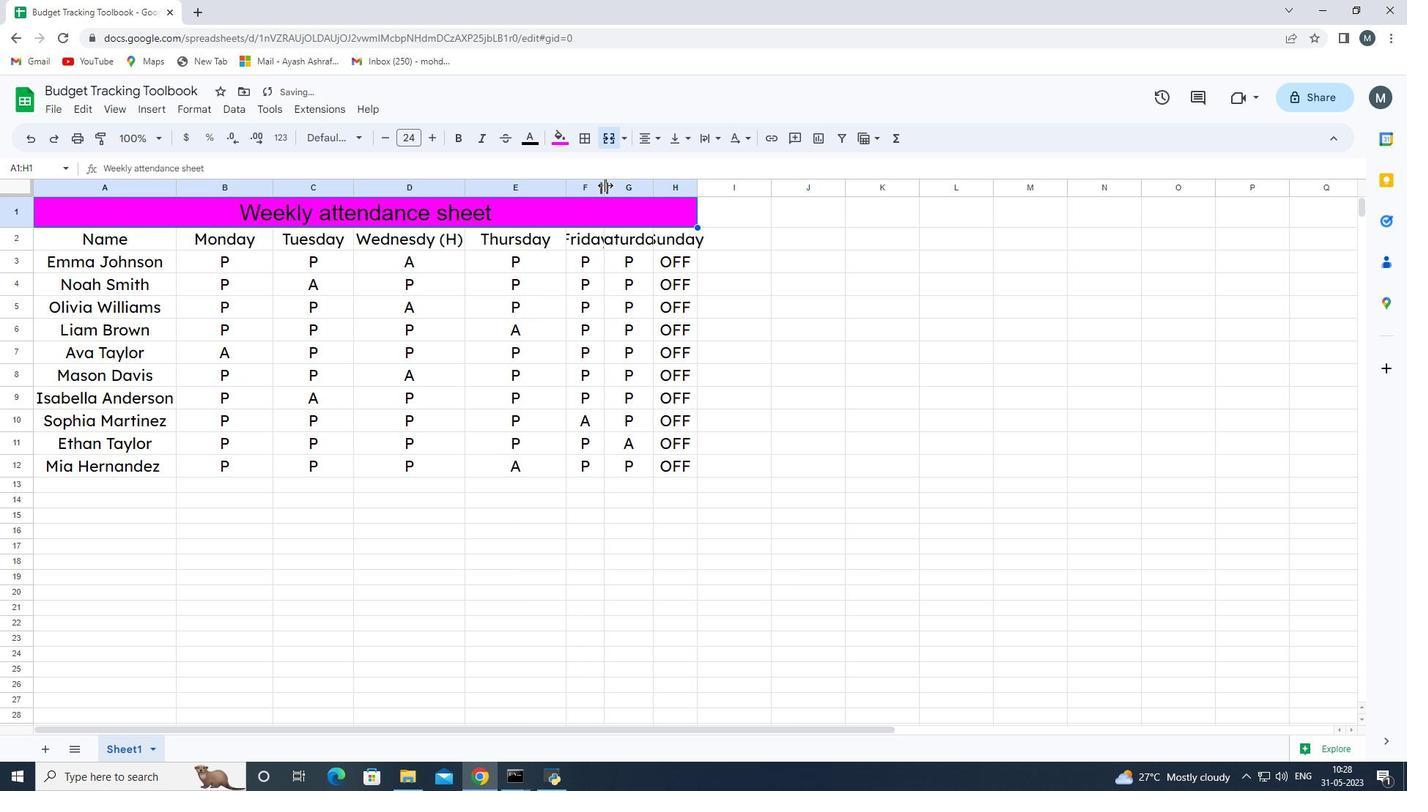 
Action: Mouse moved to (696, 186)
Screenshot: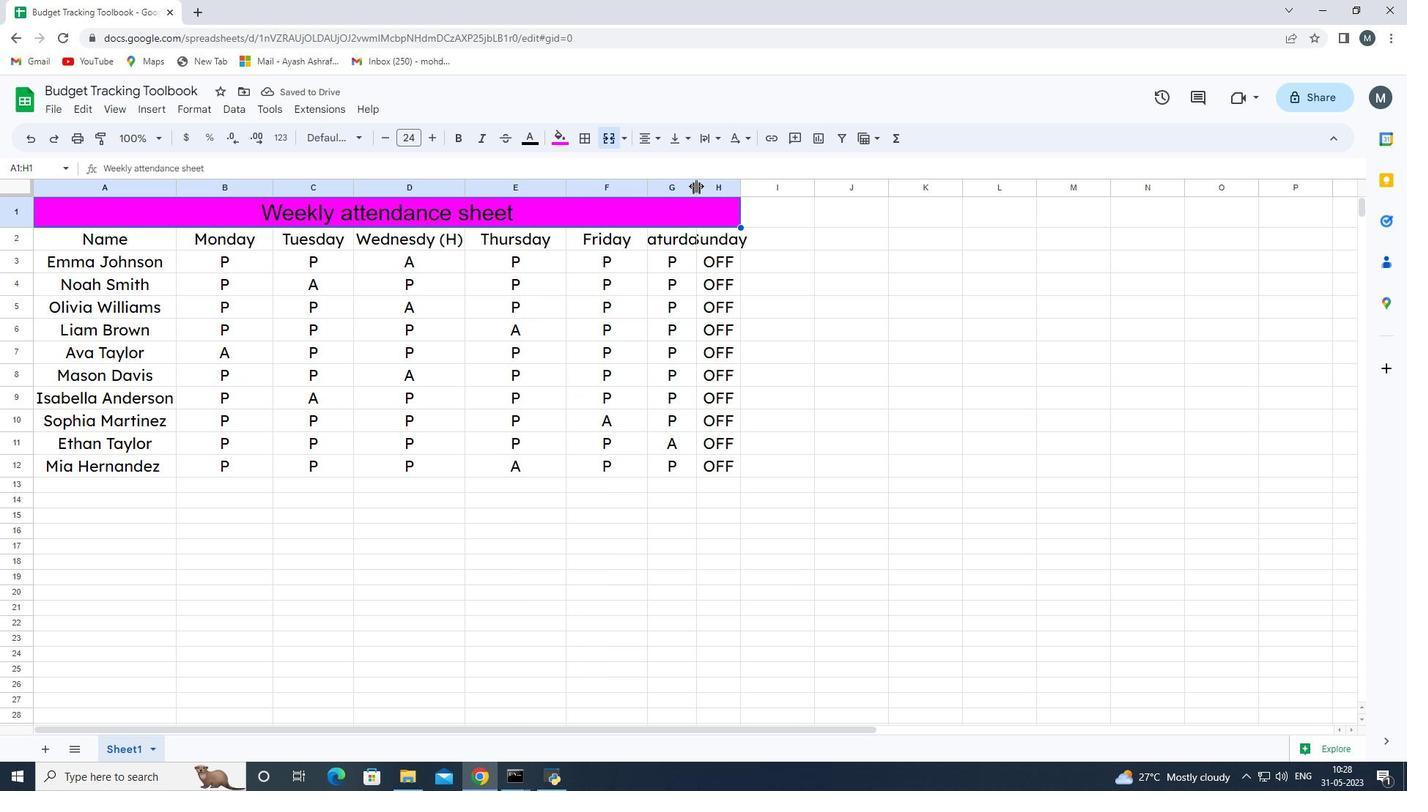 
Action: Mouse pressed left at (696, 186)
Screenshot: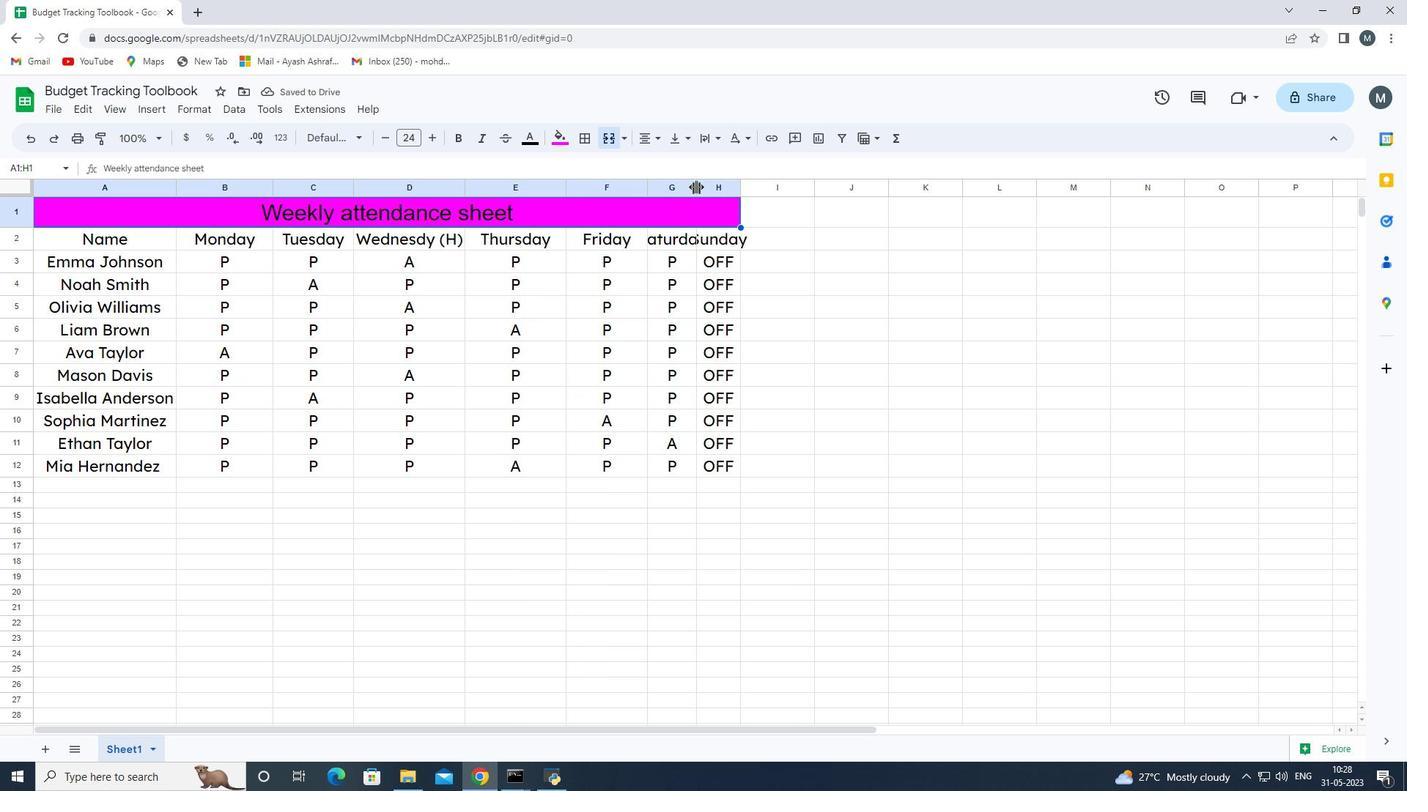 
Action: Mouse moved to (796, 185)
Screenshot: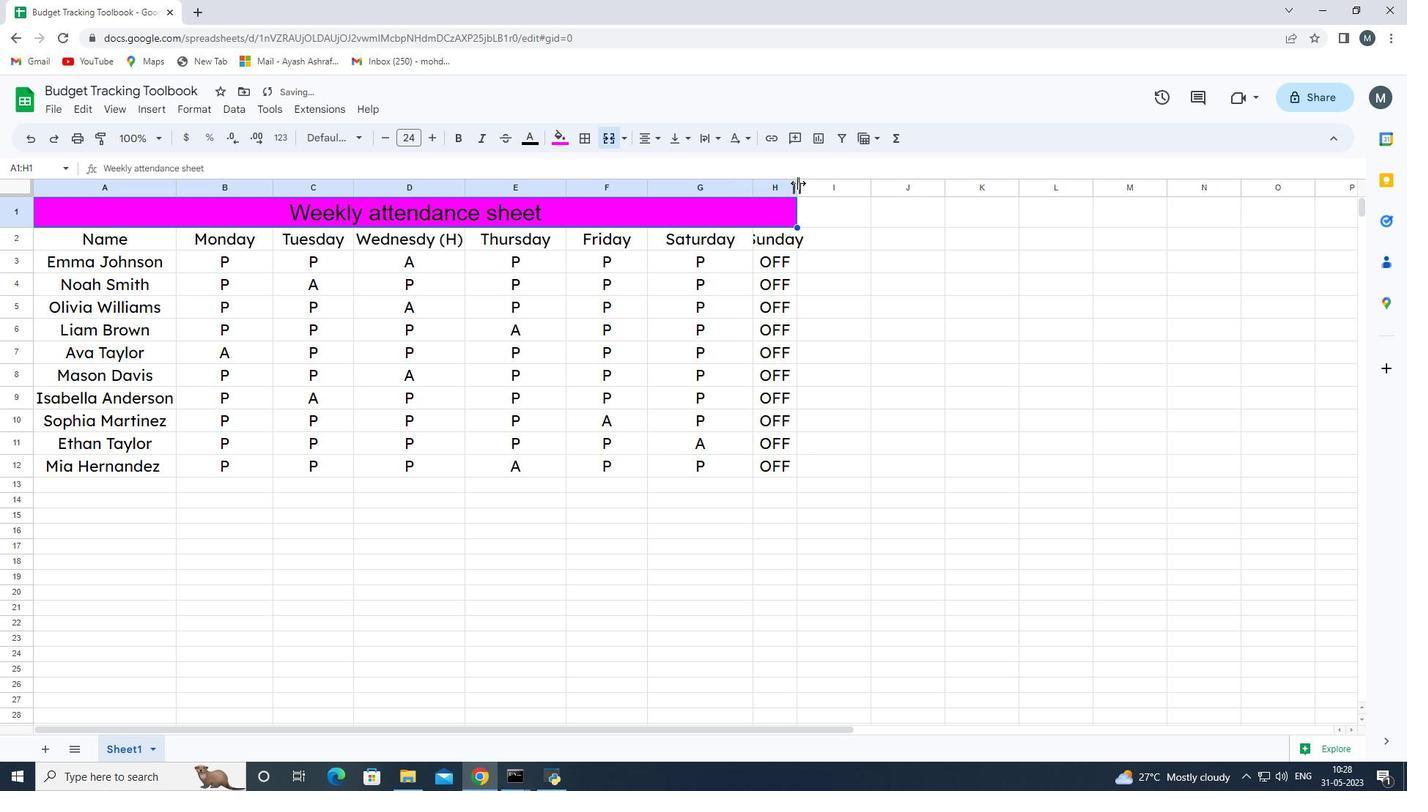 
Action: Mouse pressed left at (796, 185)
Screenshot: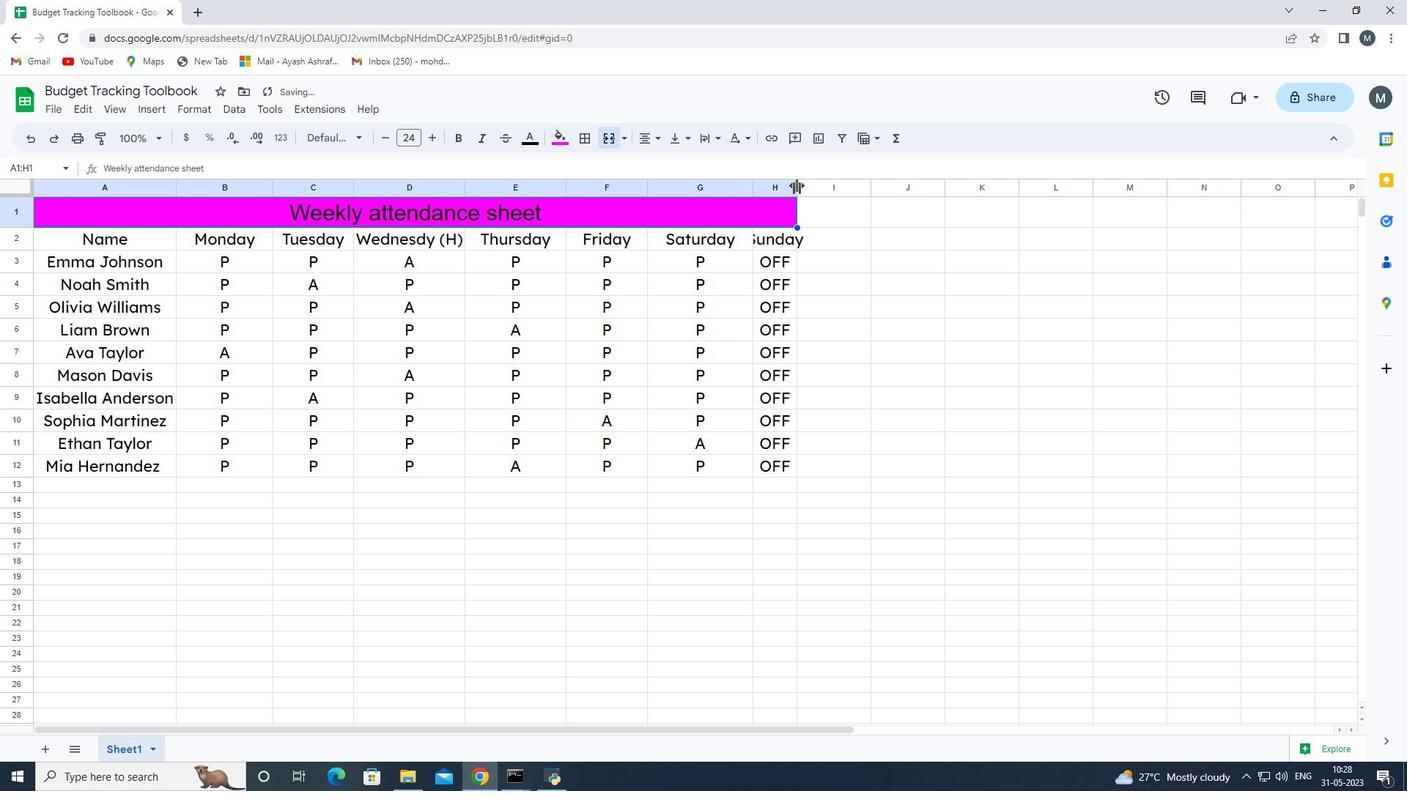 
Action: Mouse moved to (252, 335)
Screenshot: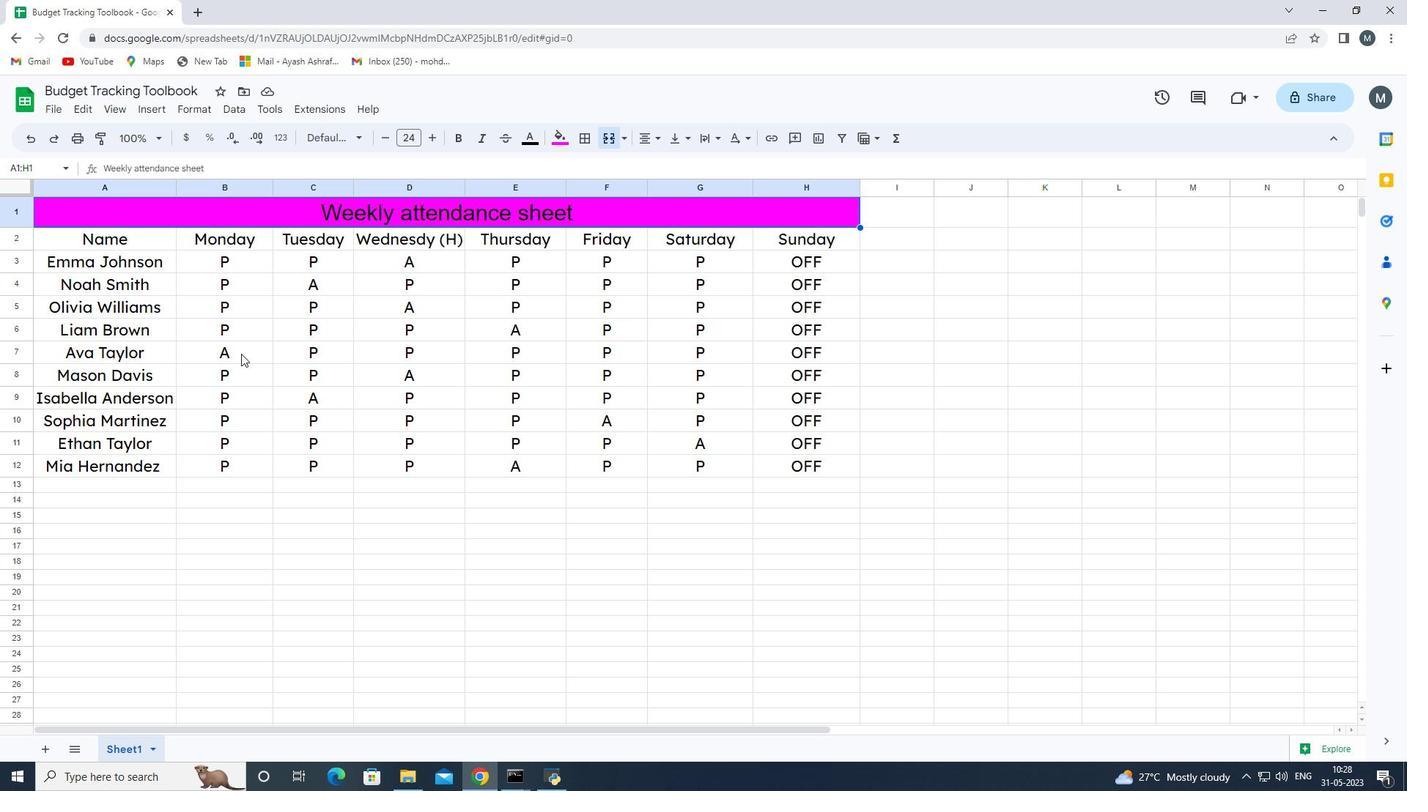 
Action: Mouse scrolled (252, 335) with delta (0, 0)
Screenshot: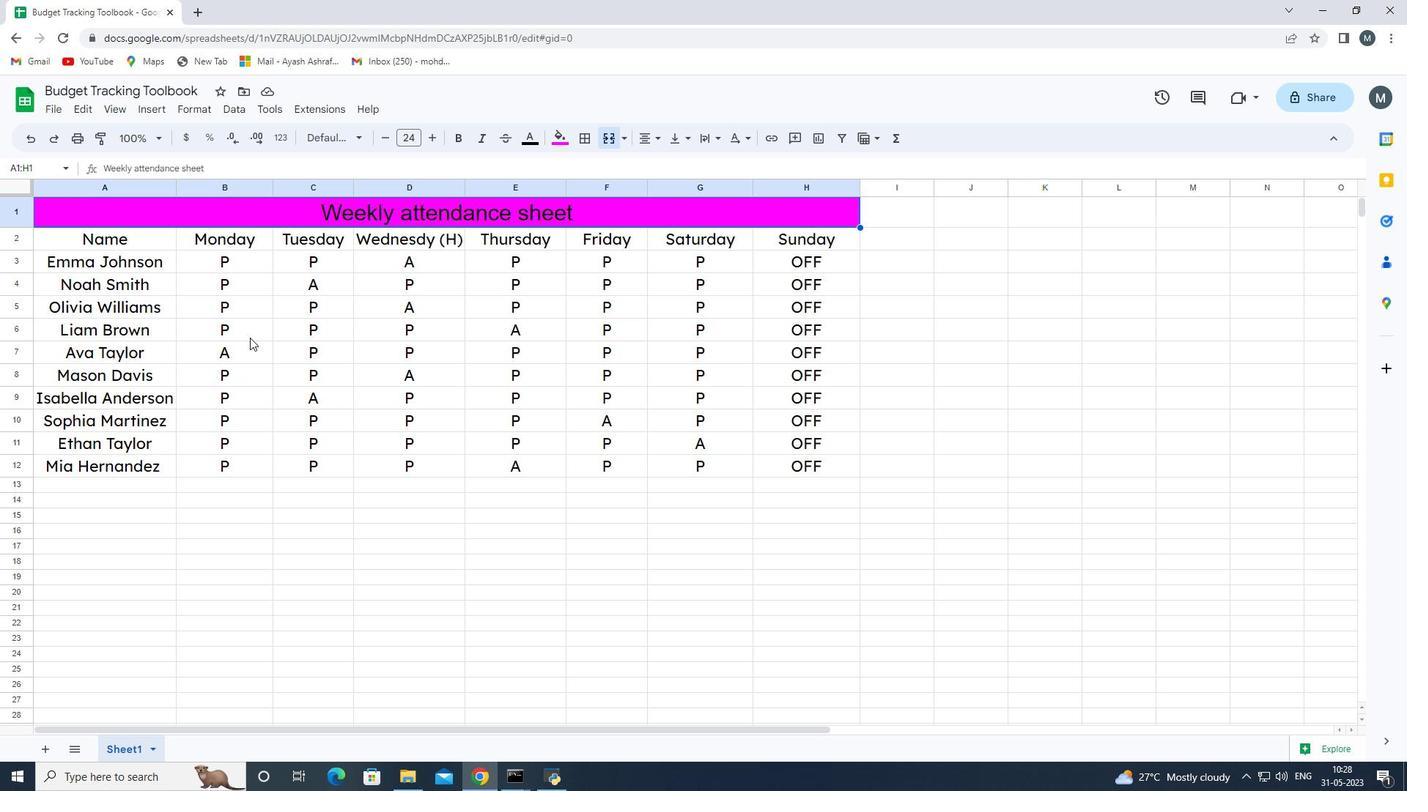 
Action: Mouse scrolled (252, 335) with delta (0, 0)
Screenshot: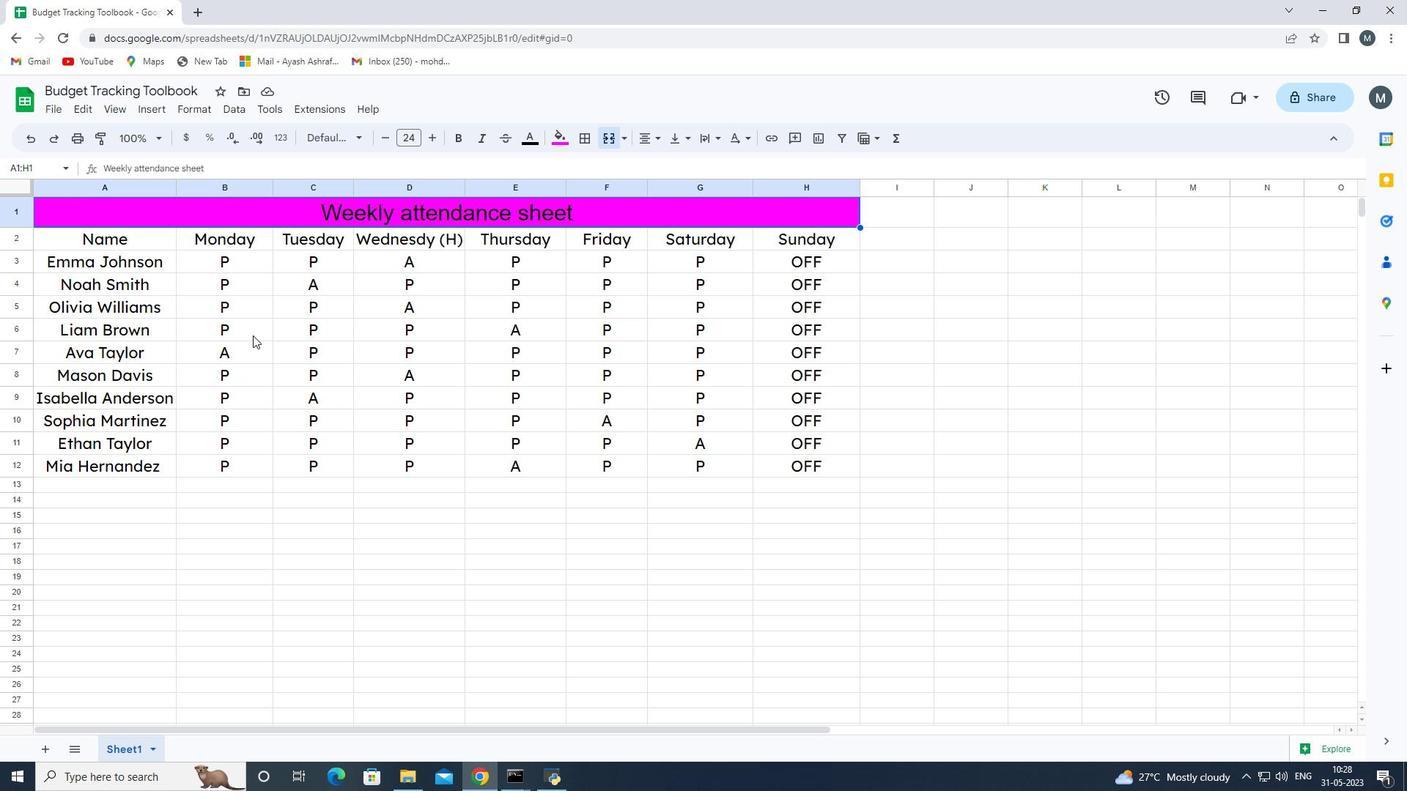 
Action: Mouse moved to (247, 360)
Screenshot: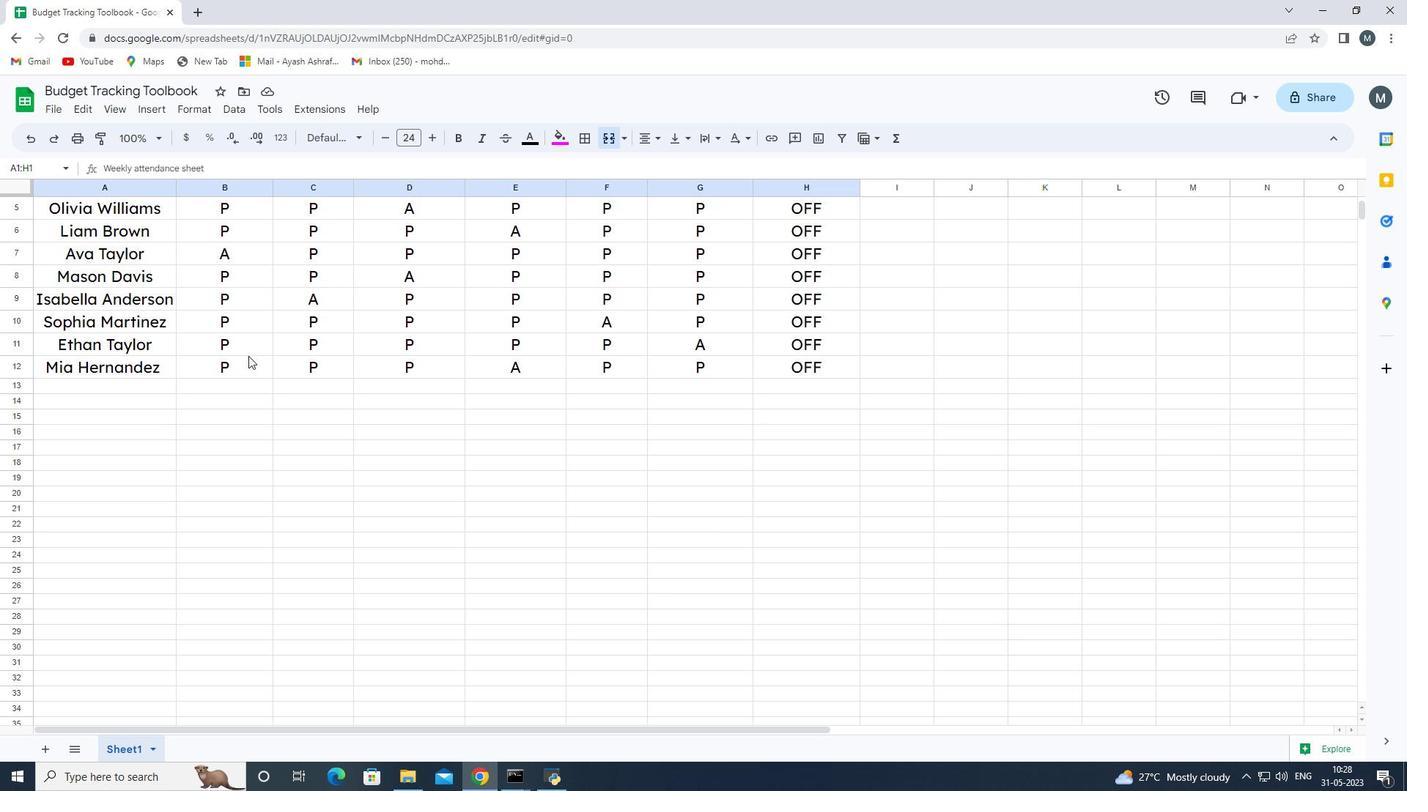 
Action: Mouse scrolled (247, 361) with delta (0, 0)
Screenshot: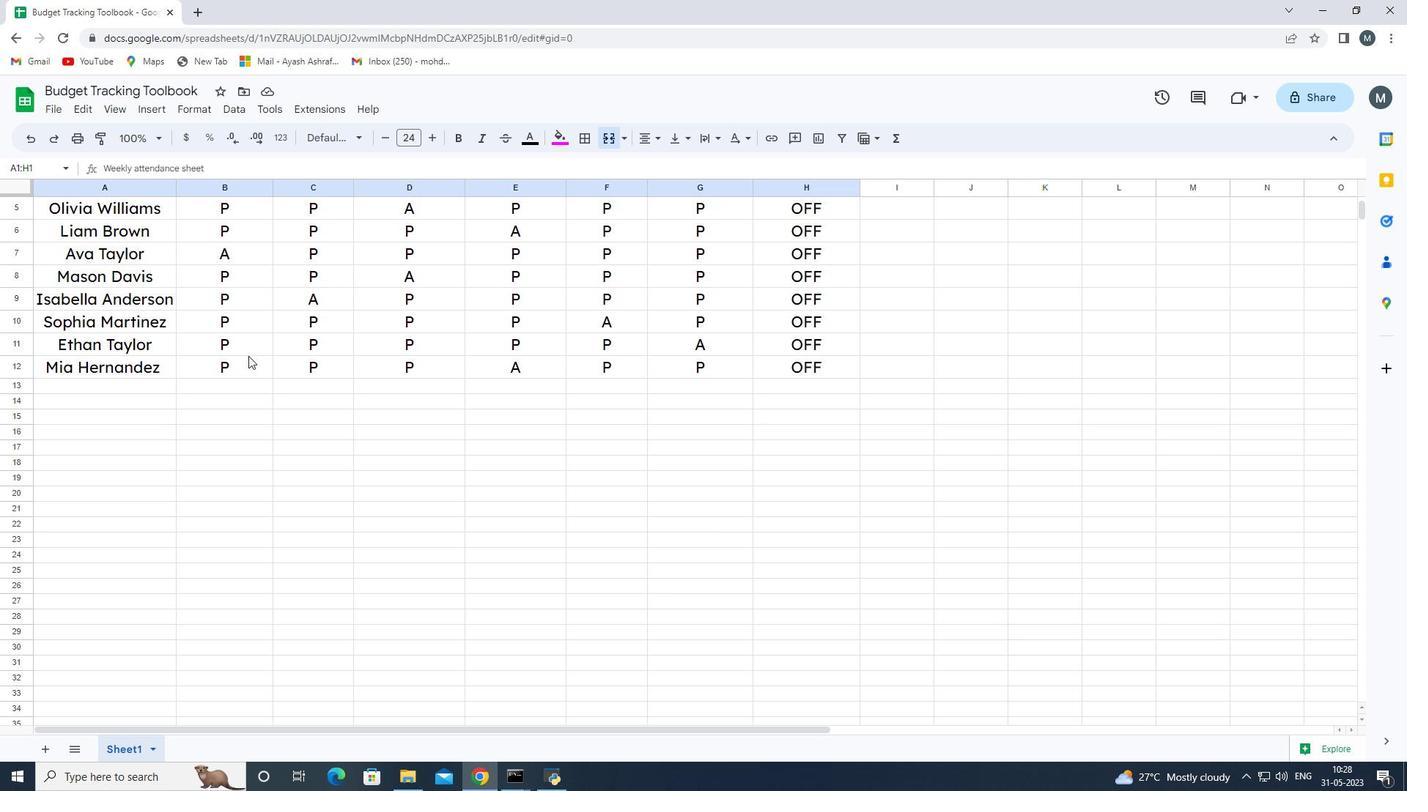 
Action: Mouse moved to (247, 362)
Screenshot: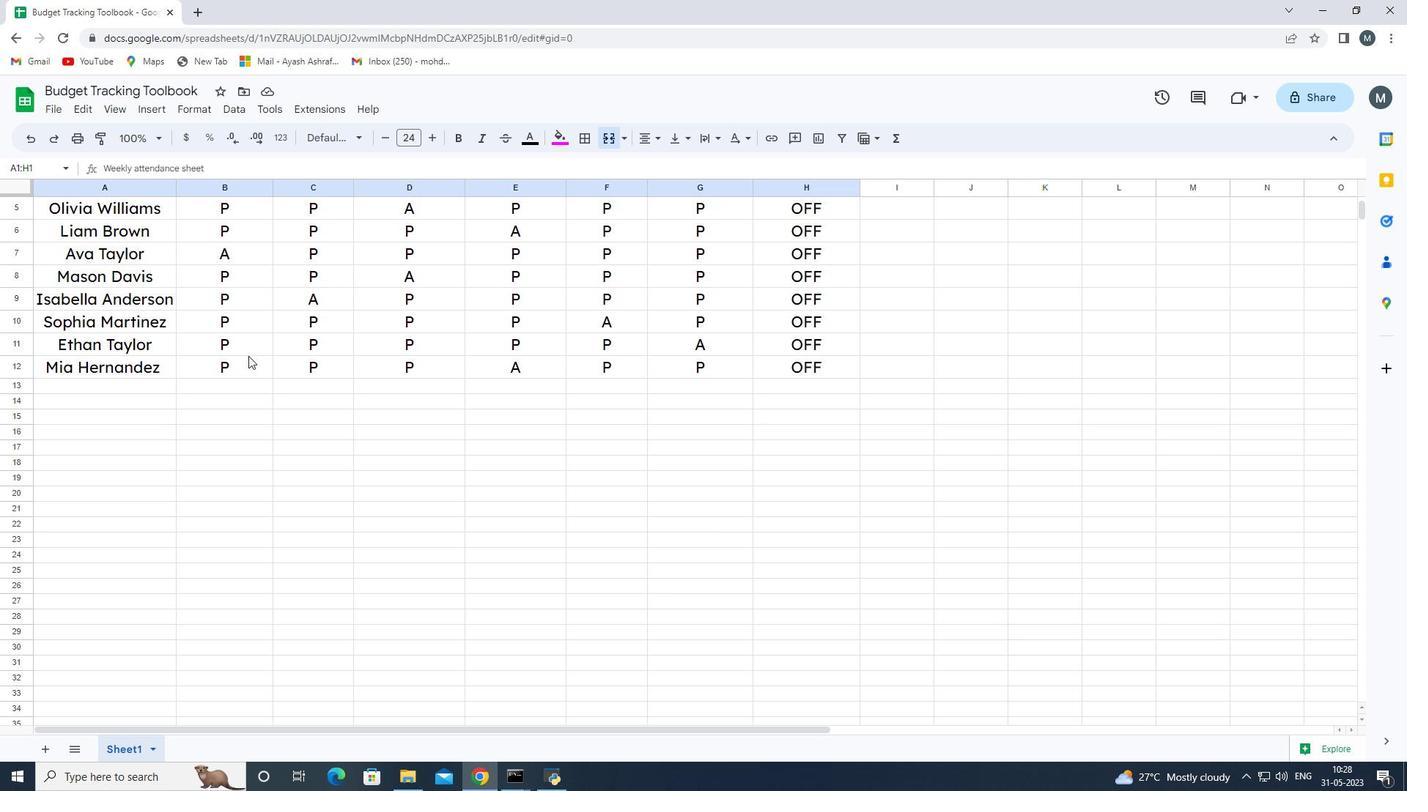 
Action: Mouse scrolled (247, 363) with delta (0, 0)
Screenshot: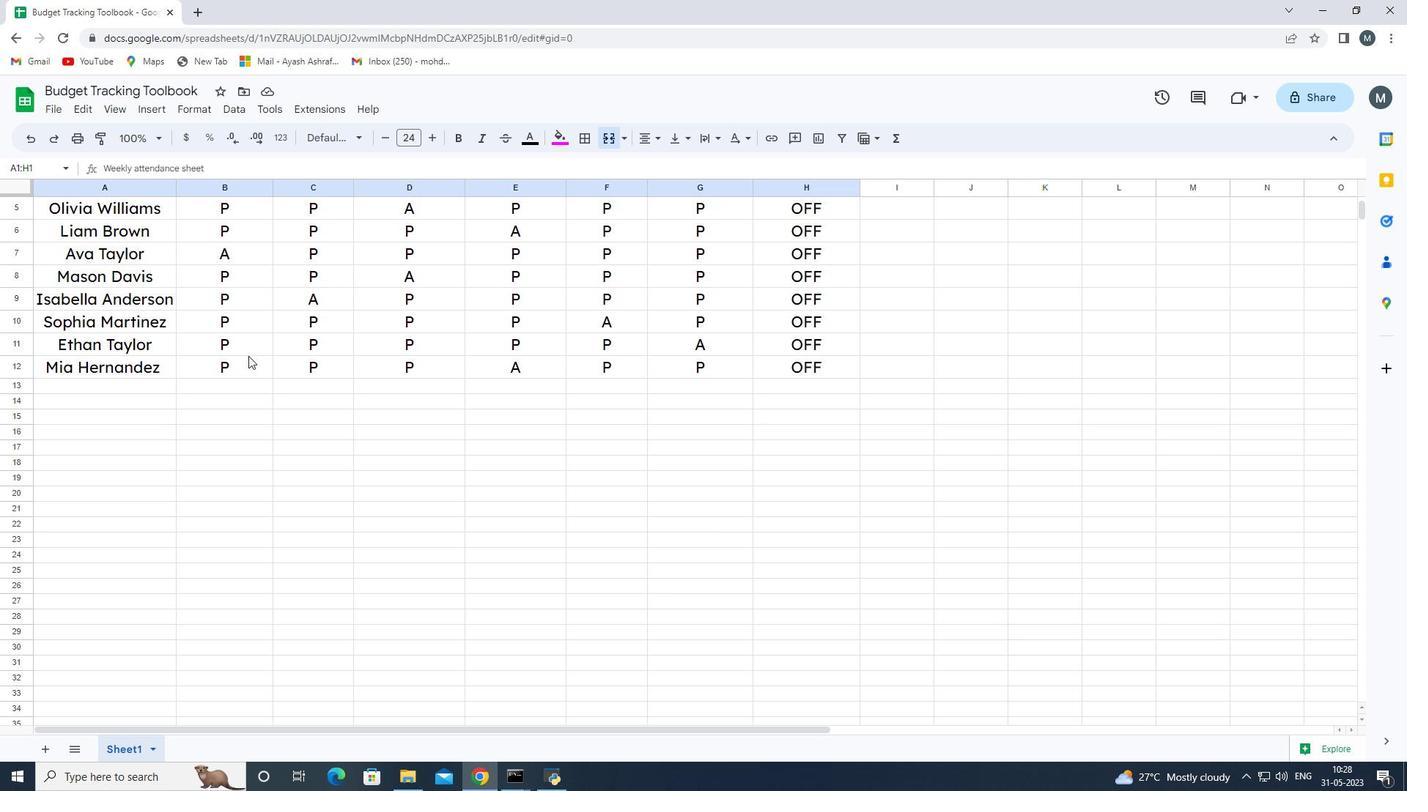 
Action: Mouse moved to (247, 363)
Screenshot: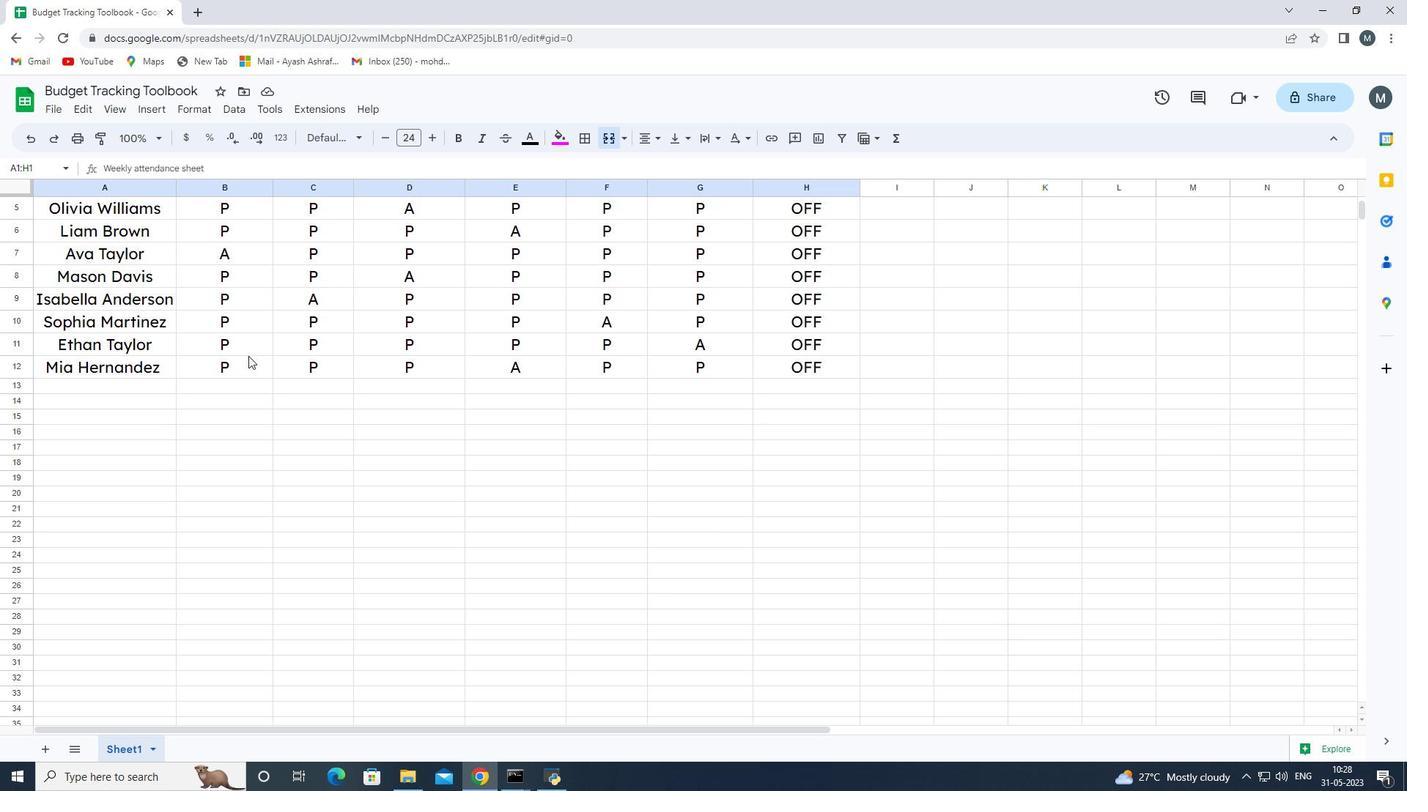 
Action: Mouse scrolled (247, 364) with delta (0, 0)
Screenshot: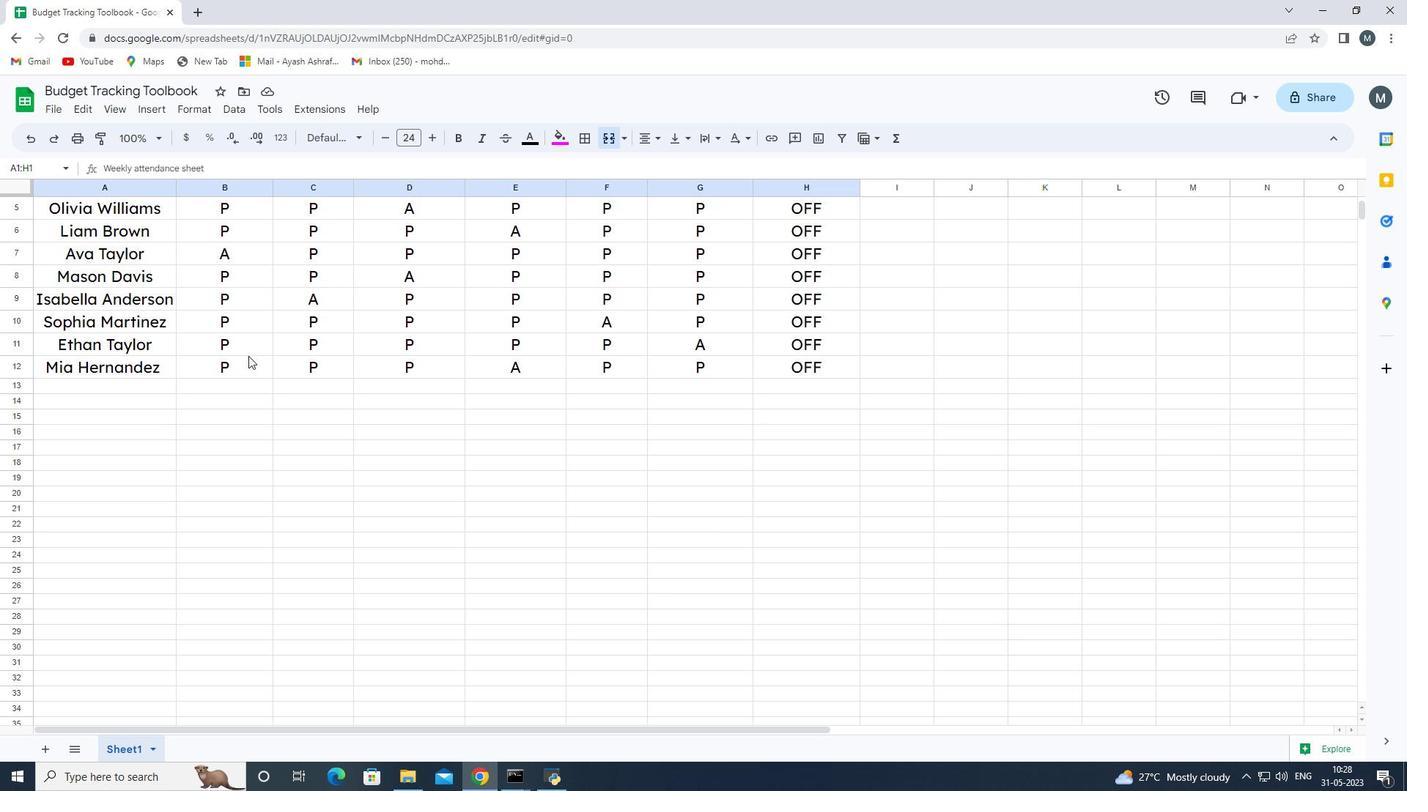 
Action: Mouse scrolled (247, 364) with delta (0, 0)
Screenshot: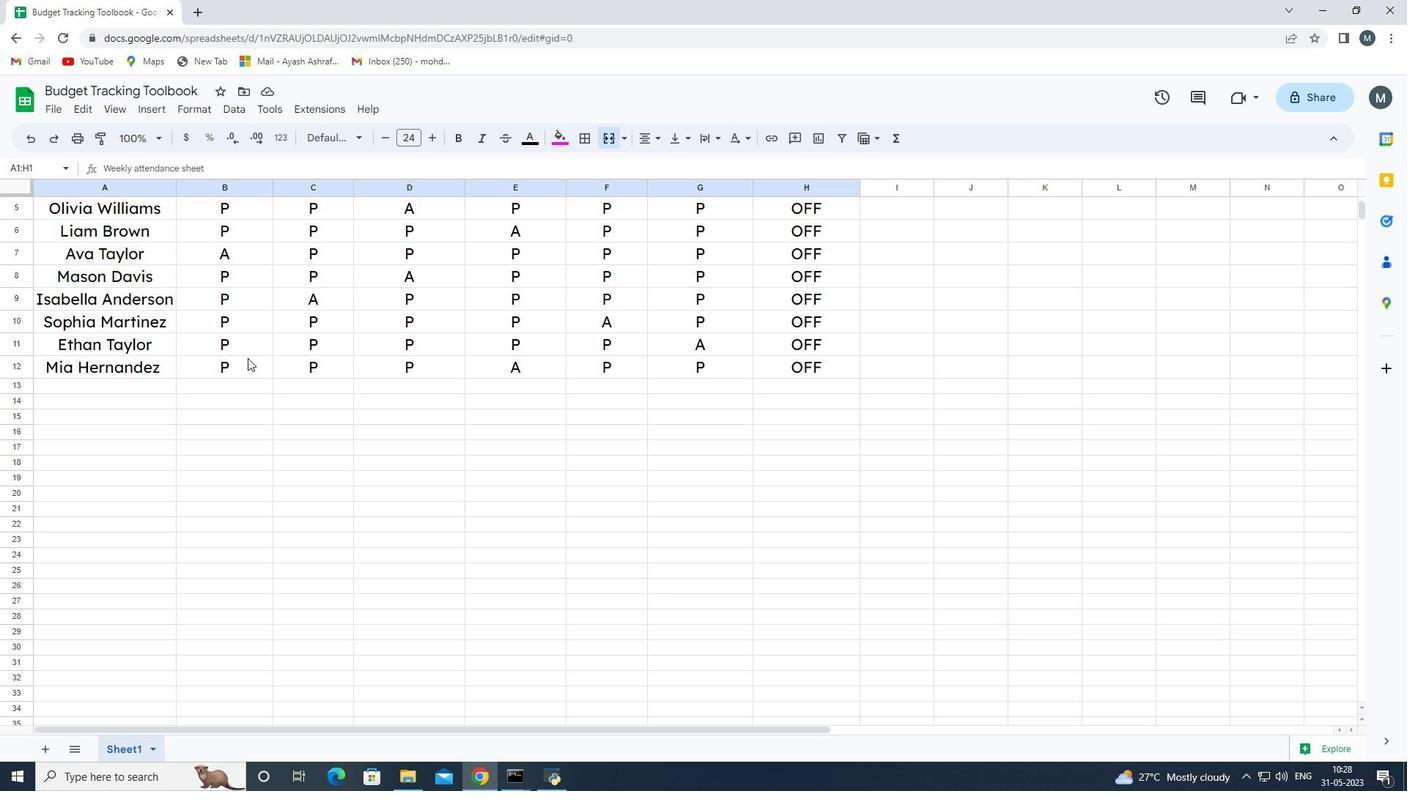 
Action: Mouse moved to (238, 367)
Screenshot: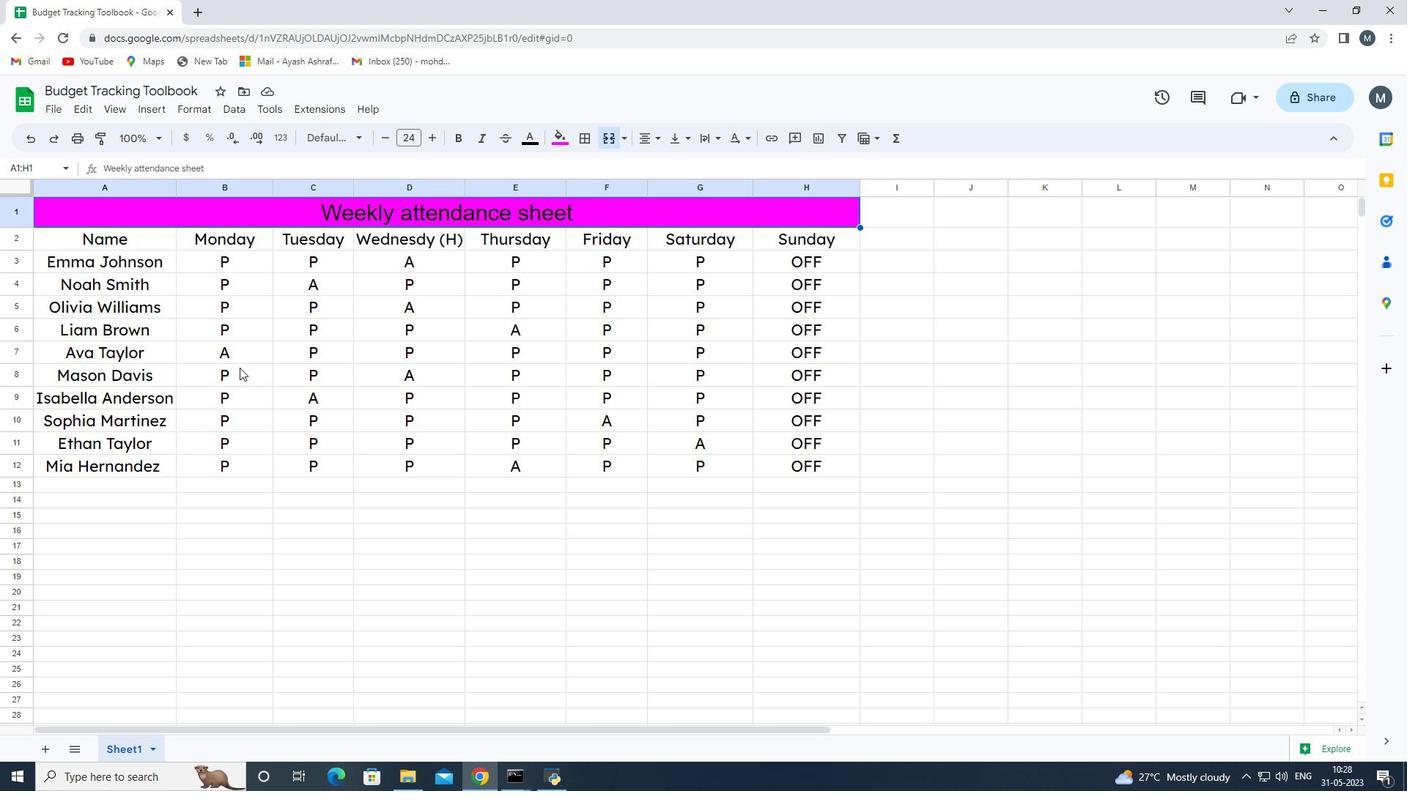 
Action: Mouse scrolled (238, 368) with delta (0, 0)
Screenshot: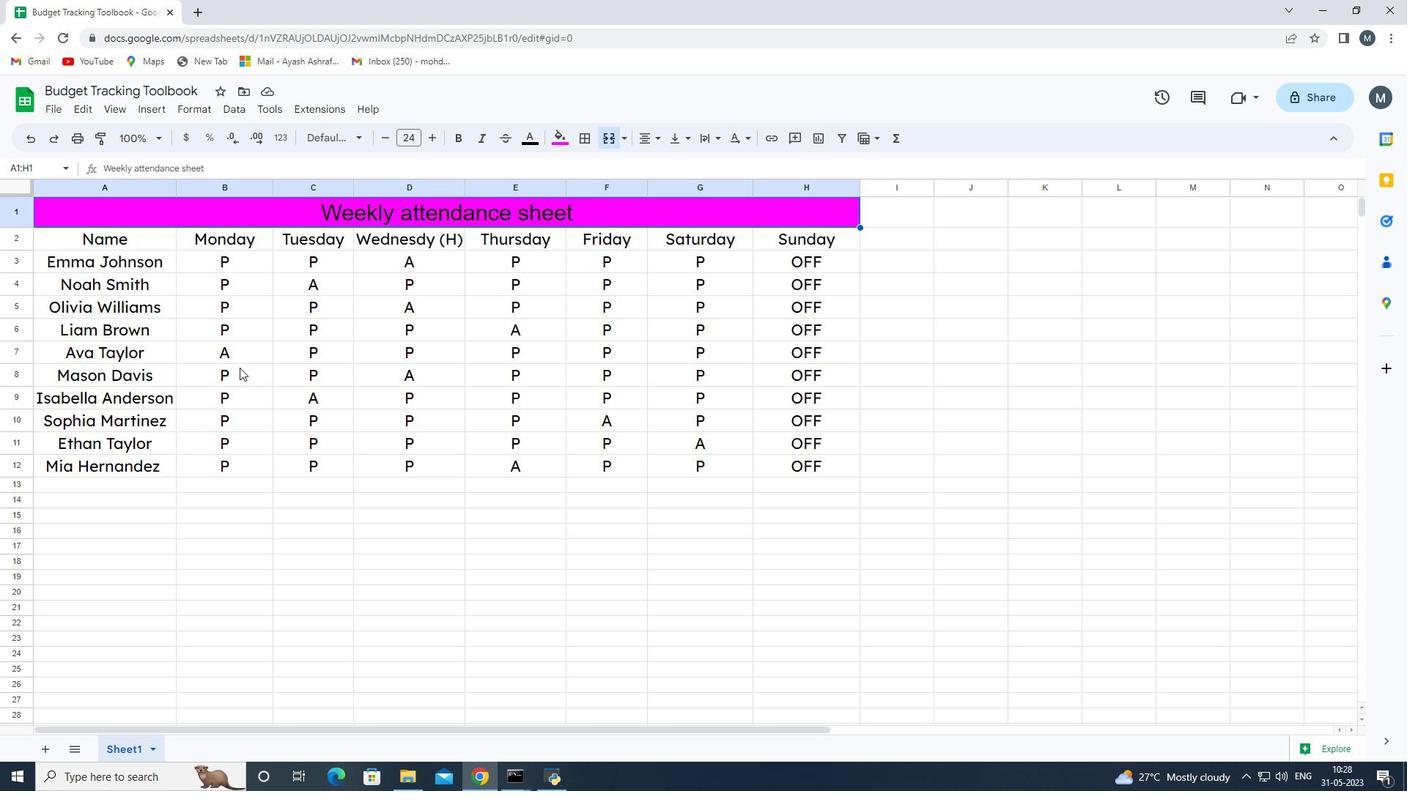 
Action: Mouse scrolled (238, 368) with delta (0, 0)
Screenshot: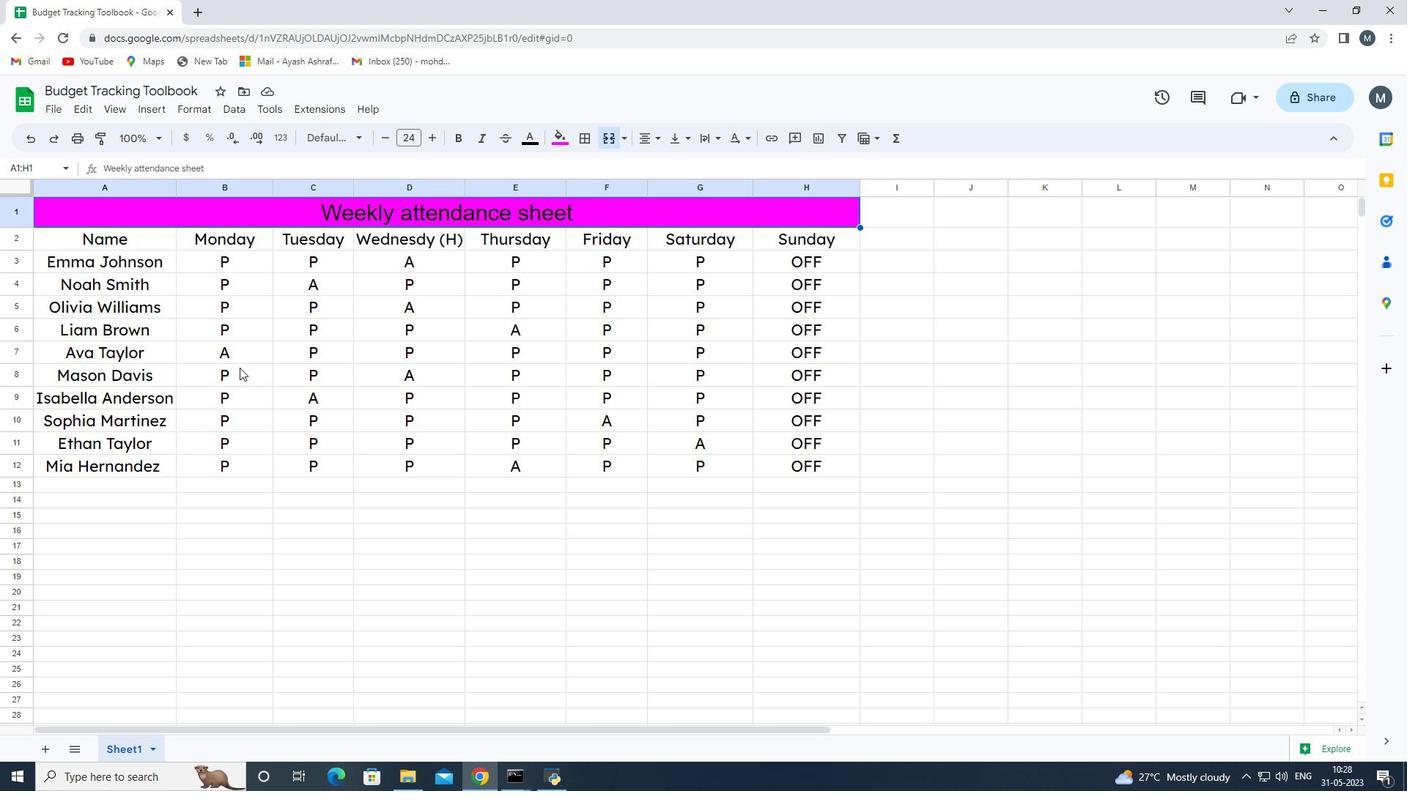 
Action: Mouse moved to (236, 364)
Screenshot: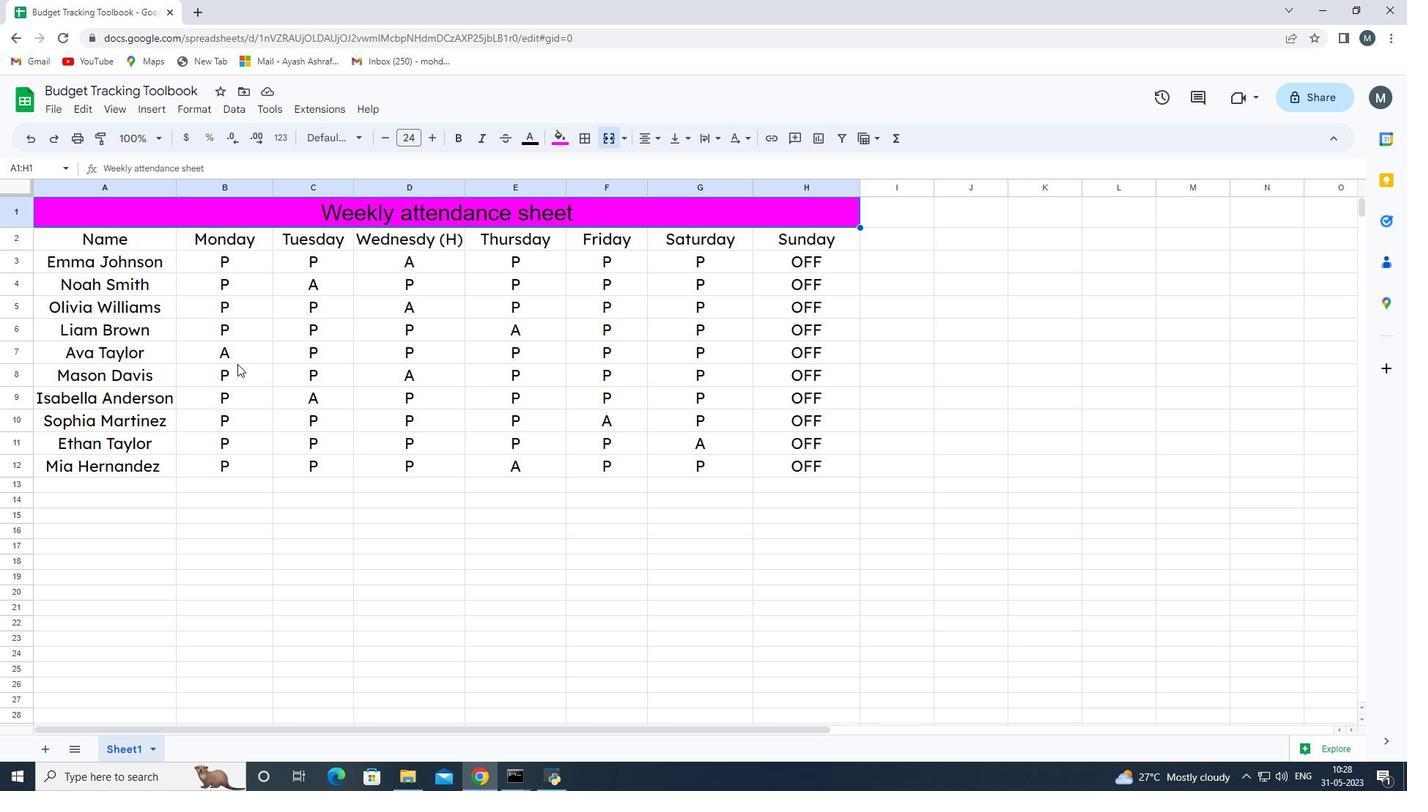 
